 Task: Plan a trip to Paterna, Spain from 1st December, 2023 to 9th December, 2023 for 6 adults.3 bedrooms having 3 beds and 3 bathrooms. Property type can be house. Booking option can be shelf check-in. Look for 3 properties as per requirement.
Action: Mouse moved to (548, 127)
Screenshot: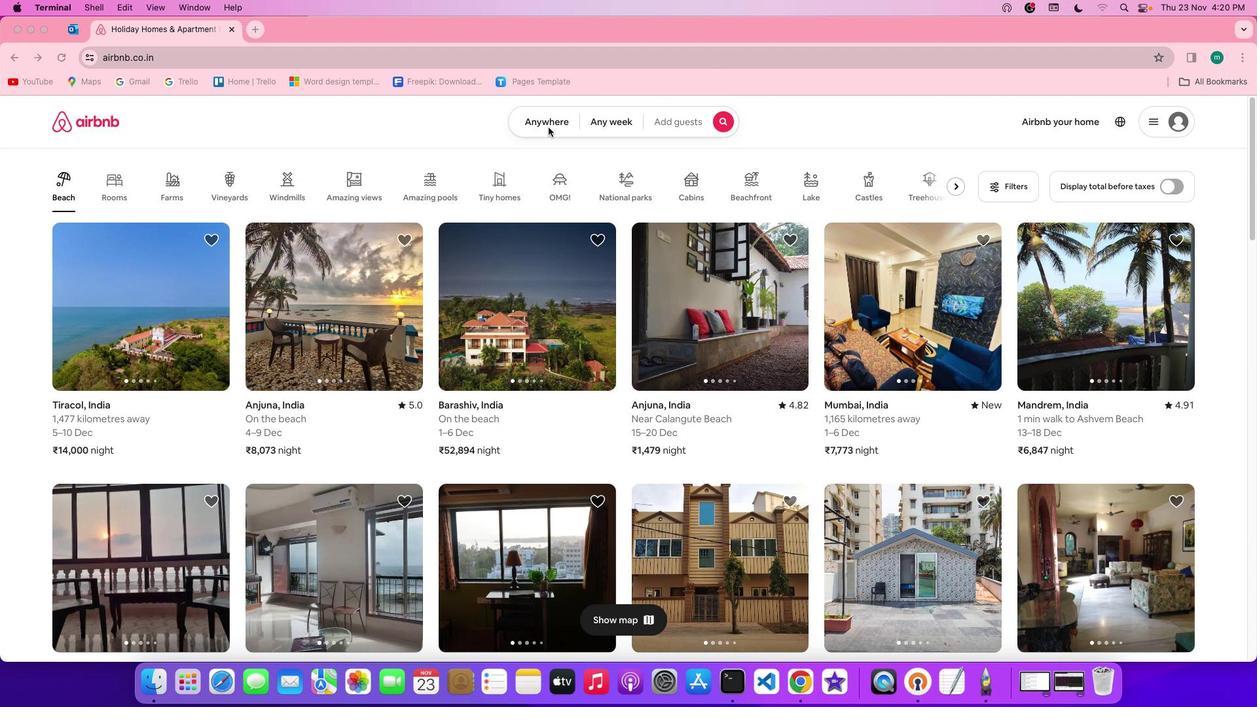 
Action: Mouse pressed left at (548, 127)
Screenshot: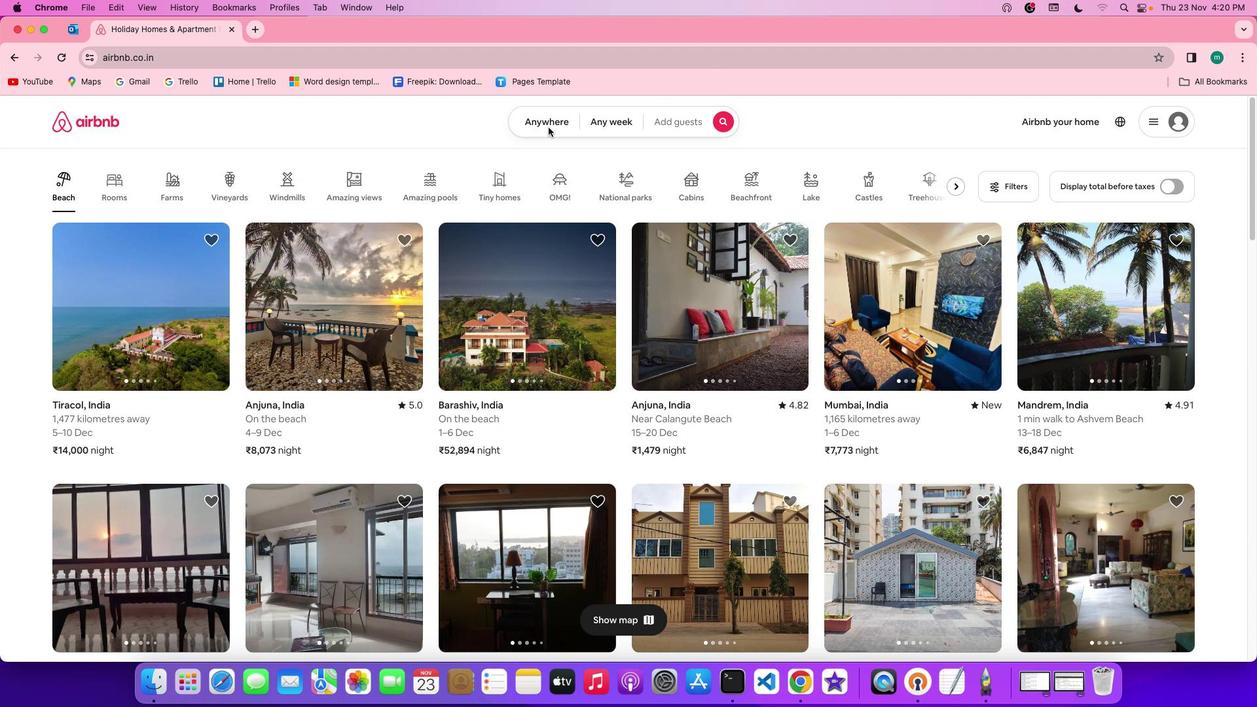 
Action: Mouse moved to (548, 125)
Screenshot: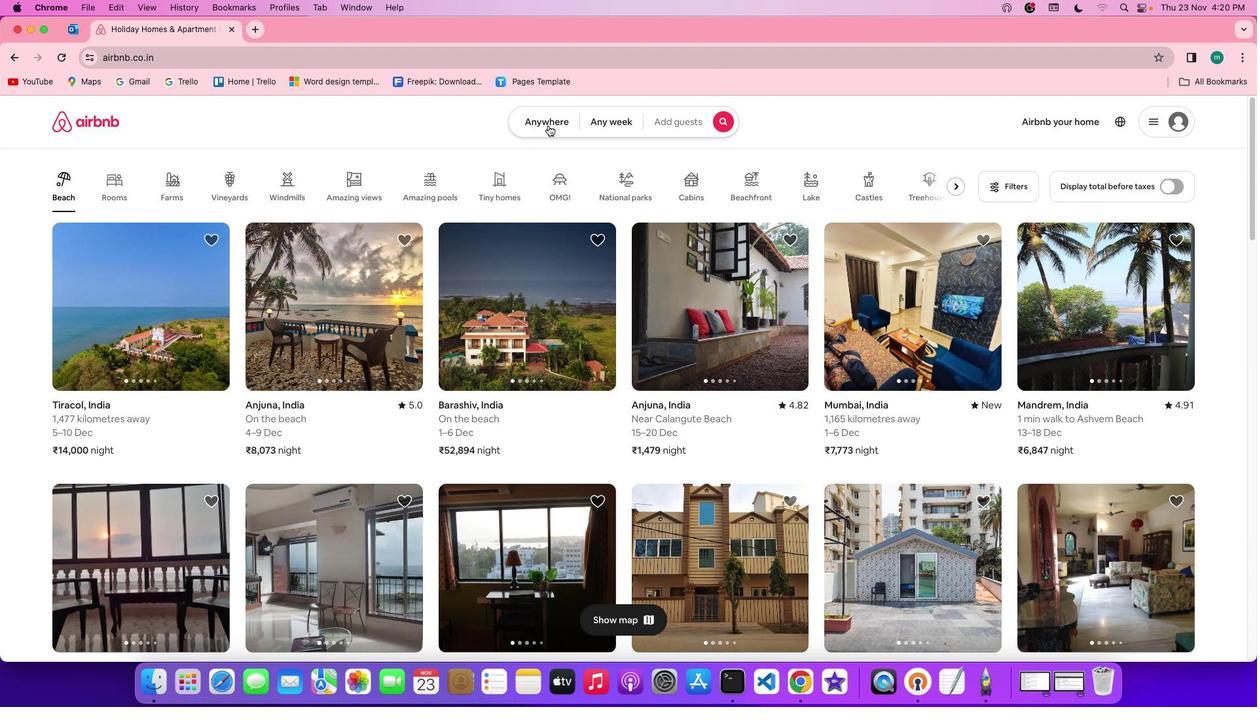 
Action: Mouse pressed left at (548, 125)
Screenshot: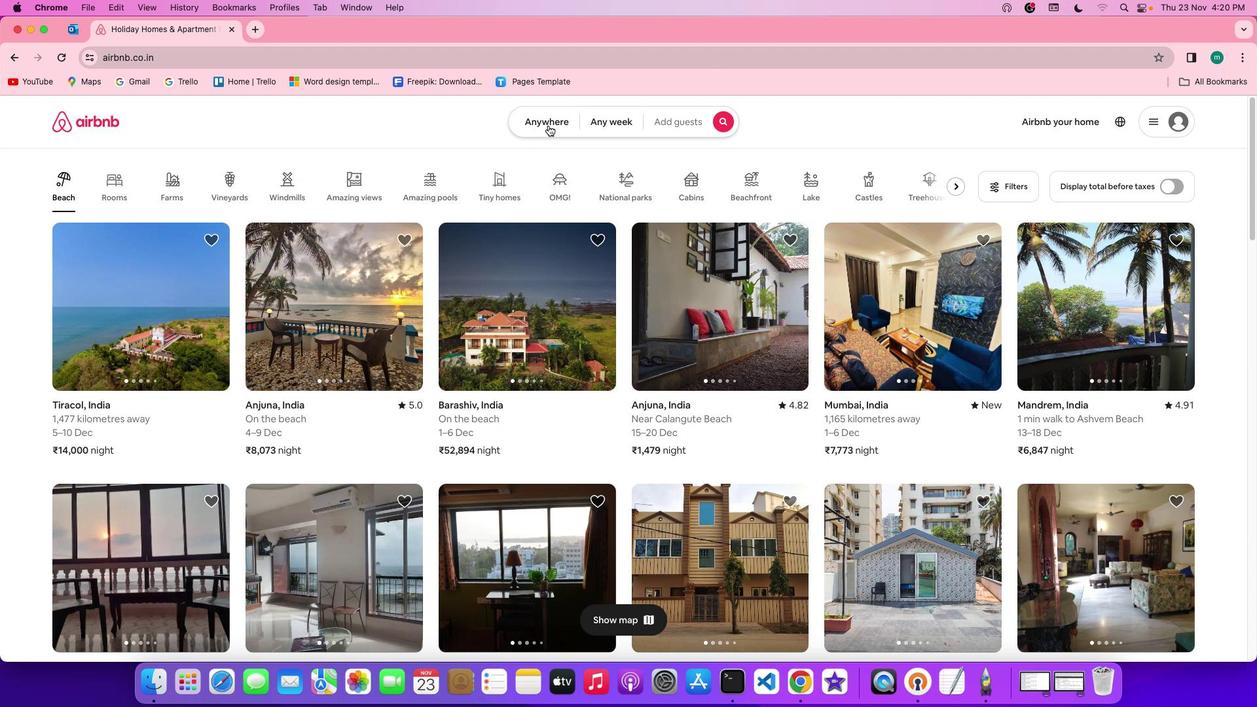
Action: Mouse moved to (438, 172)
Screenshot: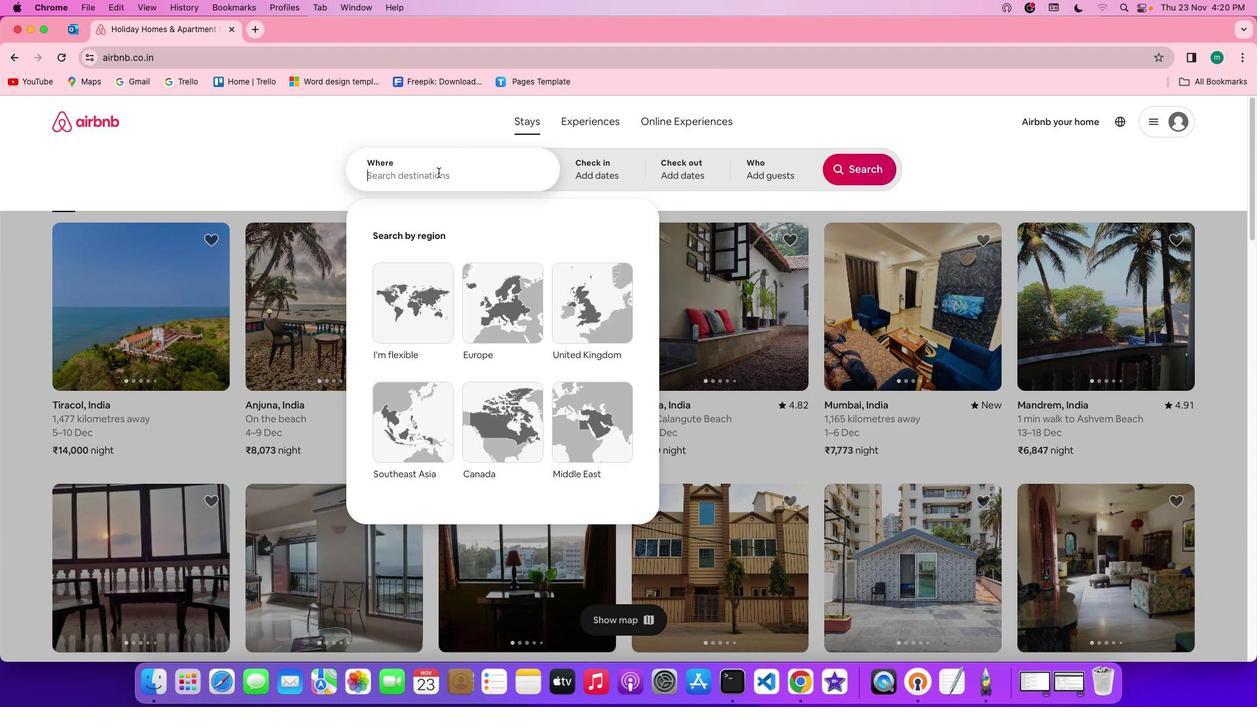 
Action: Mouse pressed left at (438, 172)
Screenshot: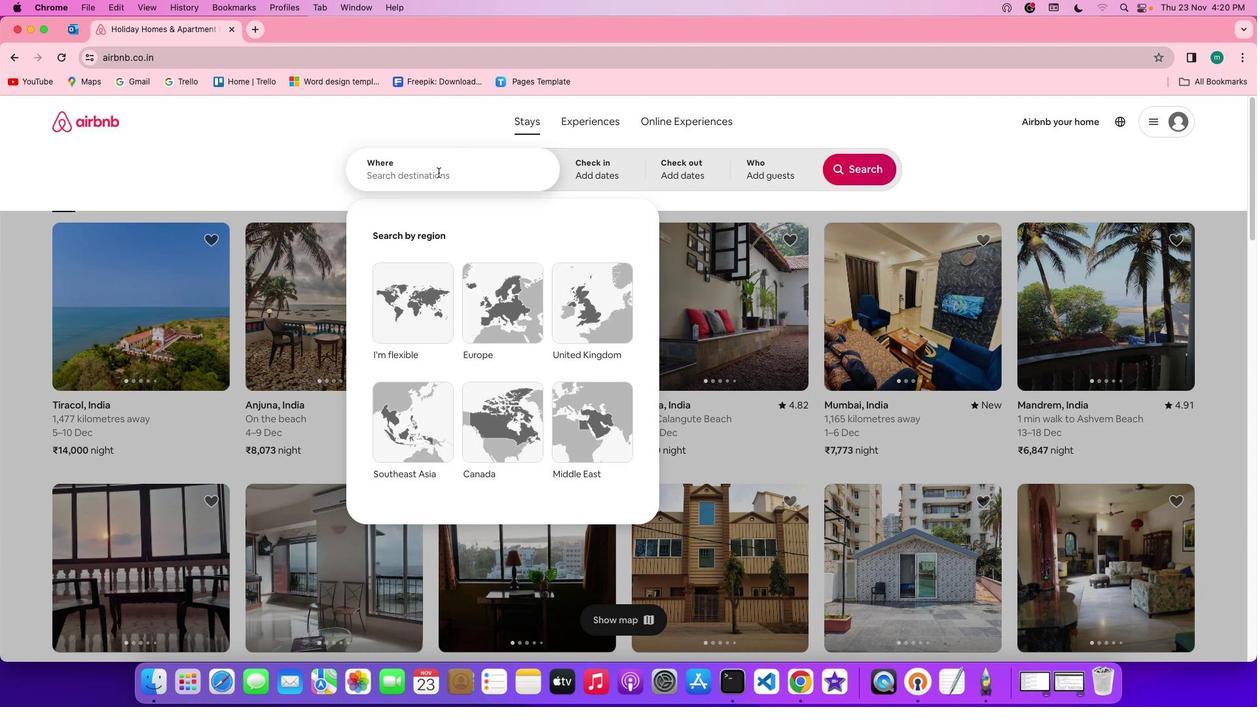 
Action: Key pressed Key.shift'P''a''t''e''r''n''a'','Key.spaceKey.shift's''p''a''i''n'
Screenshot: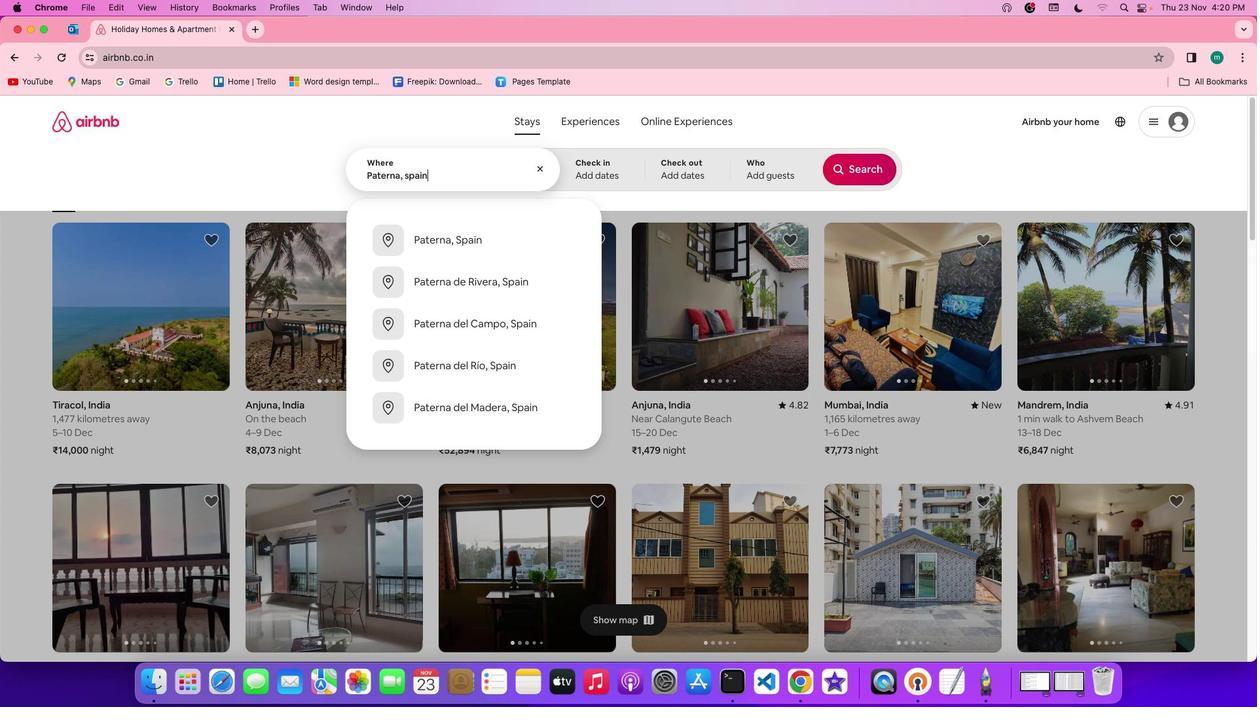 
Action: Mouse moved to (575, 170)
Screenshot: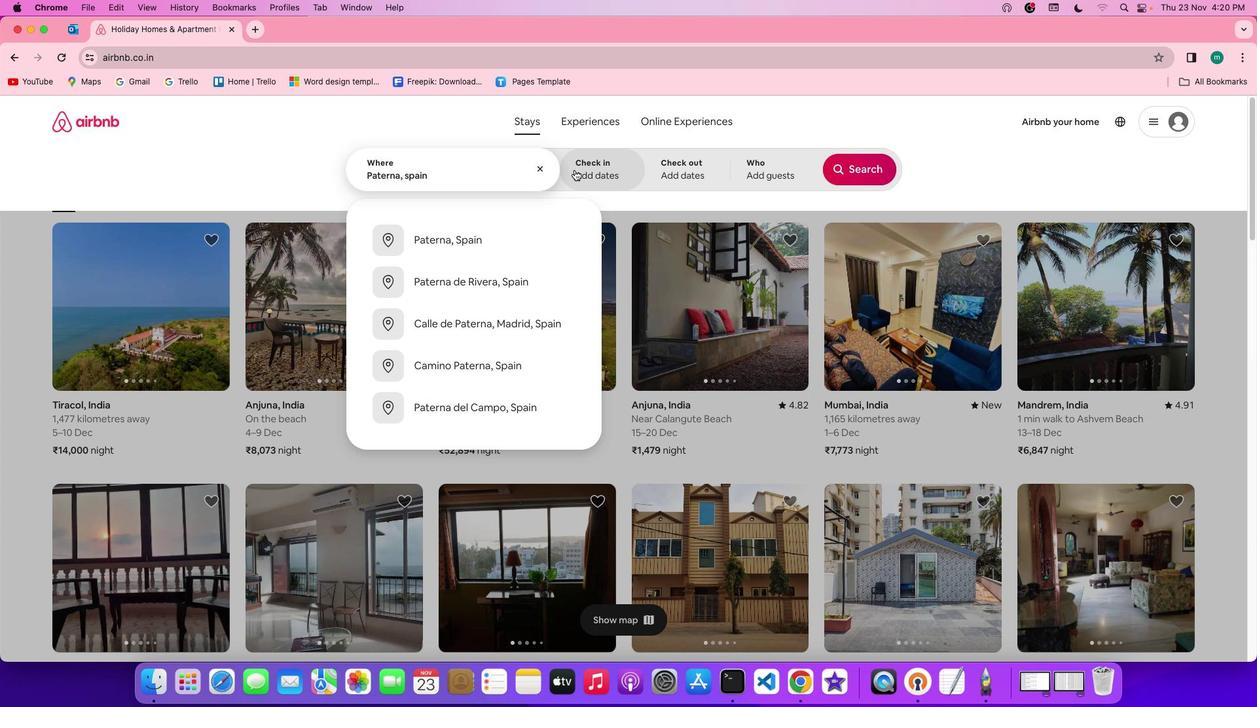 
Action: Mouse pressed left at (575, 170)
Screenshot: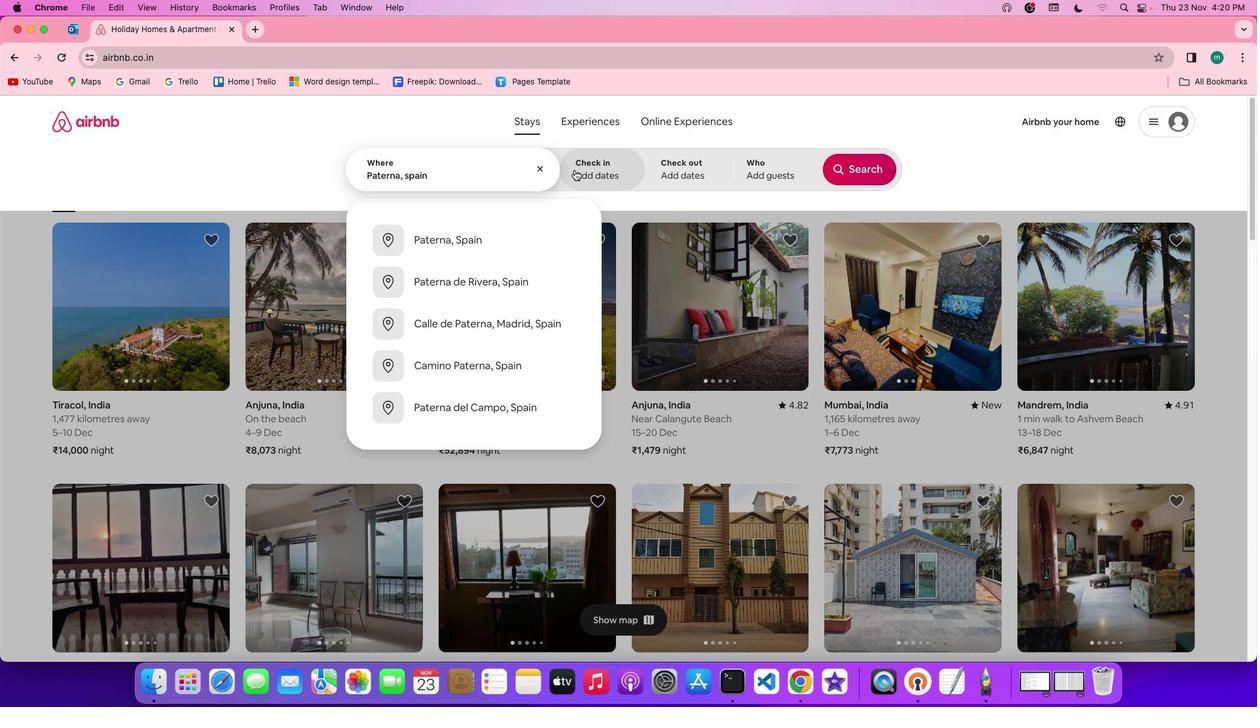
Action: Mouse moved to (808, 330)
Screenshot: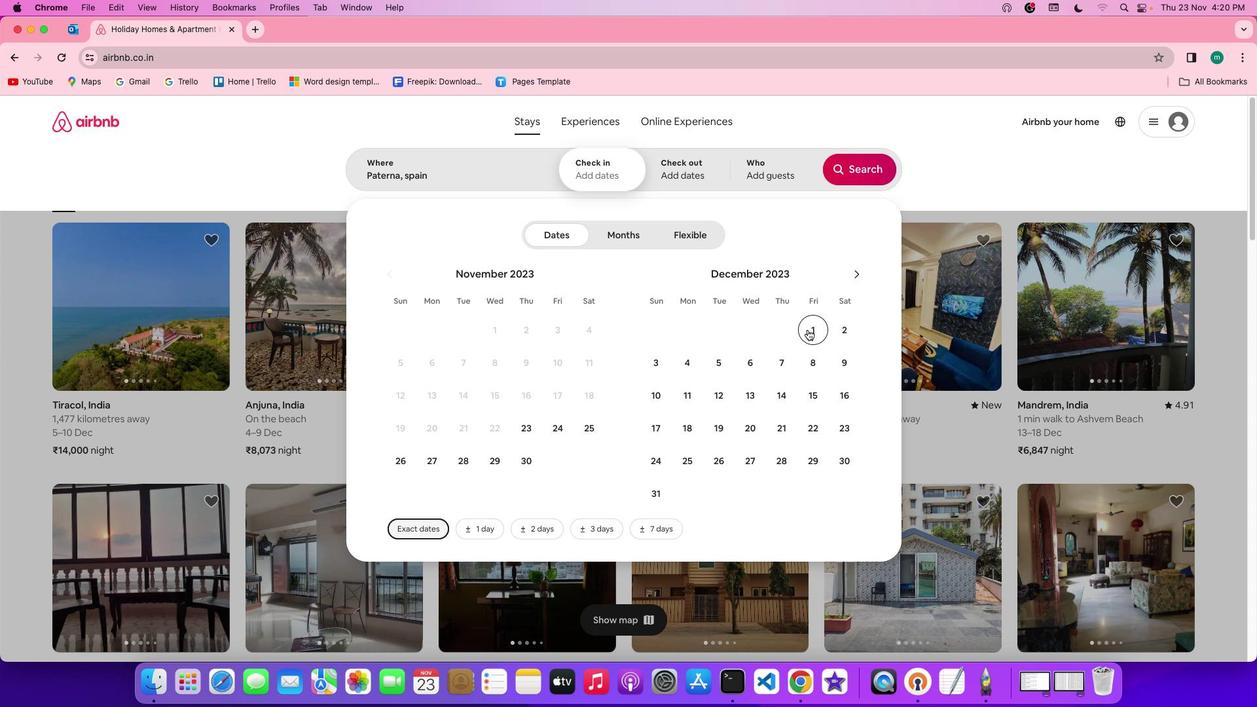 
Action: Mouse pressed left at (808, 330)
Screenshot: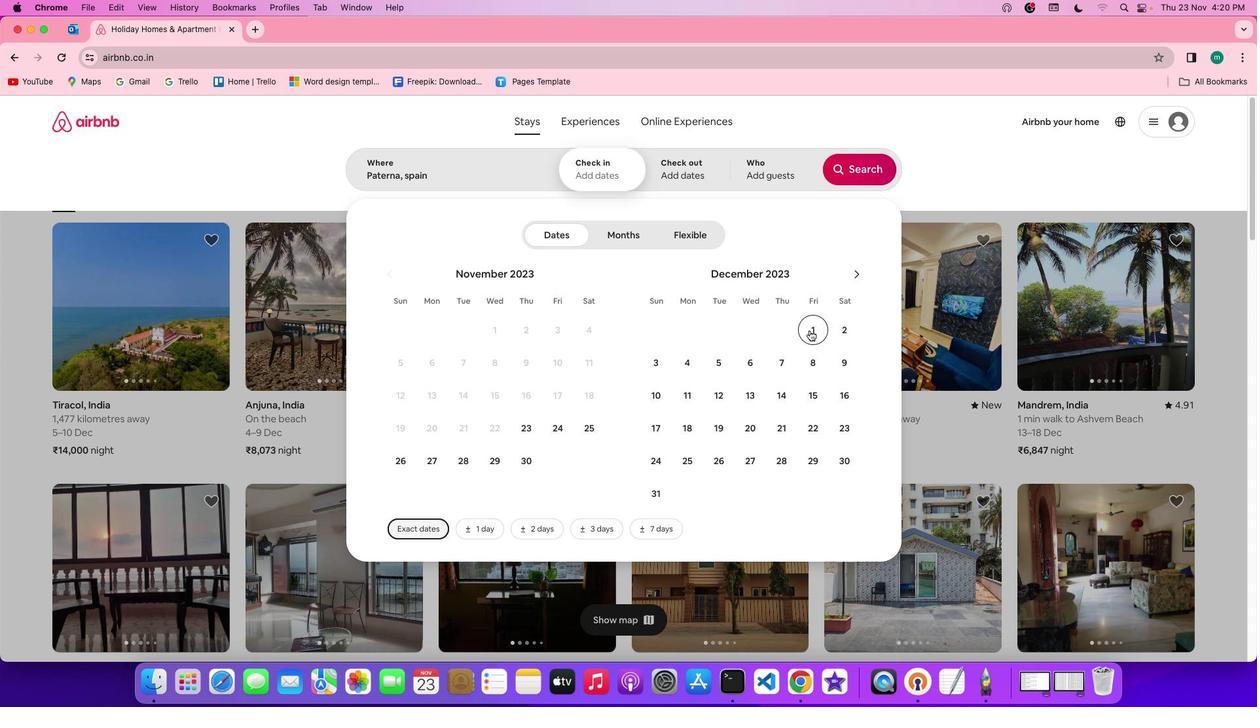 
Action: Mouse moved to (836, 365)
Screenshot: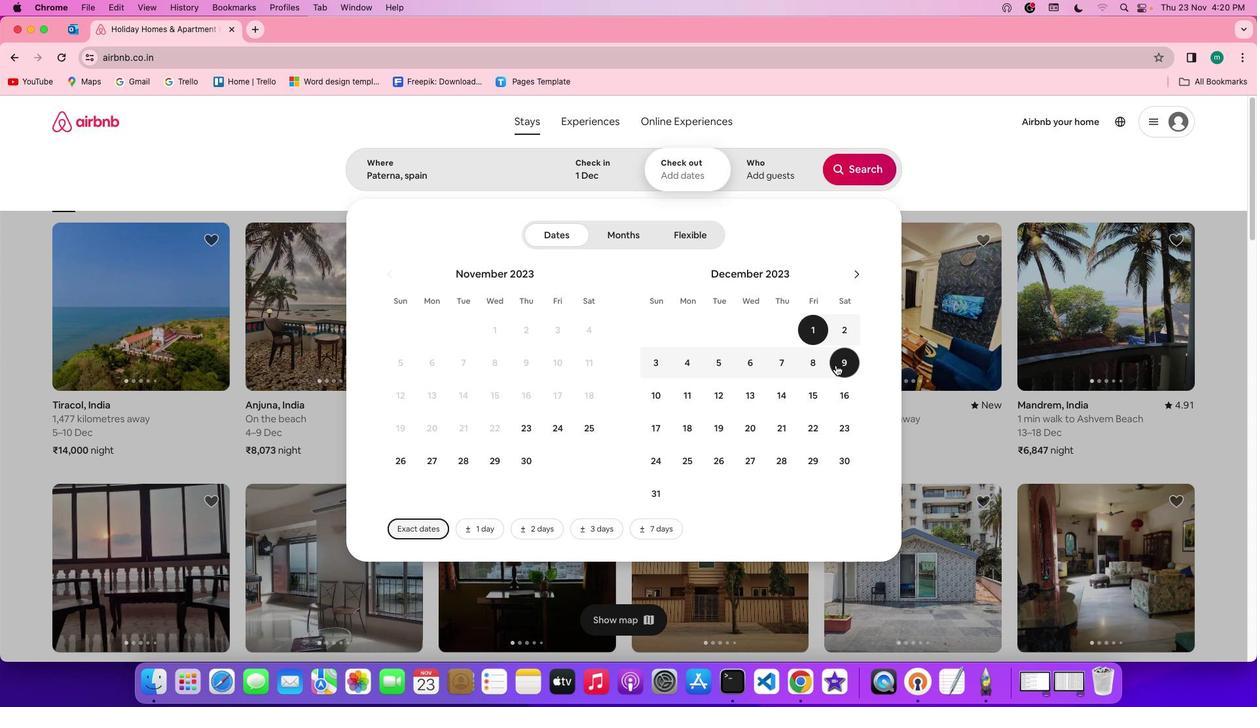 
Action: Mouse pressed left at (836, 365)
Screenshot: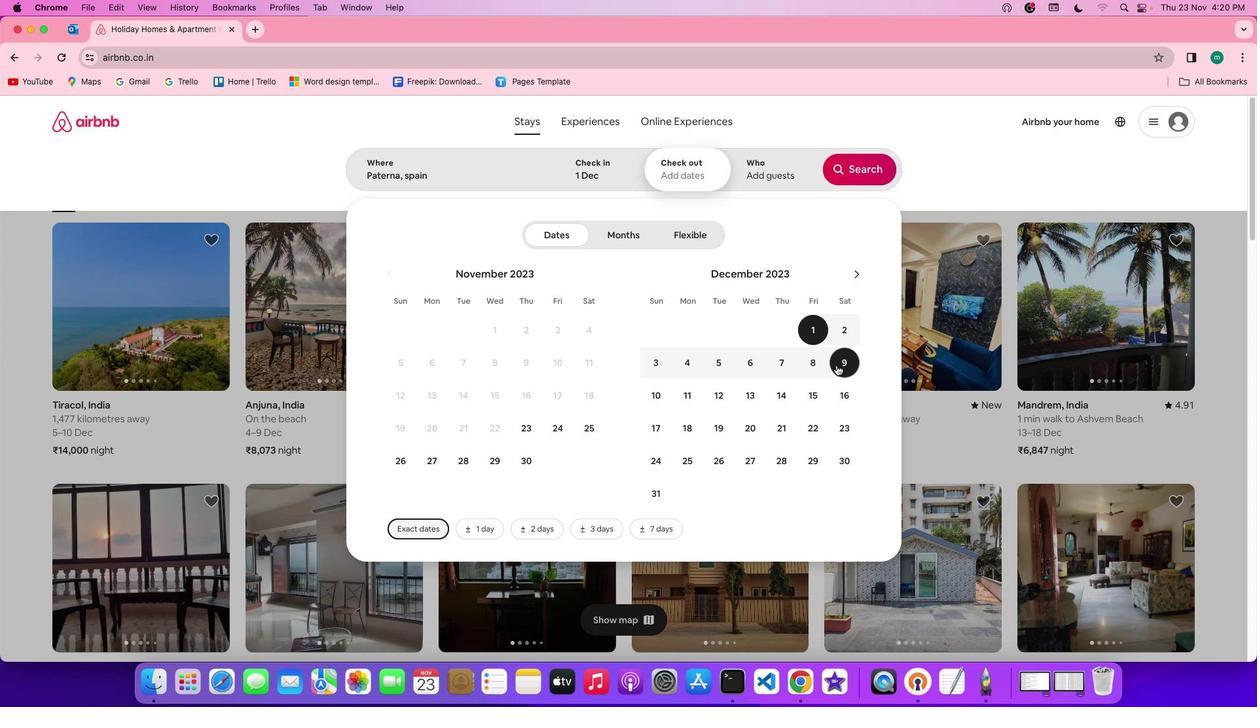 
Action: Mouse moved to (782, 182)
Screenshot: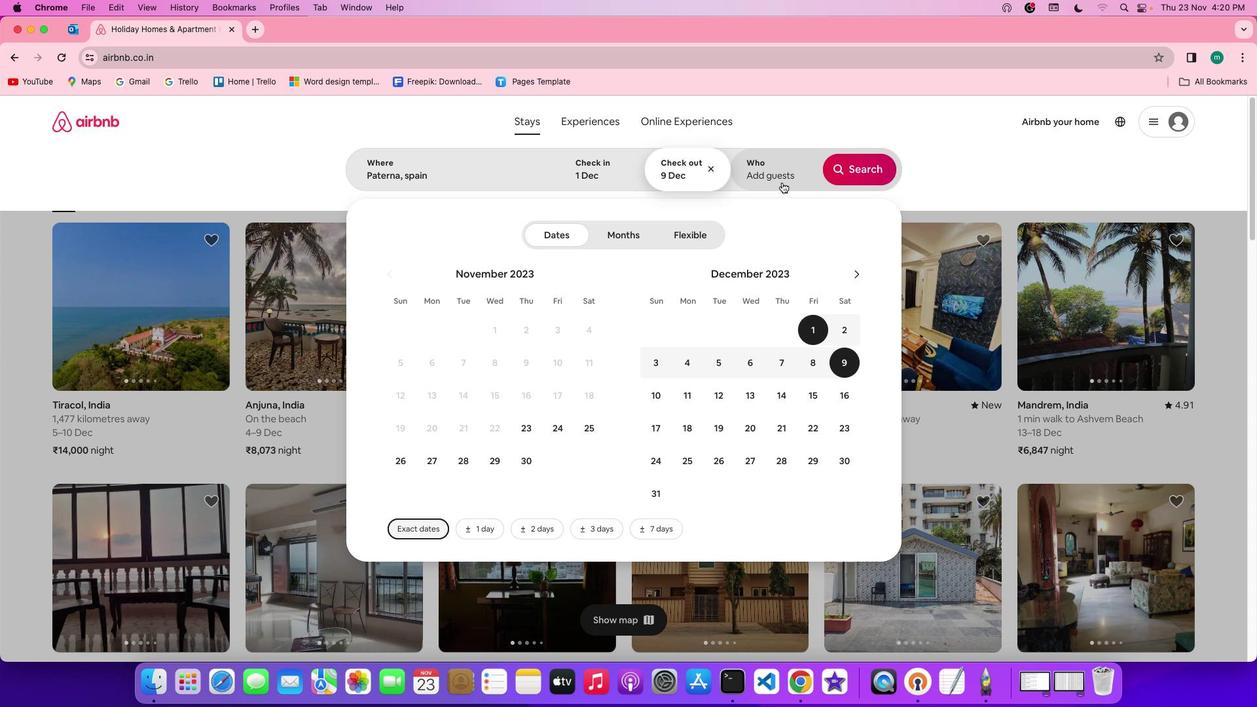 
Action: Mouse pressed left at (782, 182)
Screenshot: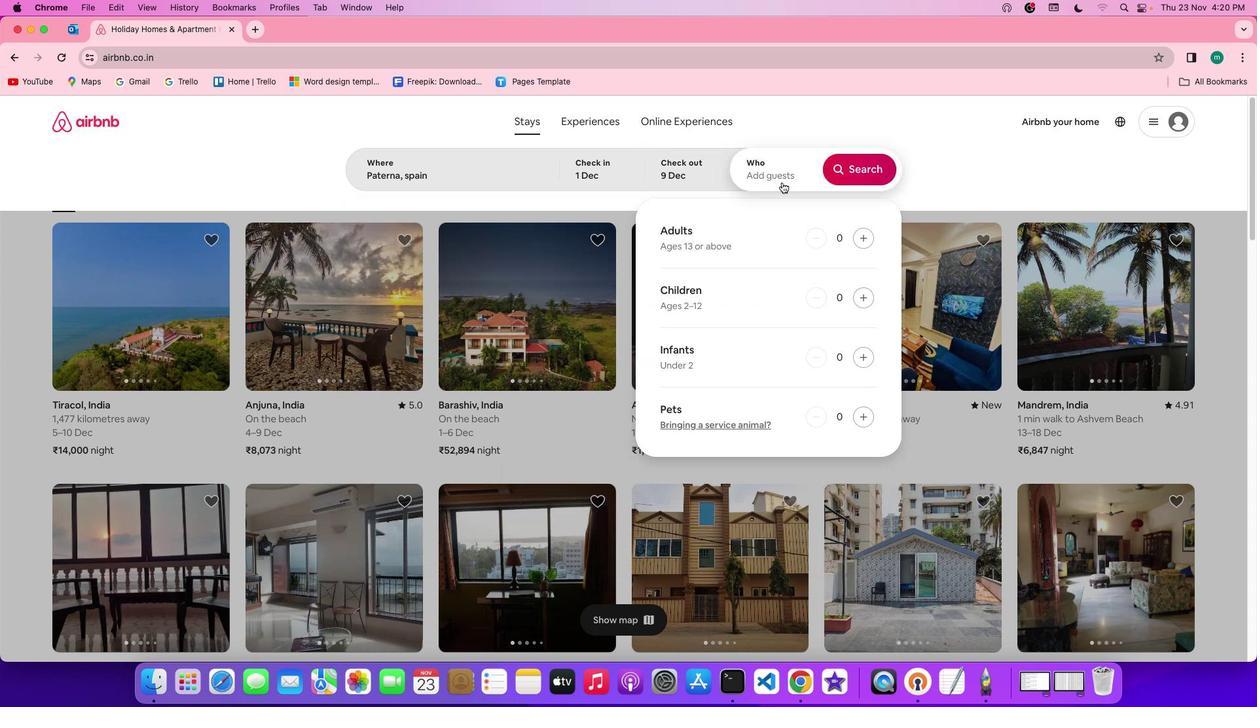 
Action: Mouse moved to (863, 232)
Screenshot: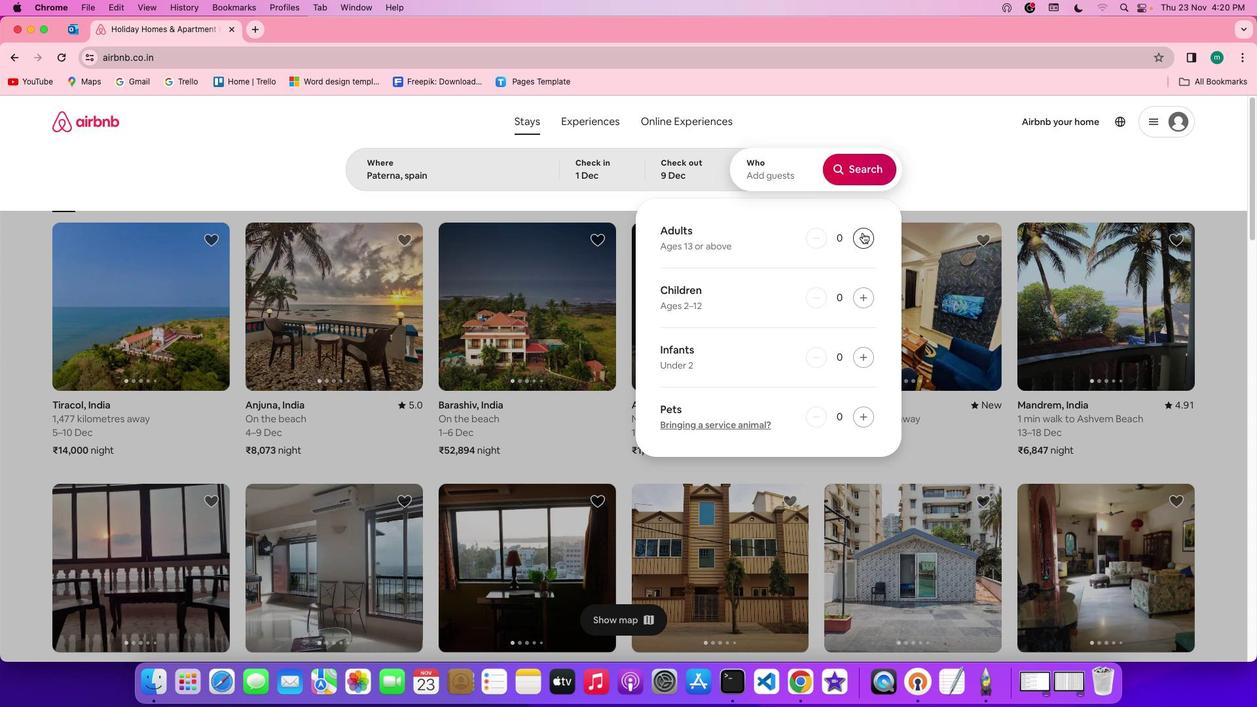 
Action: Mouse pressed left at (863, 232)
Screenshot: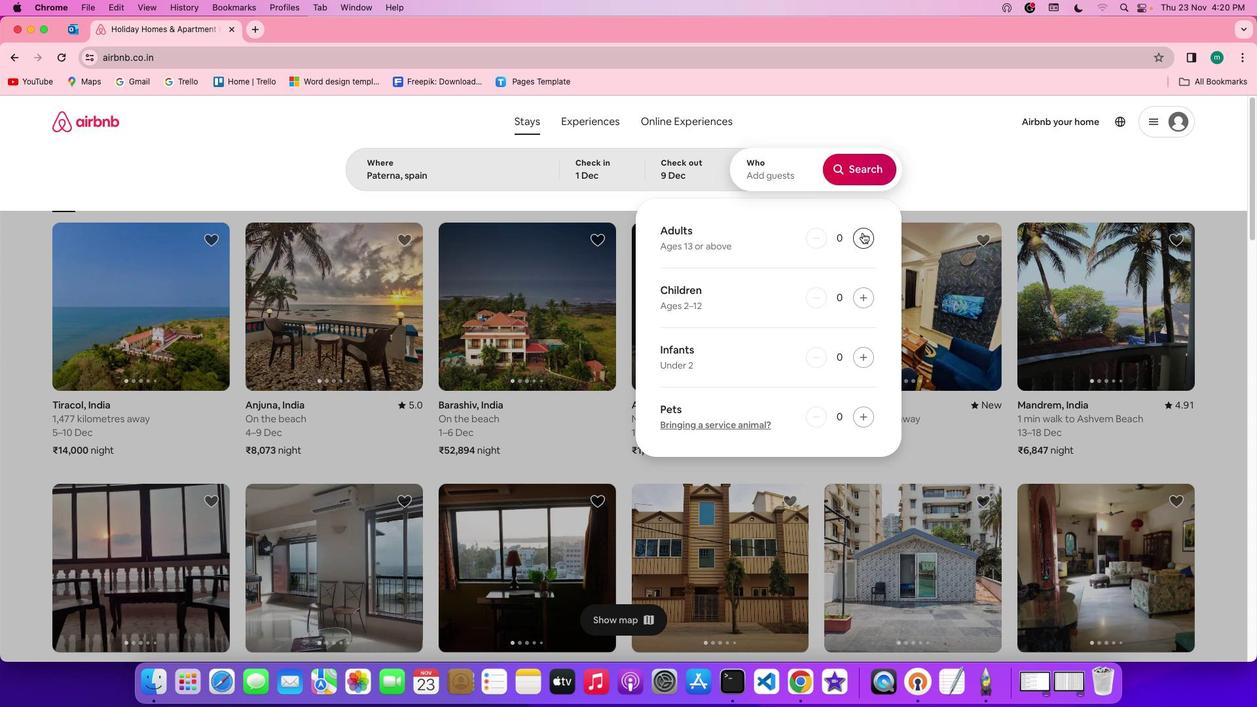 
Action: Mouse pressed left at (863, 232)
Screenshot: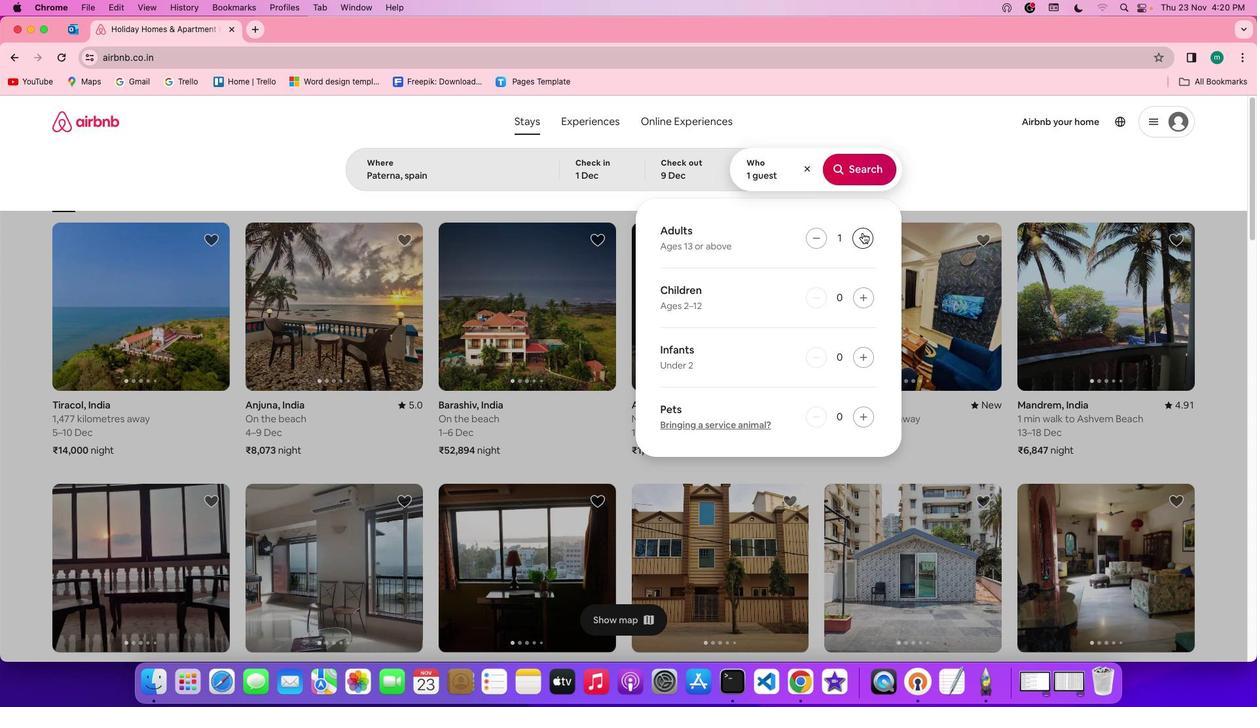 
Action: Mouse pressed left at (863, 232)
Screenshot: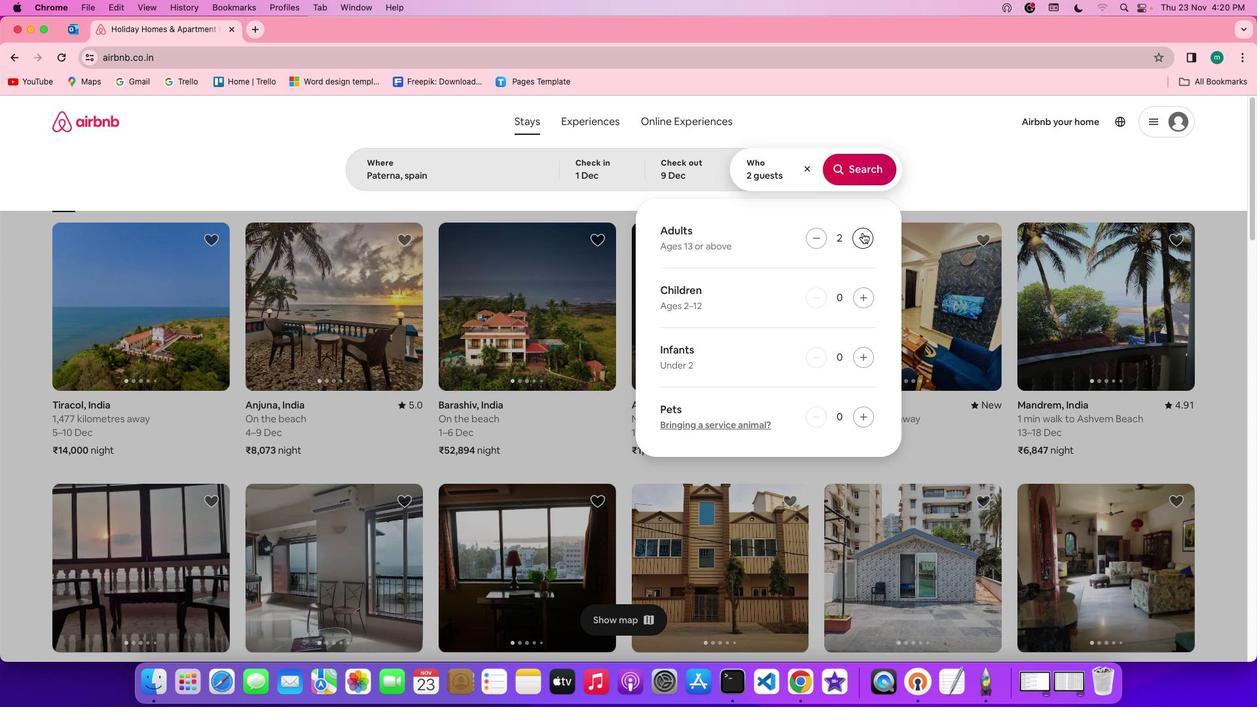 
Action: Mouse pressed left at (863, 232)
Screenshot: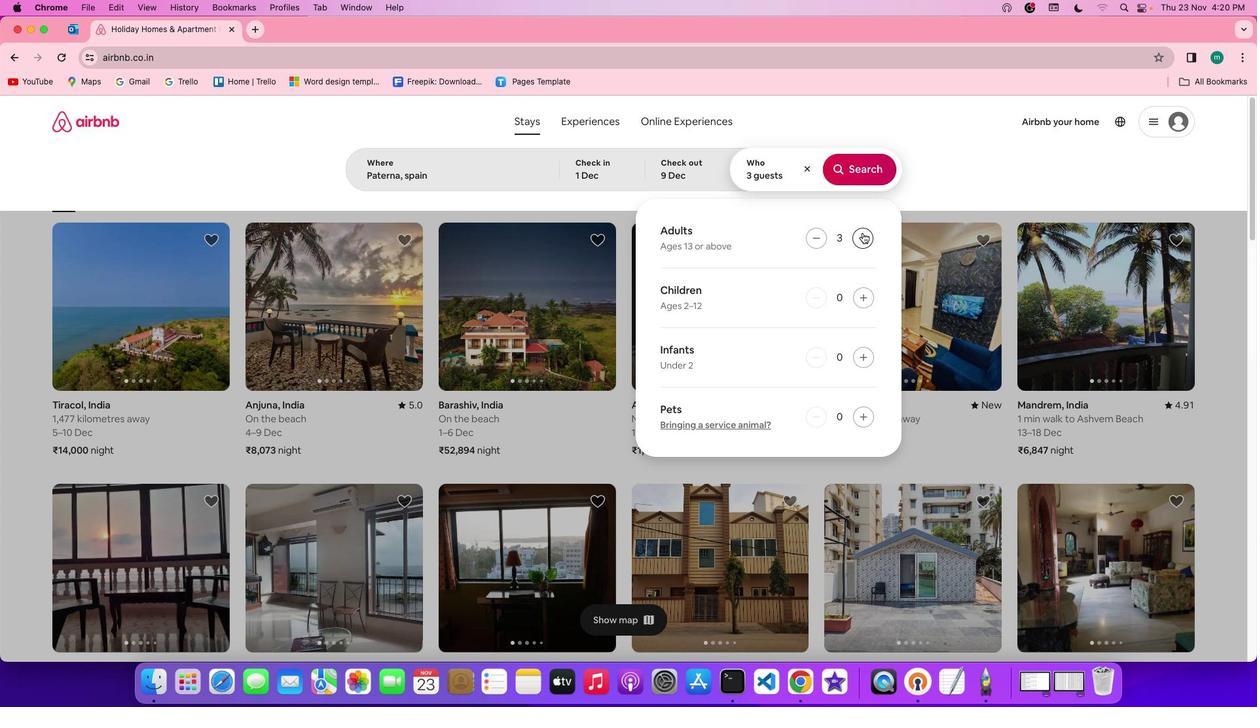
Action: Mouse pressed left at (863, 232)
Screenshot: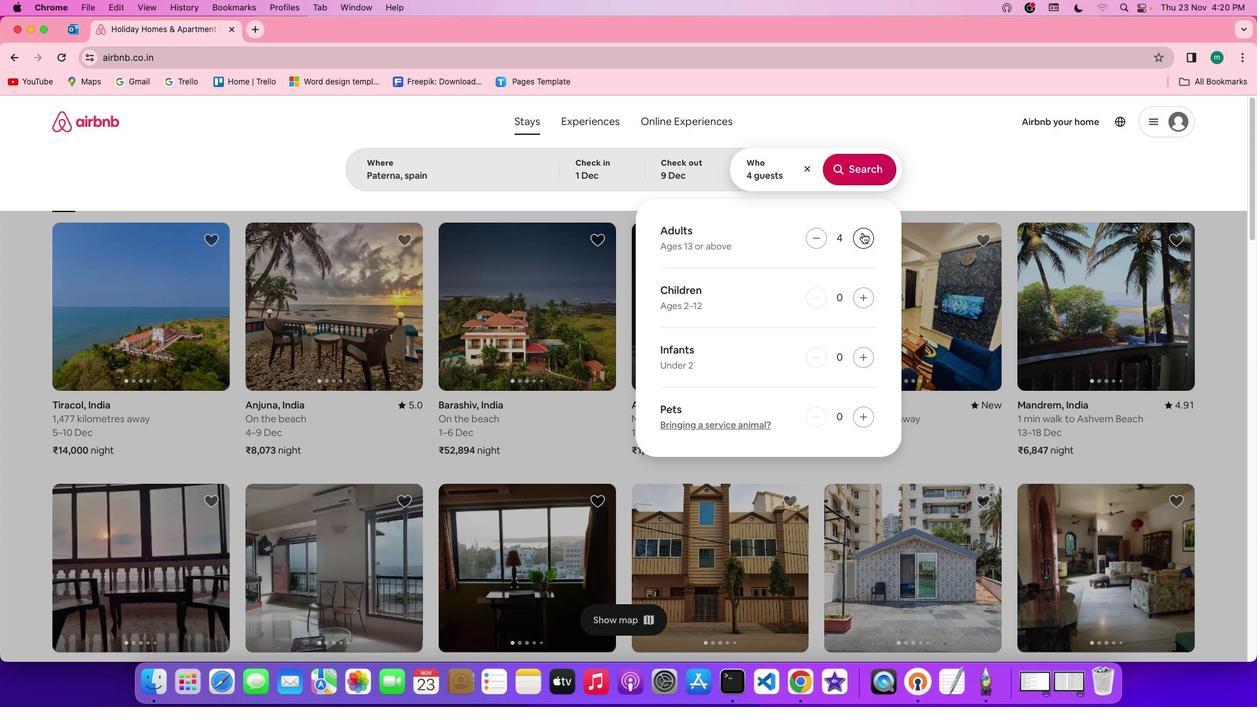 
Action: Mouse pressed left at (863, 232)
Screenshot: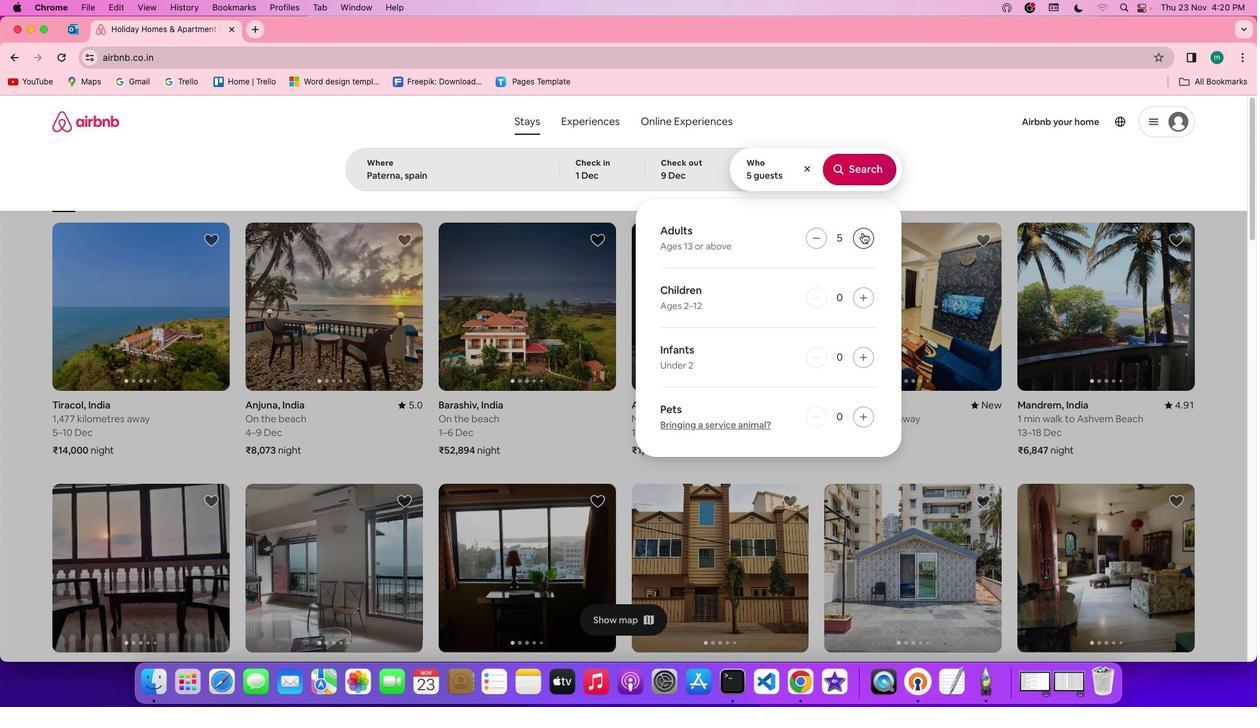 
Action: Mouse moved to (858, 176)
Screenshot: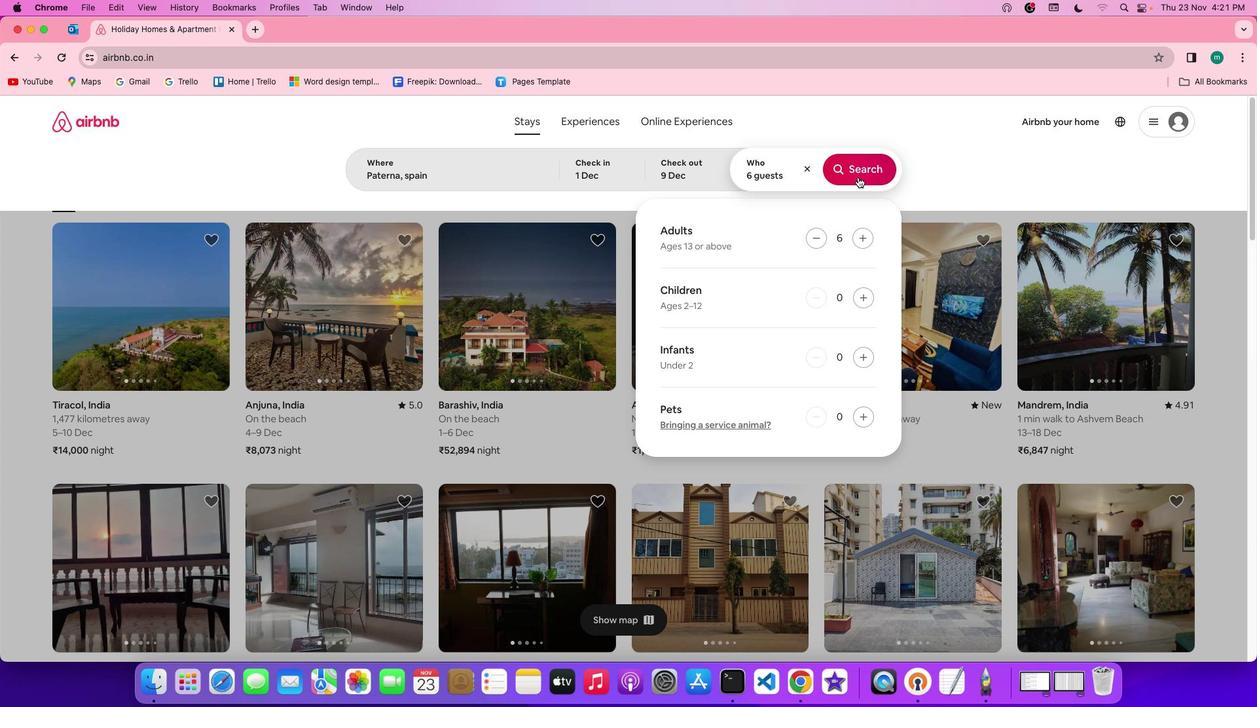 
Action: Mouse pressed left at (858, 176)
Screenshot: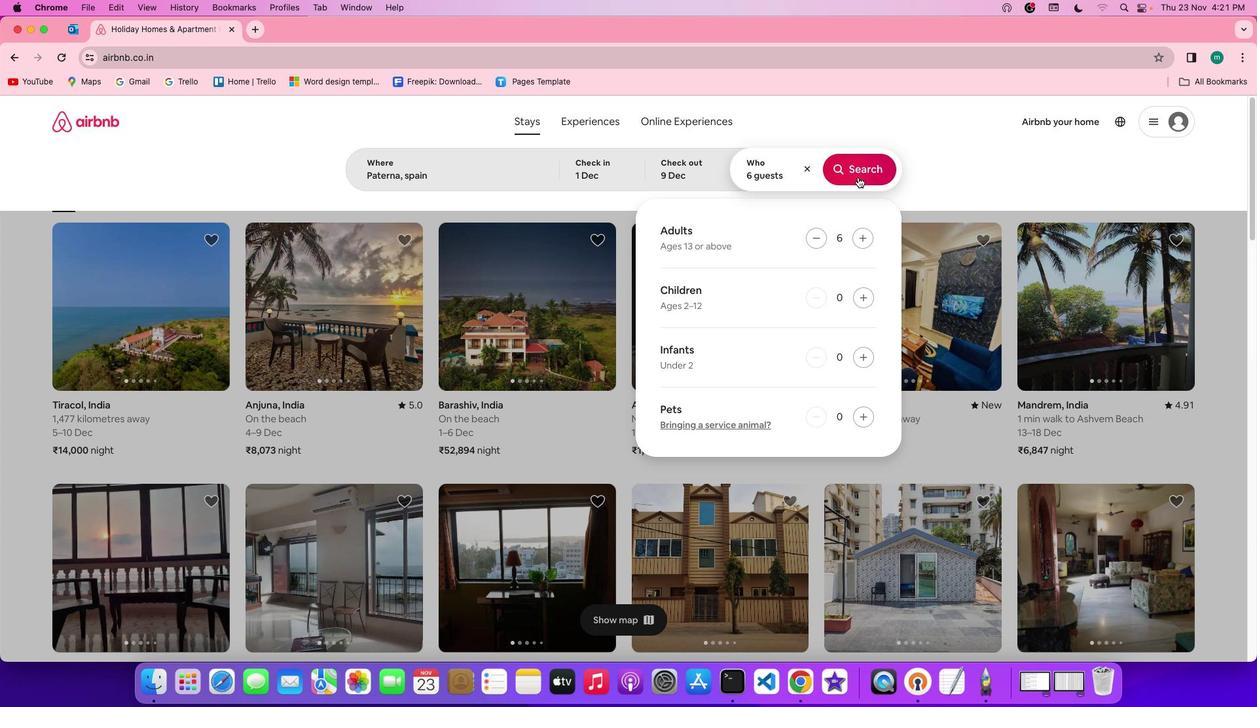 
Action: Mouse moved to (1040, 168)
Screenshot: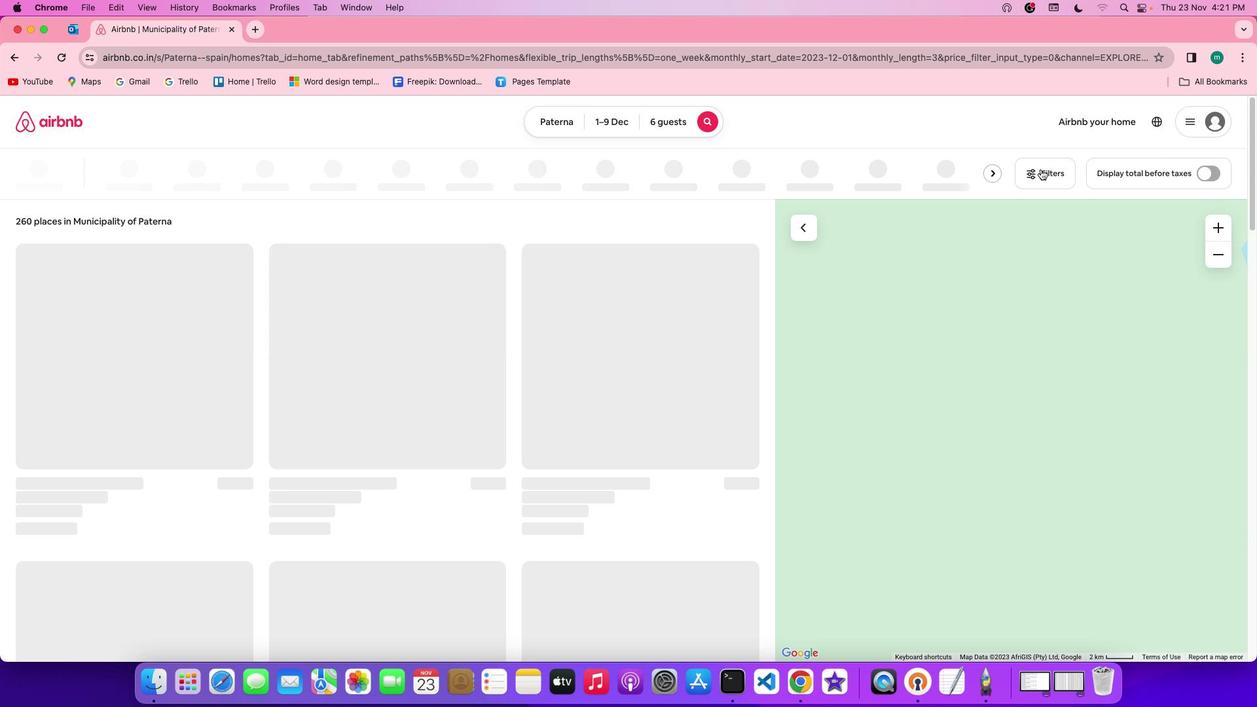 
Action: Mouse pressed left at (1040, 168)
Screenshot: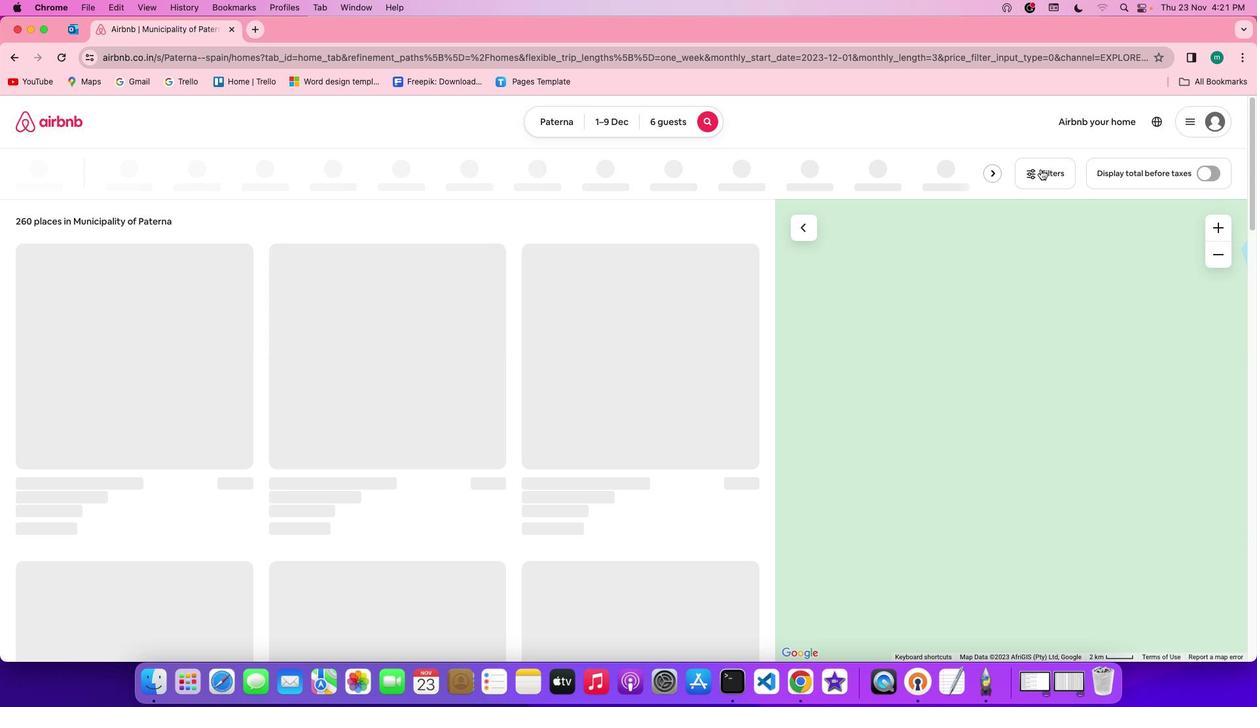 
Action: Mouse moved to (741, 379)
Screenshot: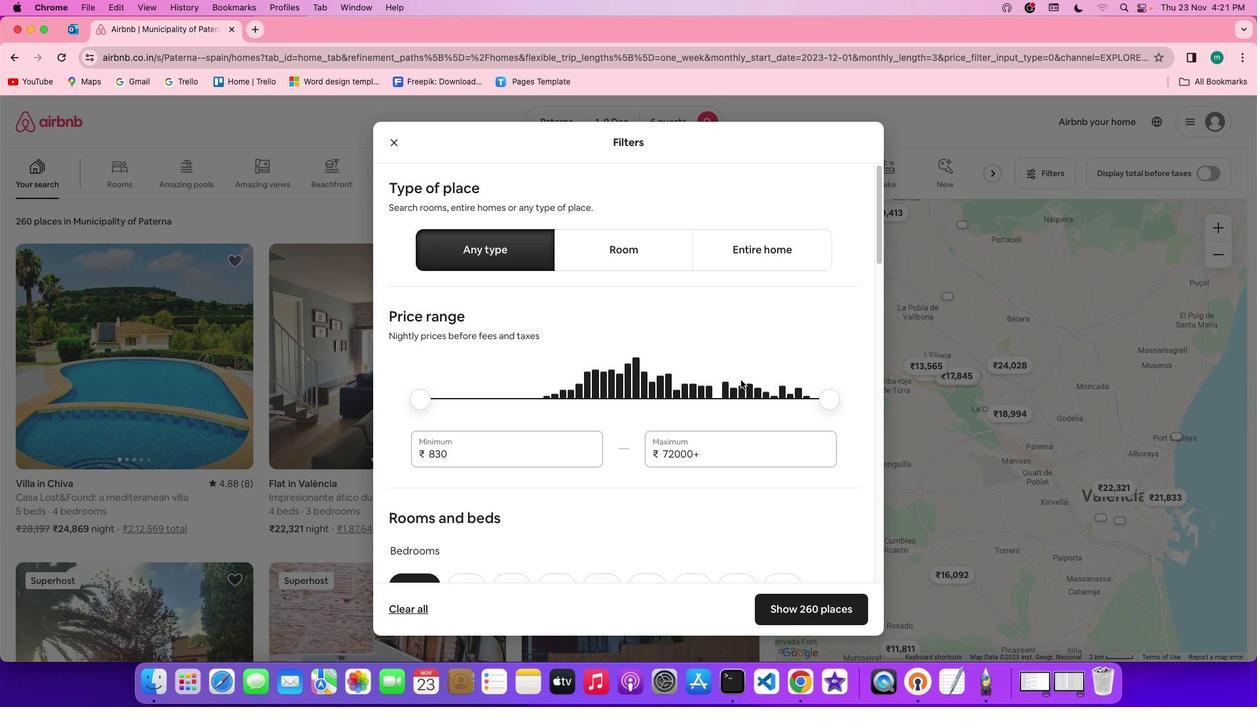 
Action: Mouse scrolled (741, 379) with delta (0, 0)
Screenshot: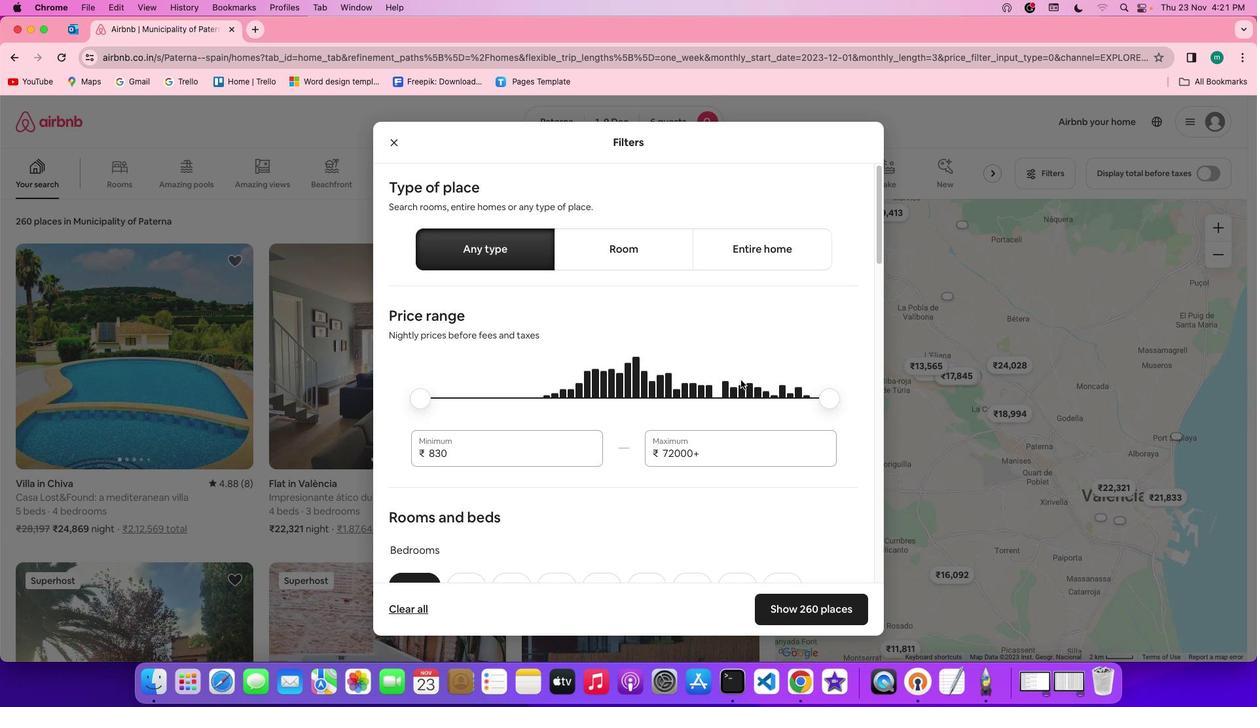 
Action: Mouse scrolled (741, 379) with delta (0, 0)
Screenshot: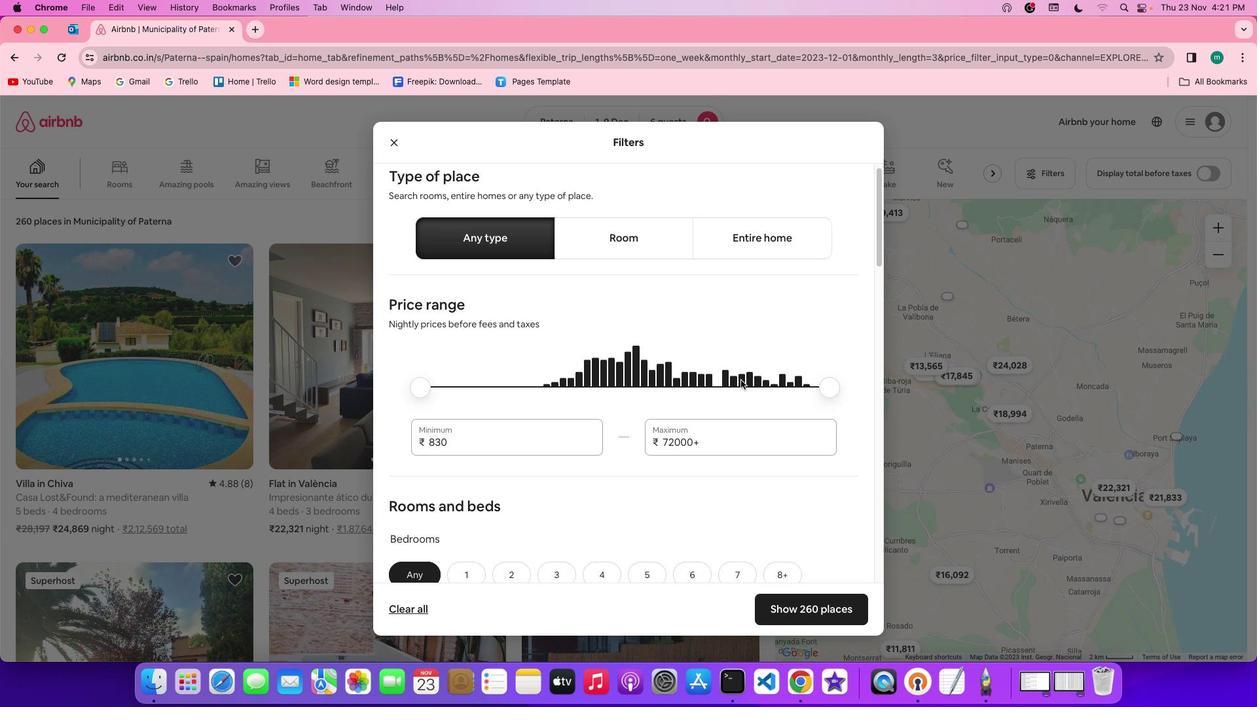 
Action: Mouse scrolled (741, 379) with delta (0, -1)
Screenshot: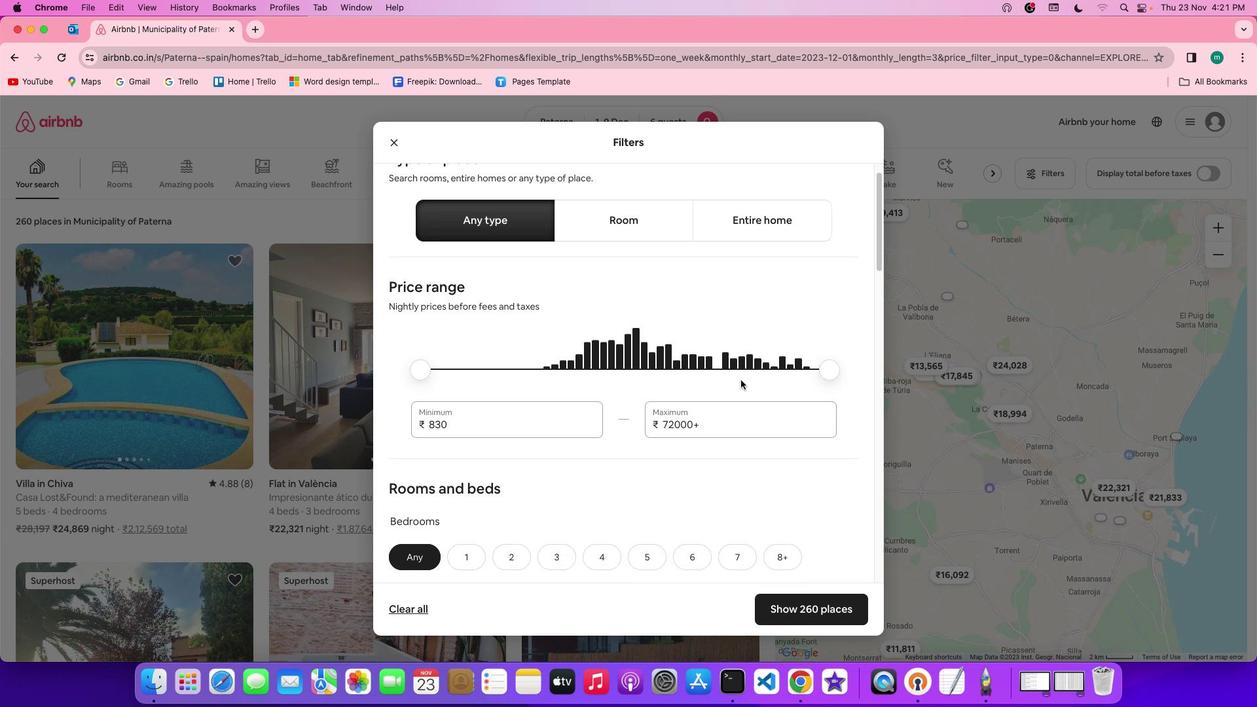 
Action: Mouse scrolled (741, 379) with delta (0, -1)
Screenshot: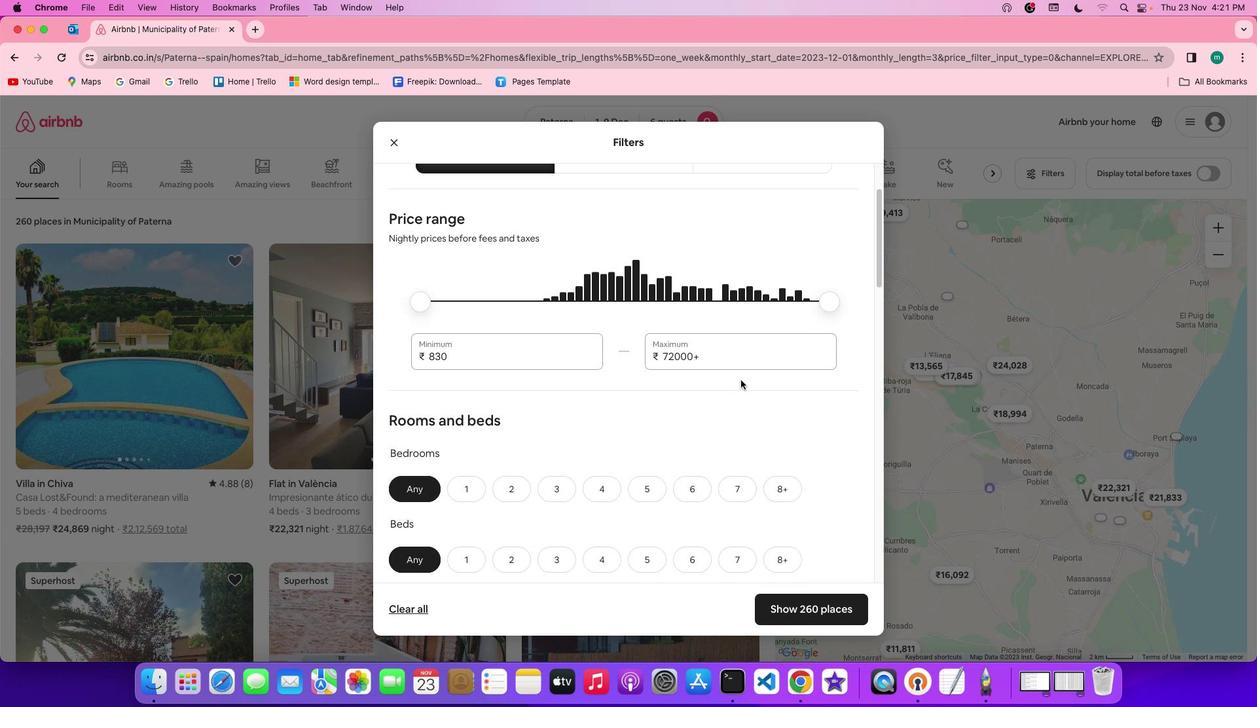 
Action: Mouse scrolled (741, 379) with delta (0, -1)
Screenshot: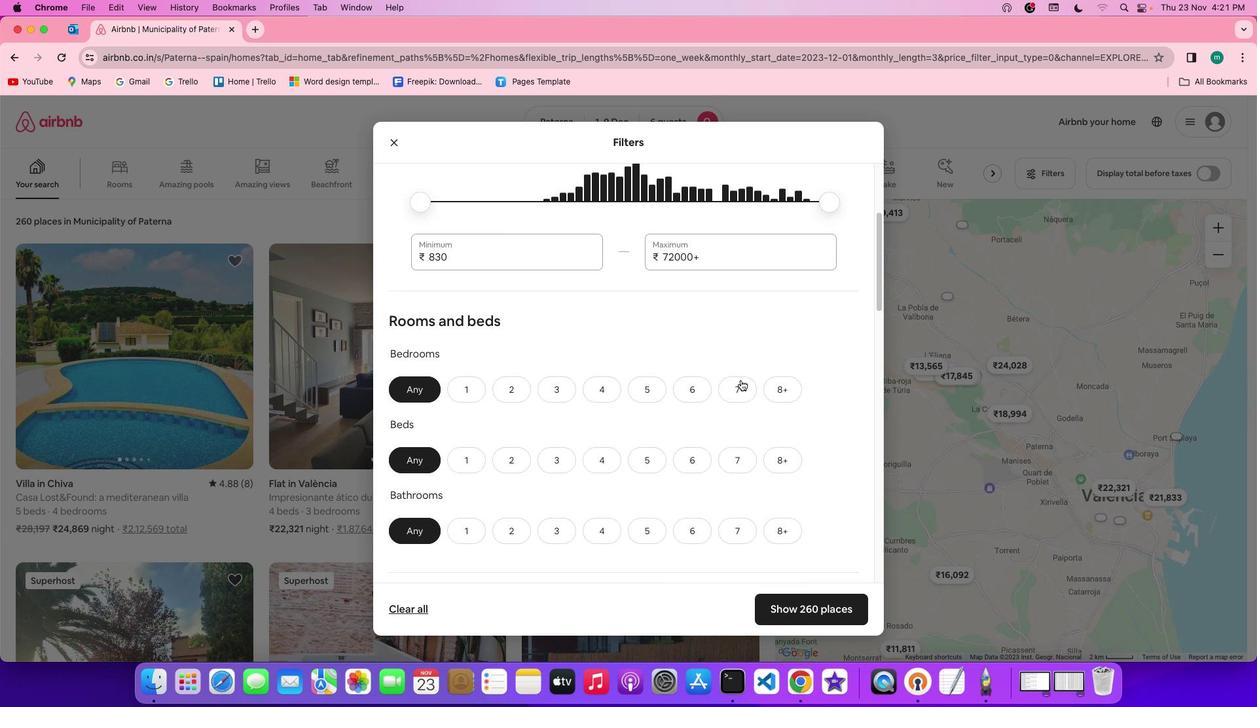 
Action: Mouse scrolled (741, 379) with delta (0, 0)
Screenshot: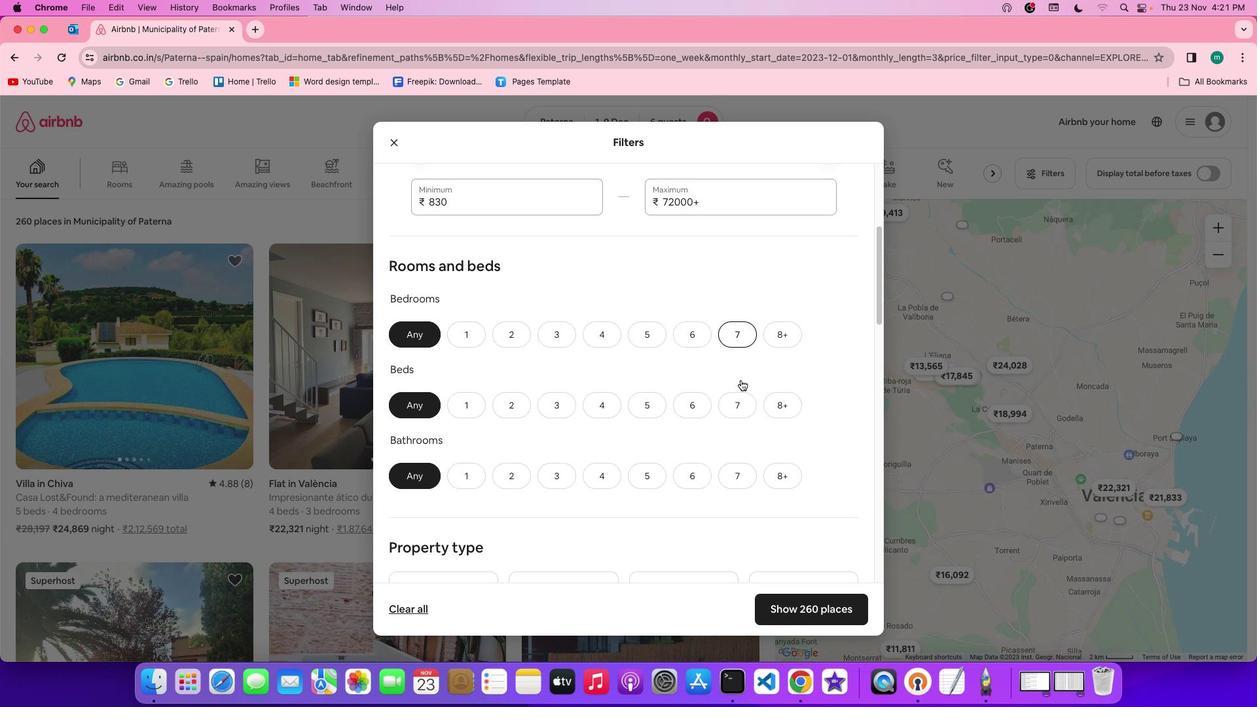 
Action: Mouse scrolled (741, 379) with delta (0, 0)
Screenshot: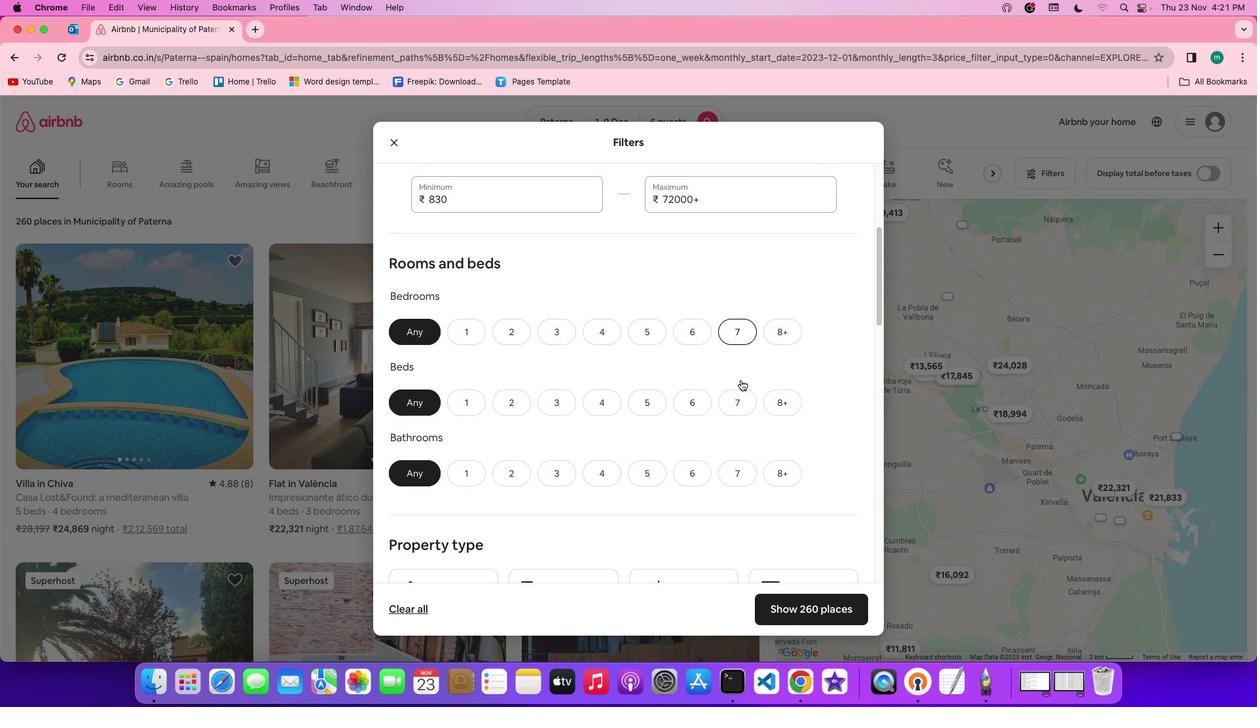
Action: Mouse scrolled (741, 379) with delta (0, 0)
Screenshot: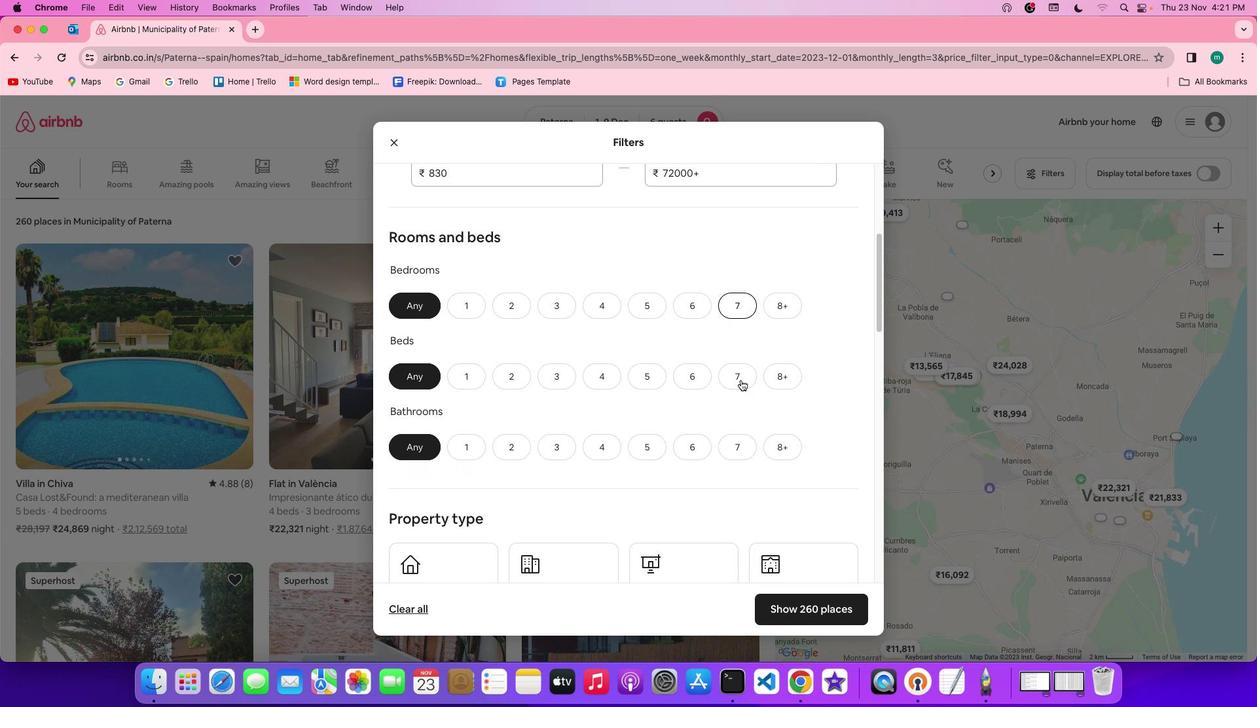 
Action: Mouse scrolled (741, 379) with delta (0, 0)
Screenshot: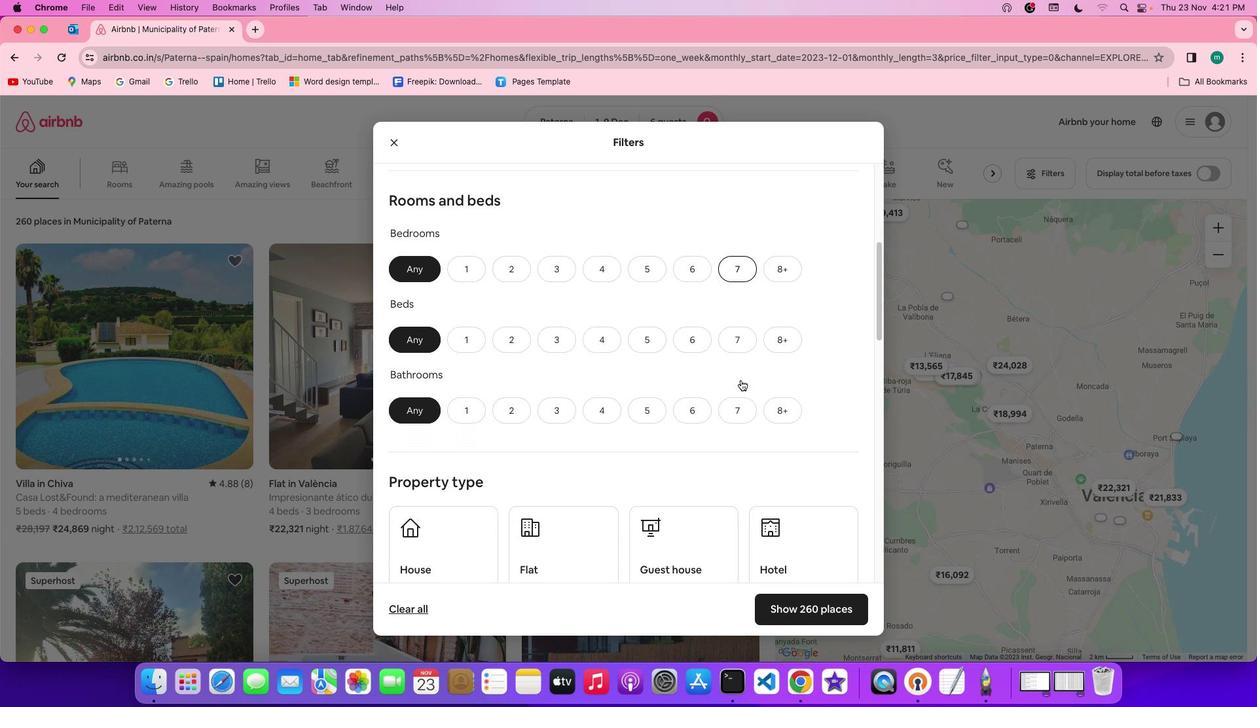 
Action: Mouse scrolled (741, 379) with delta (0, 0)
Screenshot: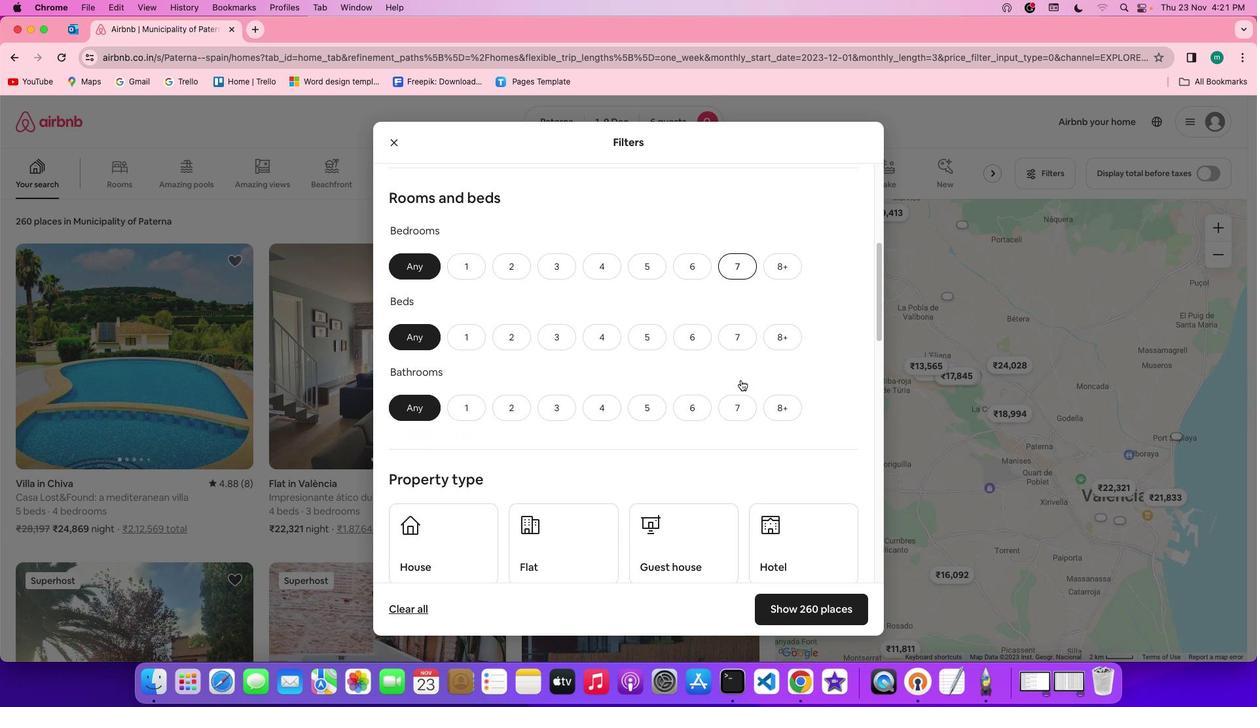 
Action: Mouse scrolled (741, 379) with delta (0, 0)
Screenshot: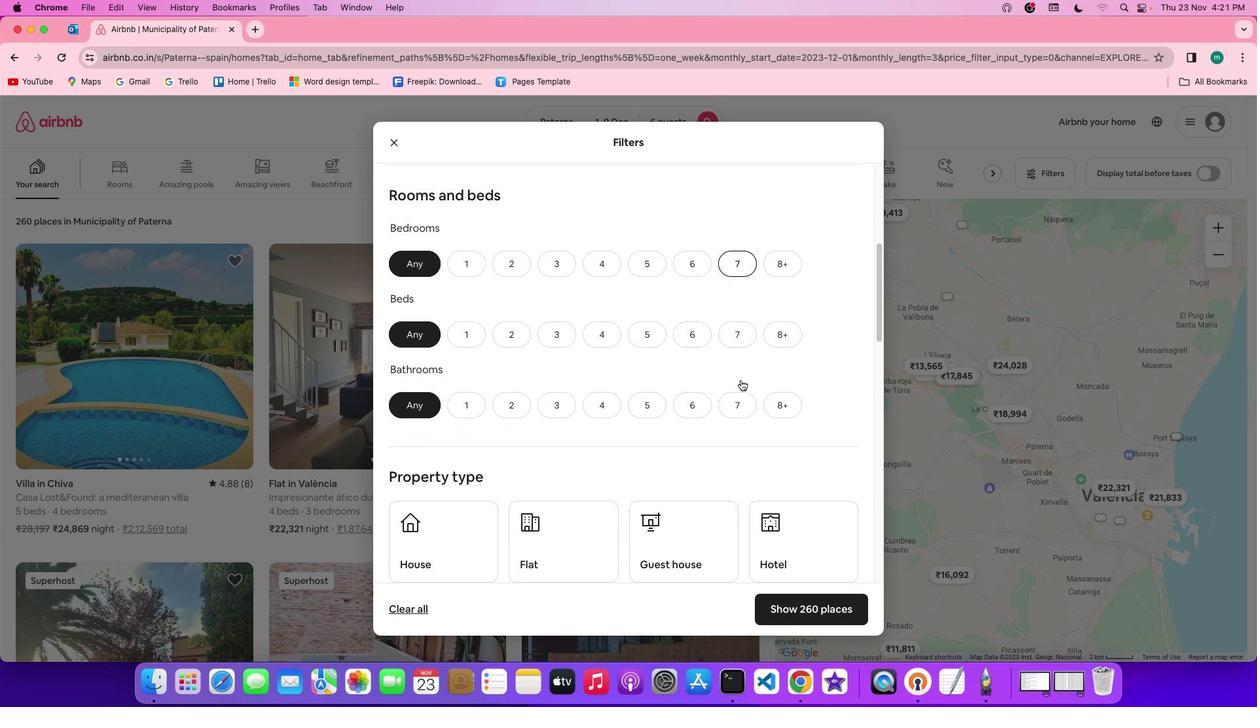 
Action: Mouse scrolled (741, 379) with delta (0, 0)
Screenshot: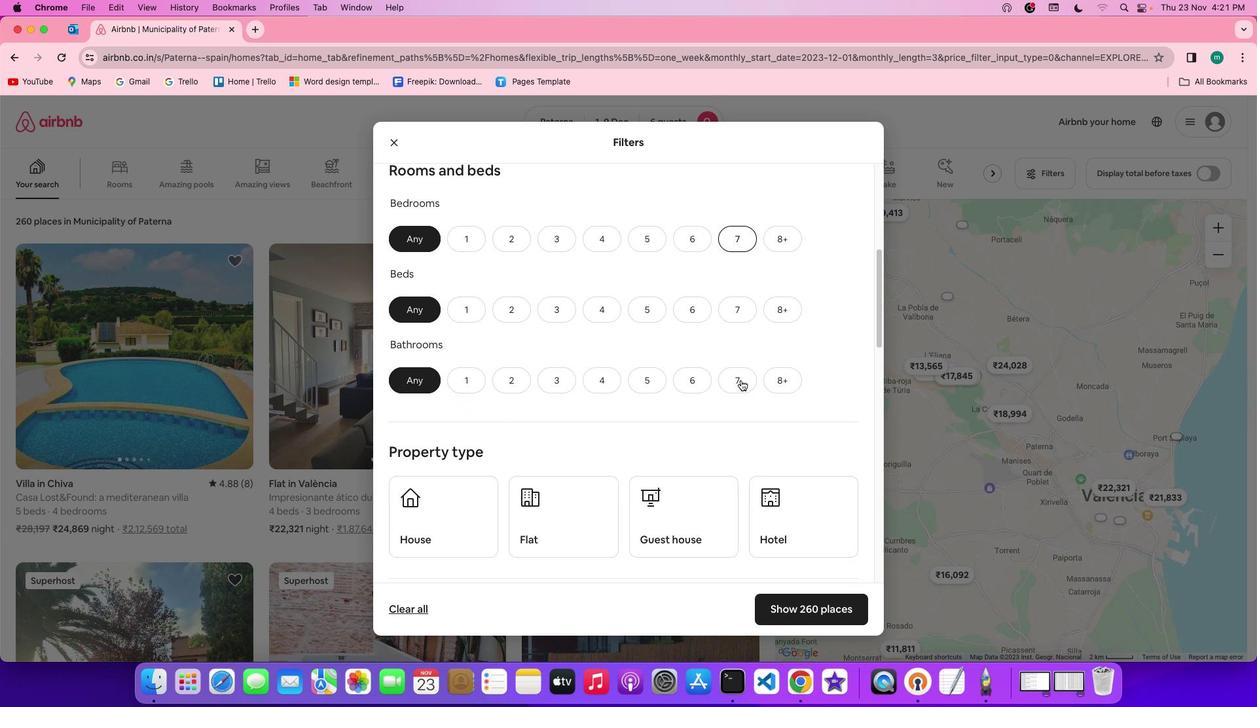 
Action: Mouse moved to (549, 205)
Screenshot: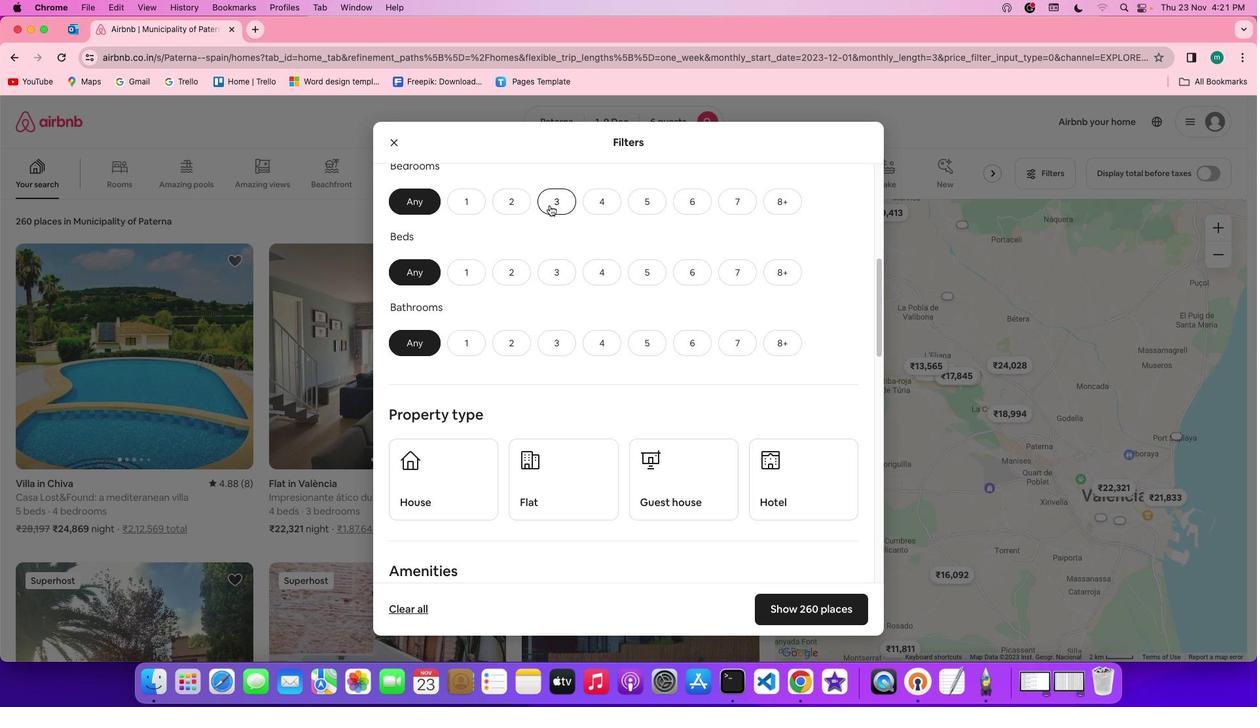 
Action: Mouse pressed left at (549, 205)
Screenshot: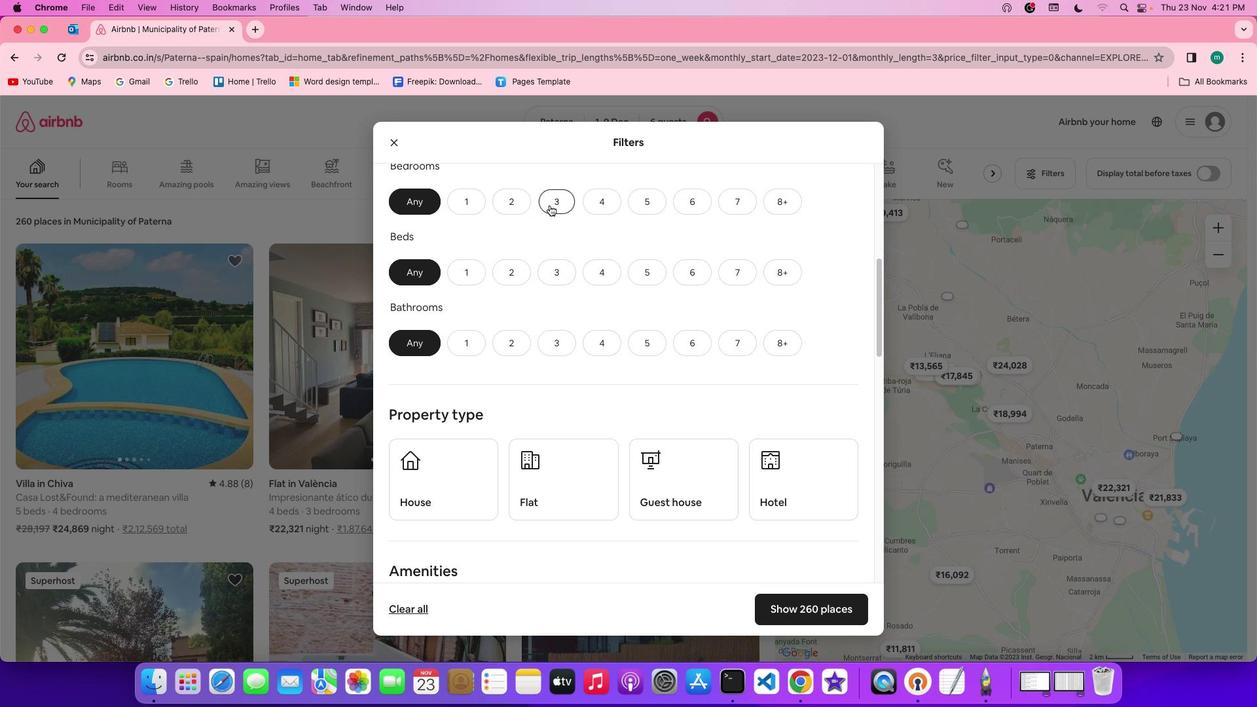 
Action: Mouse moved to (554, 275)
Screenshot: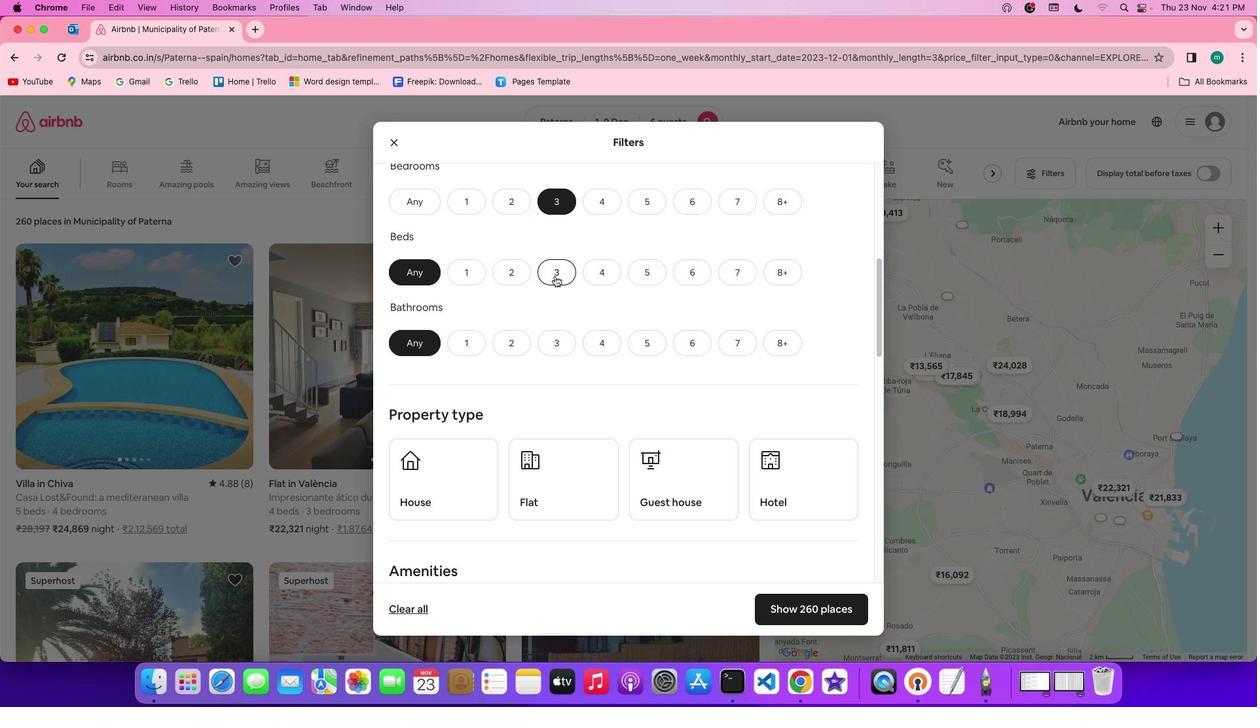 
Action: Mouse pressed left at (554, 275)
Screenshot: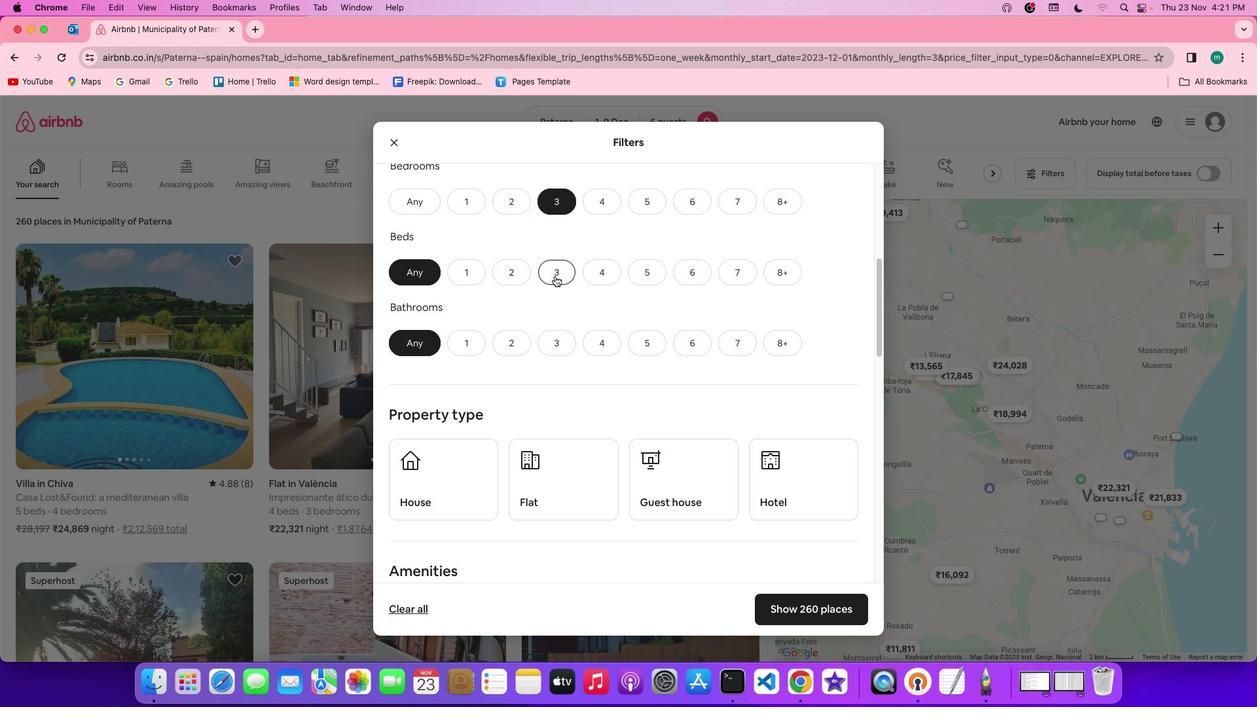 
Action: Mouse moved to (552, 337)
Screenshot: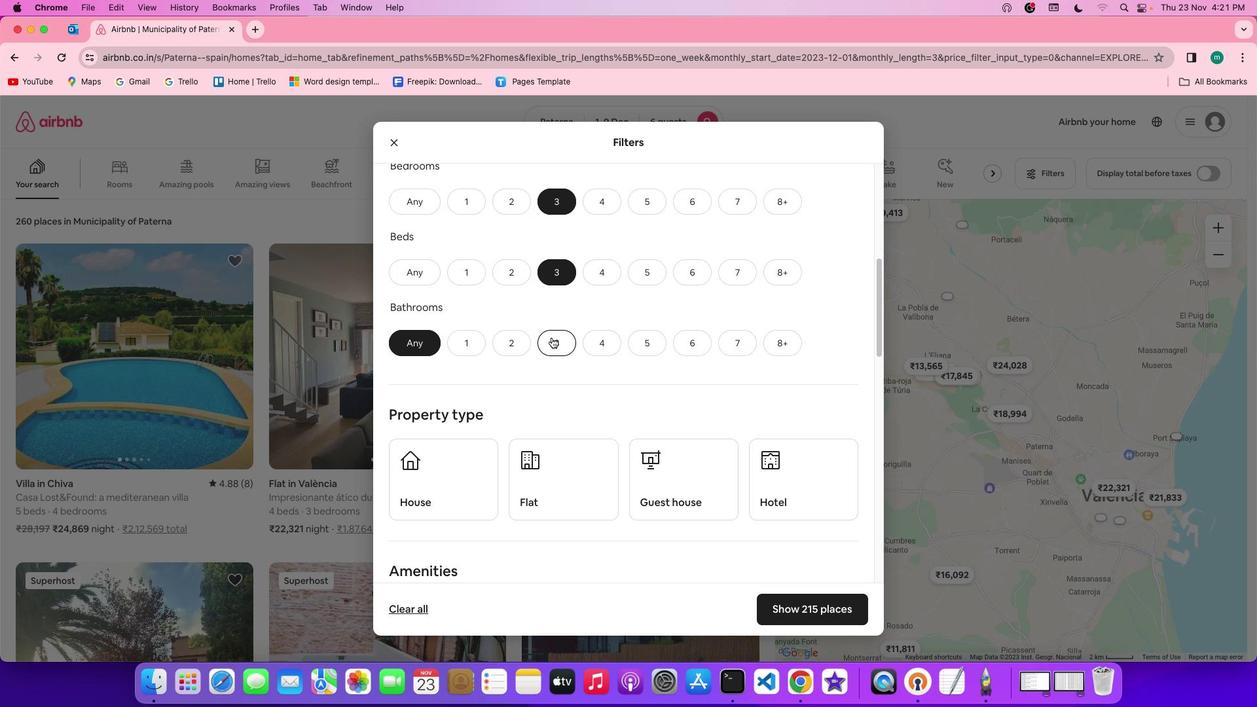 
Action: Mouse pressed left at (552, 337)
Screenshot: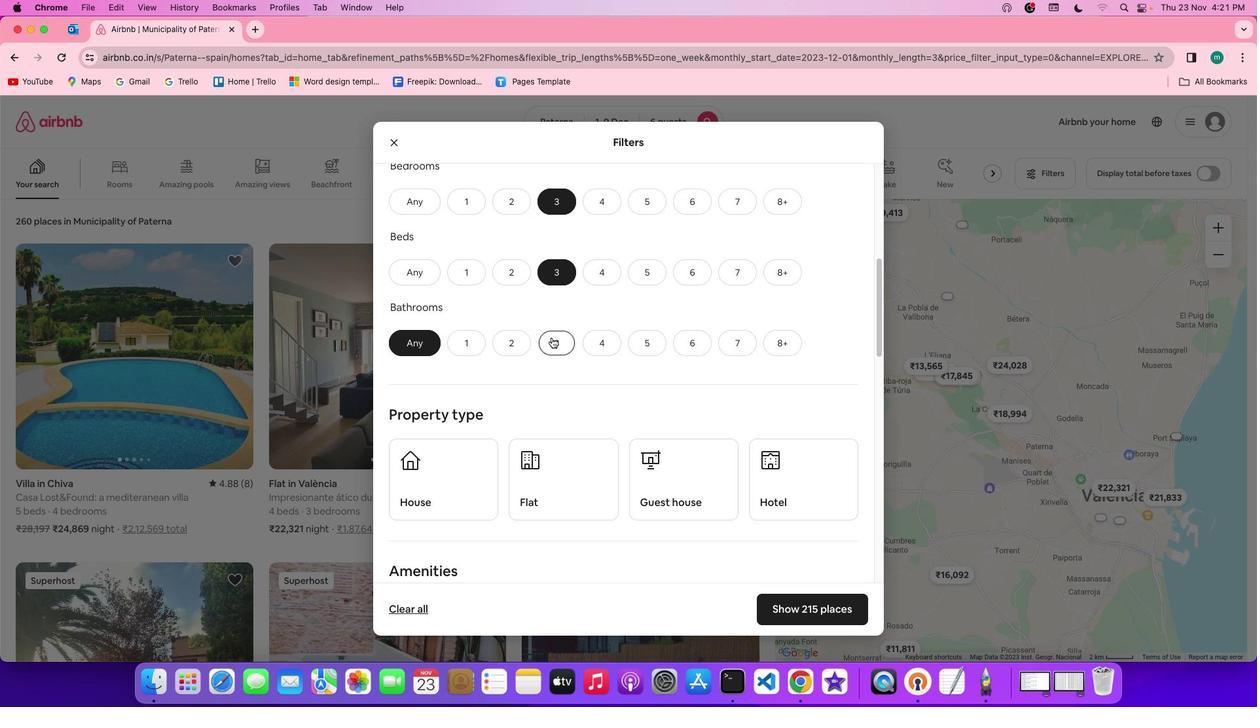 
Action: Mouse moved to (673, 346)
Screenshot: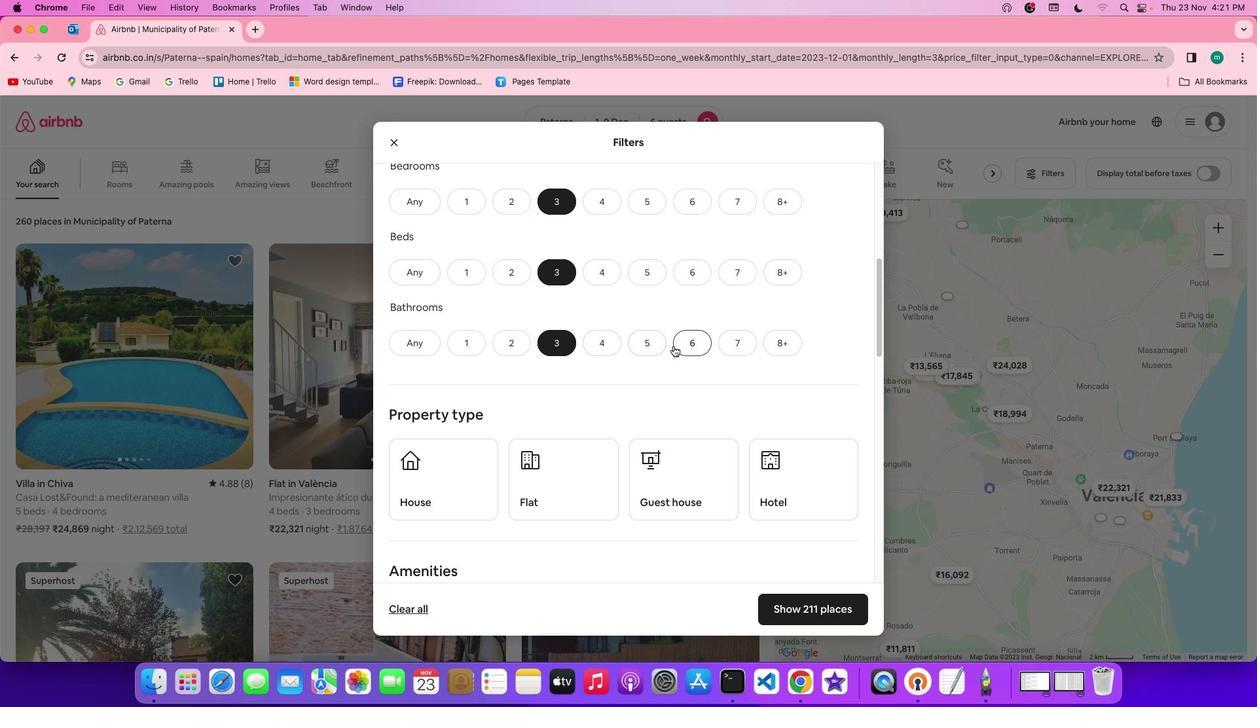 
Action: Mouse scrolled (673, 346) with delta (0, 0)
Screenshot: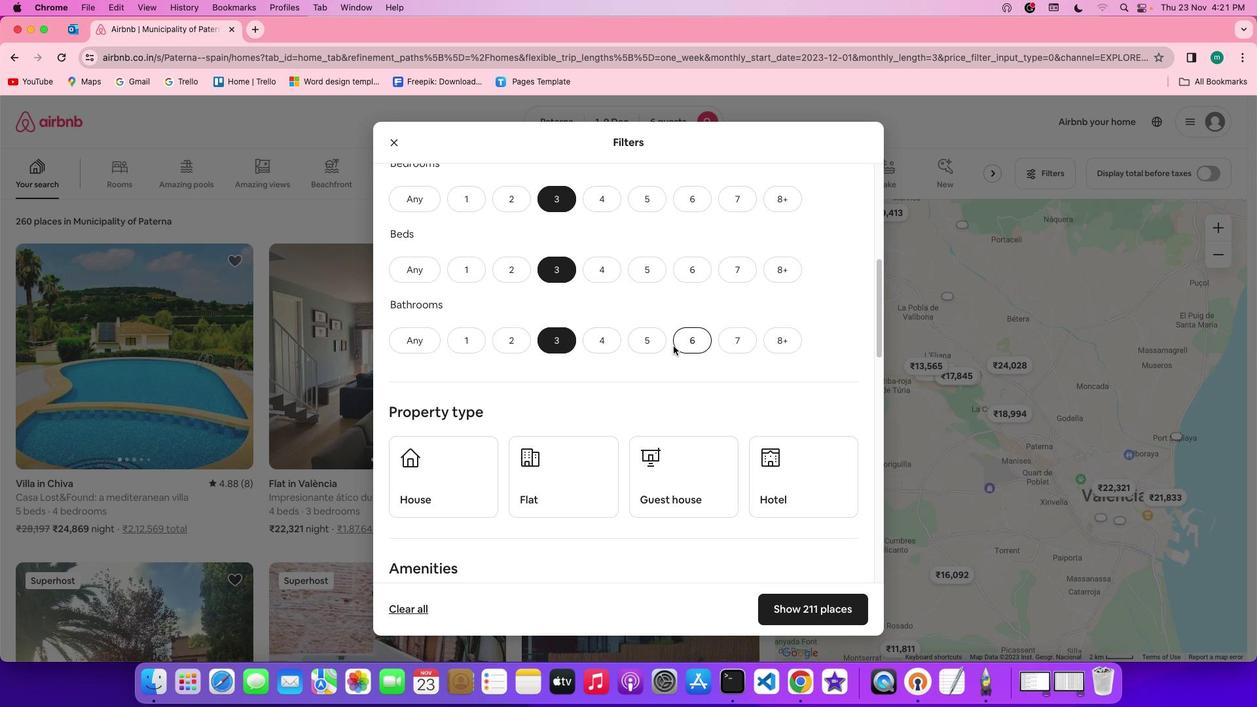 
Action: Mouse scrolled (673, 346) with delta (0, 0)
Screenshot: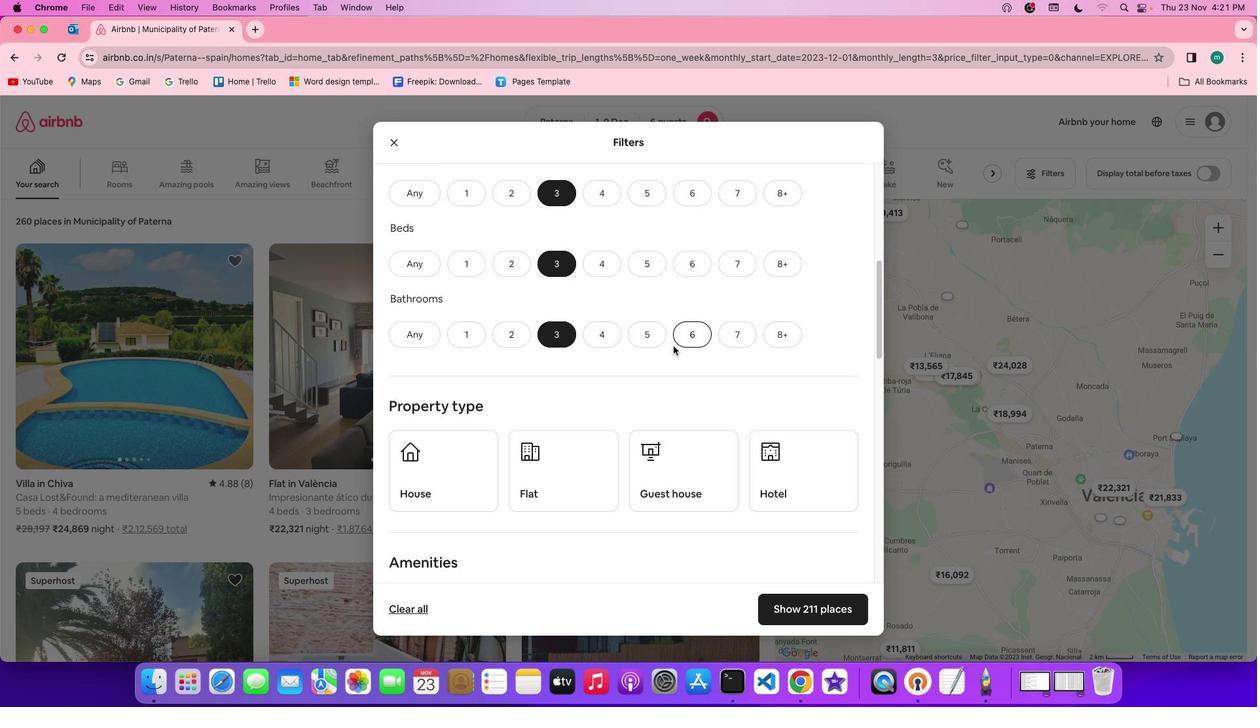 
Action: Mouse scrolled (673, 346) with delta (0, -1)
Screenshot: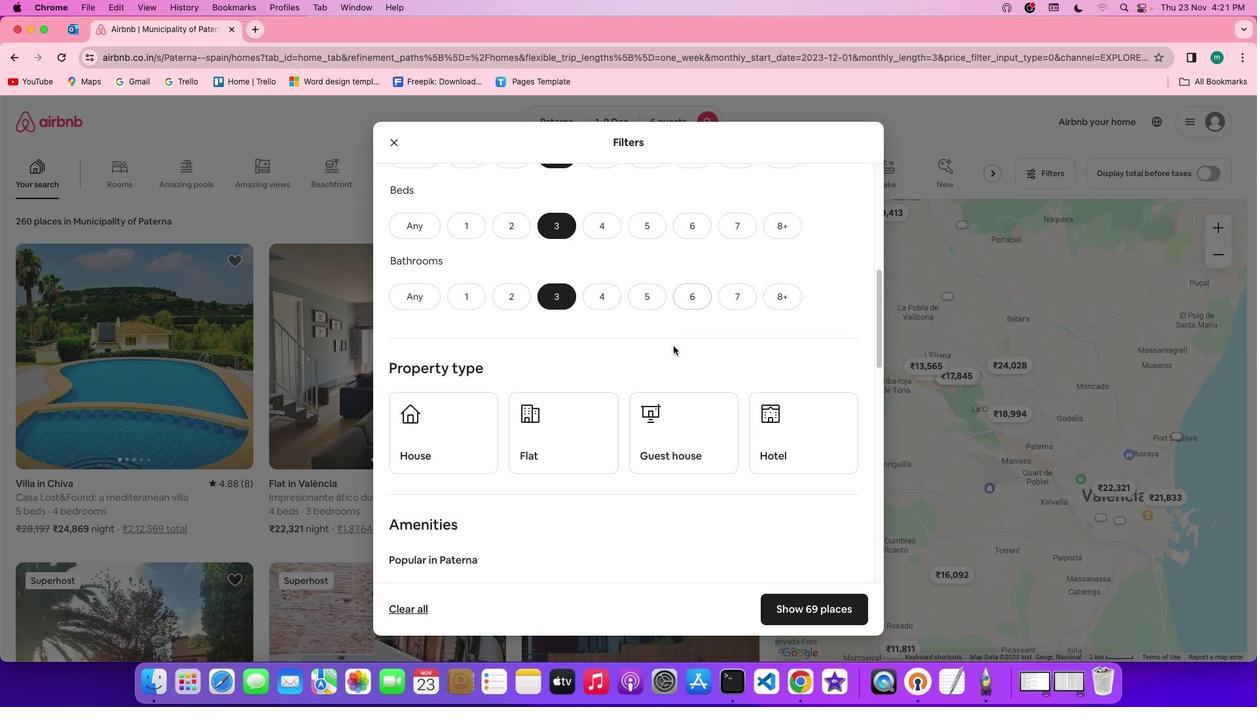 
Action: Mouse scrolled (673, 346) with delta (0, -1)
Screenshot: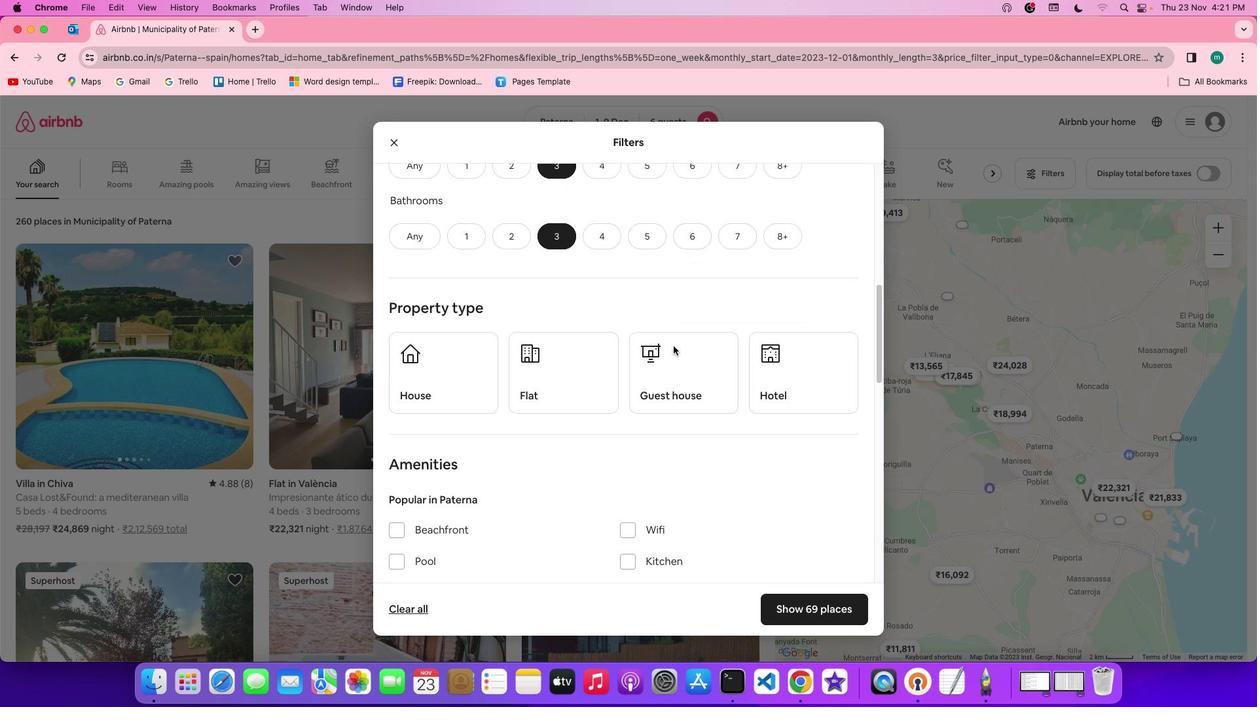 
Action: Mouse scrolled (673, 346) with delta (0, 0)
Screenshot: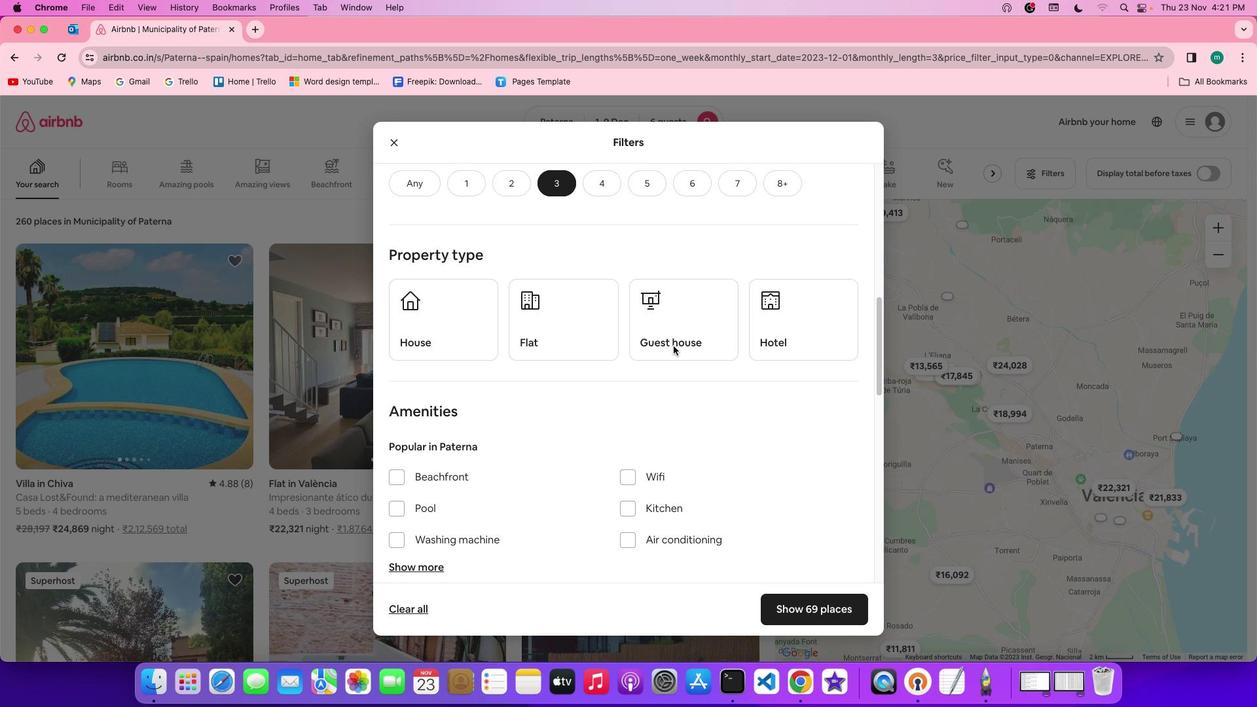 
Action: Mouse scrolled (673, 346) with delta (0, 0)
Screenshot: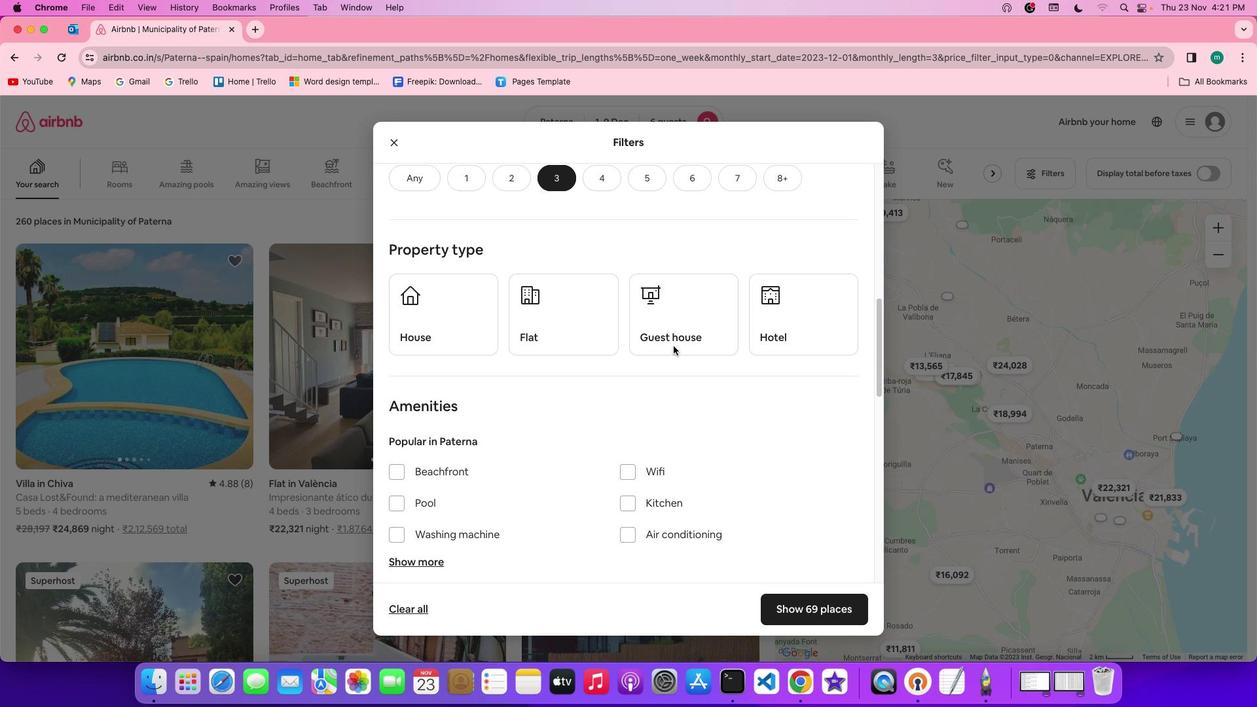 
Action: Mouse scrolled (673, 346) with delta (0, 0)
Screenshot: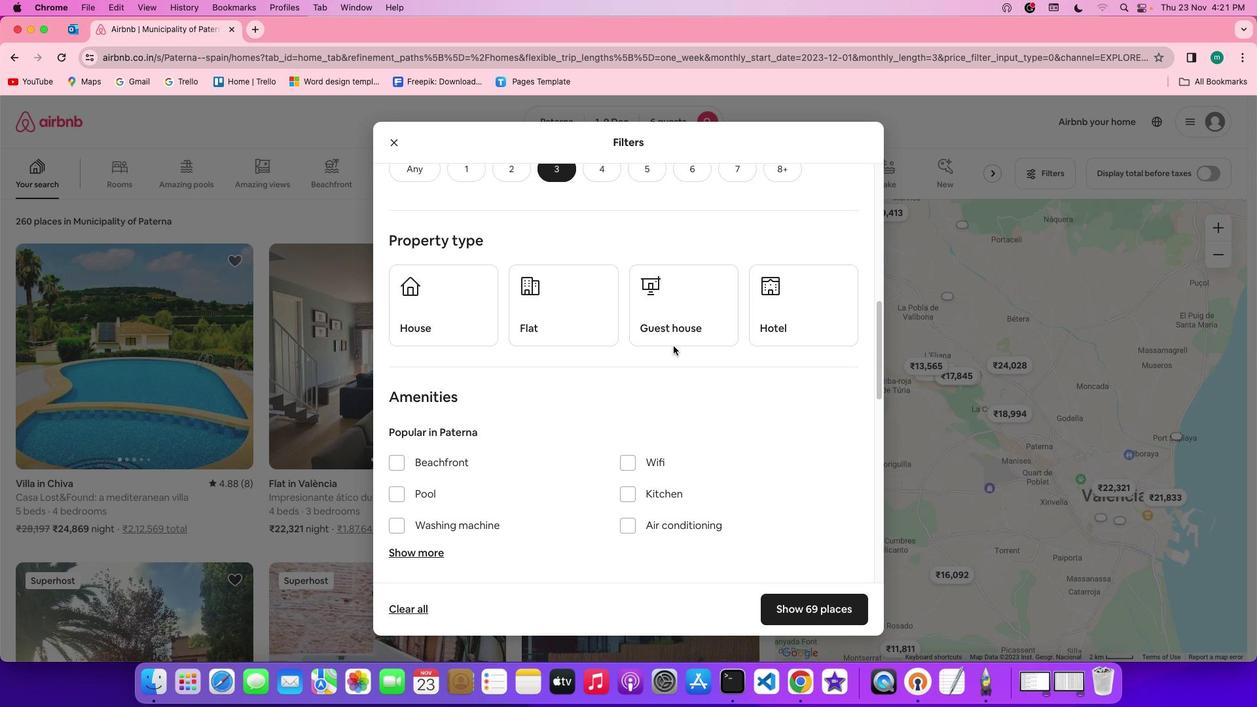 
Action: Mouse moved to (427, 257)
Screenshot: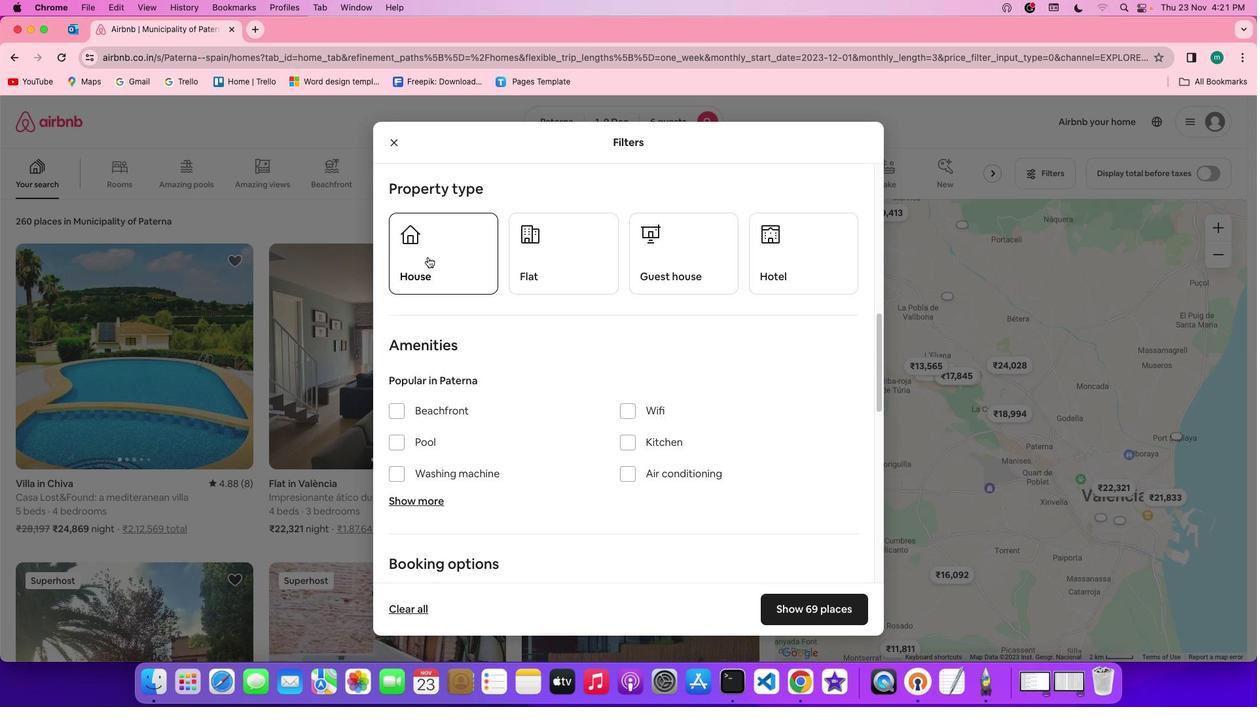 
Action: Mouse pressed left at (427, 257)
Screenshot: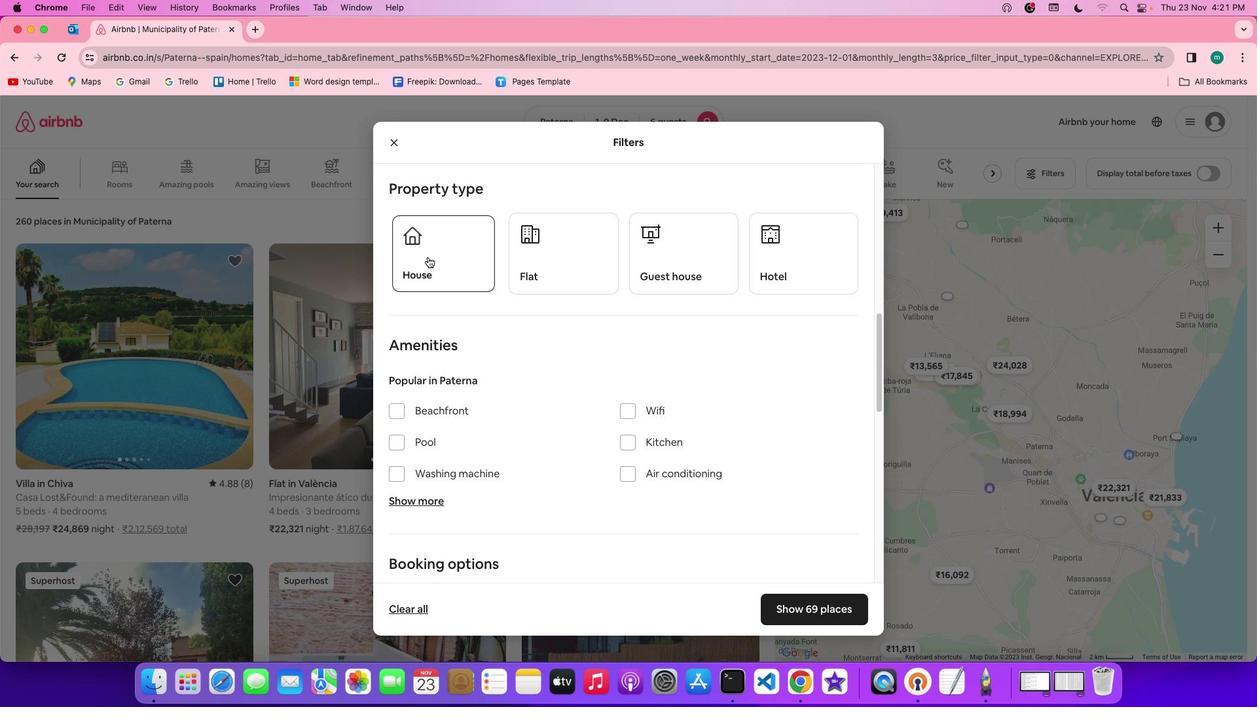 
Action: Mouse moved to (629, 351)
Screenshot: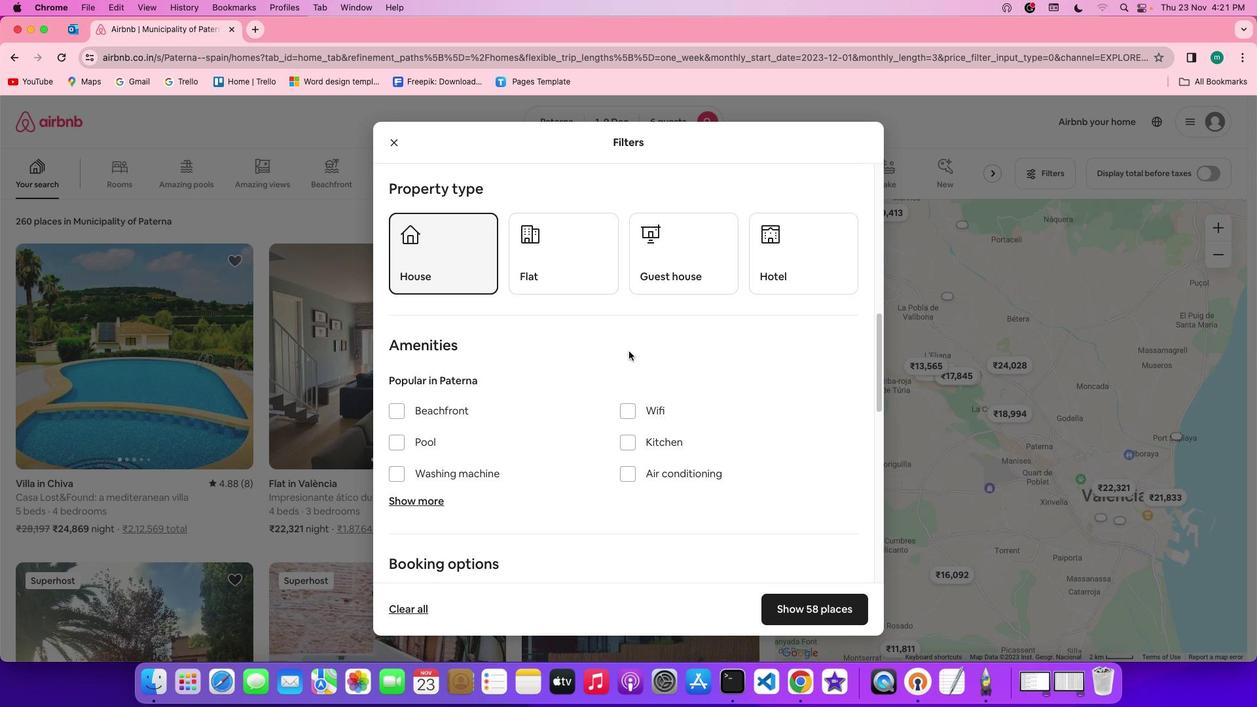
Action: Mouse scrolled (629, 351) with delta (0, 0)
Screenshot: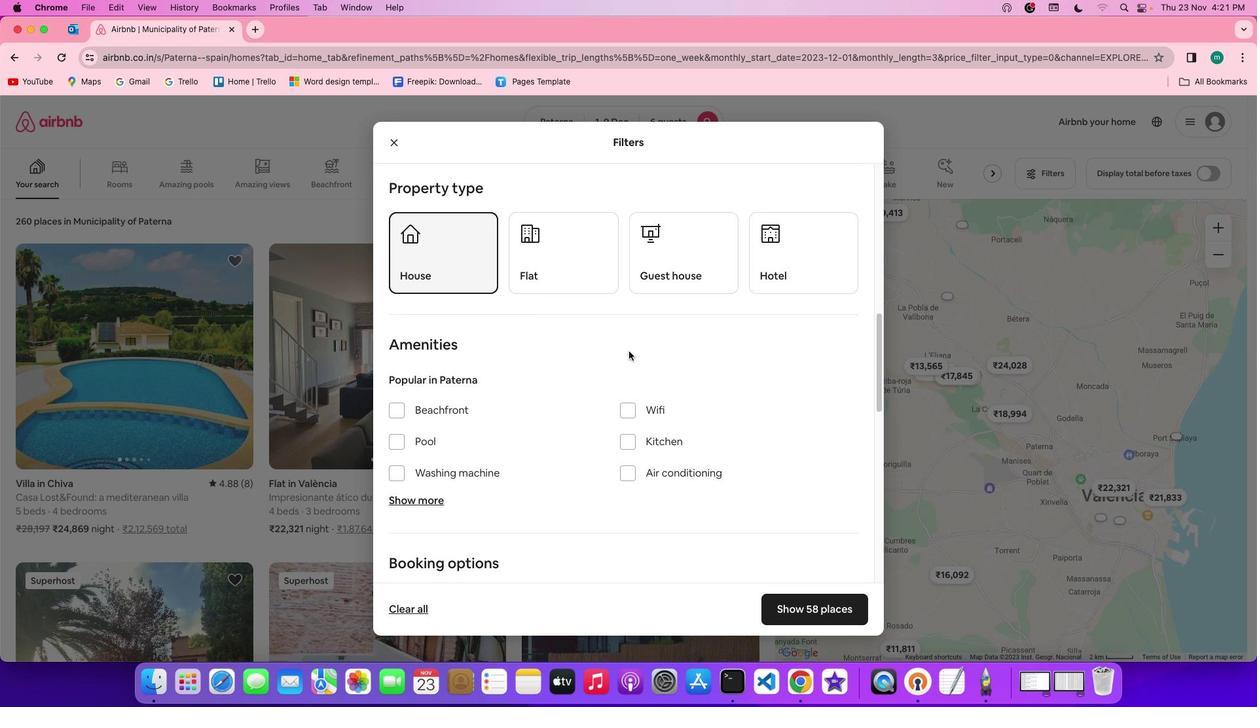 
Action: Mouse scrolled (629, 351) with delta (0, 0)
Screenshot: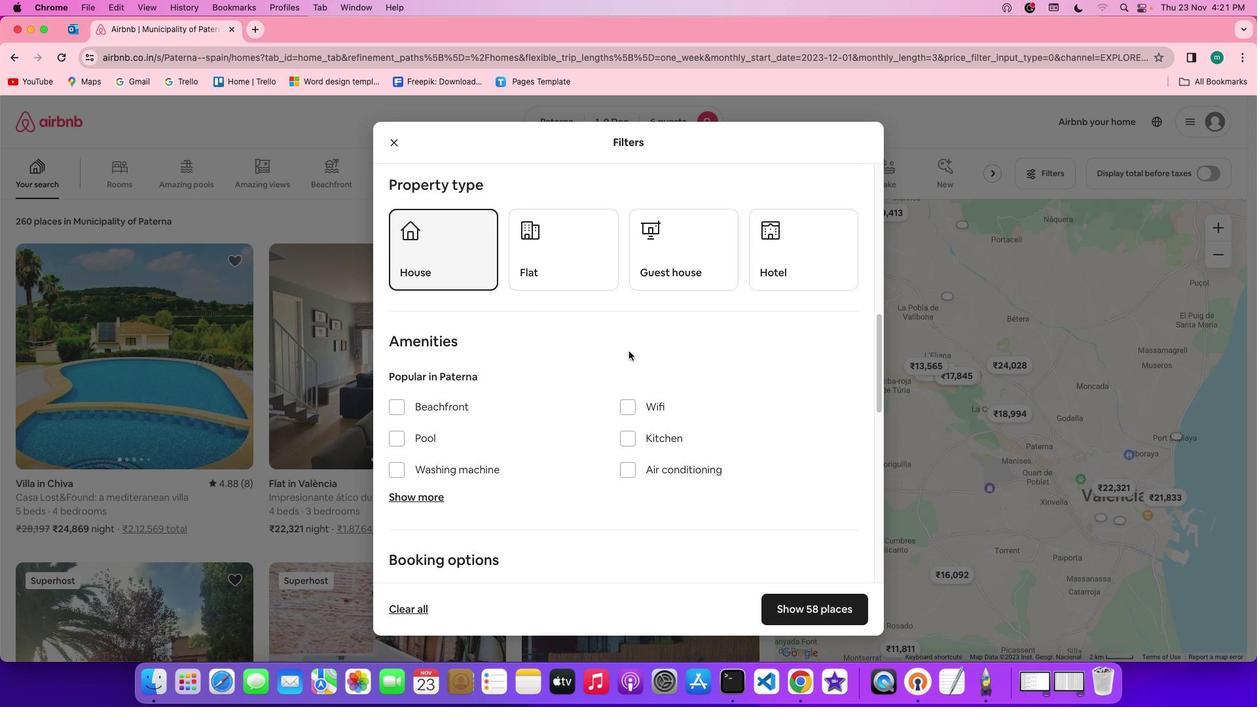 
Action: Mouse scrolled (629, 351) with delta (0, 0)
Screenshot: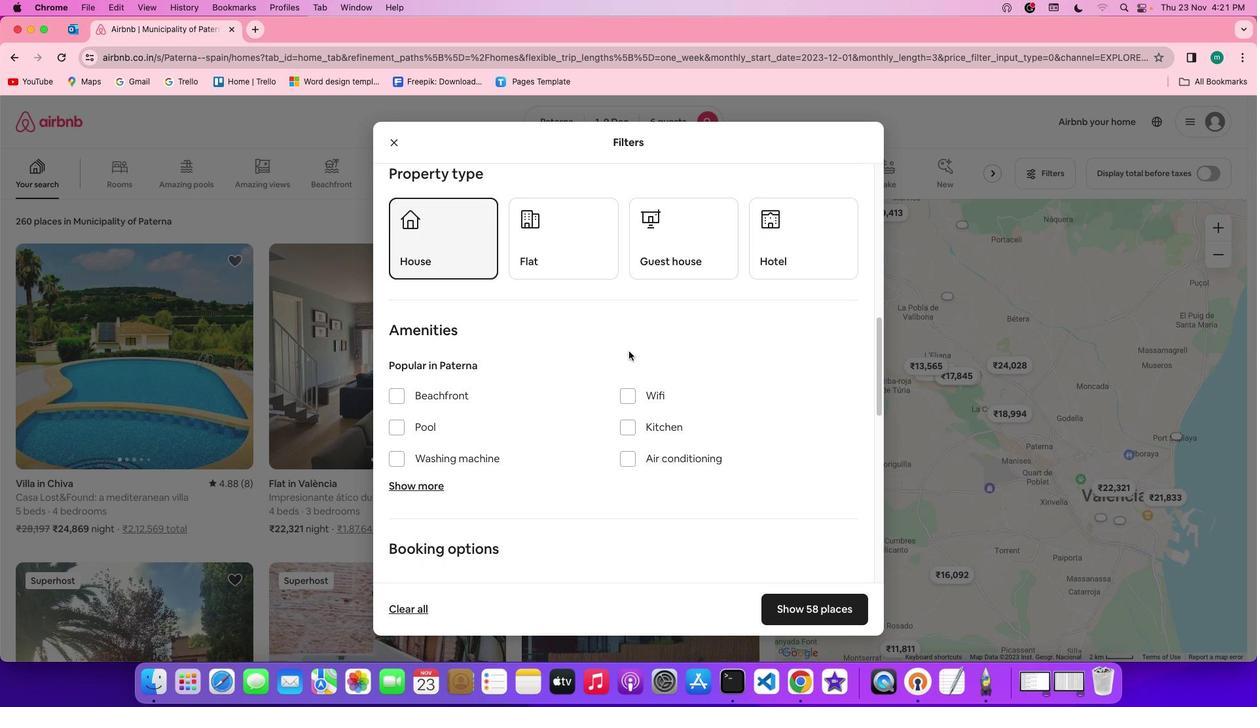 
Action: Mouse scrolled (629, 351) with delta (0, 0)
Screenshot: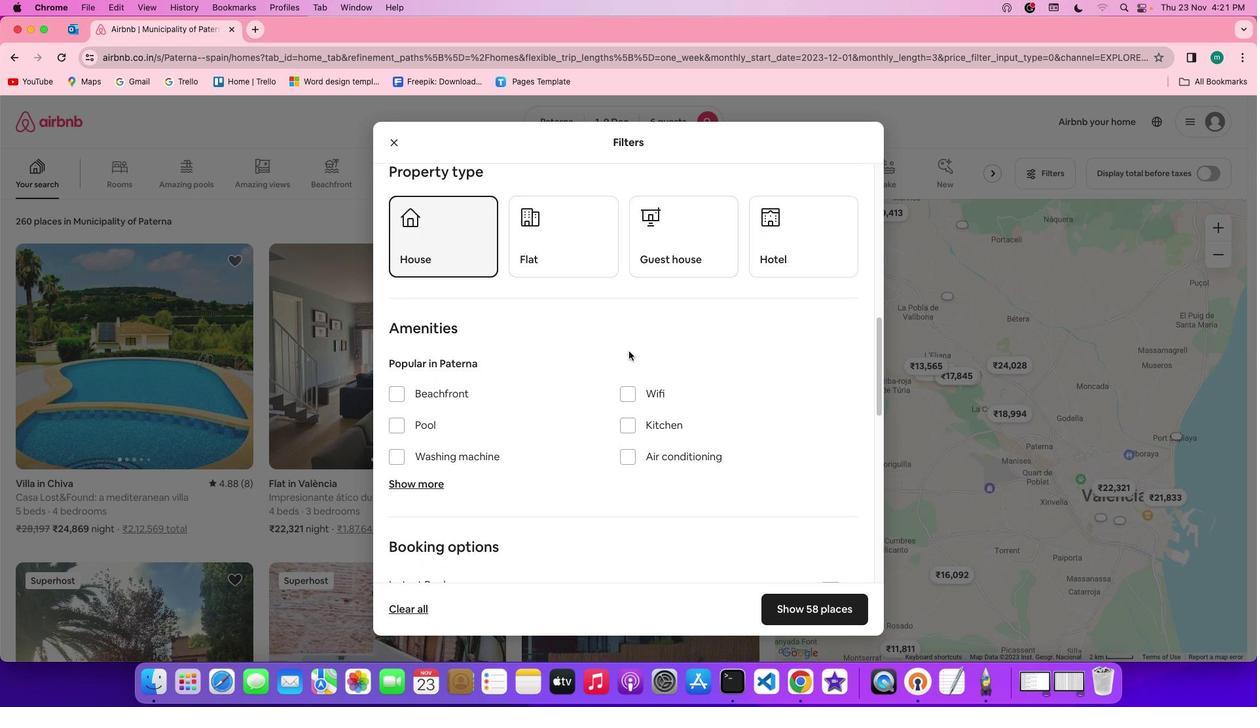 
Action: Mouse scrolled (629, 351) with delta (0, 0)
Screenshot: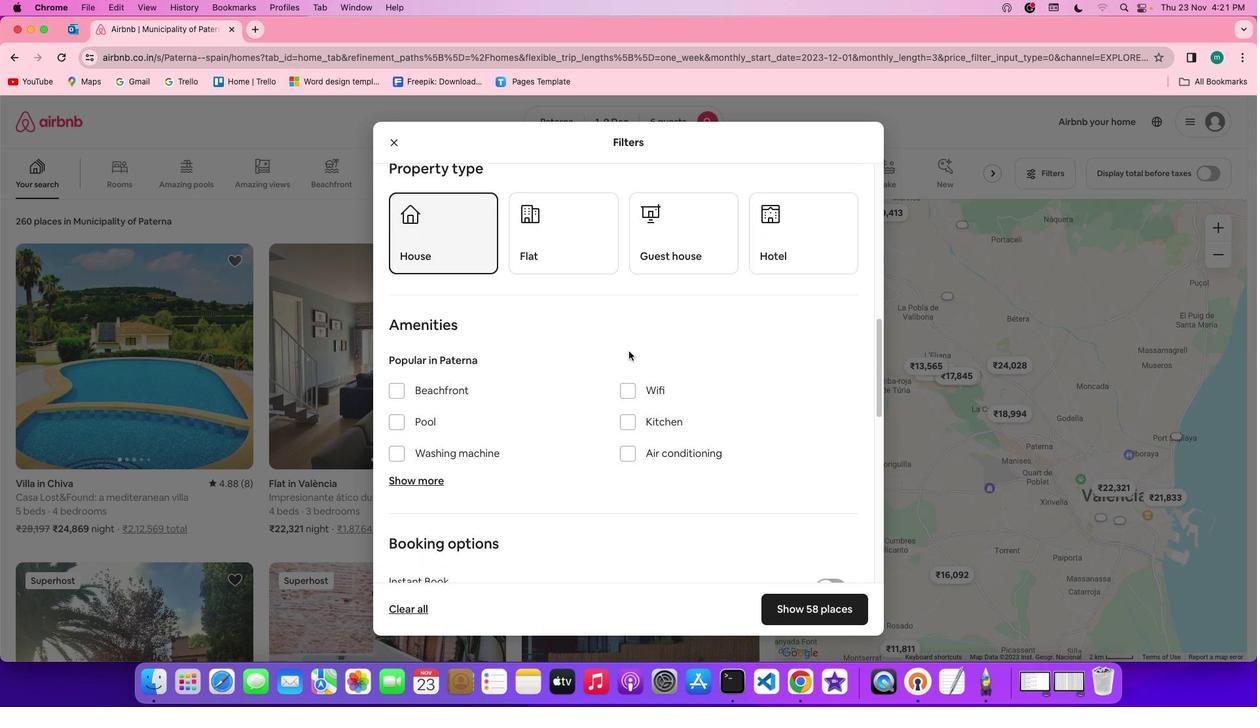 
Action: Mouse scrolled (629, 351) with delta (0, 0)
Screenshot: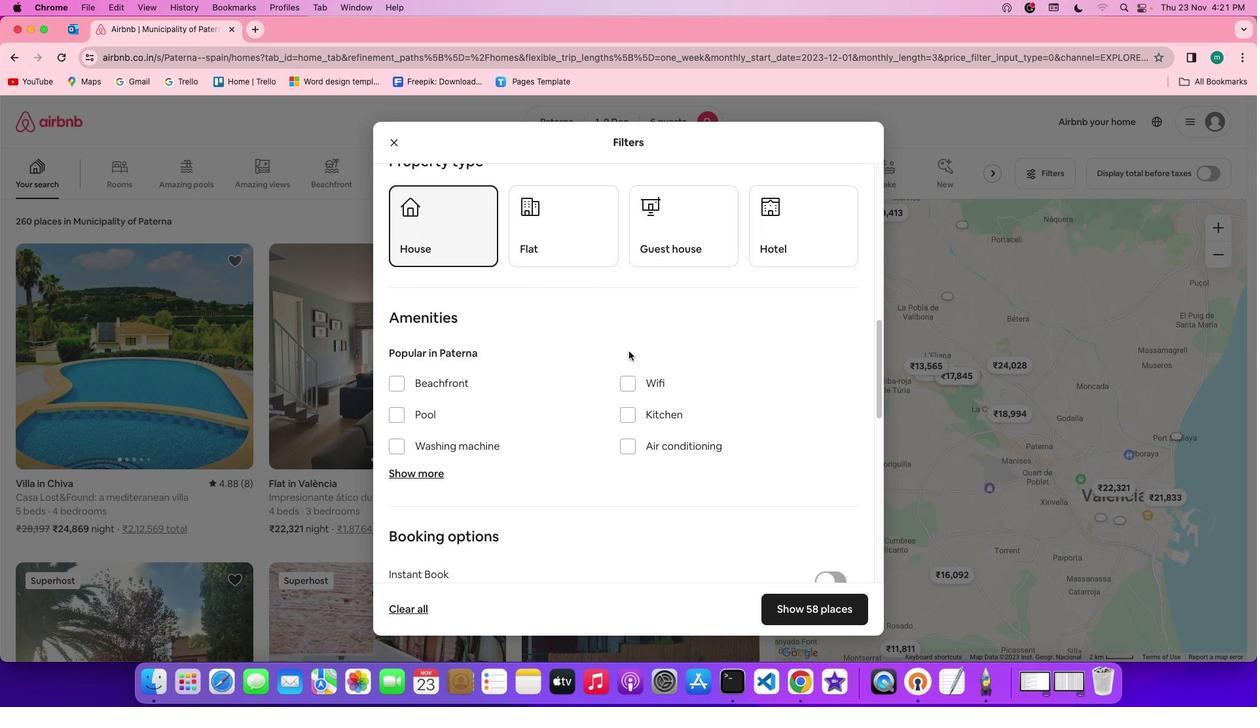 
Action: Mouse scrolled (629, 351) with delta (0, 0)
Screenshot: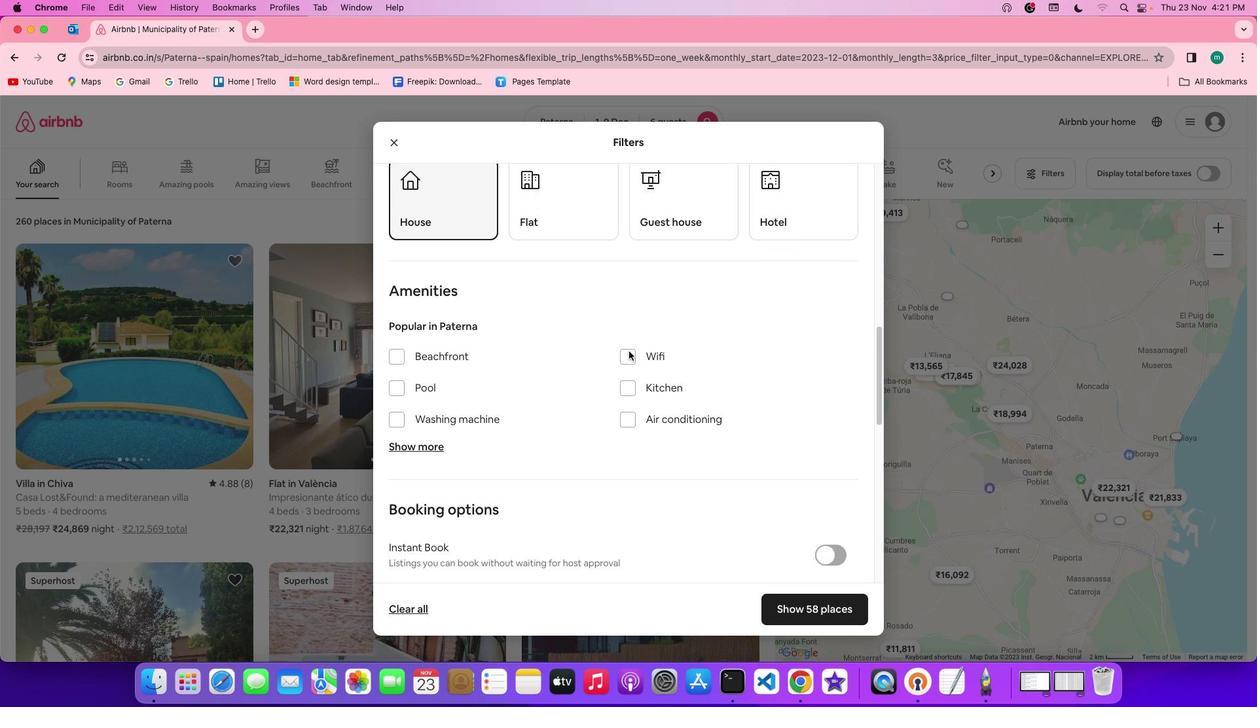 
Action: Mouse scrolled (629, 351) with delta (0, 0)
Screenshot: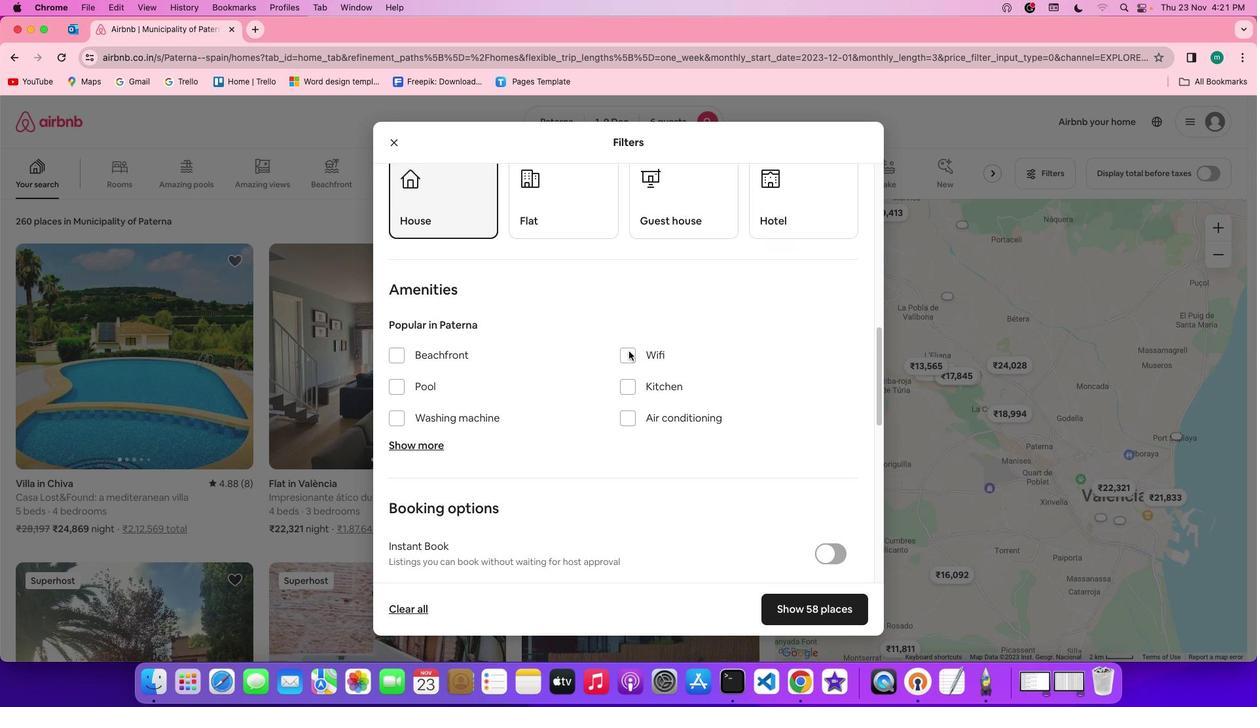 
Action: Mouse scrolled (629, 351) with delta (0, 0)
Screenshot: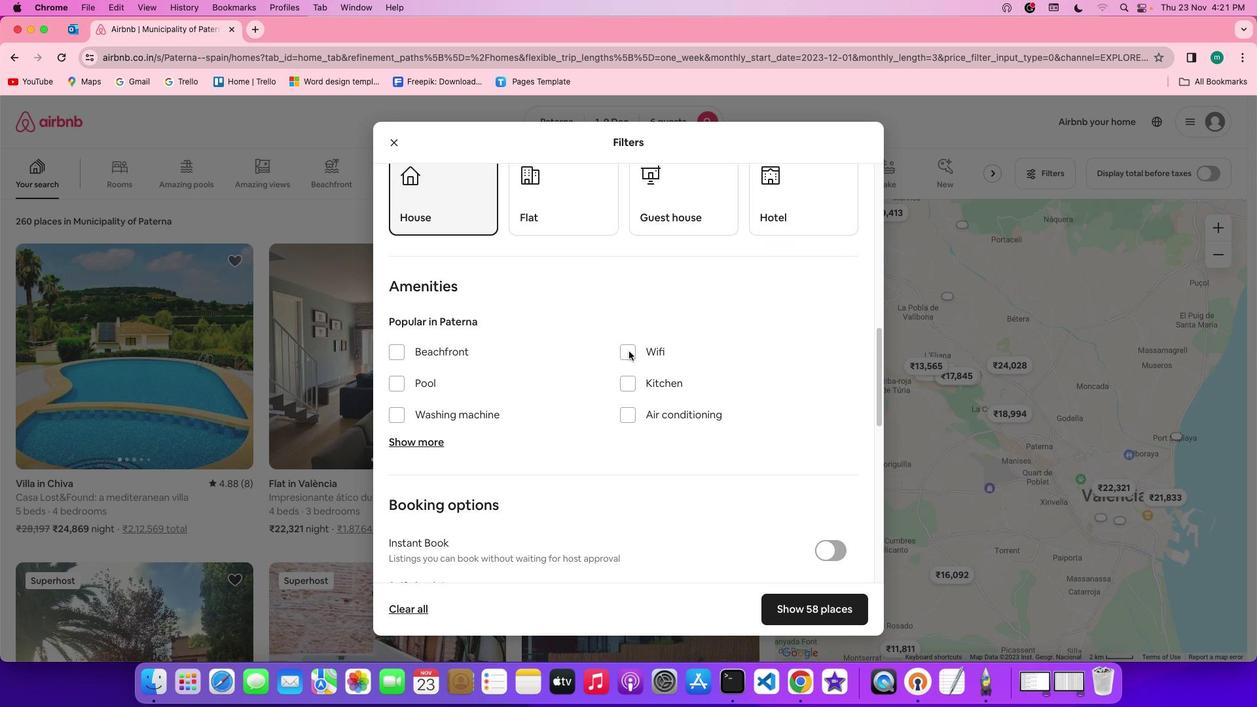 
Action: Mouse scrolled (629, 351) with delta (0, 0)
Screenshot: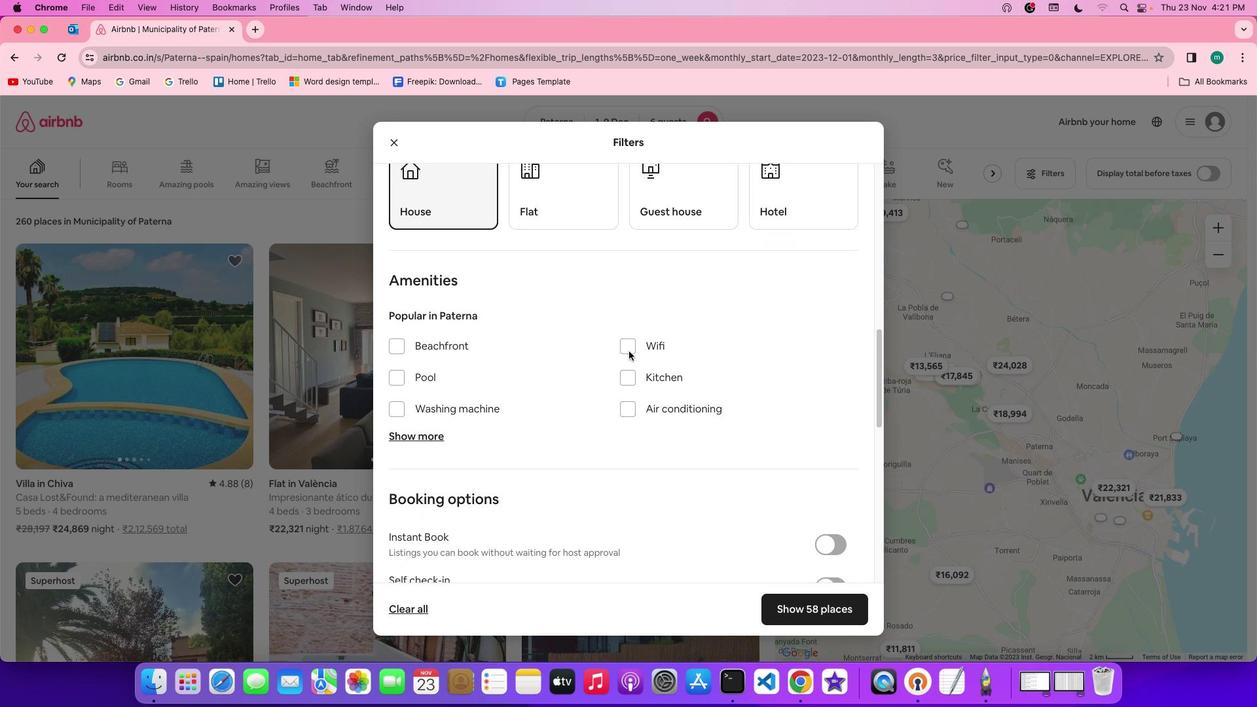 
Action: Mouse scrolled (629, 351) with delta (0, 0)
Screenshot: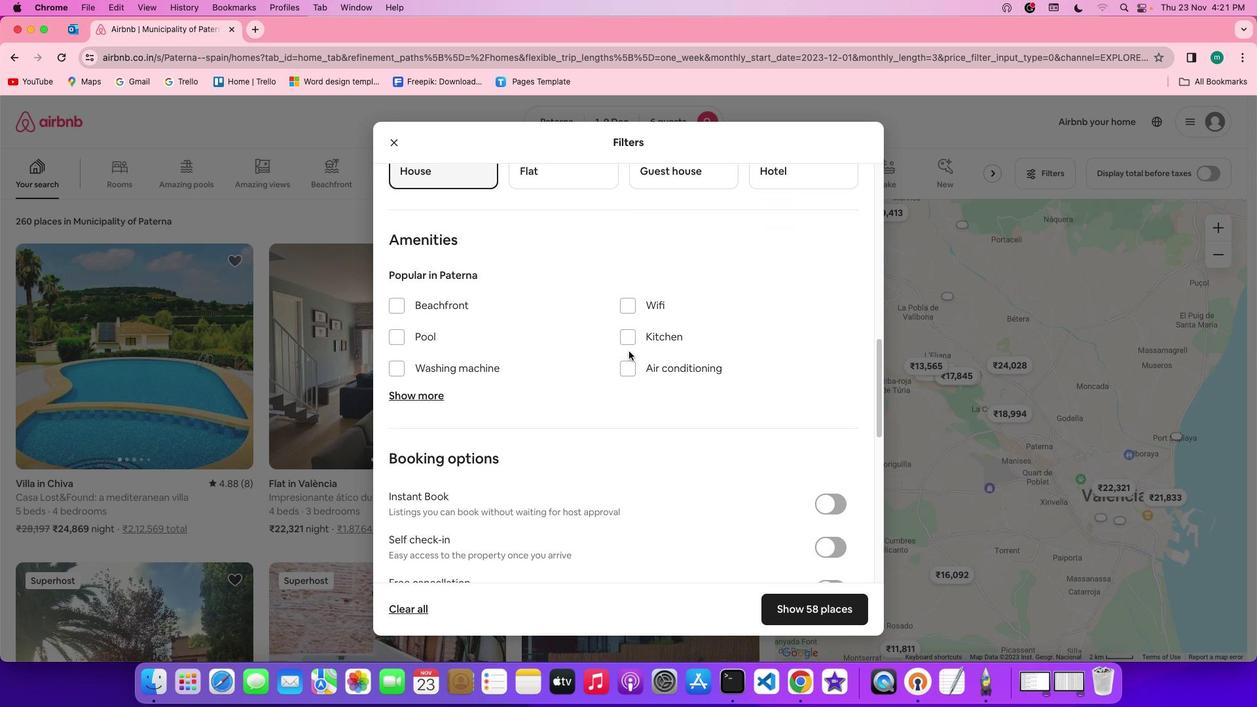 
Action: Mouse scrolled (629, 351) with delta (0, 0)
Screenshot: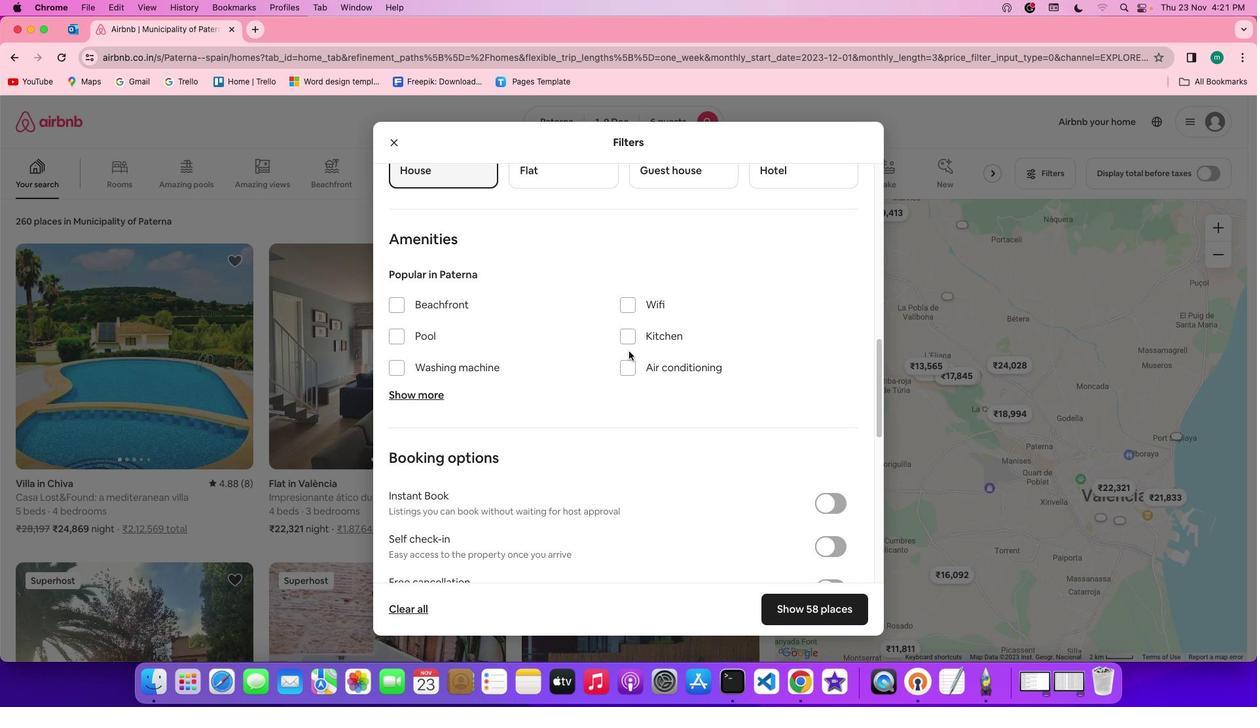 
Action: Mouse scrolled (629, 351) with delta (0, 0)
Screenshot: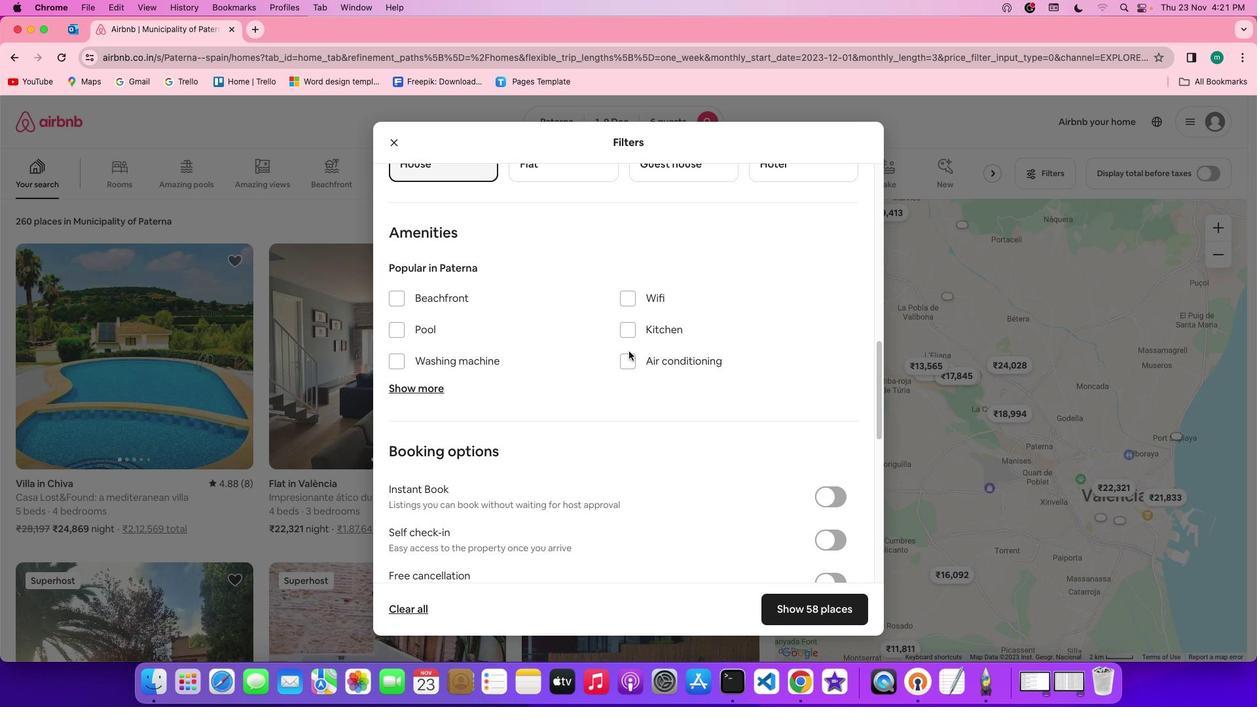 
Action: Mouse scrolled (629, 351) with delta (0, 0)
Screenshot: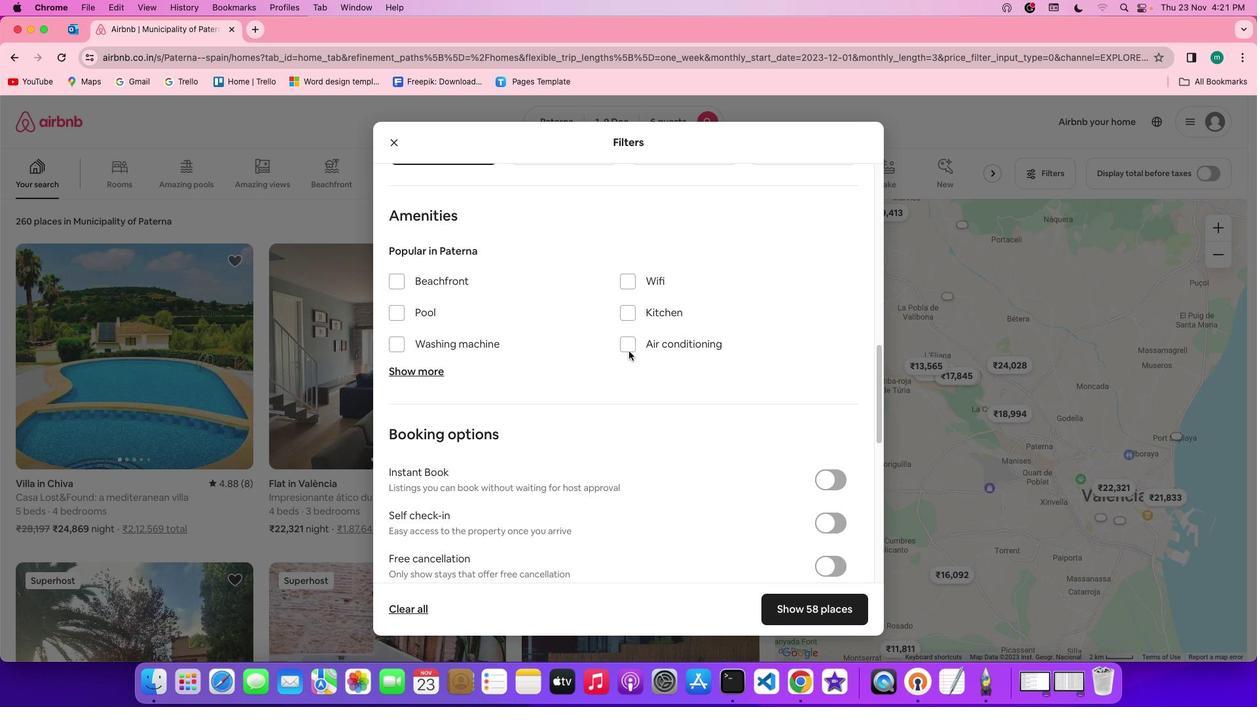 
Action: Mouse scrolled (629, 351) with delta (0, 0)
Screenshot: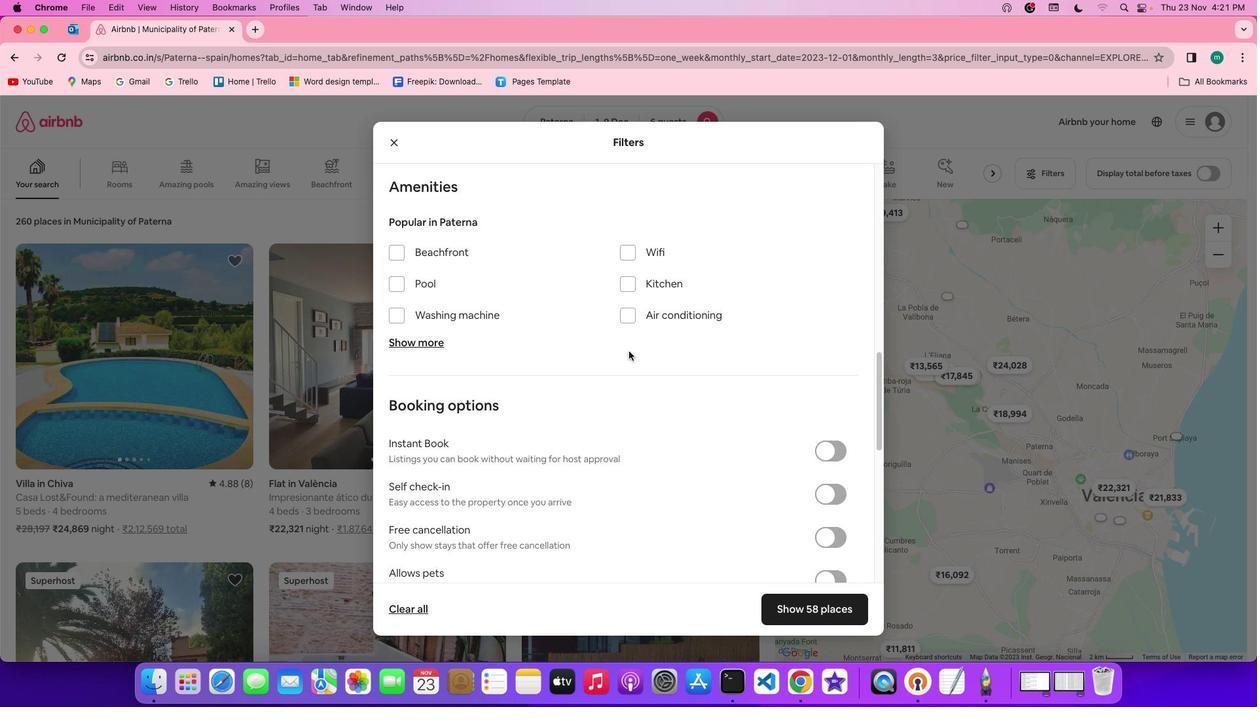
Action: Mouse scrolled (629, 351) with delta (0, 0)
Screenshot: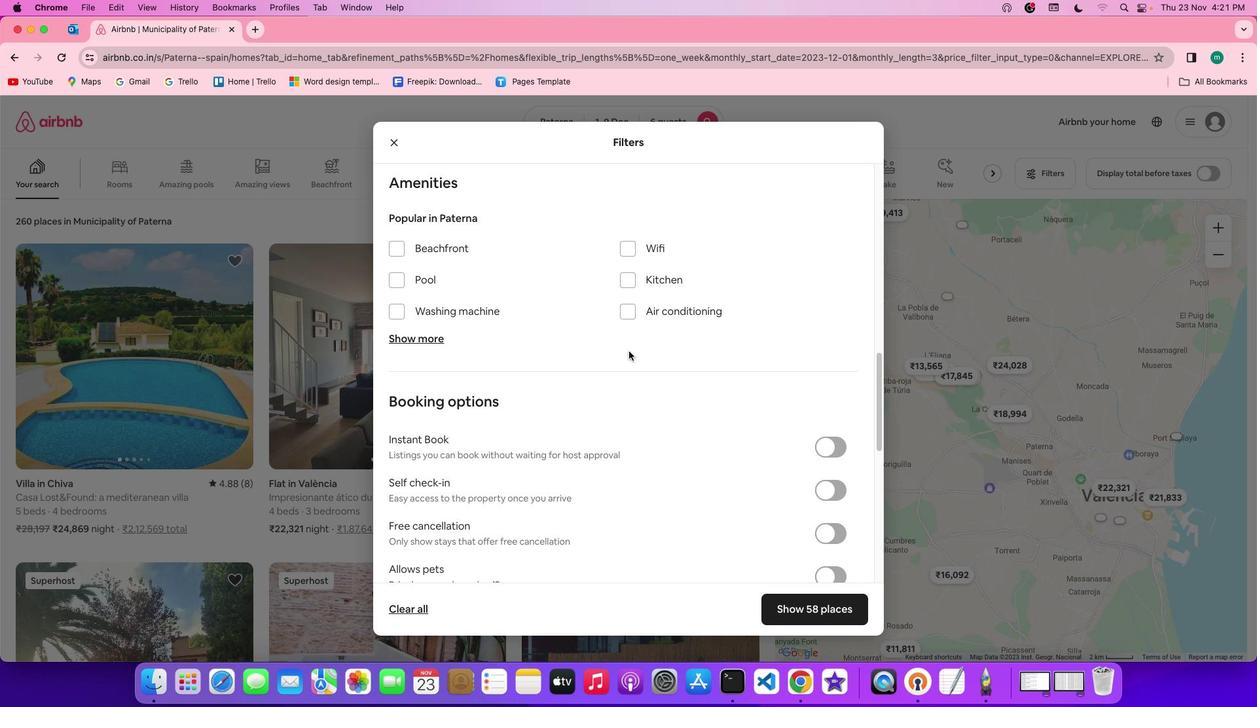 
Action: Mouse scrolled (629, 351) with delta (0, 0)
Screenshot: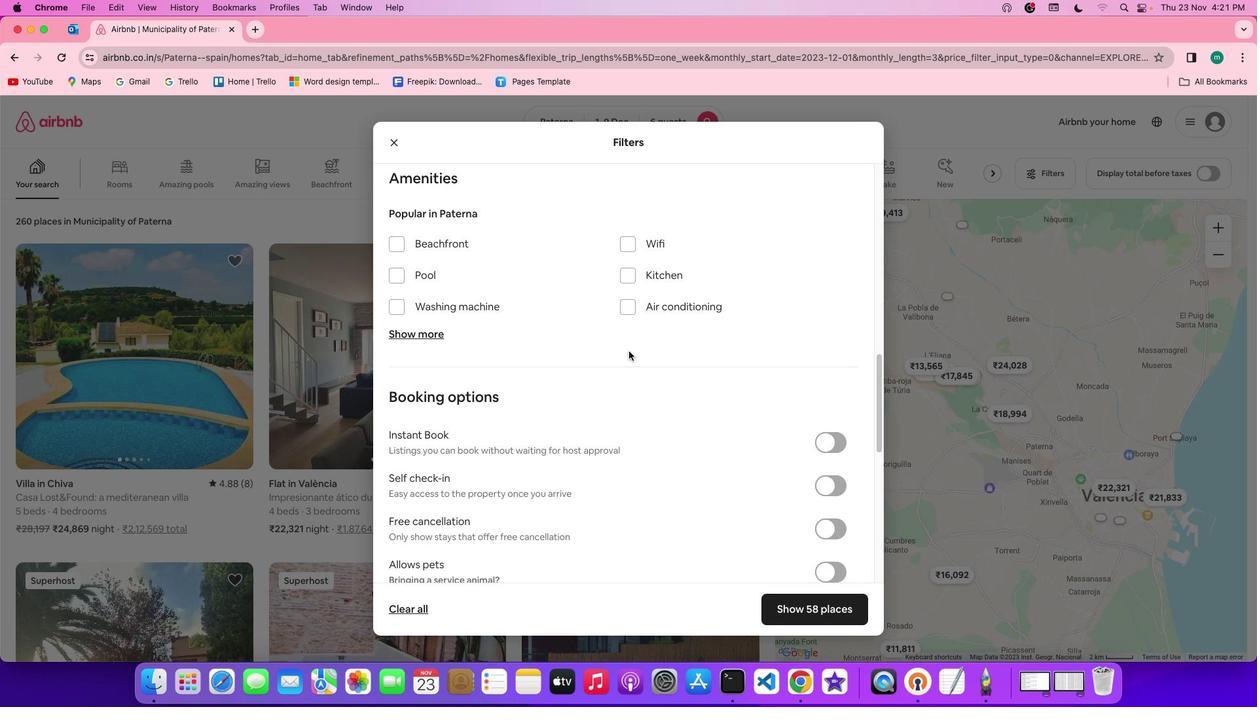 
Action: Mouse scrolled (629, 351) with delta (0, 0)
Screenshot: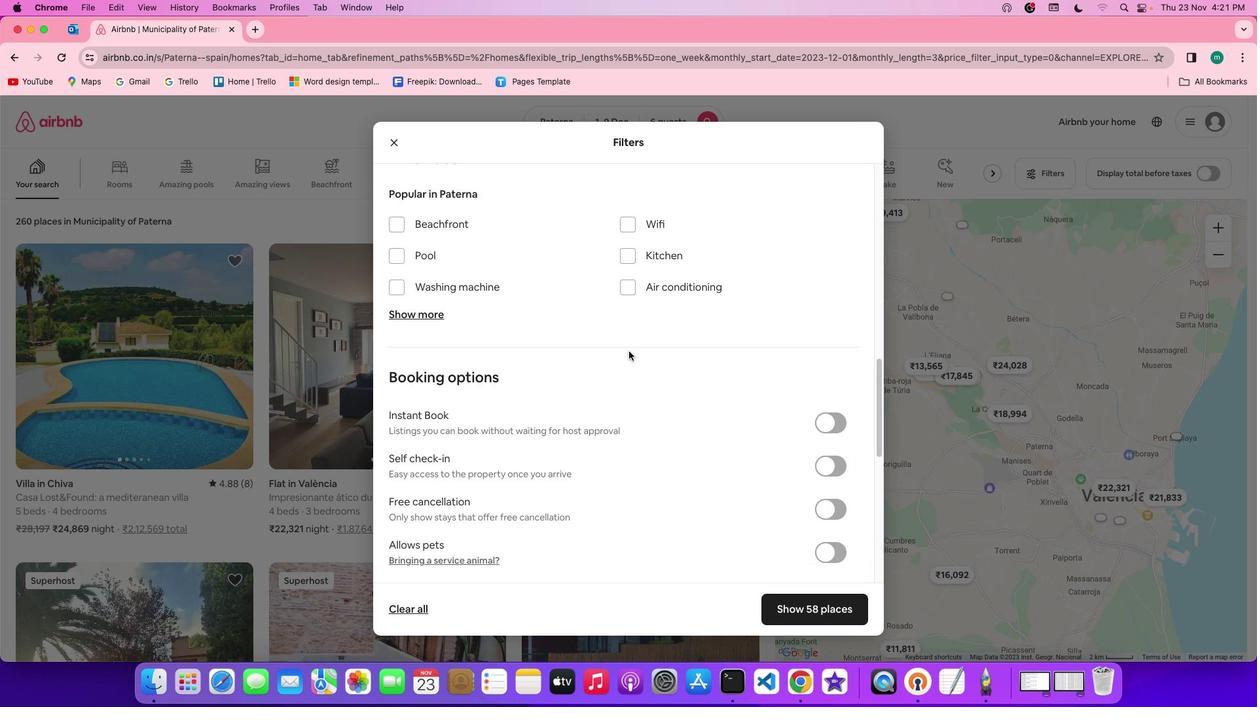 
Action: Mouse moved to (661, 371)
Screenshot: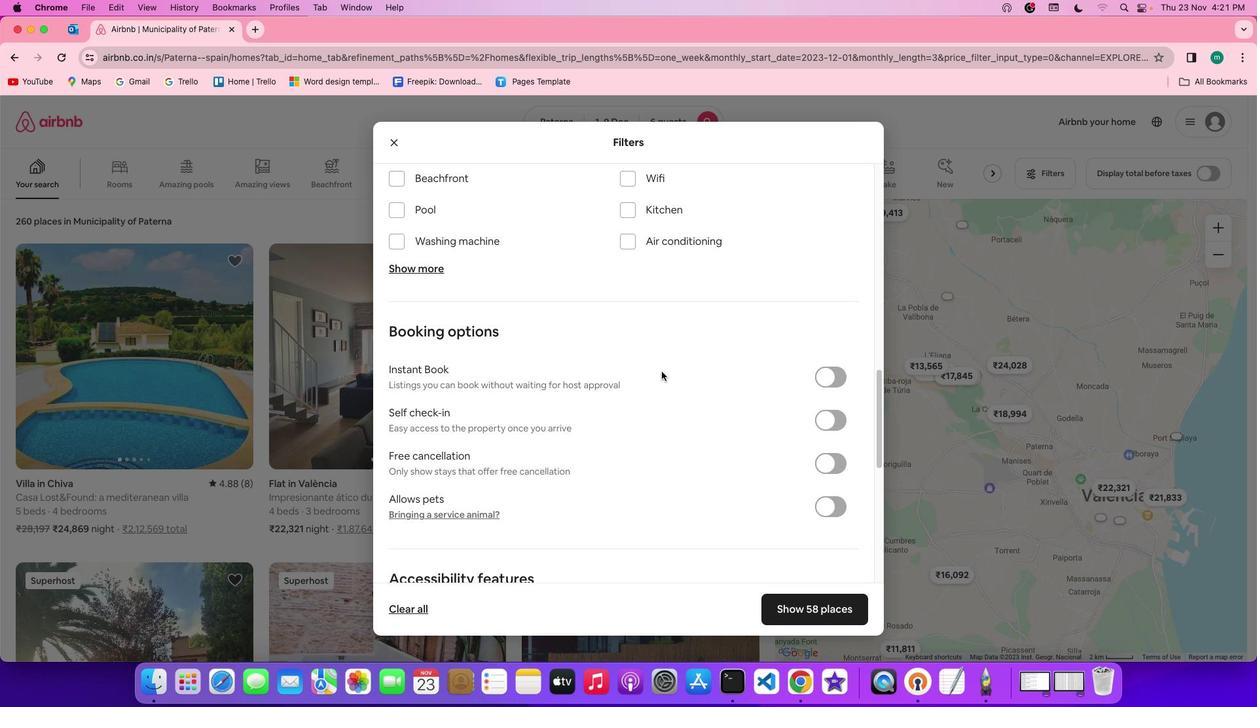
Action: Mouse scrolled (661, 371) with delta (0, 0)
Screenshot: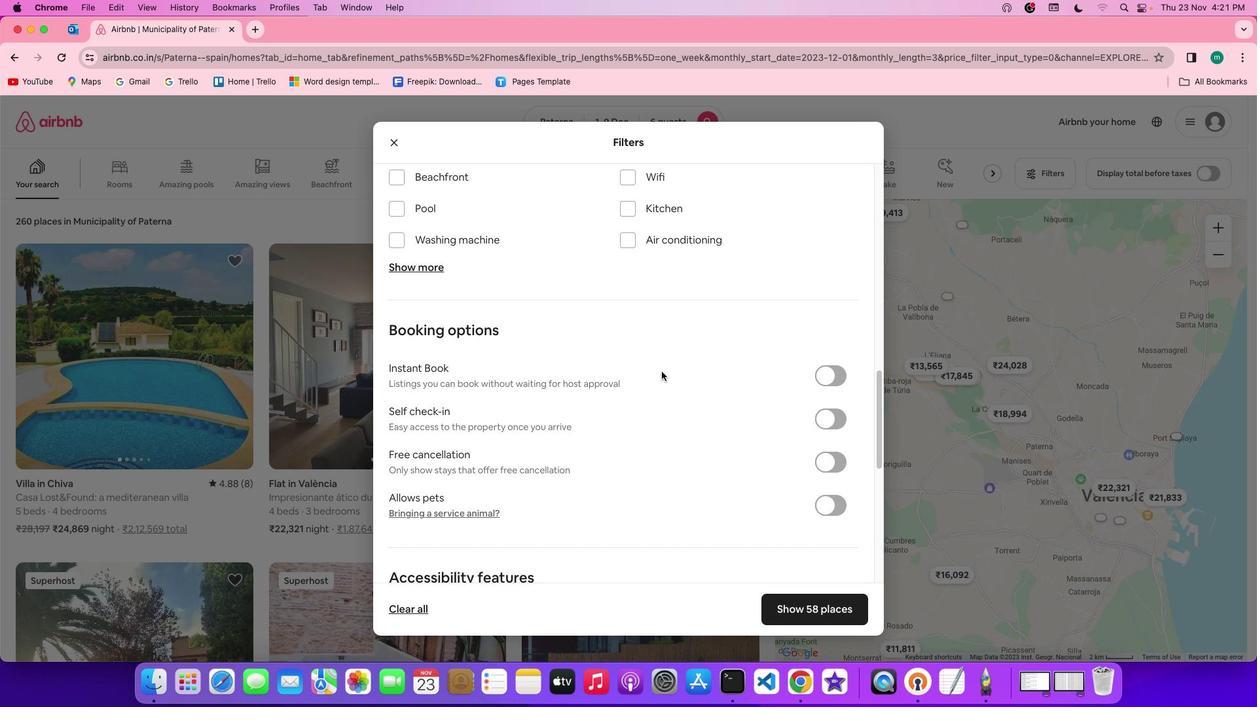 
Action: Mouse scrolled (661, 371) with delta (0, 0)
Screenshot: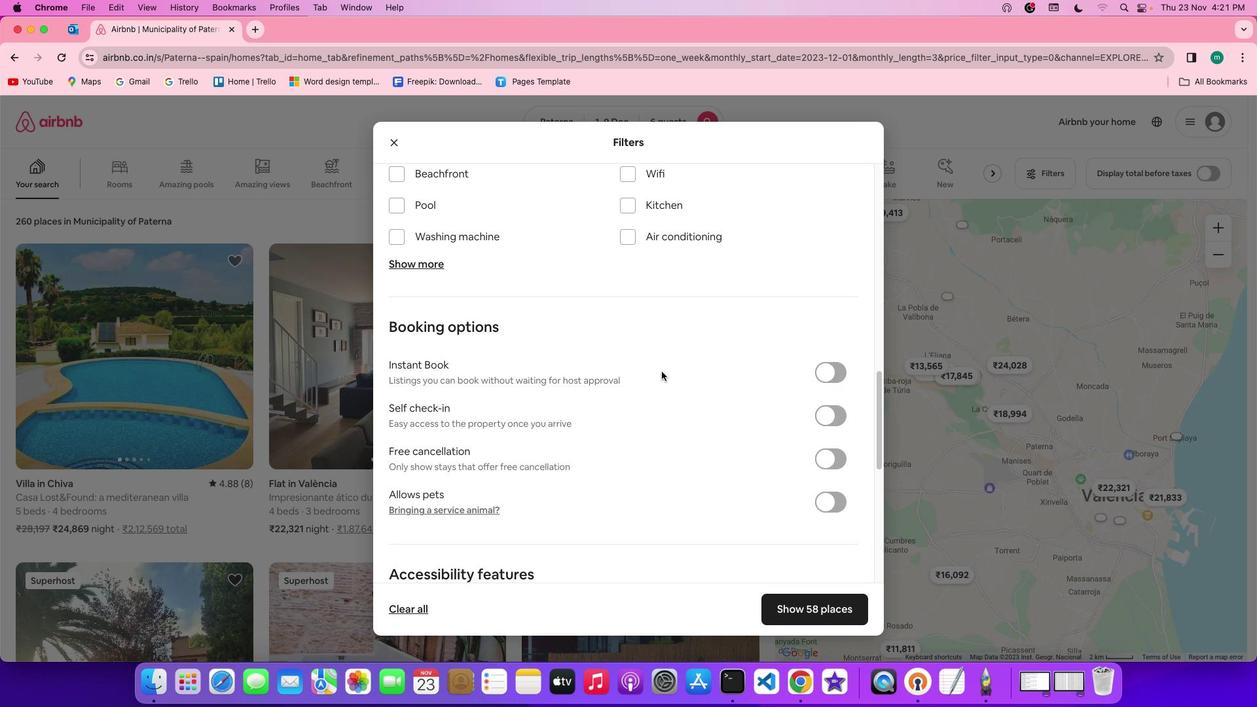 
Action: Mouse scrolled (661, 371) with delta (0, 0)
Screenshot: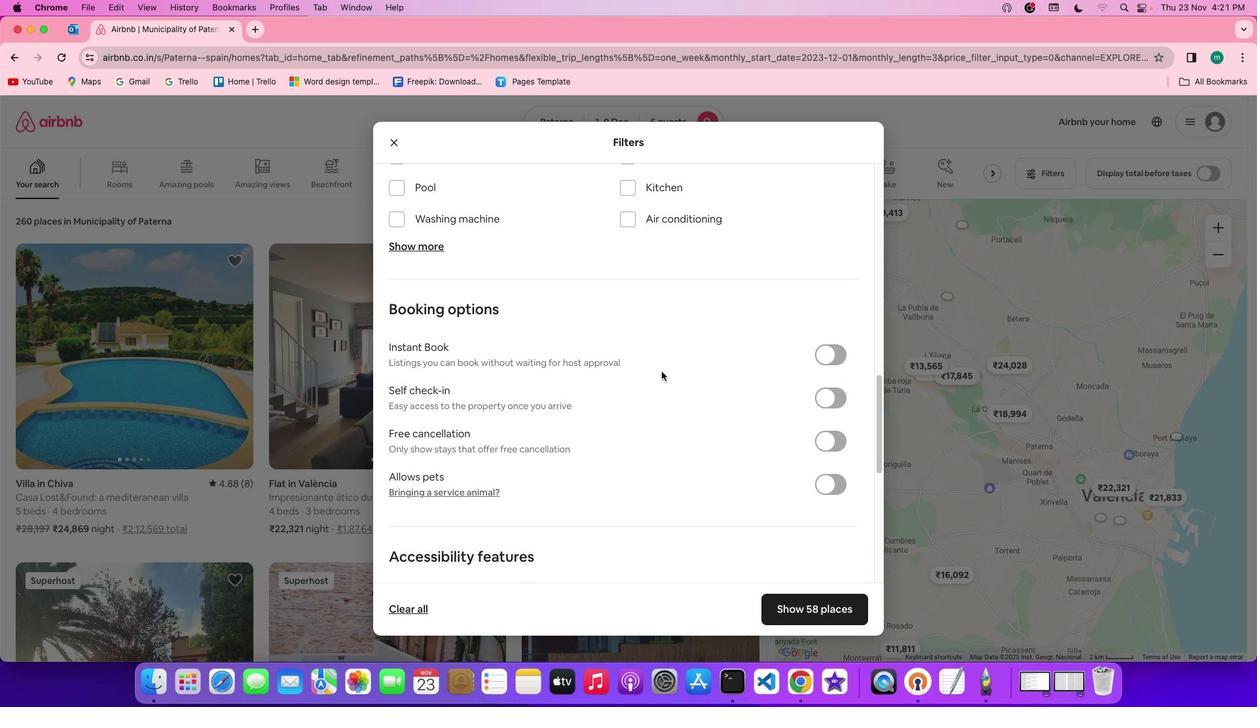 
Action: Mouse scrolled (661, 371) with delta (0, 0)
Screenshot: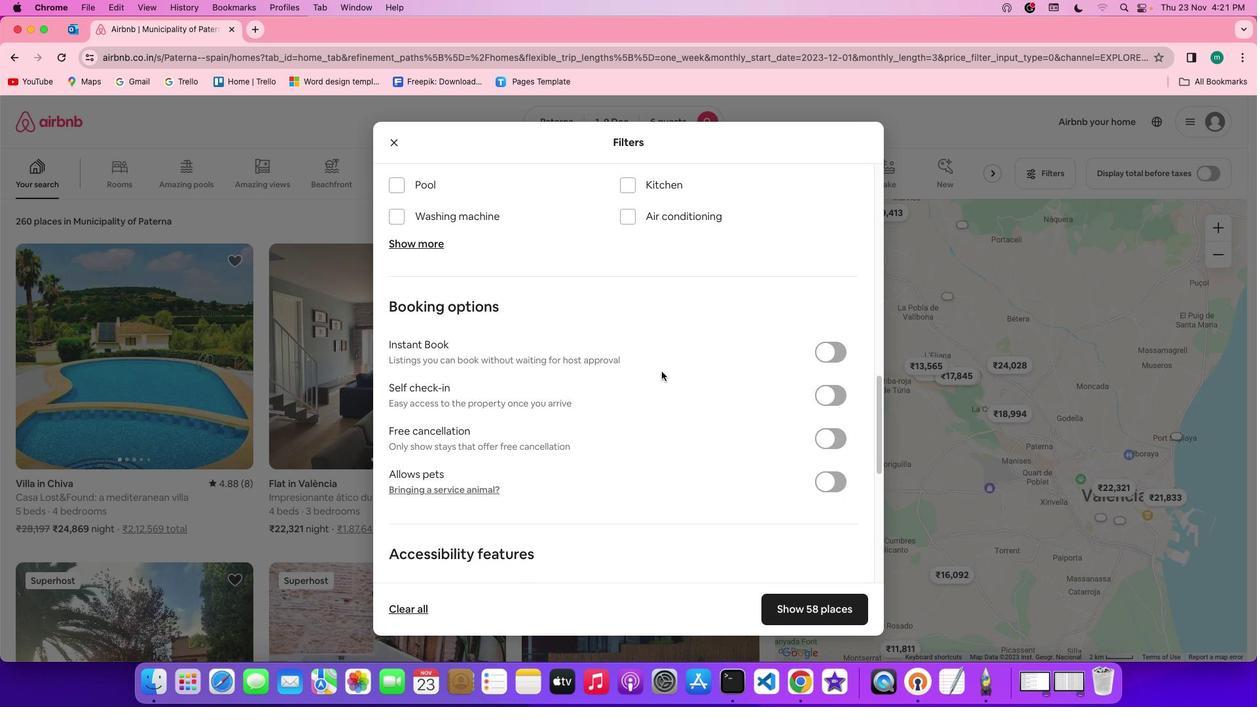 
Action: Mouse moved to (841, 396)
Screenshot: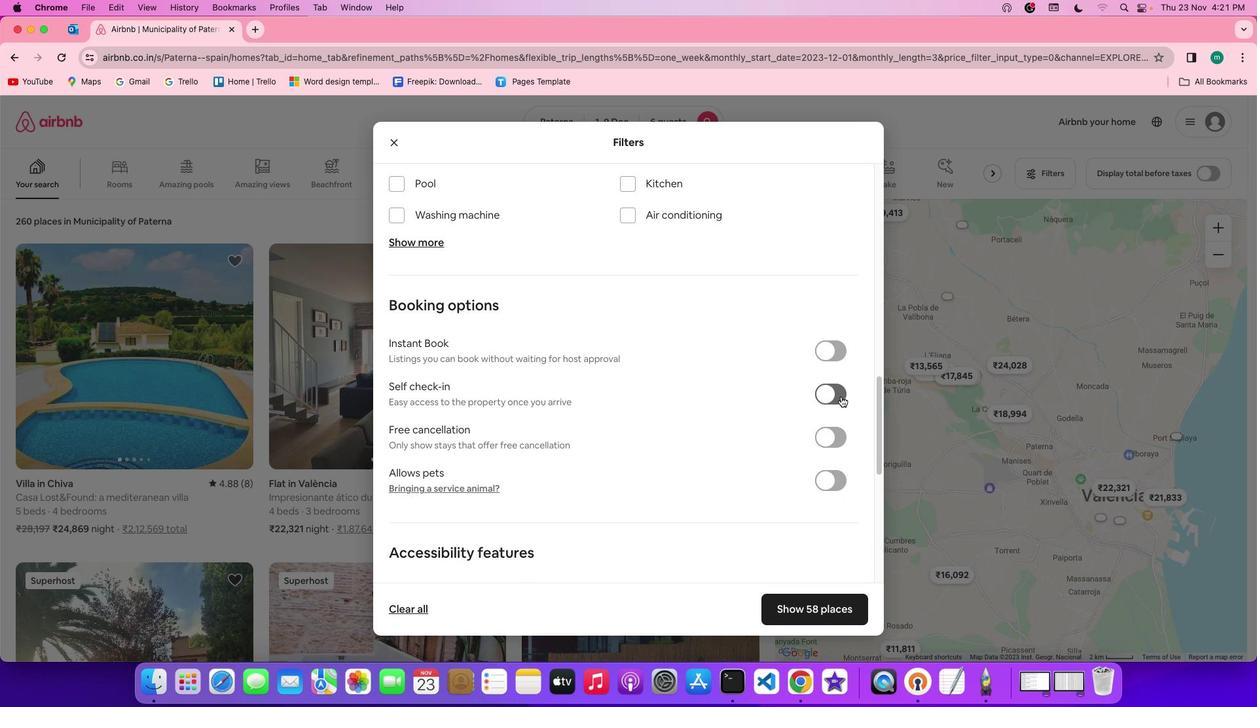 
Action: Mouse pressed left at (841, 396)
Screenshot: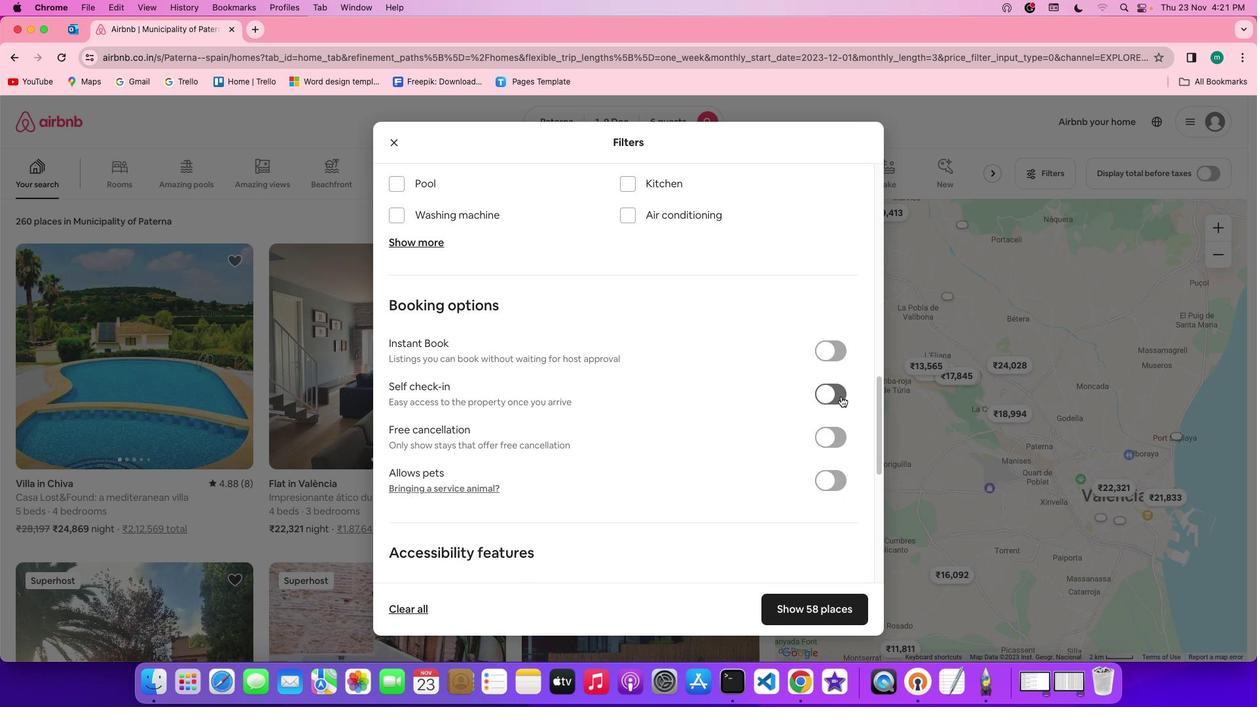 
Action: Mouse moved to (768, 431)
Screenshot: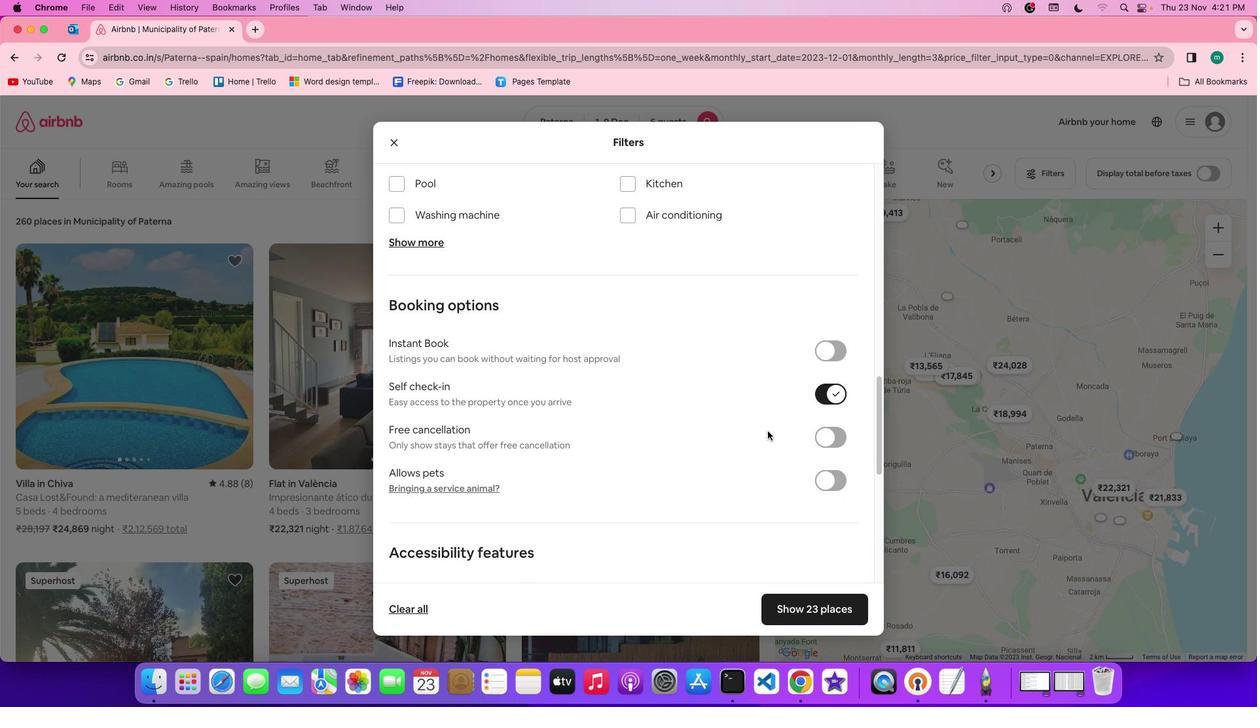 
Action: Mouse scrolled (768, 431) with delta (0, 0)
Screenshot: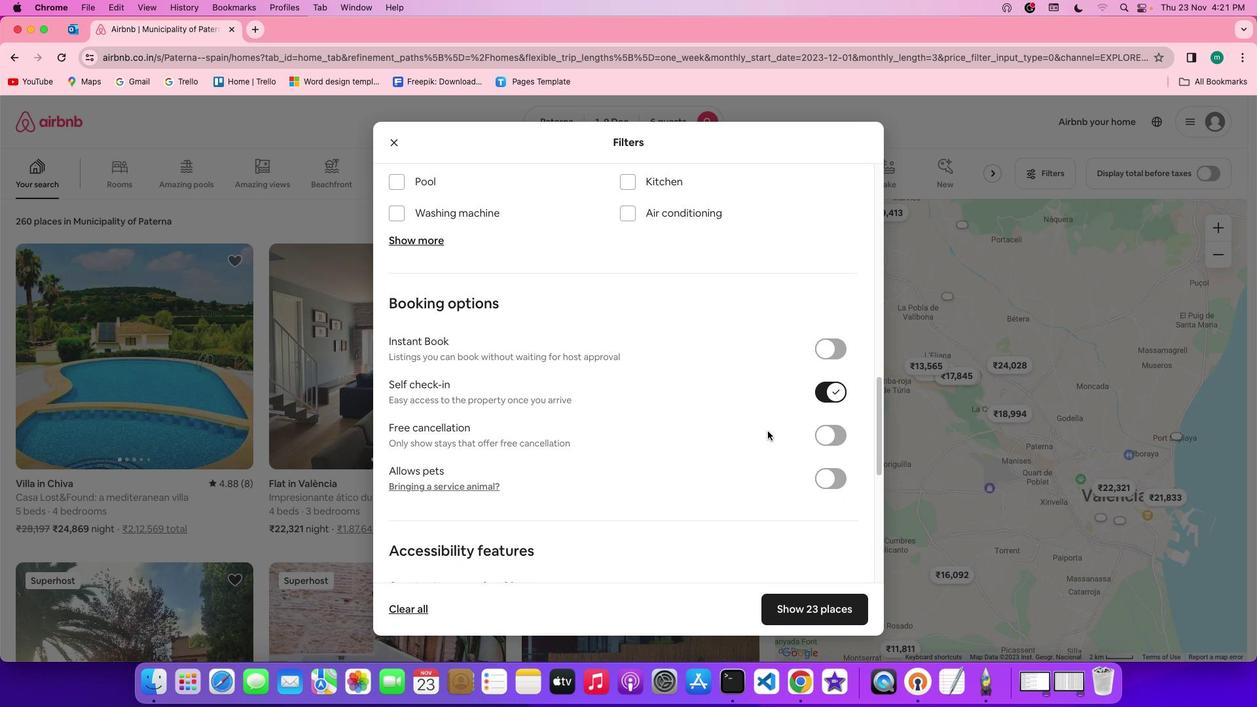 
Action: Mouse scrolled (768, 431) with delta (0, 0)
Screenshot: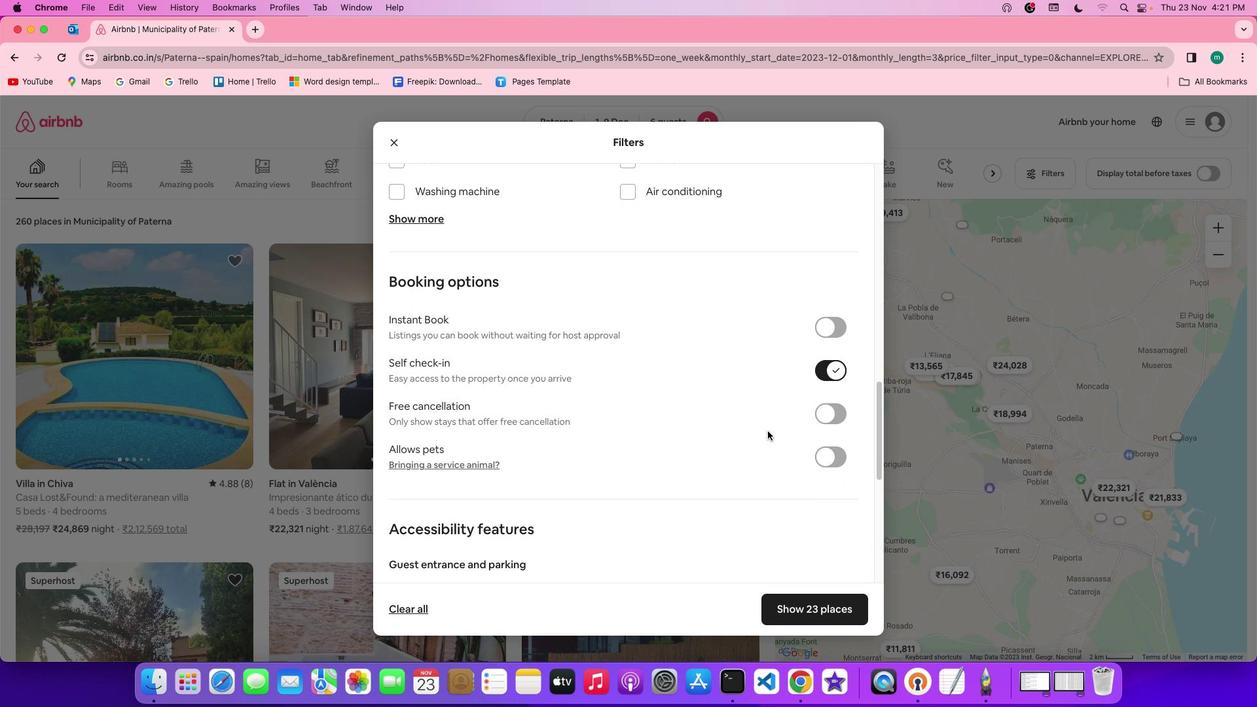 
Action: Mouse scrolled (768, 431) with delta (0, -1)
Screenshot: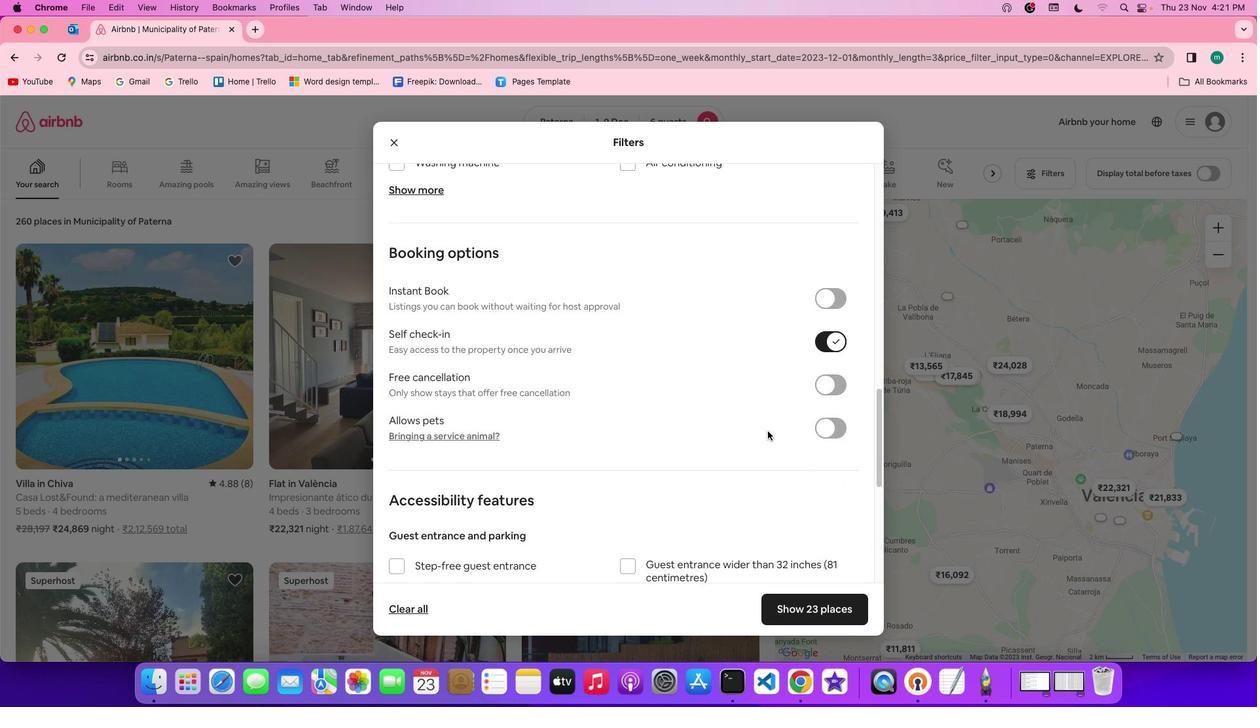 
Action: Mouse scrolled (768, 431) with delta (0, -1)
Screenshot: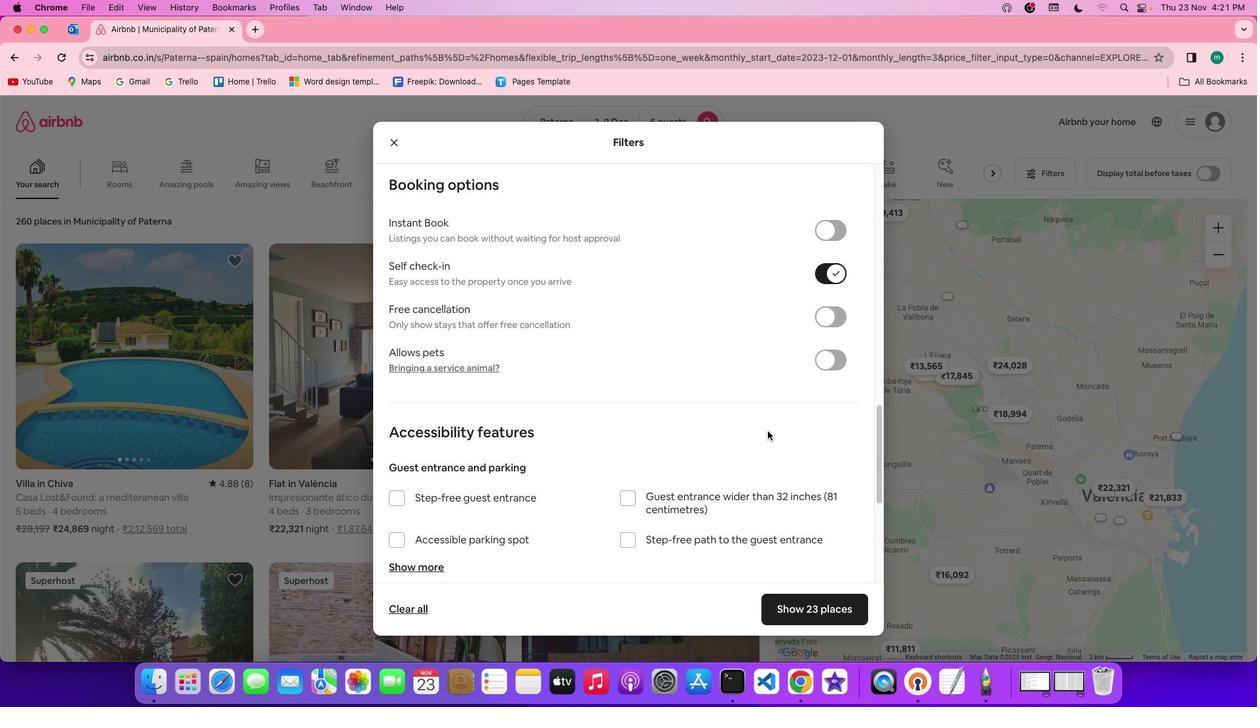 
Action: Mouse scrolled (768, 431) with delta (0, 0)
Screenshot: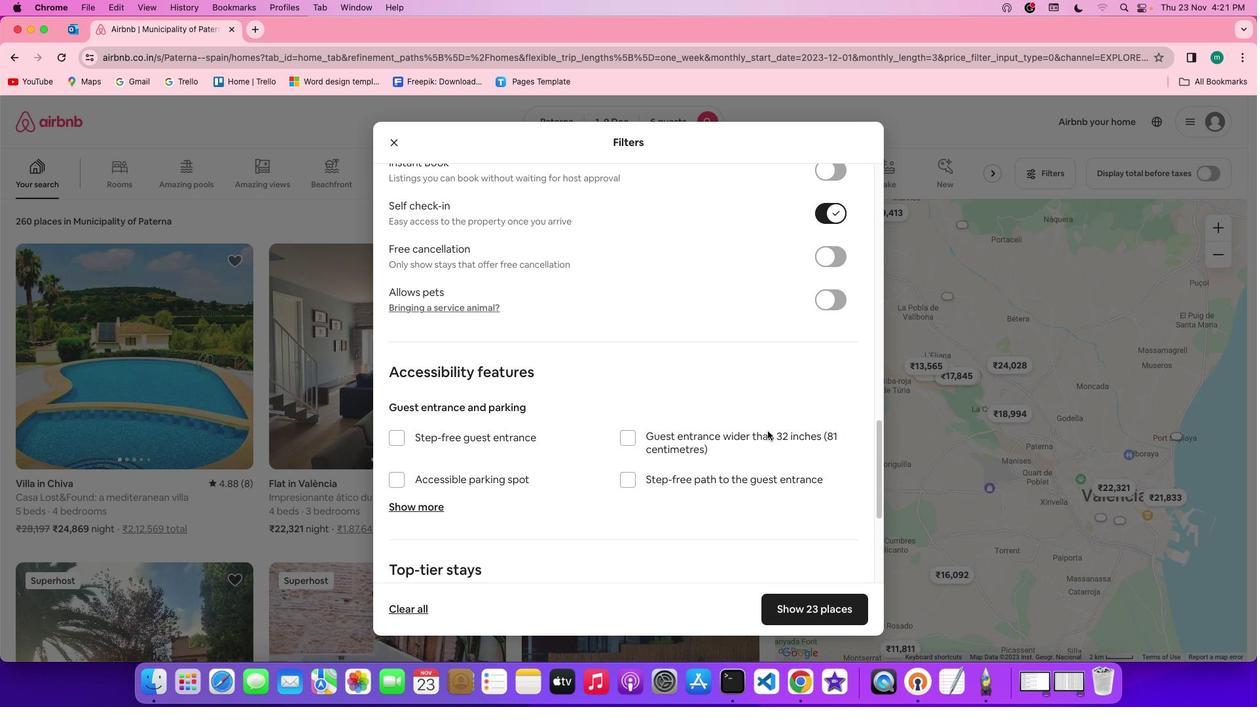 
Action: Mouse scrolled (768, 431) with delta (0, 0)
Screenshot: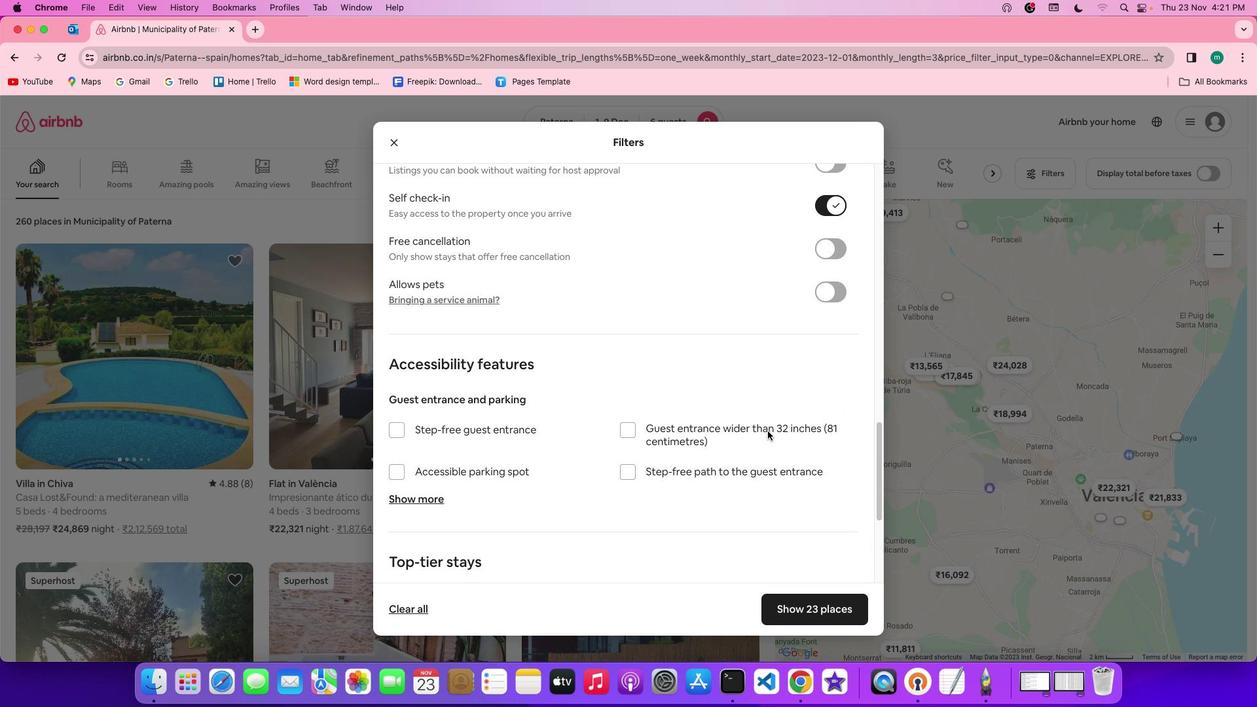 
Action: Mouse scrolled (768, 431) with delta (0, -1)
Screenshot: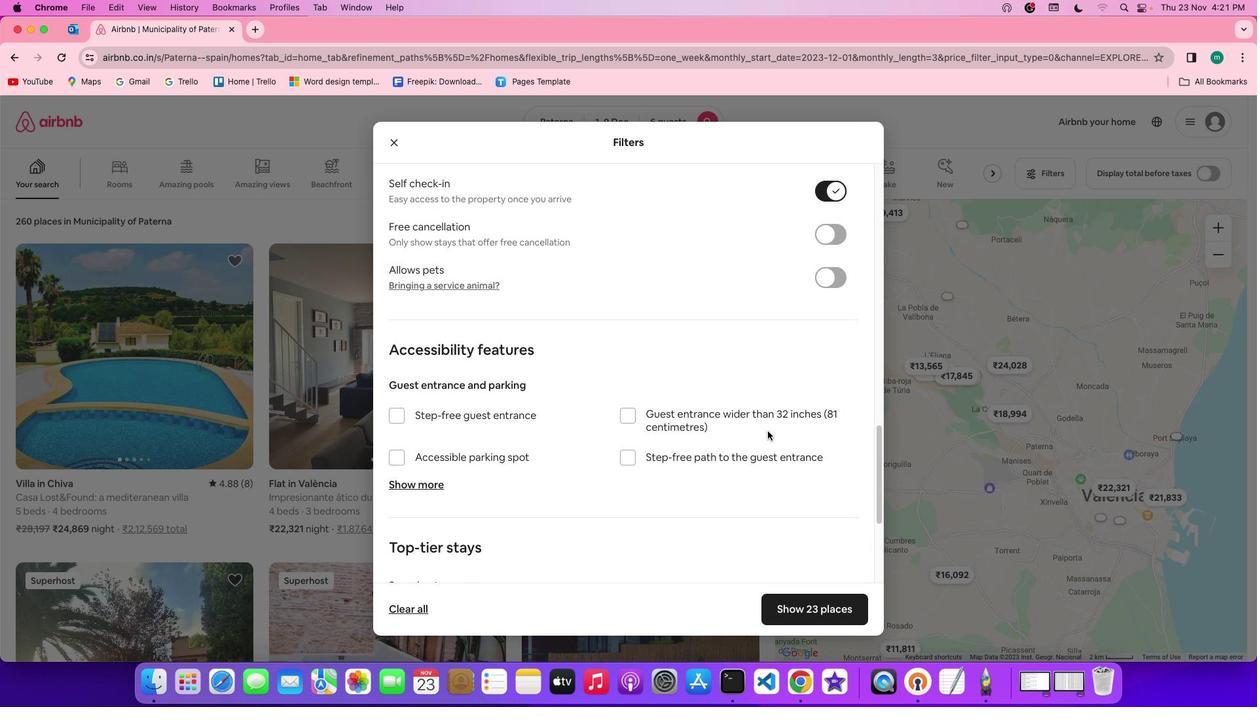 
Action: Mouse scrolled (768, 431) with delta (0, -1)
Screenshot: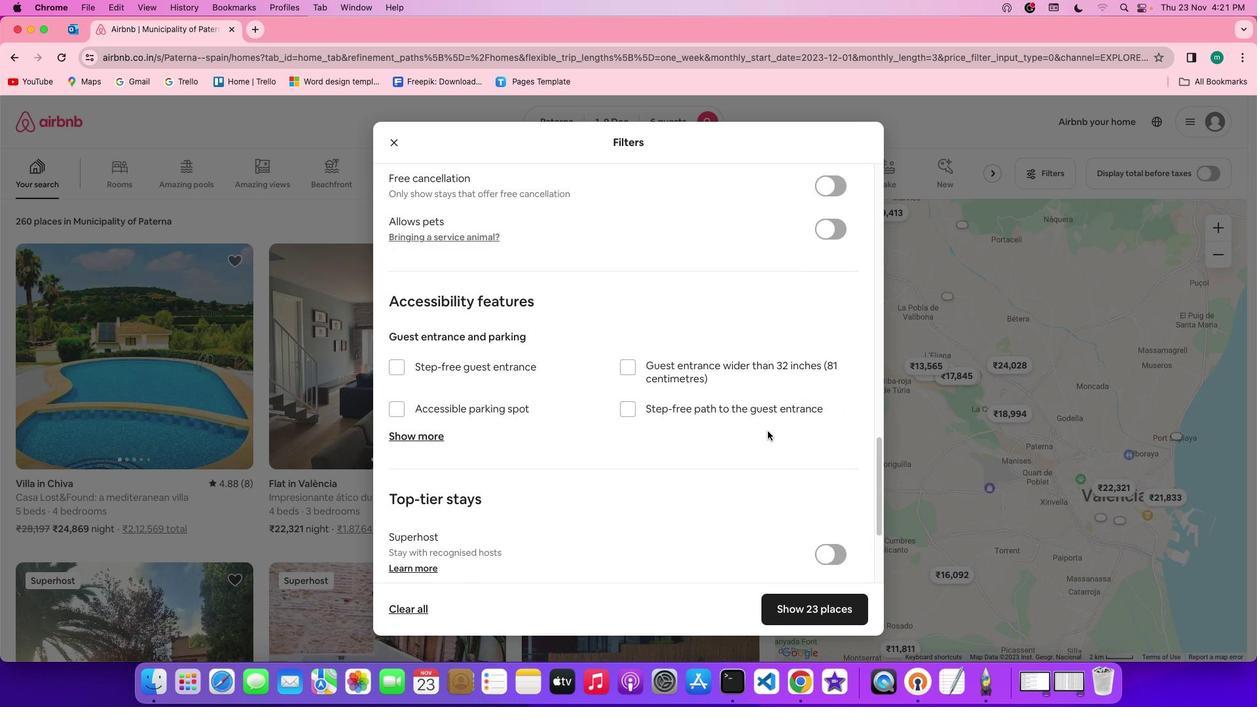
Action: Mouse scrolled (768, 431) with delta (0, 0)
Screenshot: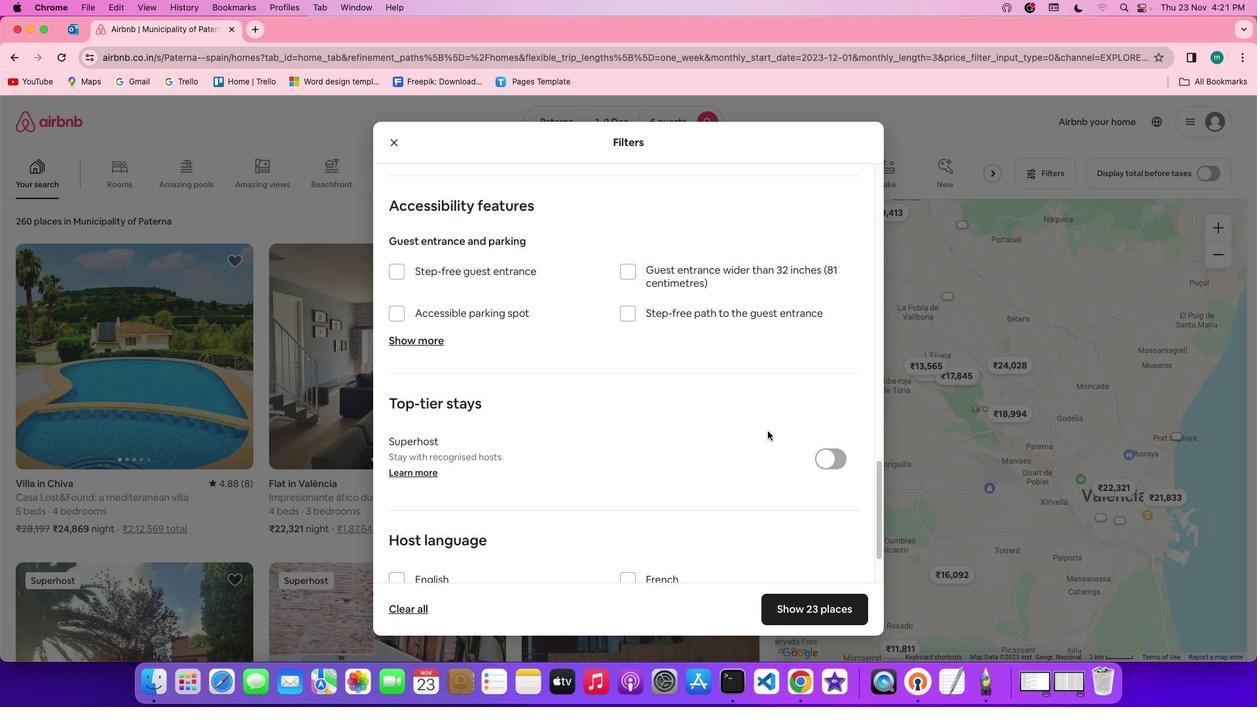 
Action: Mouse scrolled (768, 431) with delta (0, 0)
Screenshot: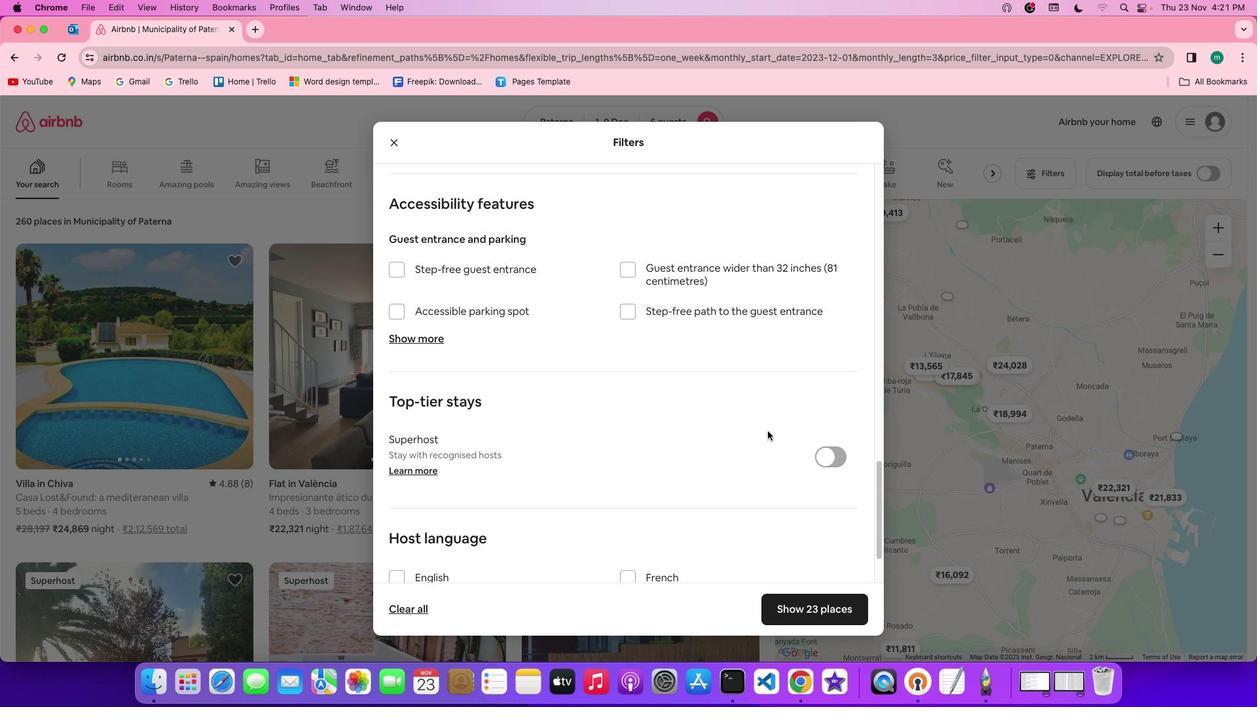 
Action: Mouse scrolled (768, 431) with delta (0, 0)
Screenshot: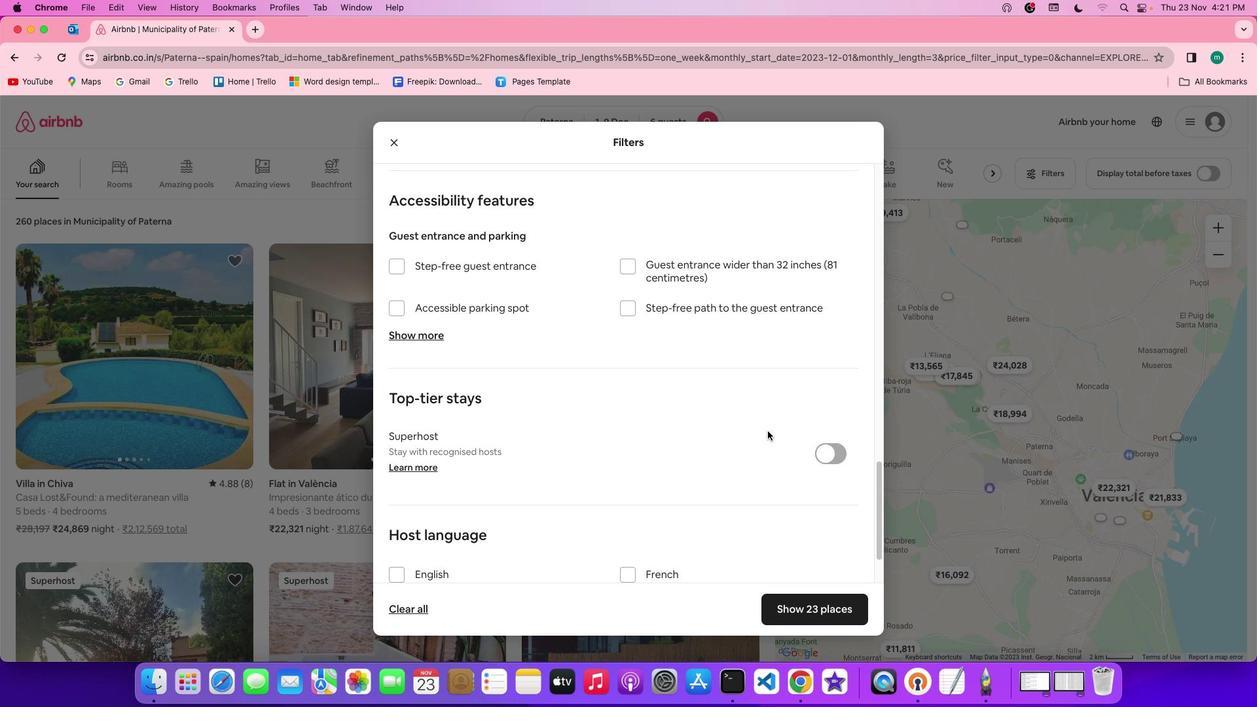 
Action: Mouse scrolled (768, 431) with delta (0, 0)
Screenshot: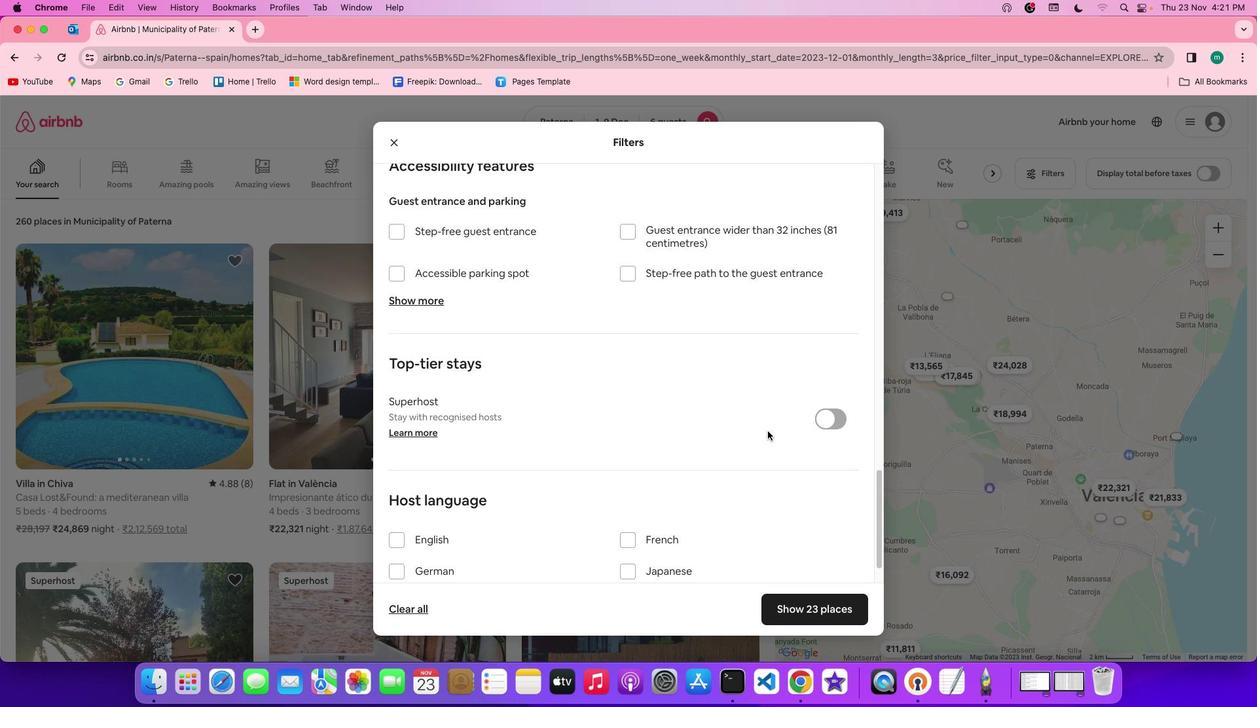 
Action: Mouse scrolled (768, 431) with delta (0, 0)
Screenshot: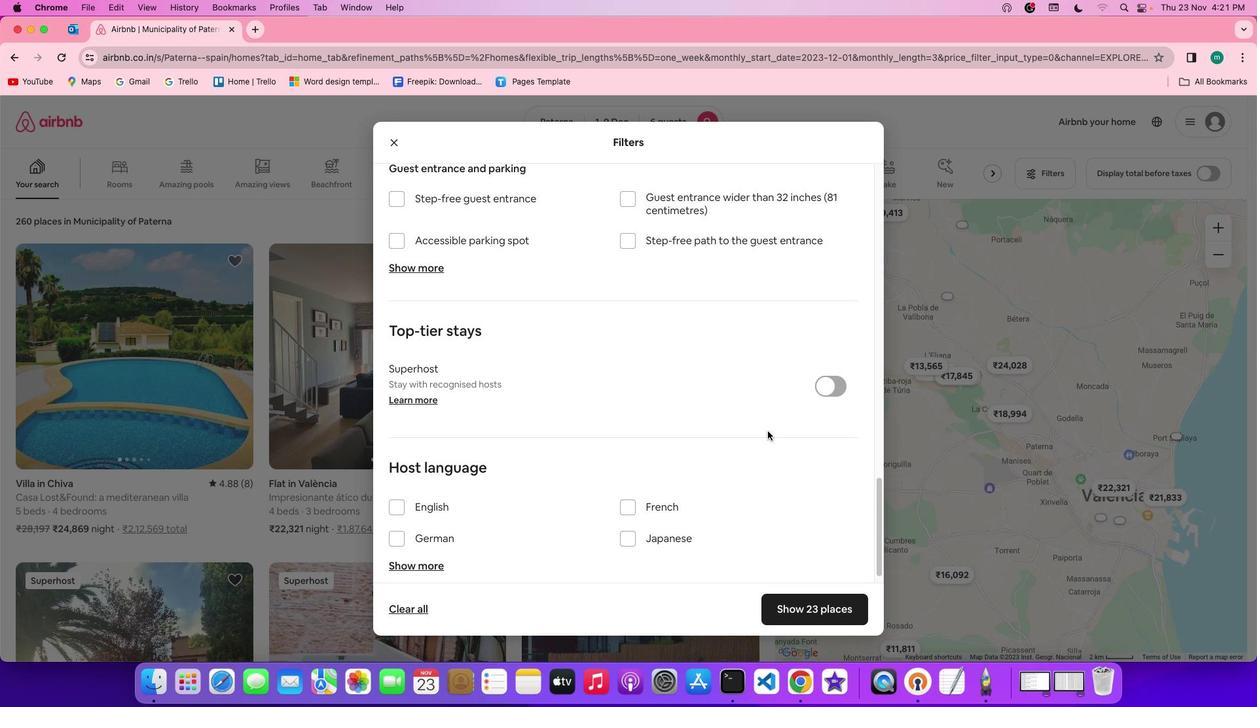 
Action: Mouse scrolled (768, 431) with delta (0, 0)
Screenshot: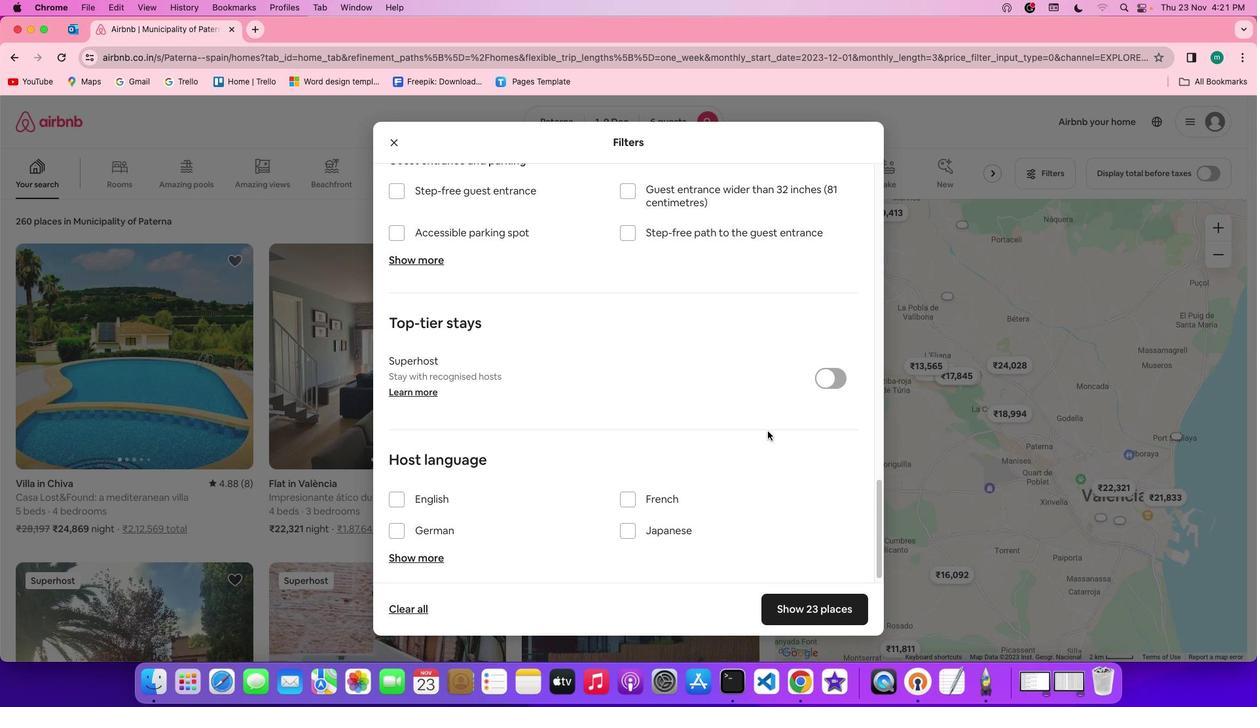 
Action: Mouse scrolled (768, 431) with delta (0, 0)
Screenshot: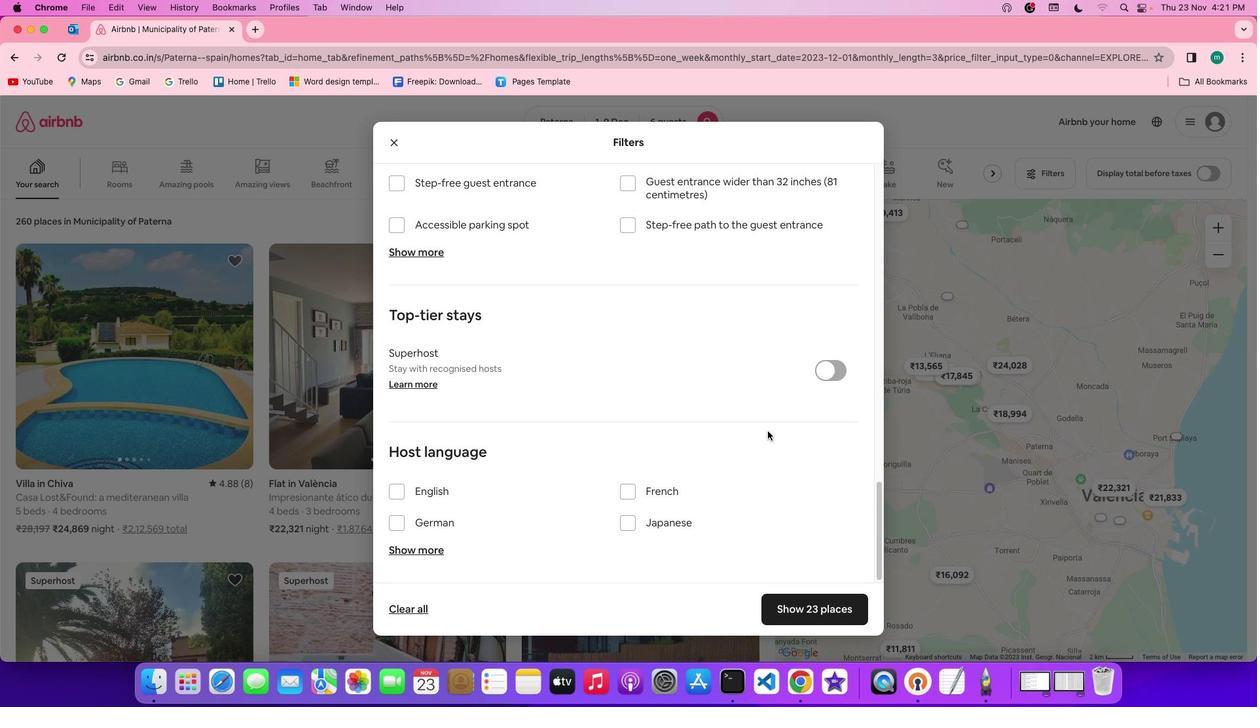 
Action: Mouse scrolled (768, 431) with delta (0, 0)
Screenshot: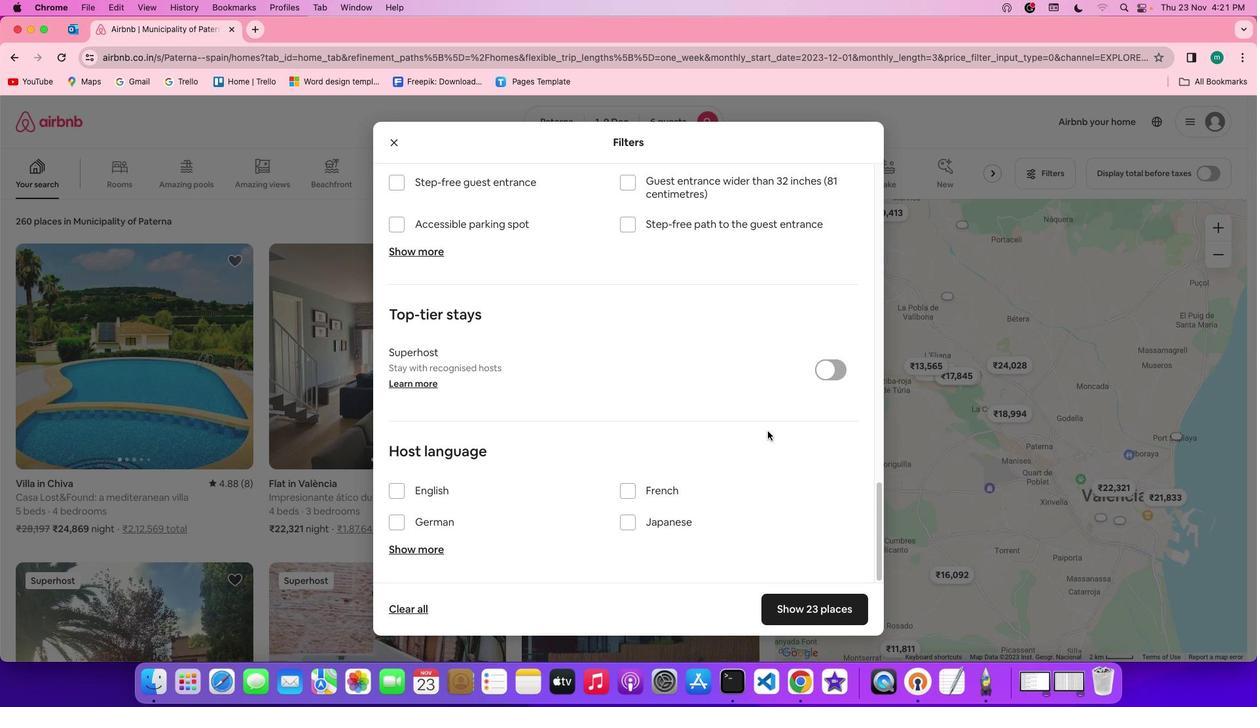 
Action: Mouse scrolled (768, 431) with delta (0, 0)
Screenshot: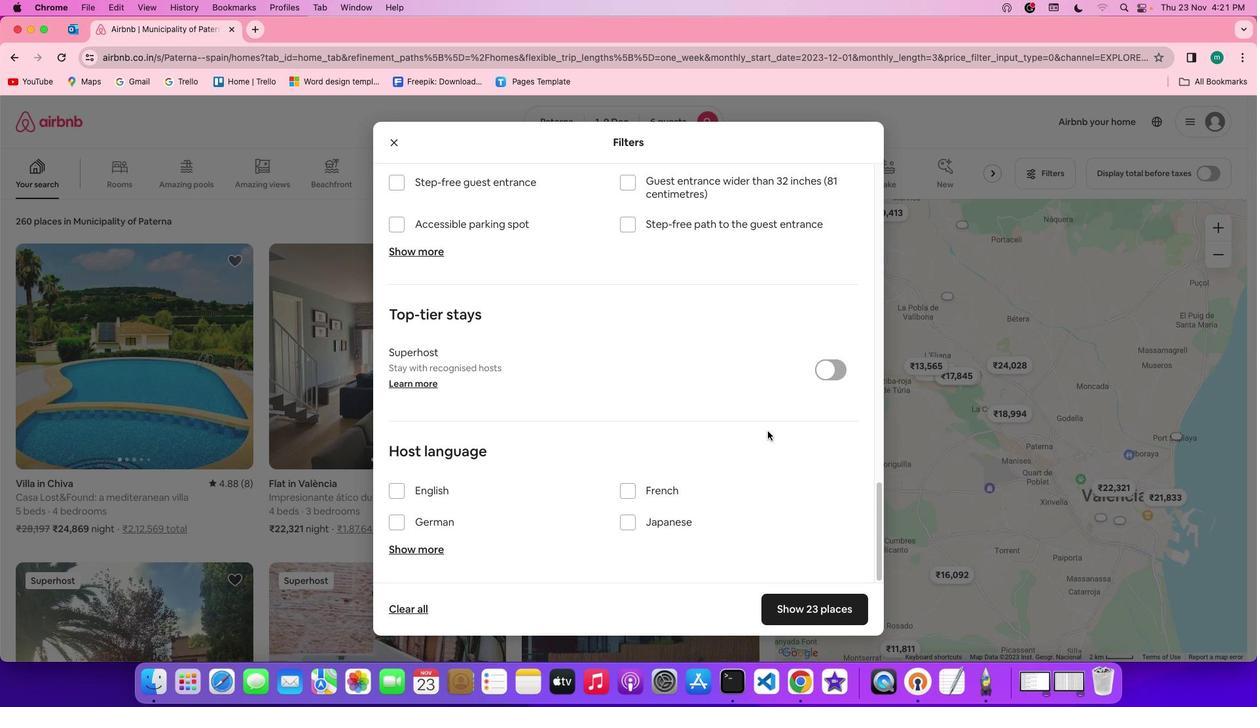
Action: Mouse scrolled (768, 431) with delta (0, 0)
Screenshot: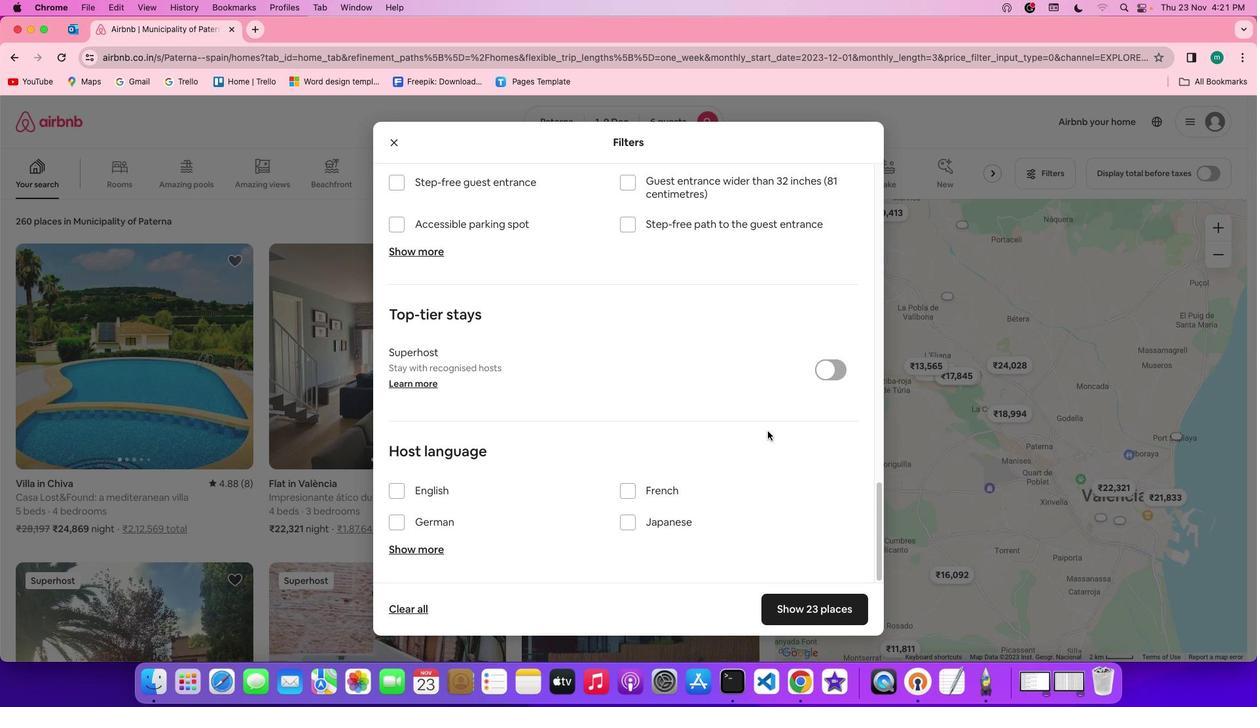 
Action: Mouse scrolled (768, 431) with delta (0, 0)
Screenshot: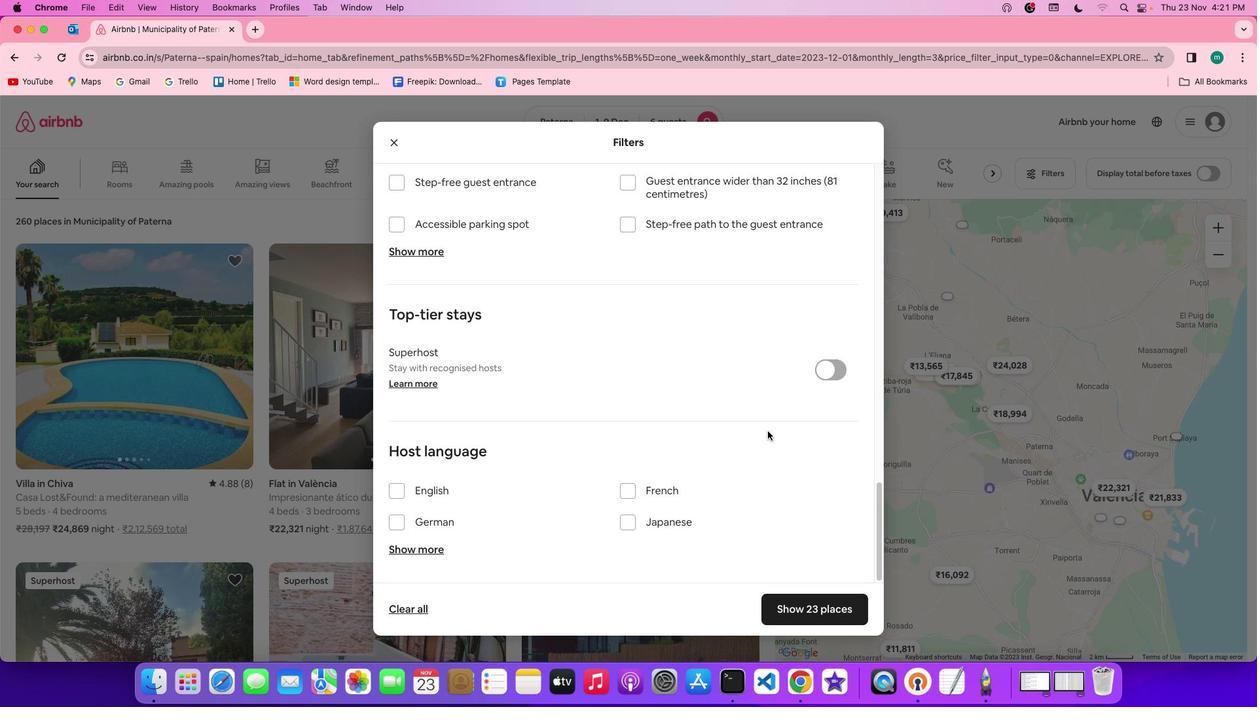 
Action: Mouse scrolled (768, 431) with delta (0, 0)
Screenshot: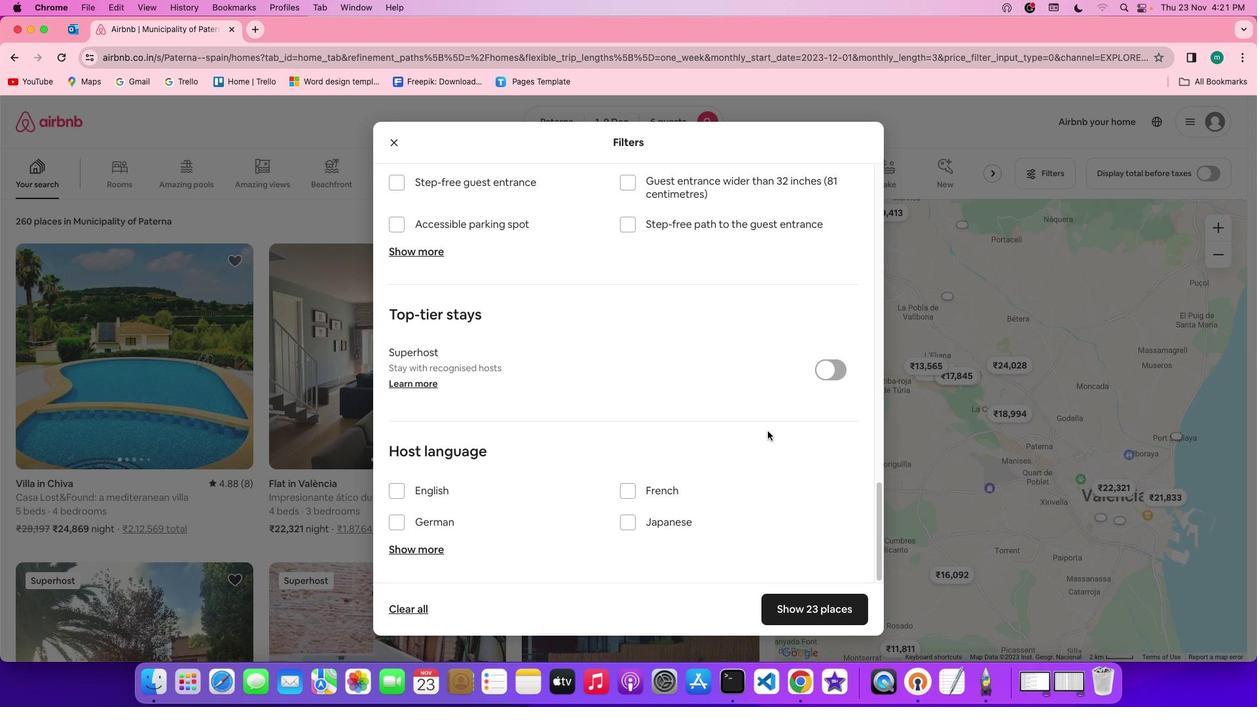 
Action: Mouse scrolled (768, 431) with delta (0, 0)
Screenshot: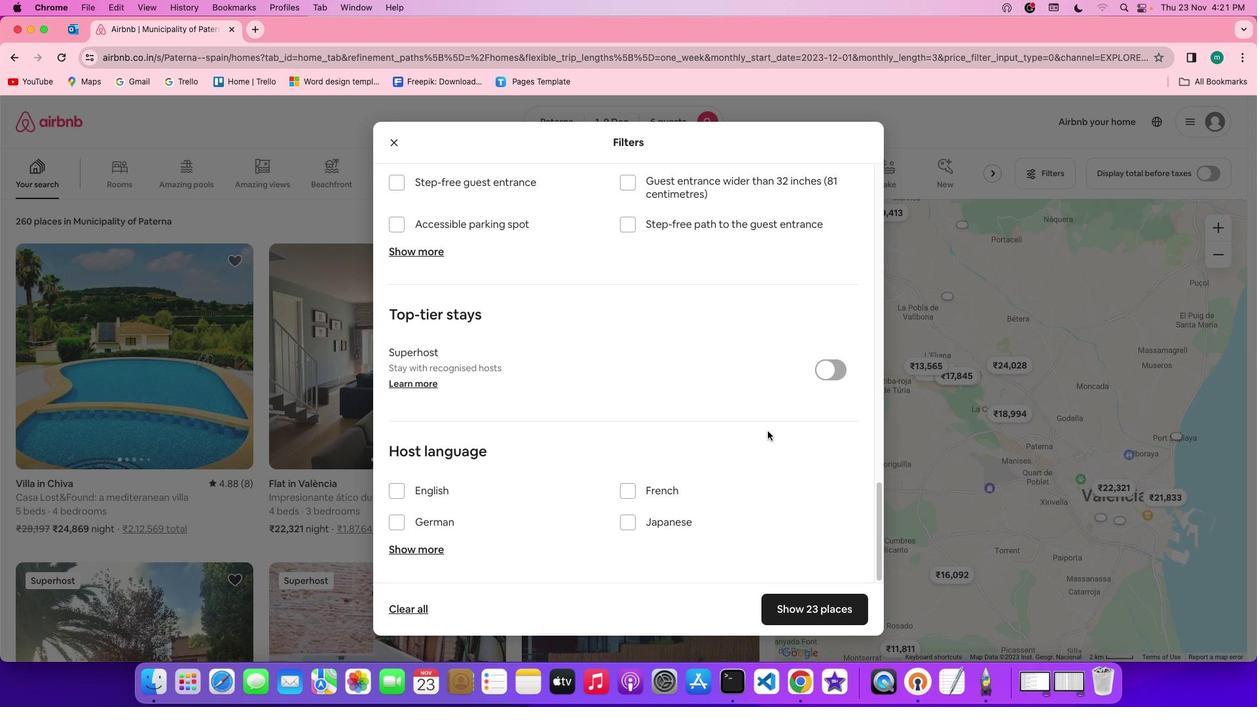 
Action: Mouse scrolled (768, 431) with delta (0, -1)
Screenshot: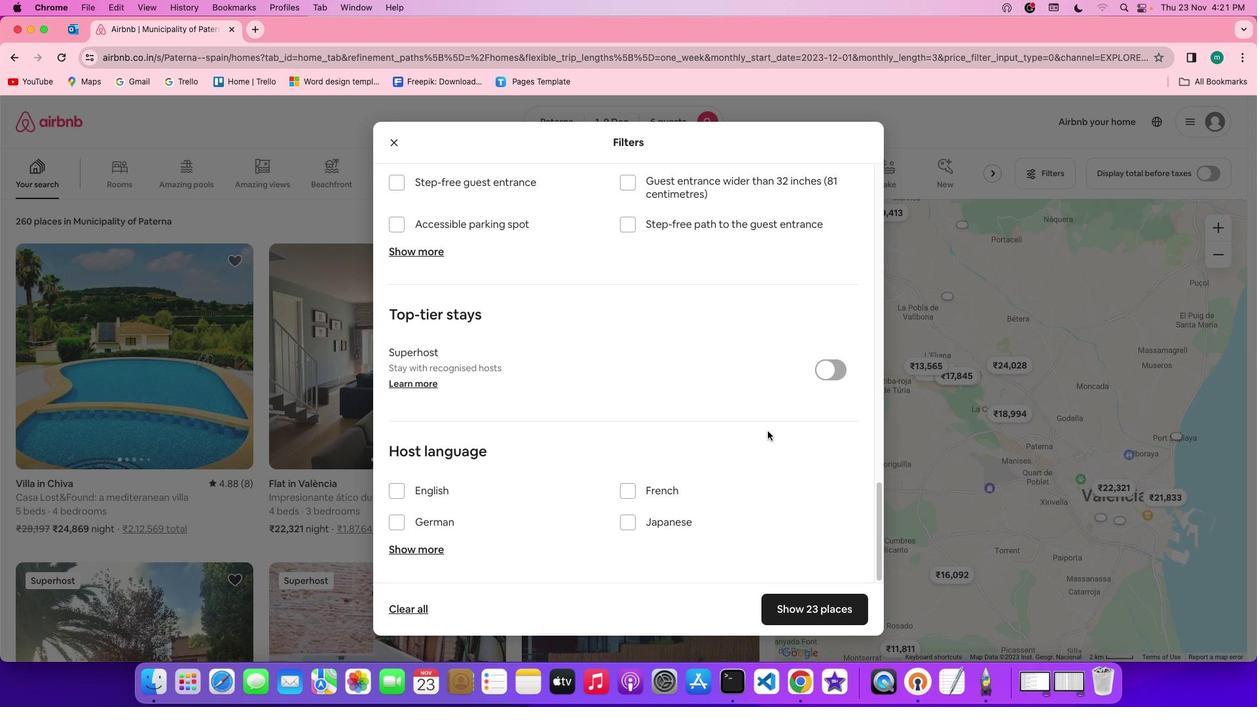 
Action: Mouse scrolled (768, 431) with delta (0, -3)
Screenshot: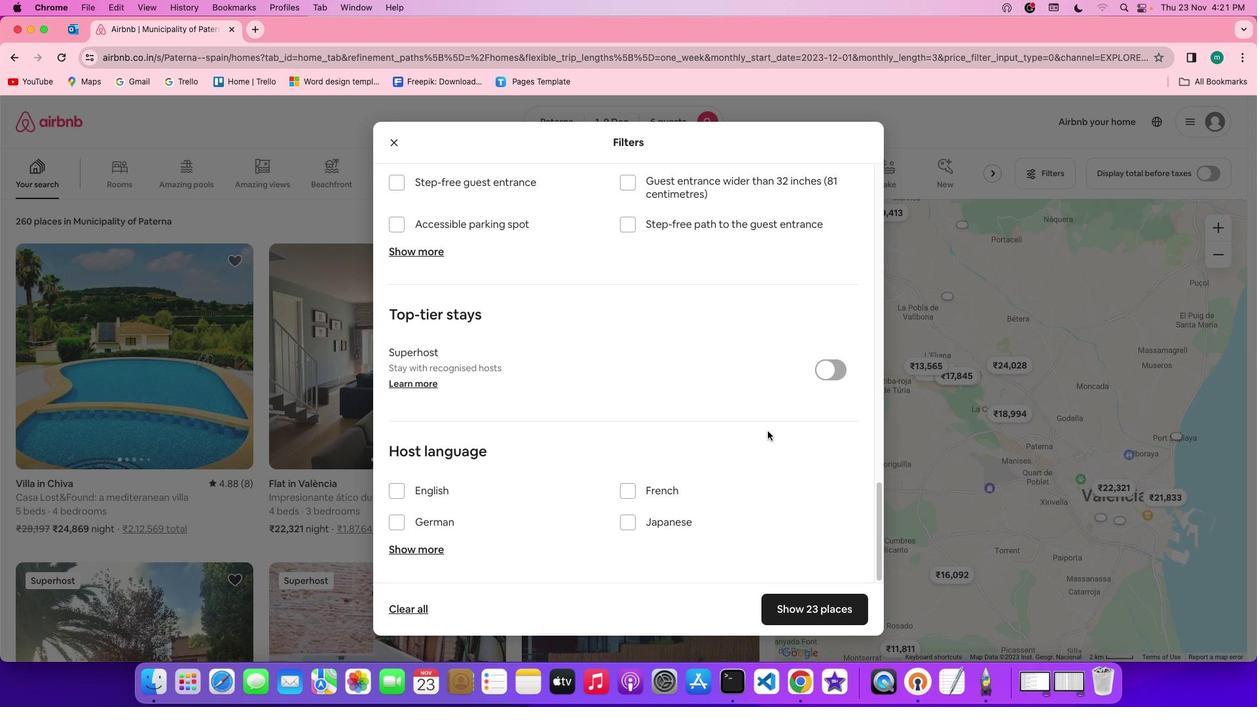 
Action: Mouse scrolled (768, 431) with delta (0, -3)
Screenshot: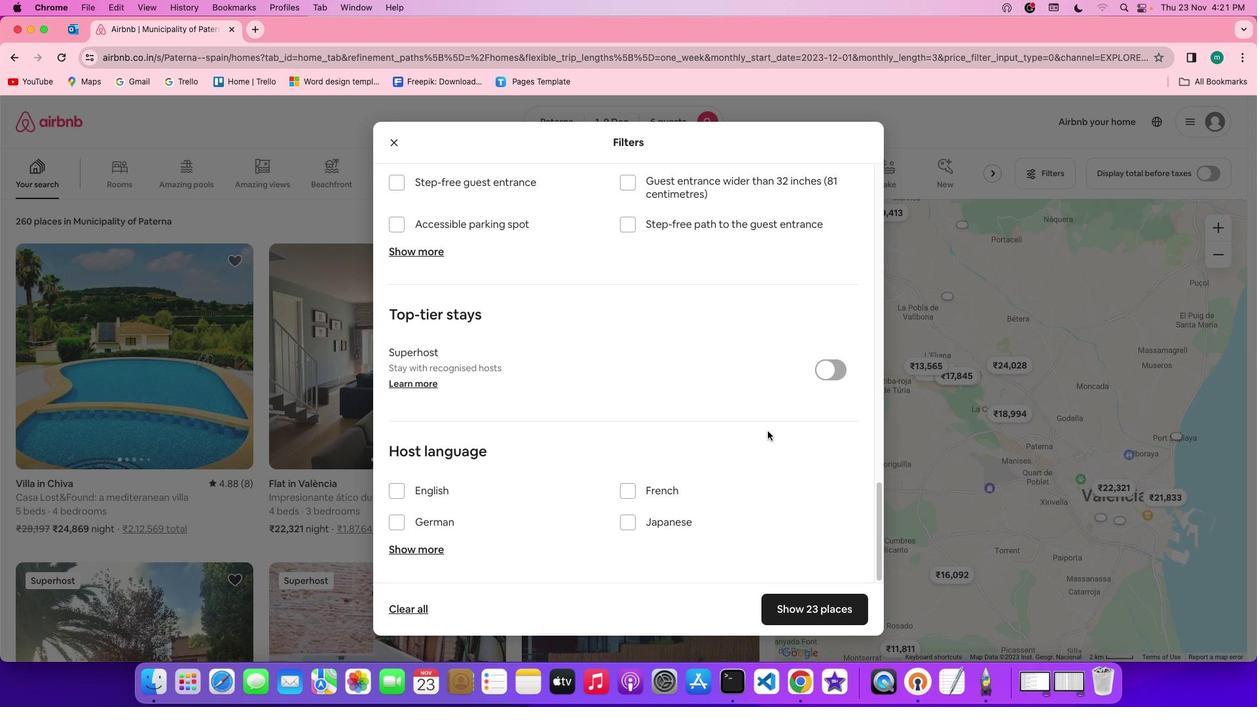 
Action: Mouse scrolled (768, 431) with delta (0, -3)
Screenshot: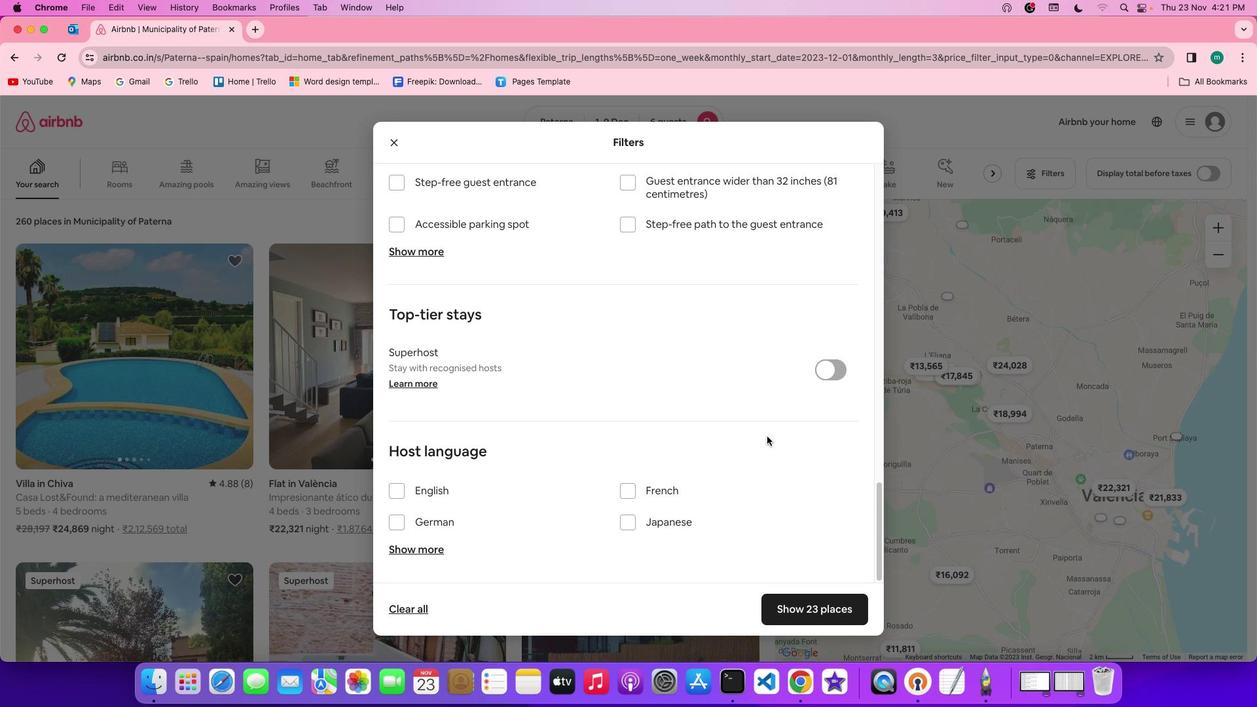 
Action: Mouse moved to (793, 615)
Screenshot: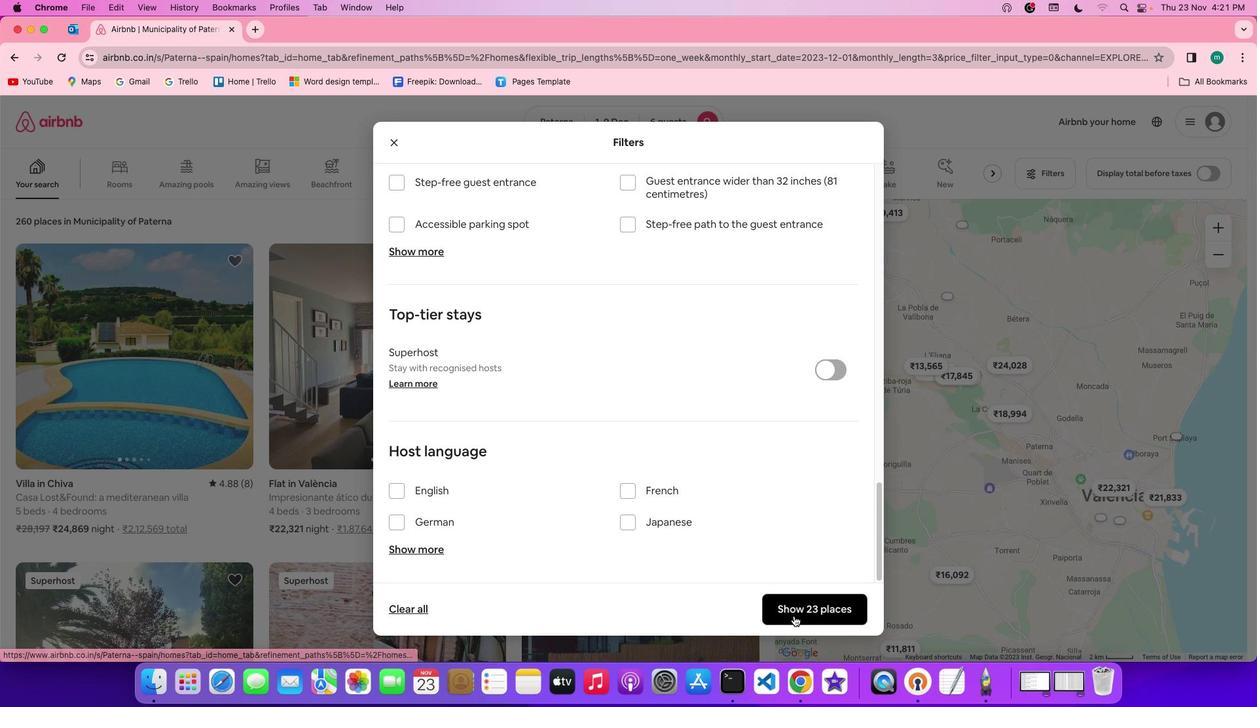 
Action: Mouse pressed left at (793, 615)
Screenshot: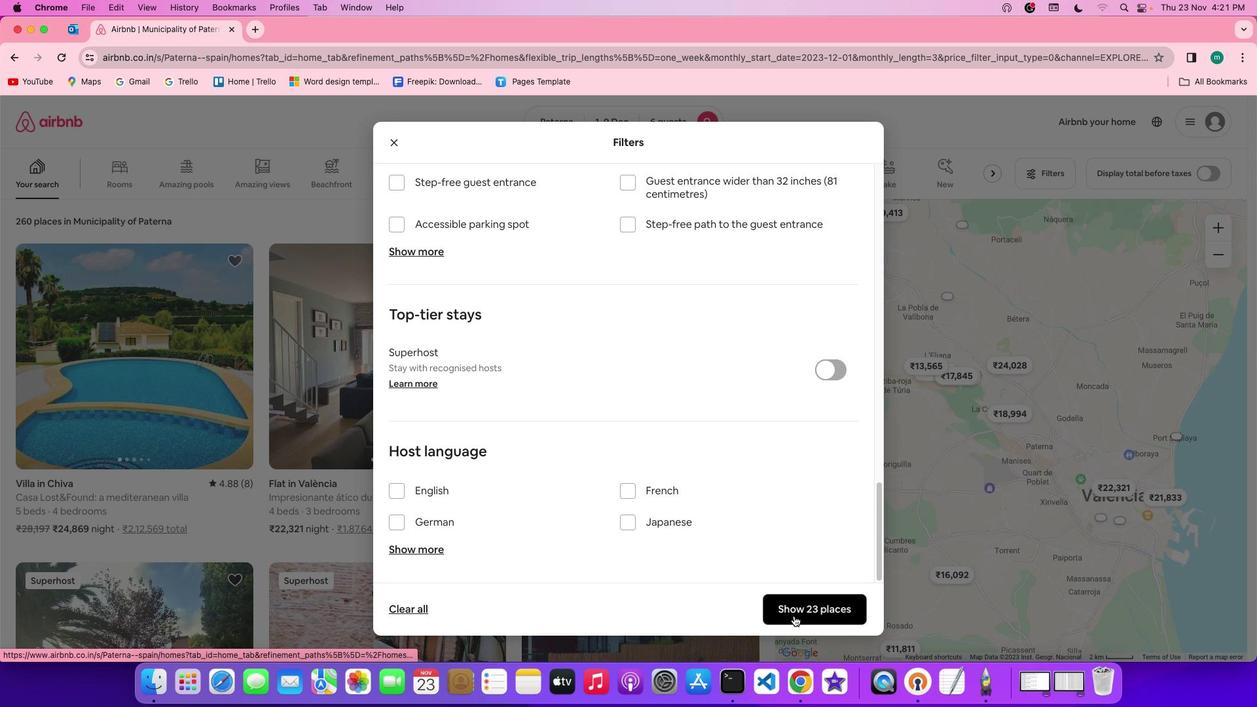 
Action: Mouse moved to (628, 449)
Screenshot: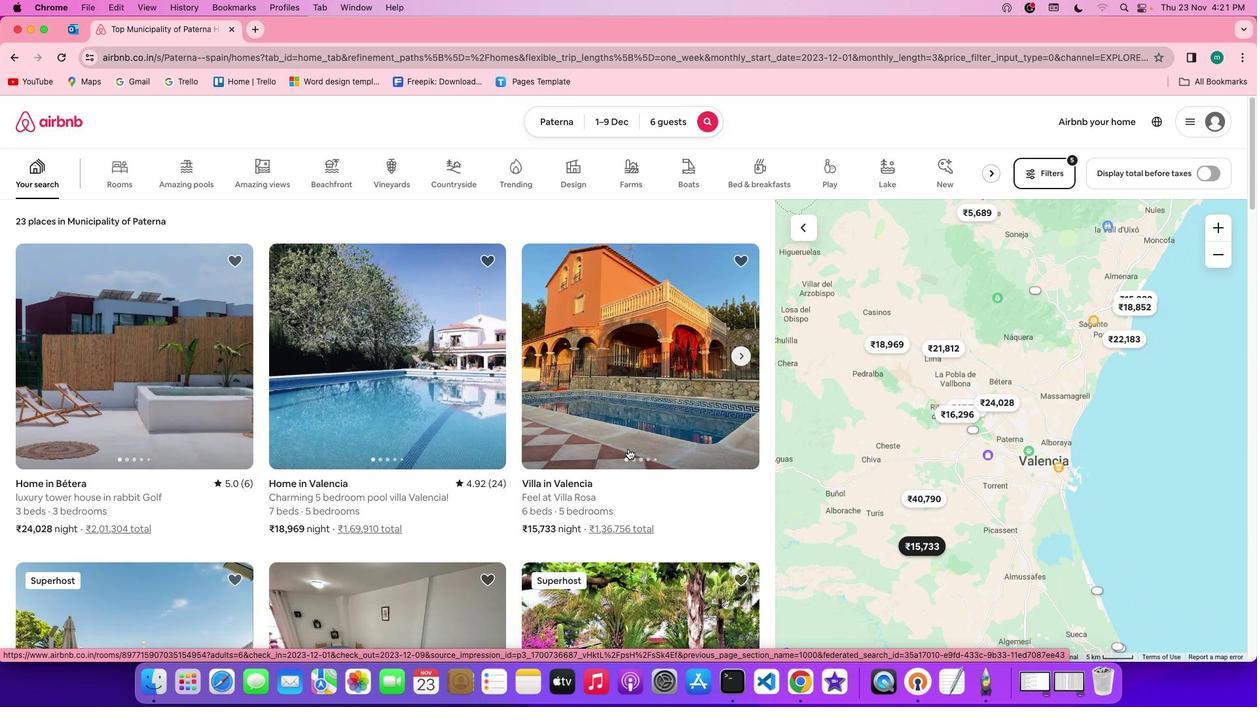 
Action: Mouse scrolled (628, 449) with delta (0, 0)
Screenshot: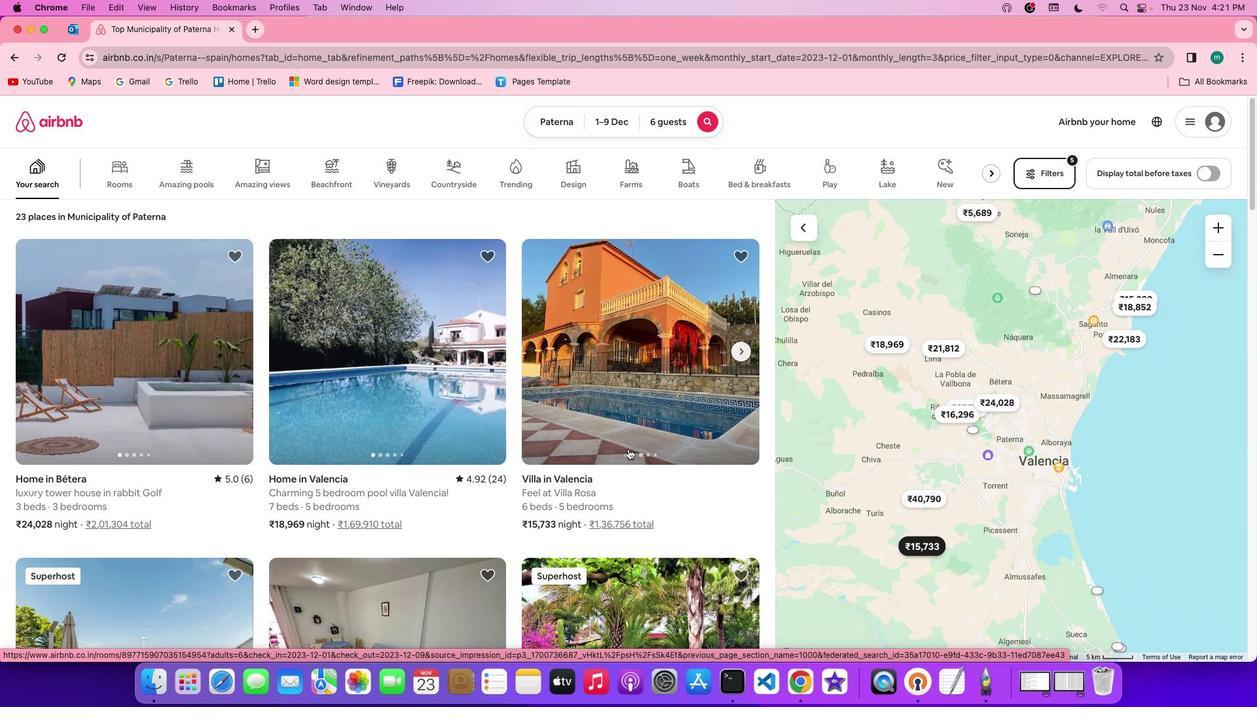 
Action: Mouse scrolled (628, 449) with delta (0, 0)
Screenshot: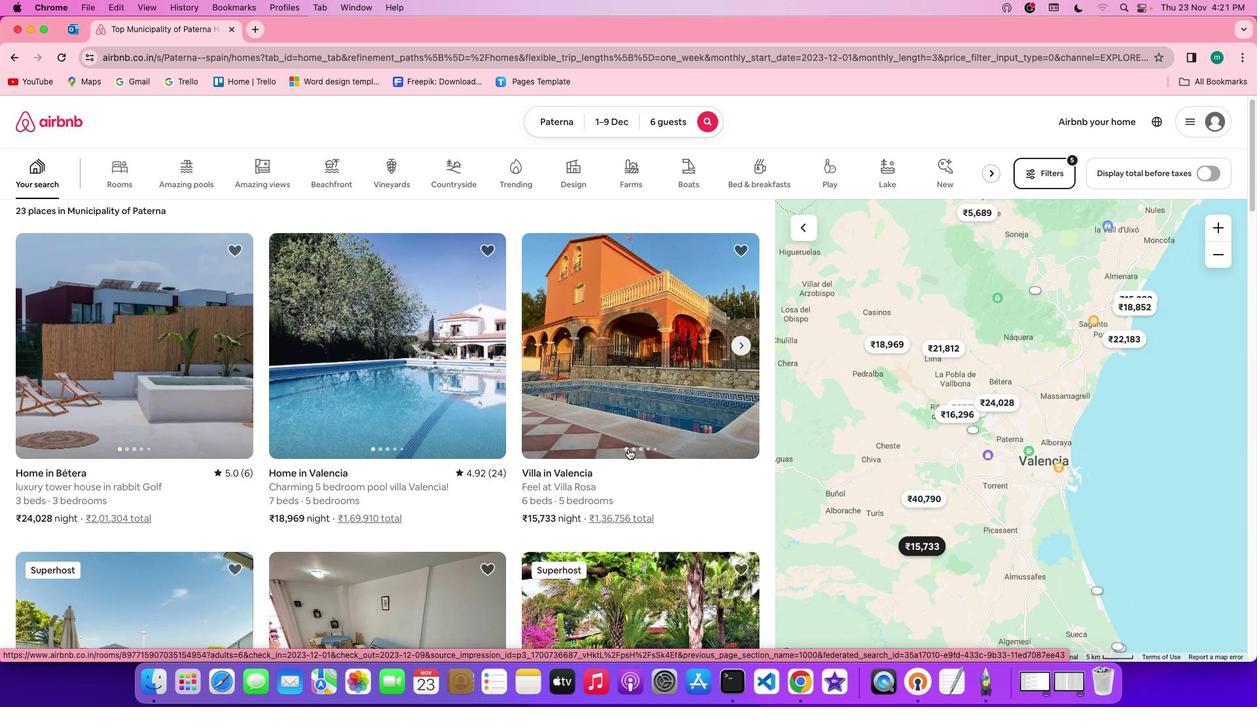 
Action: Mouse scrolled (628, 449) with delta (0, -1)
Screenshot: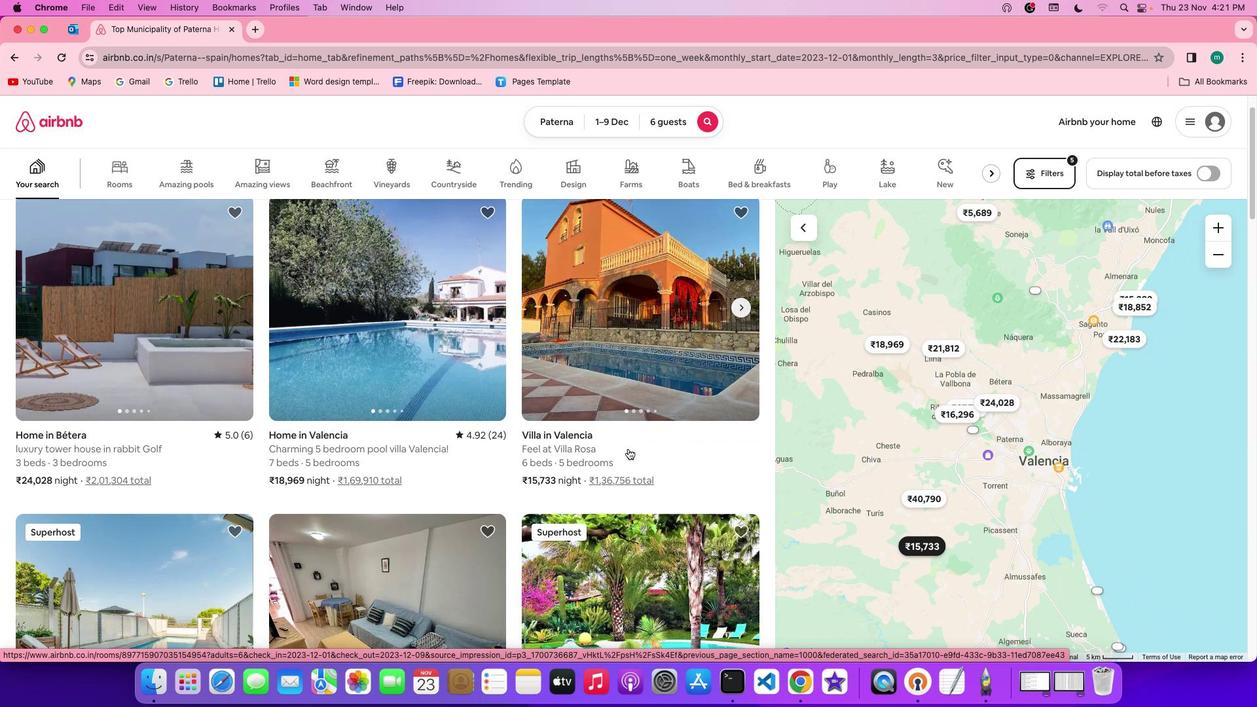 
Action: Mouse scrolled (628, 449) with delta (0, 0)
Screenshot: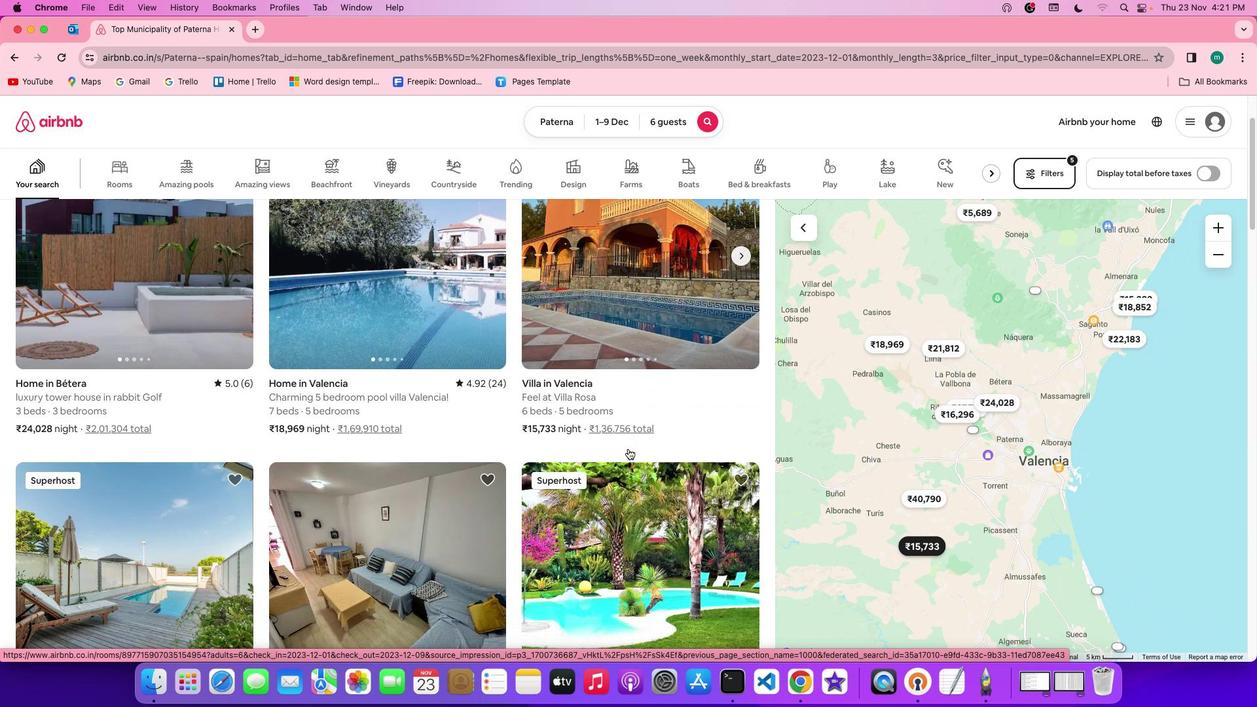 
Action: Mouse scrolled (628, 449) with delta (0, 0)
Screenshot: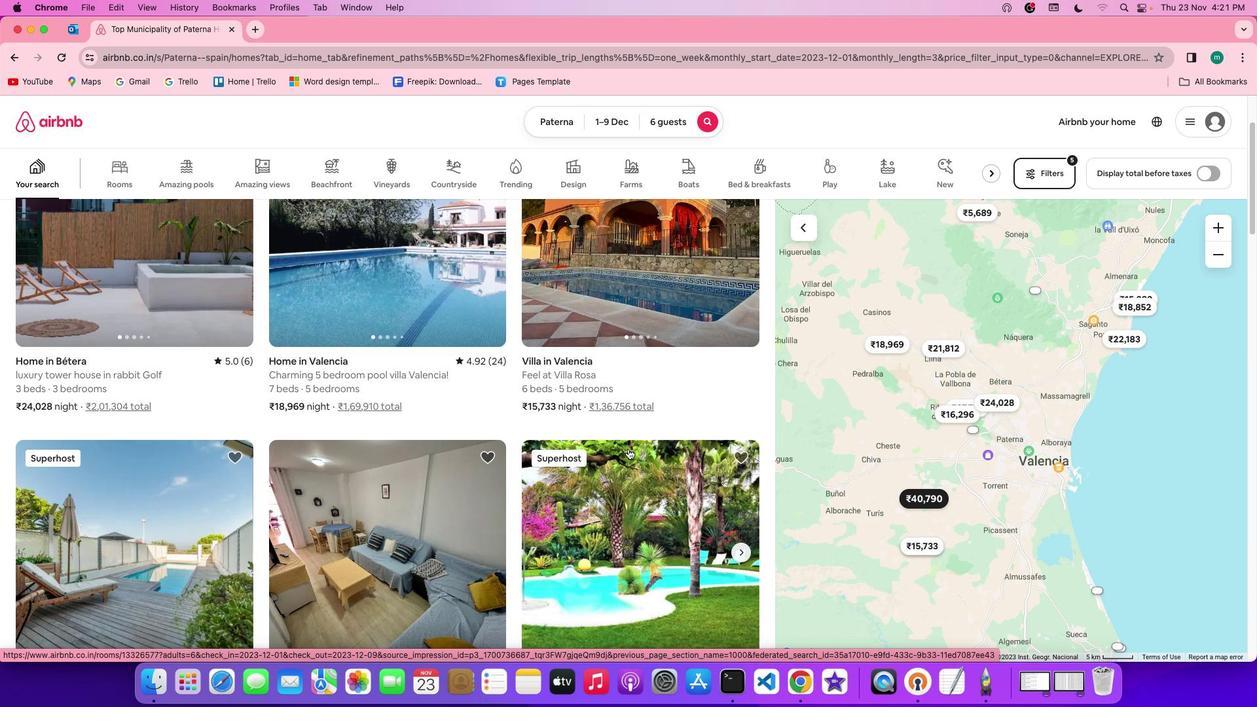 
Action: Mouse scrolled (628, 449) with delta (0, 0)
Screenshot: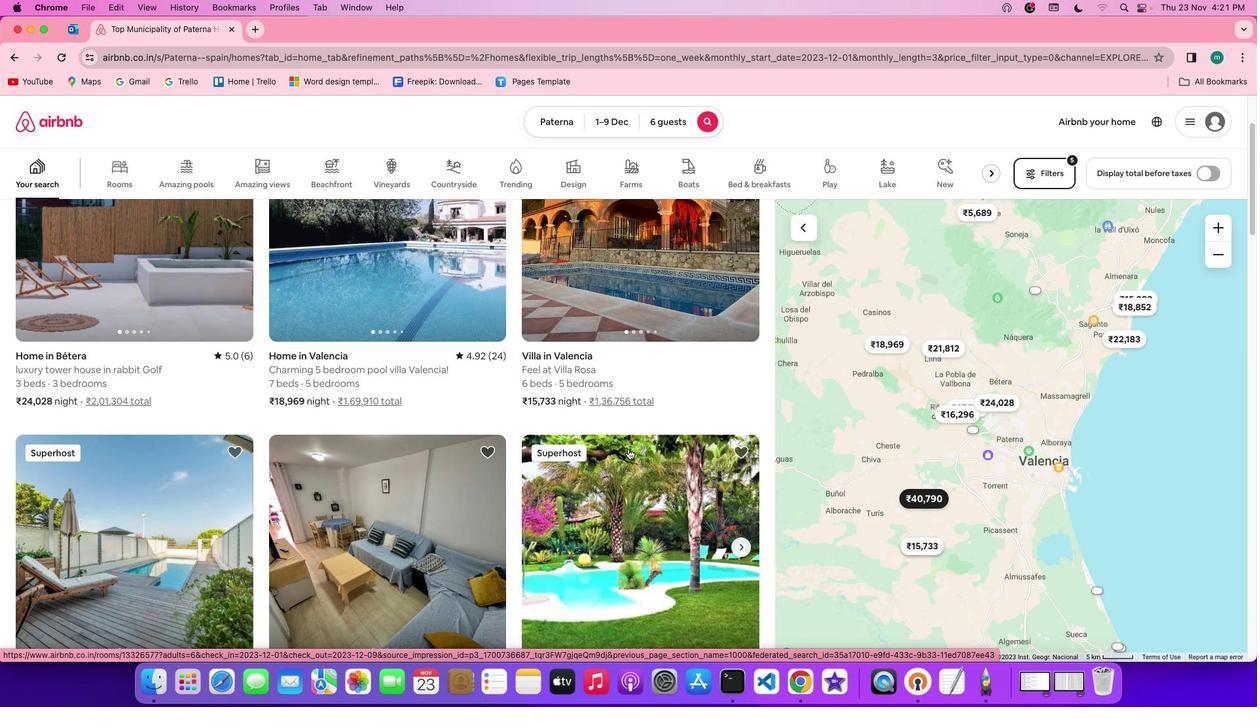 
Action: Mouse scrolled (628, 449) with delta (0, -1)
Screenshot: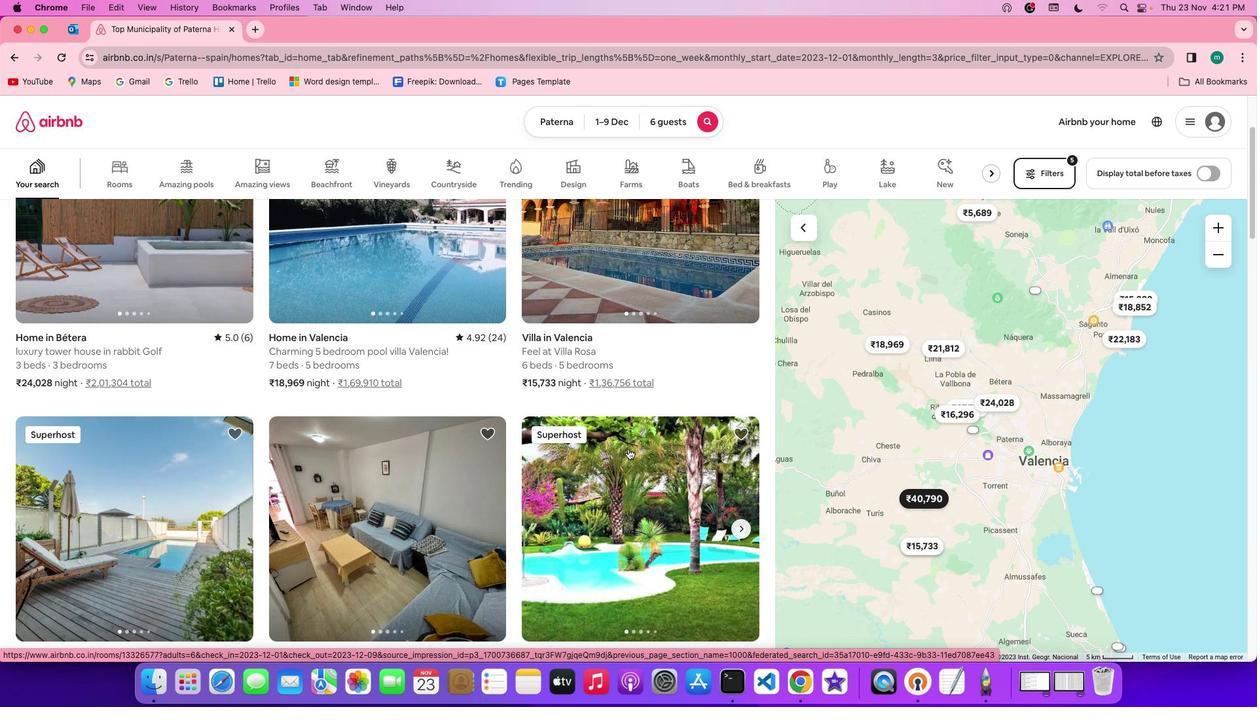 
Action: Mouse scrolled (628, 449) with delta (0, -1)
Screenshot: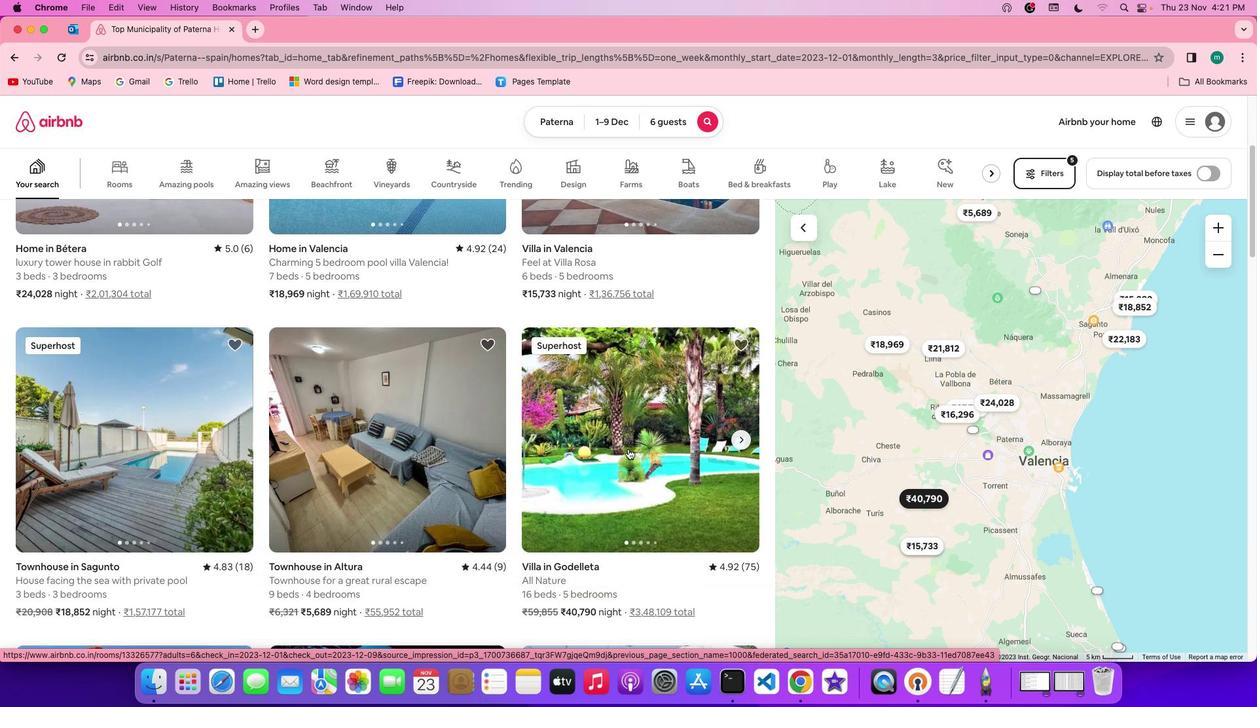 
Action: Mouse scrolled (628, 449) with delta (0, 0)
Screenshot: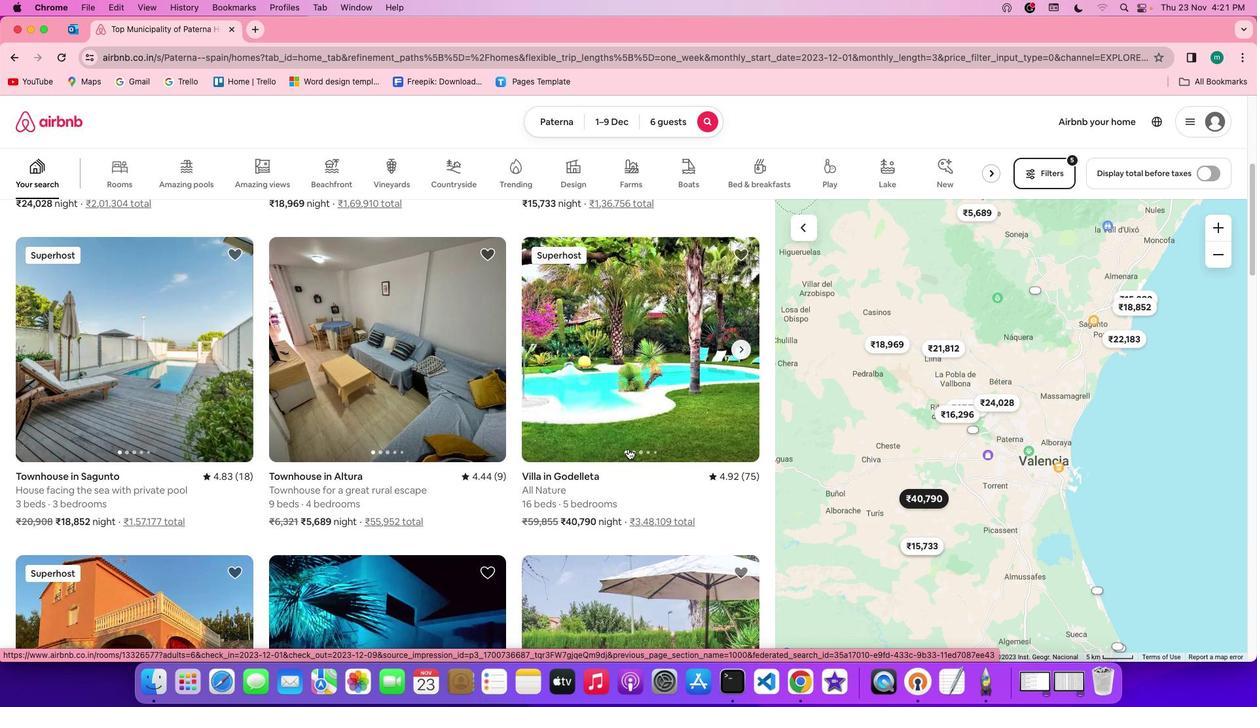
Action: Mouse scrolled (628, 449) with delta (0, 0)
Screenshot: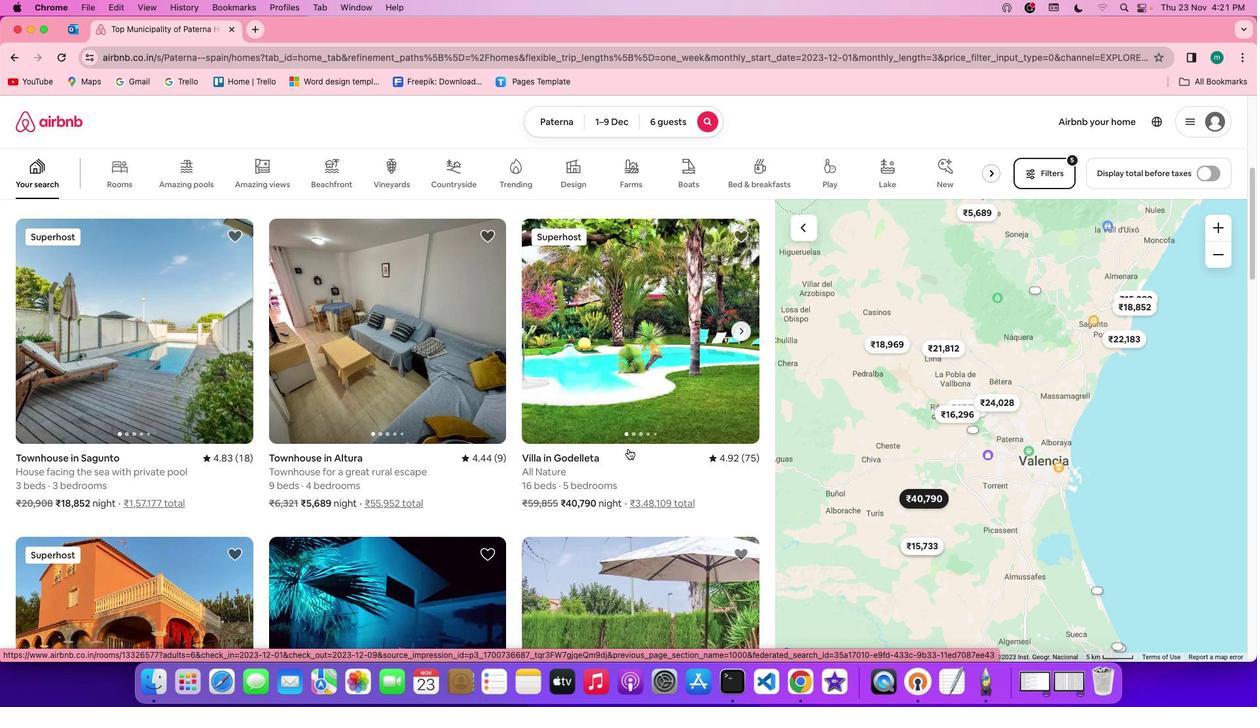 
Action: Mouse scrolled (628, 449) with delta (0, -1)
Screenshot: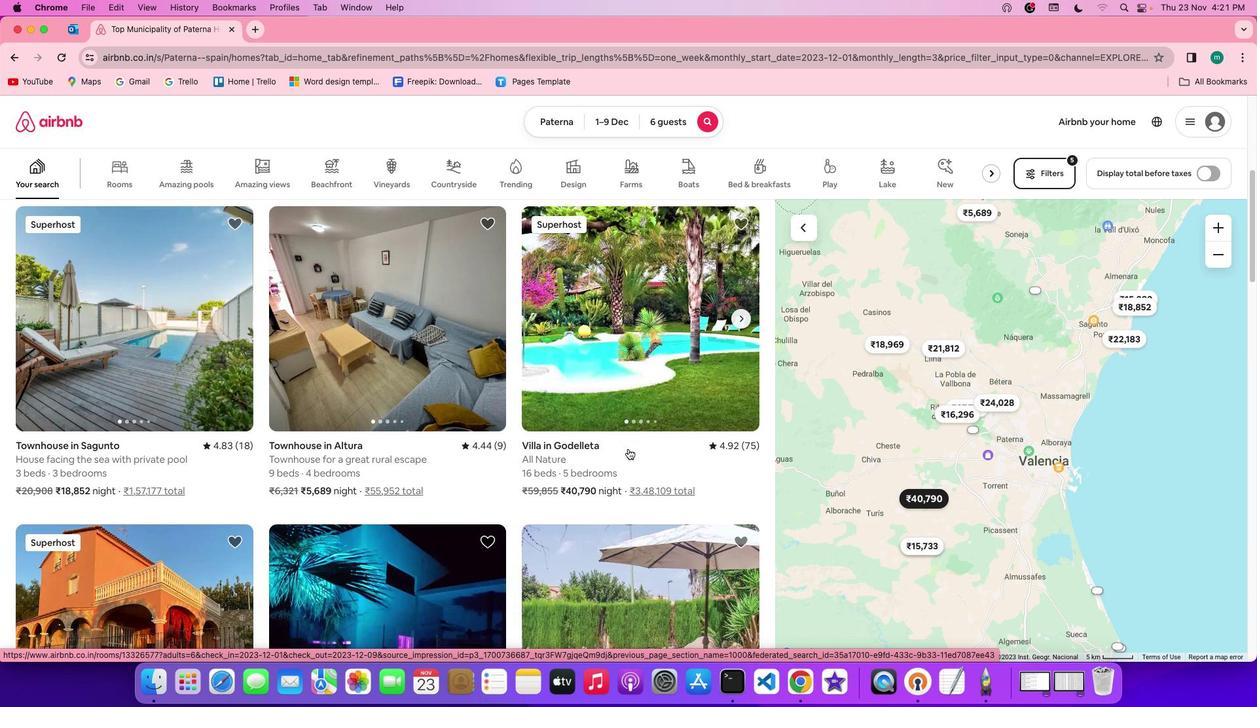 
Action: Mouse scrolled (628, 449) with delta (0, 0)
Screenshot: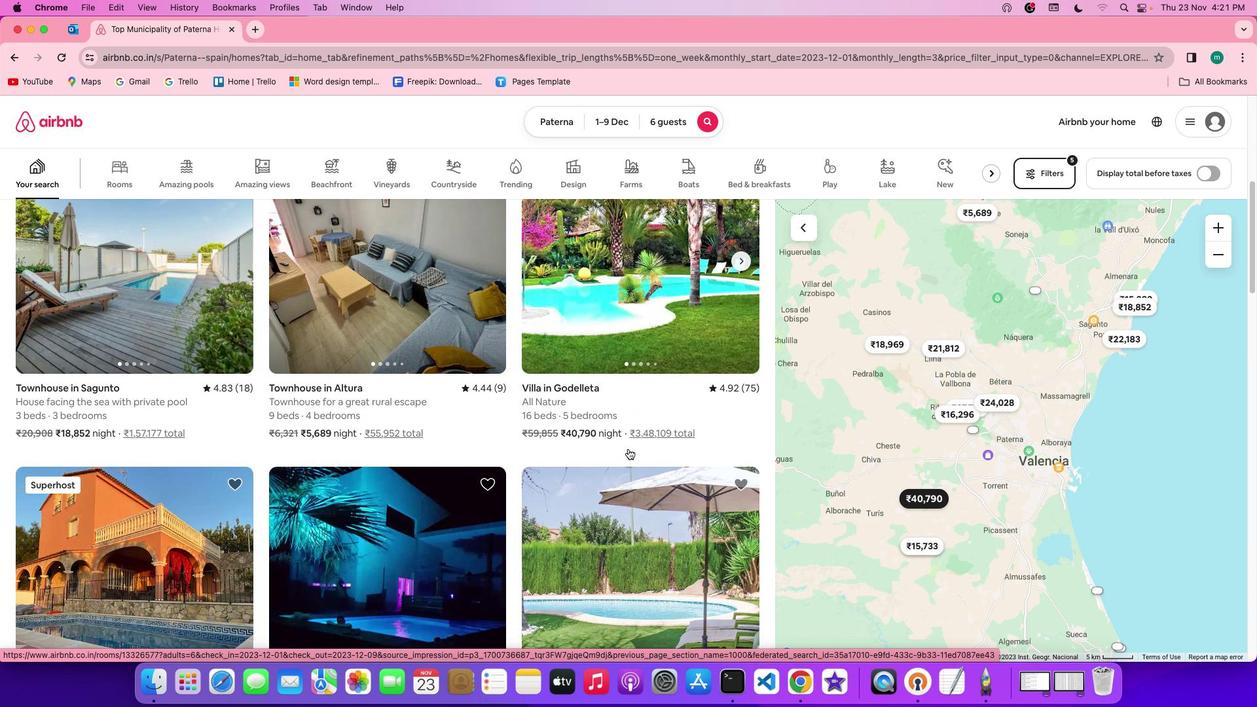 
Action: Mouse scrolled (628, 449) with delta (0, 0)
Screenshot: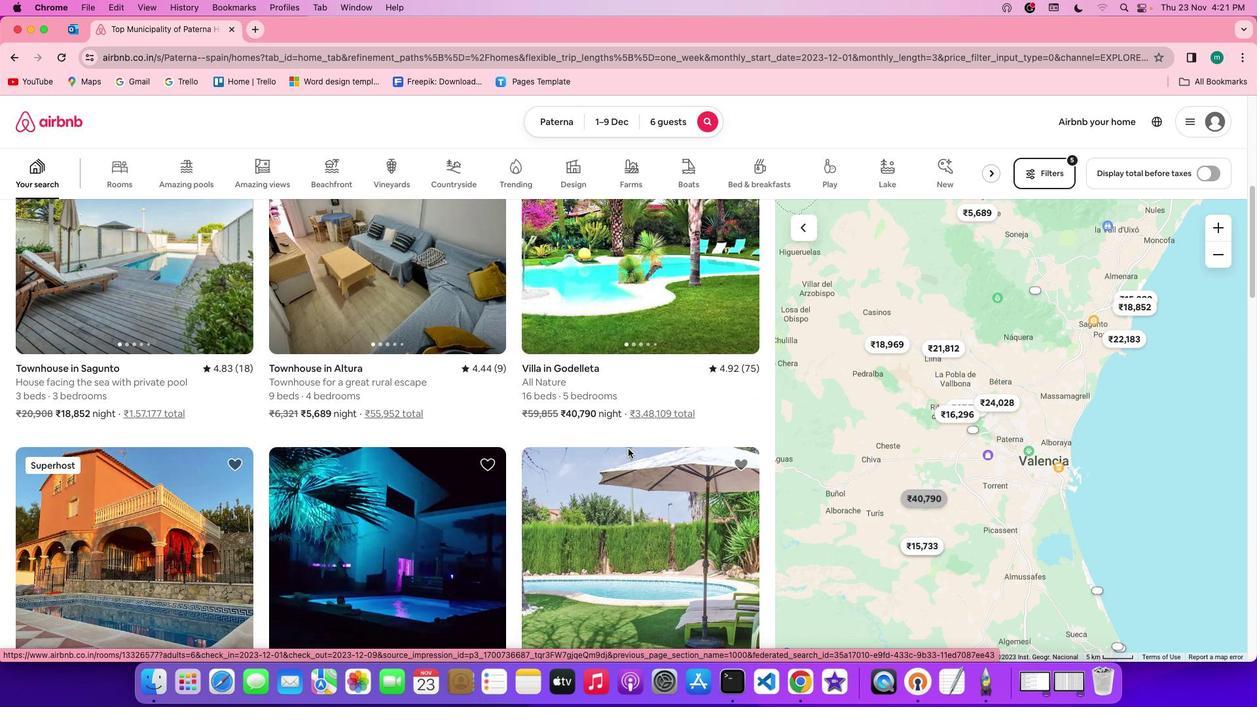 
Action: Mouse scrolled (628, 449) with delta (0, 0)
Screenshot: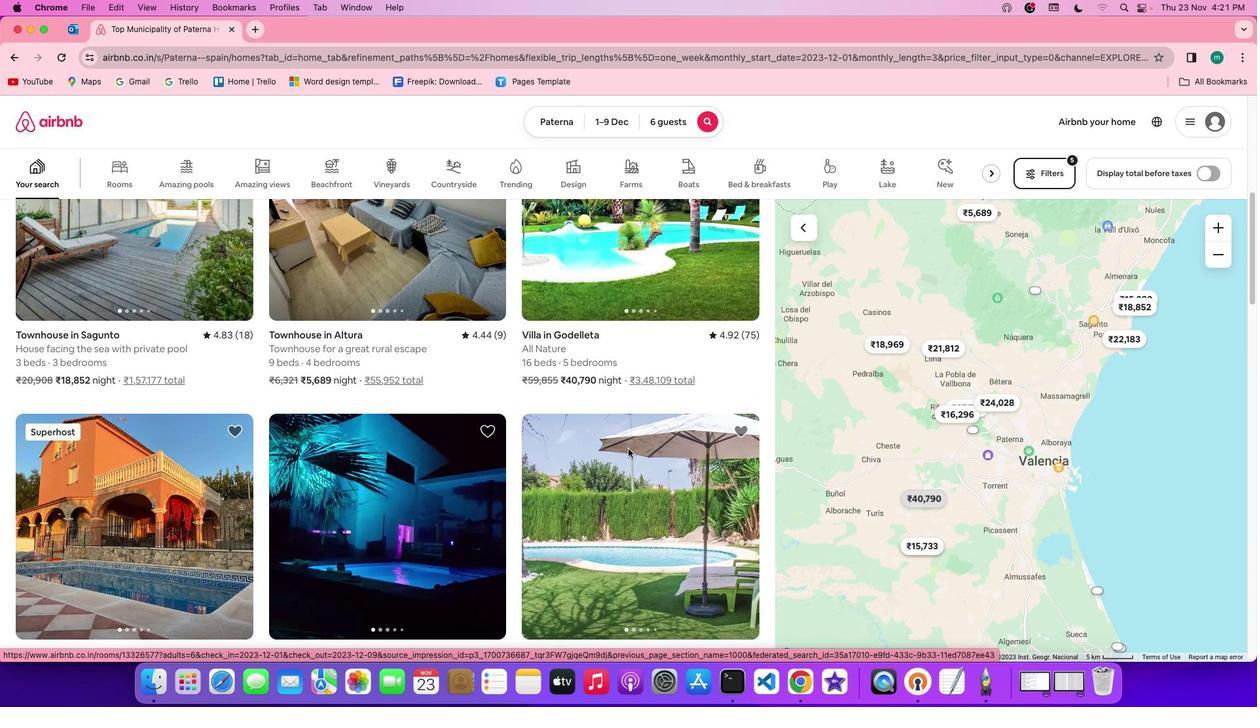 
Action: Mouse scrolled (628, 449) with delta (0, -1)
Screenshot: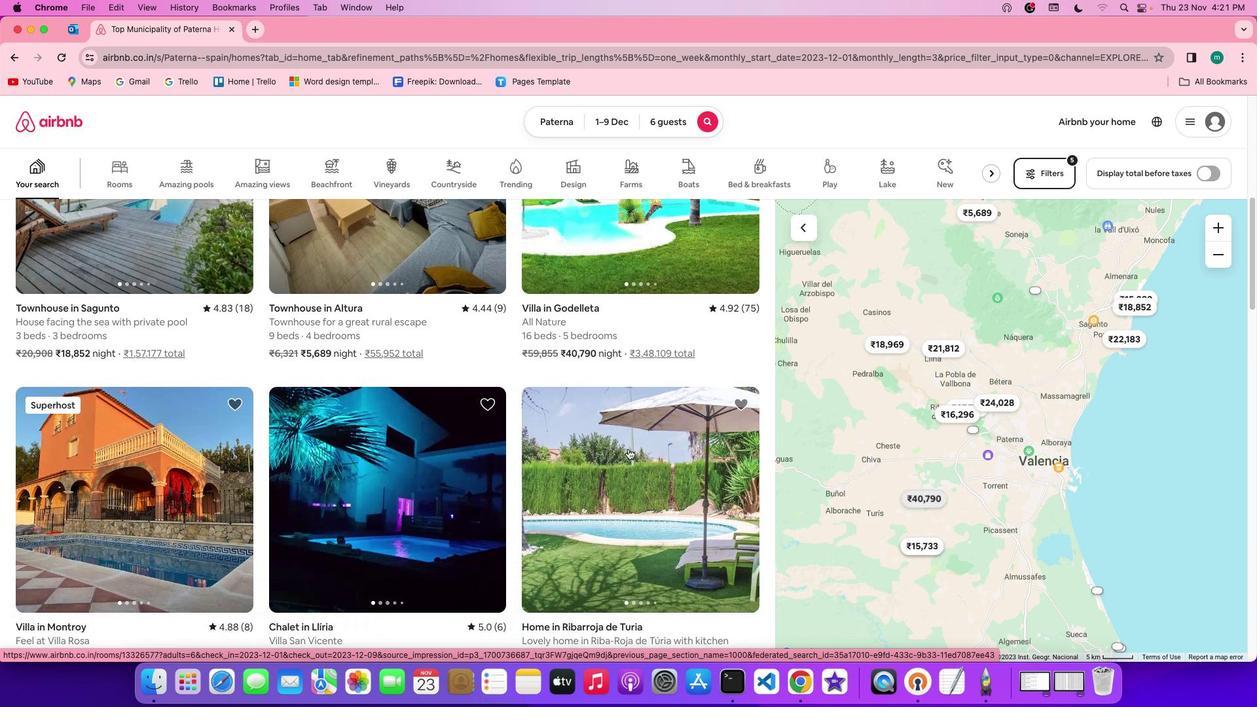 
Action: Mouse scrolled (628, 449) with delta (0, -2)
Screenshot: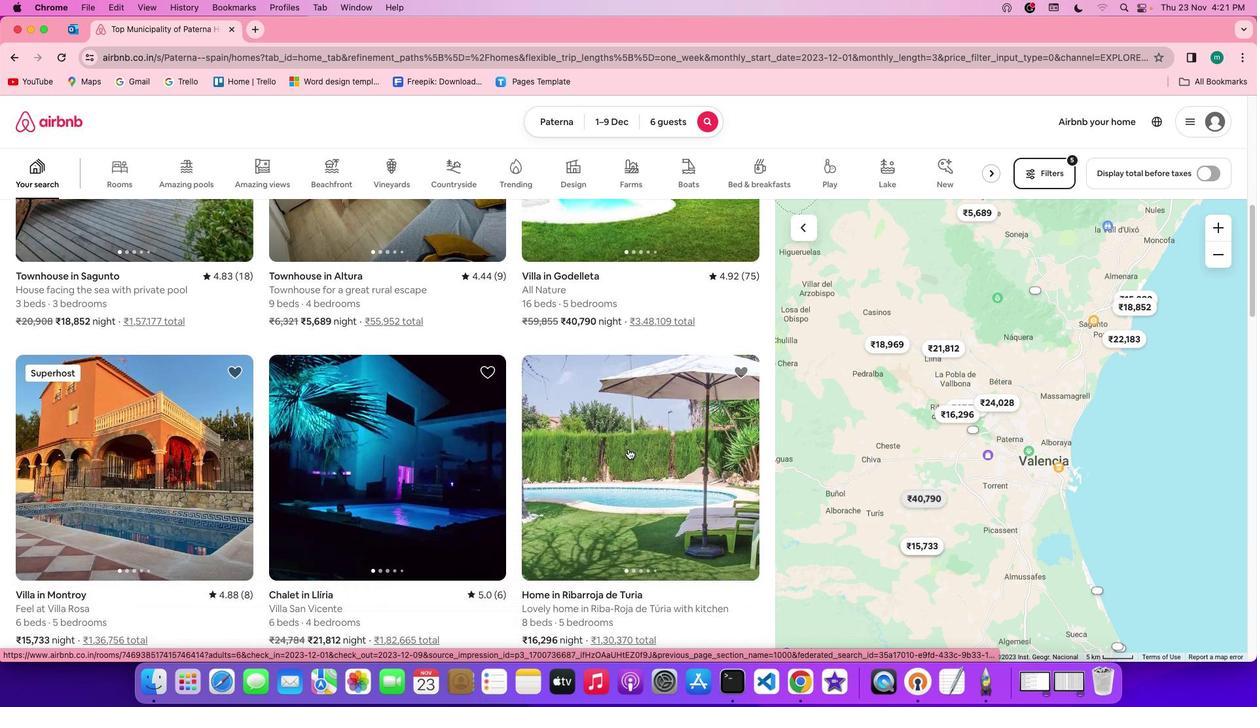 
Action: Mouse moved to (391, 356)
Screenshot: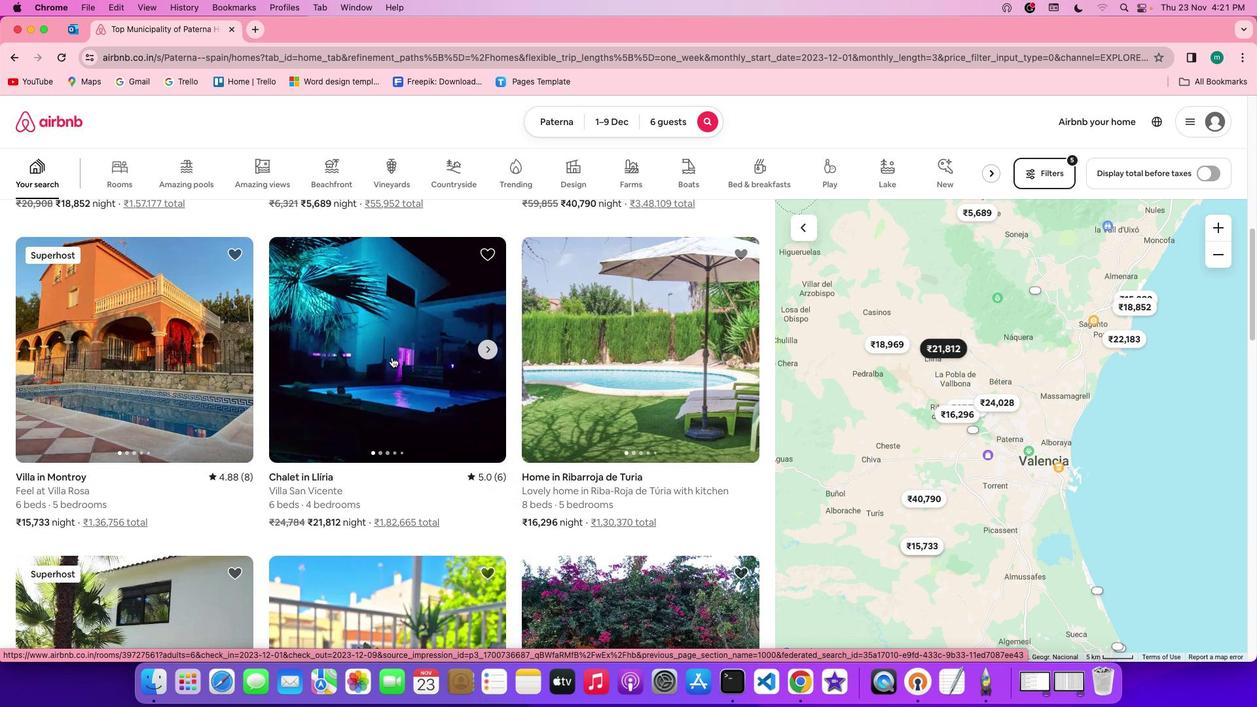 
Action: Mouse pressed left at (391, 356)
Screenshot: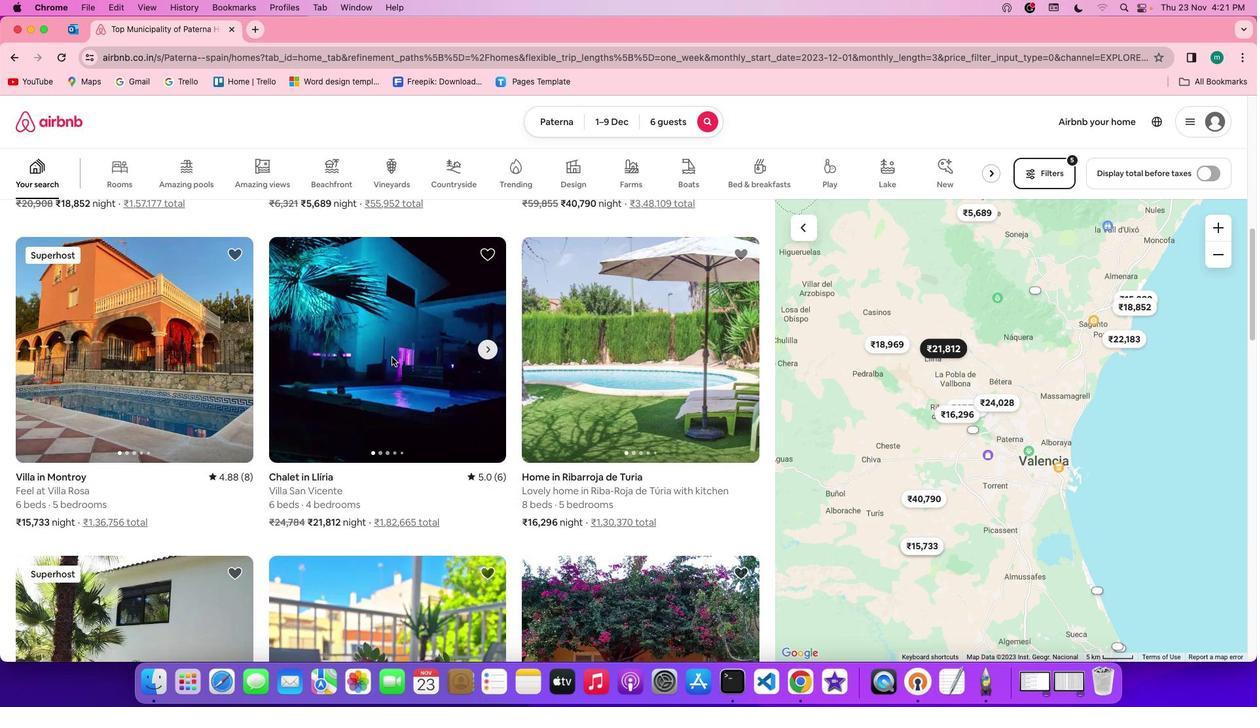 
Action: Mouse moved to (941, 489)
Screenshot: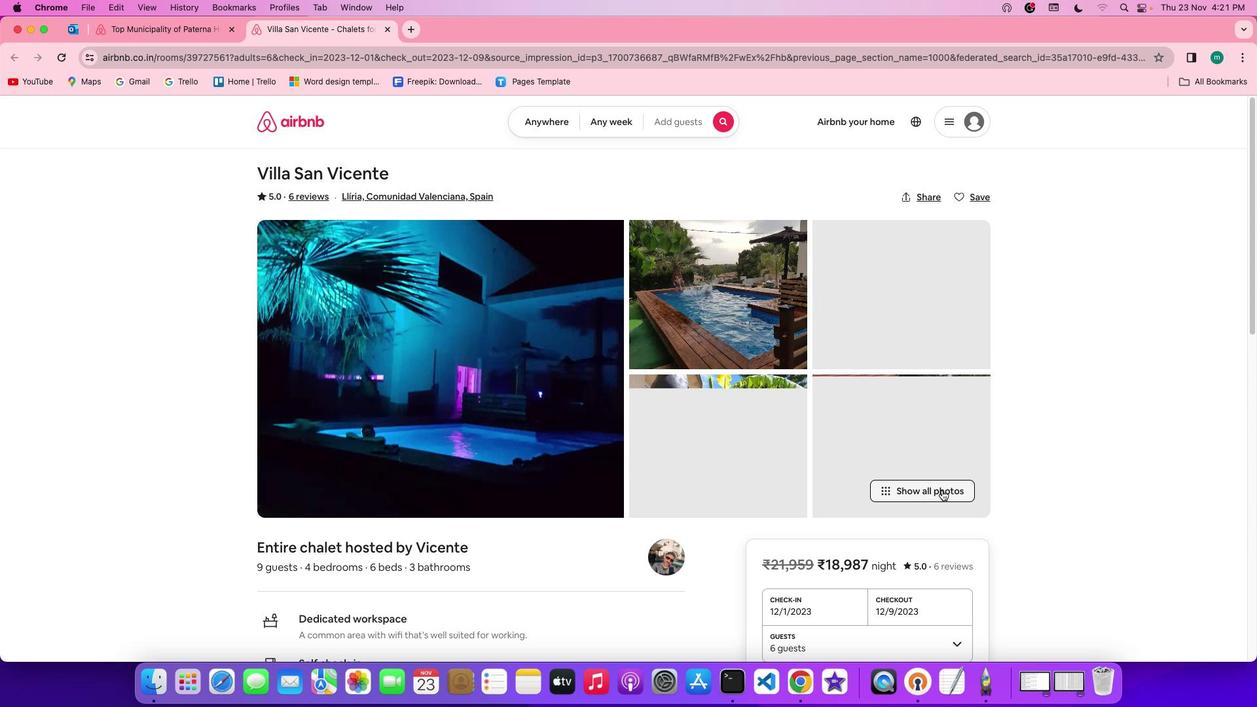 
Action: Mouse pressed left at (941, 489)
Screenshot: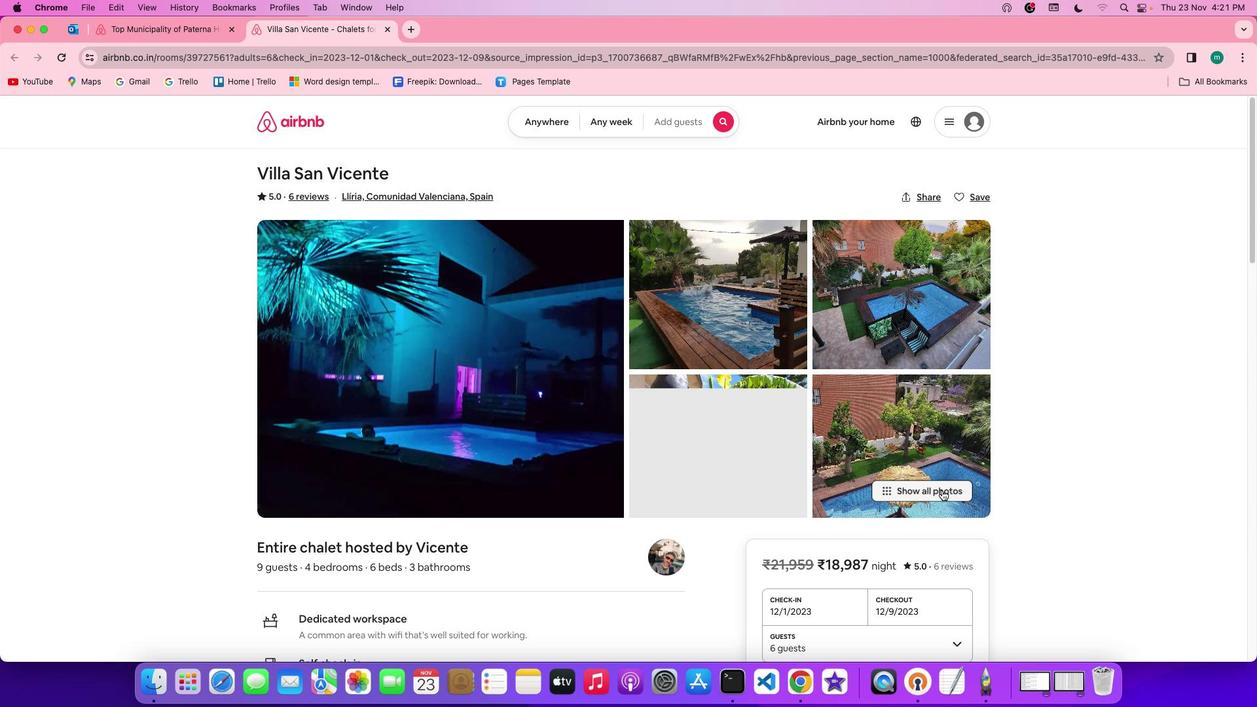 
Action: Mouse moved to (611, 468)
Screenshot: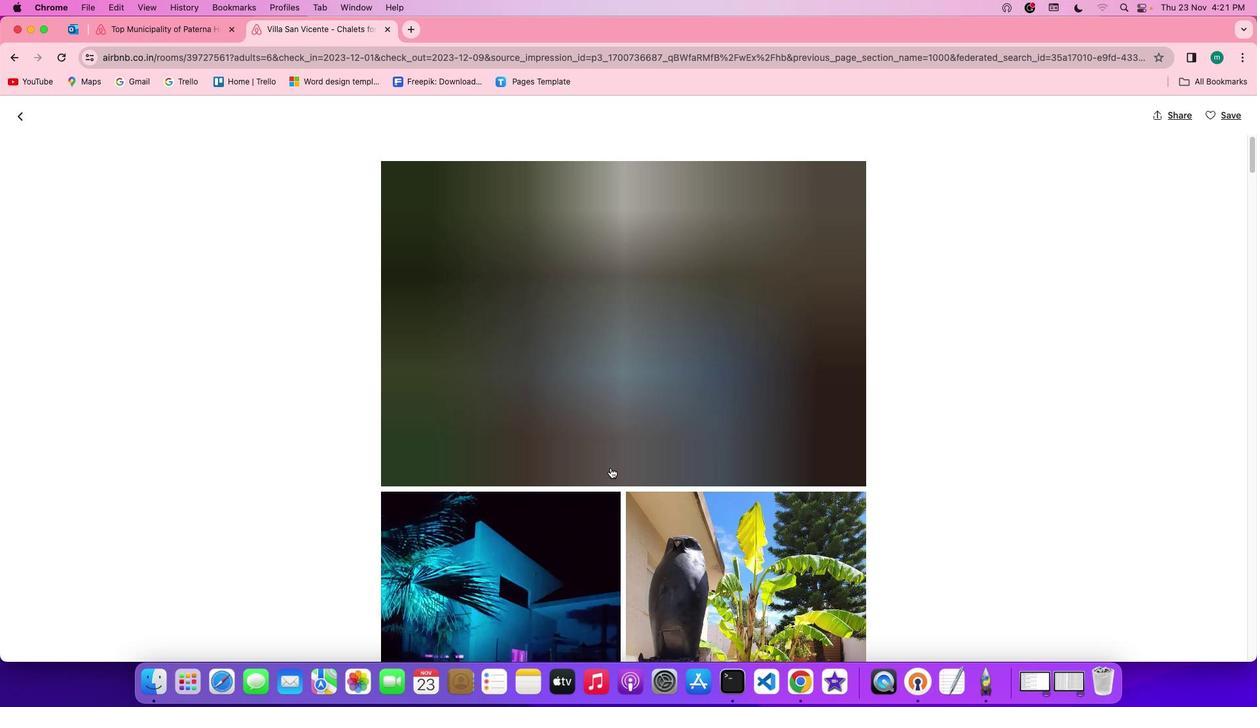 
Action: Mouse scrolled (611, 468) with delta (0, 0)
Screenshot: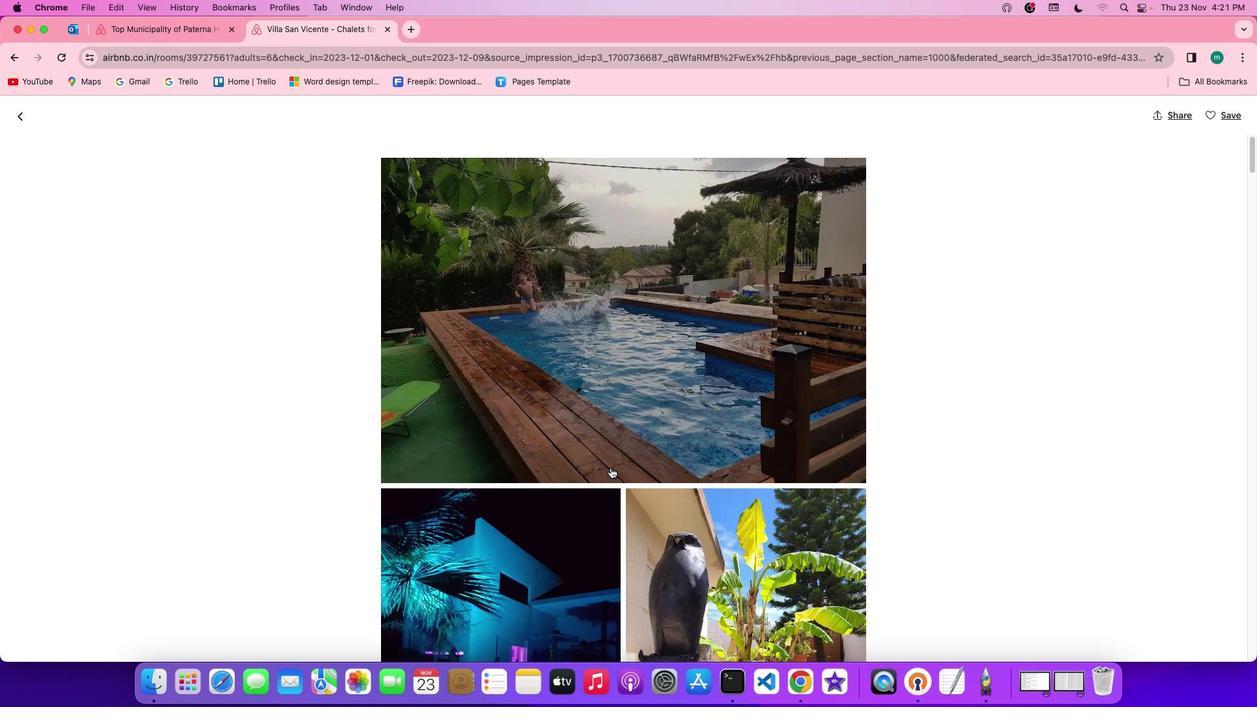 
Action: Mouse scrolled (611, 468) with delta (0, 0)
Screenshot: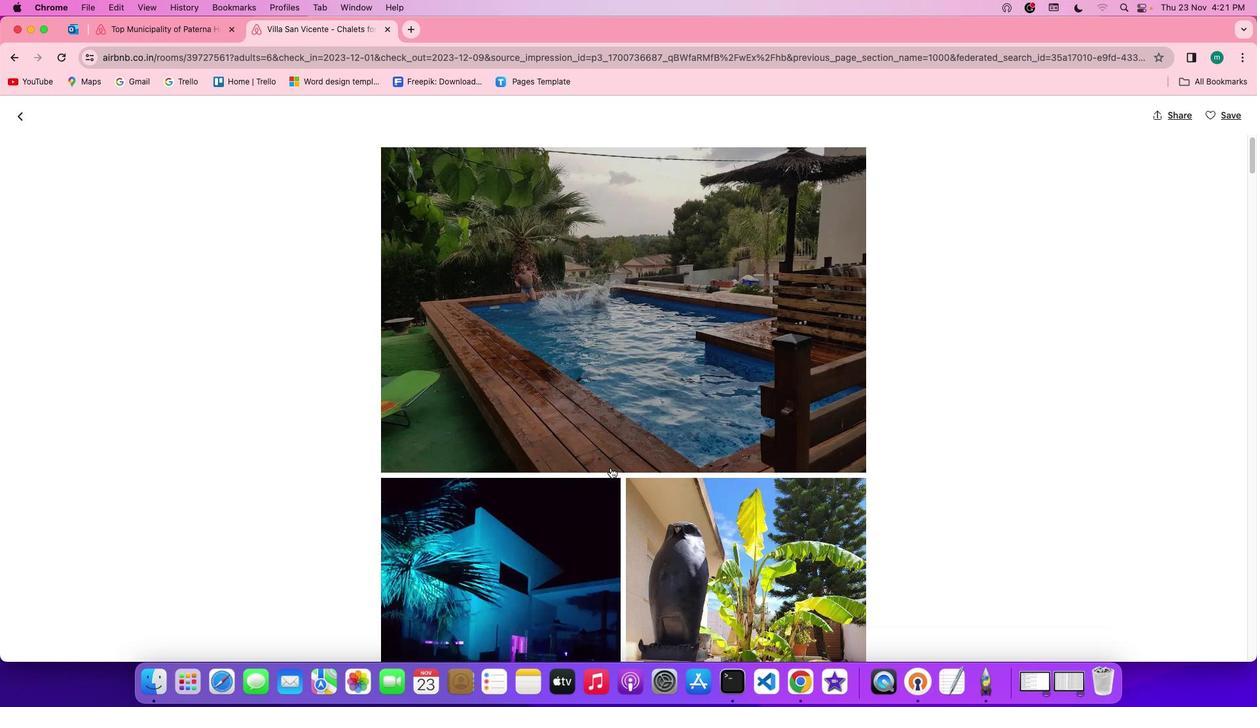 
Action: Mouse scrolled (611, 468) with delta (0, -1)
Screenshot: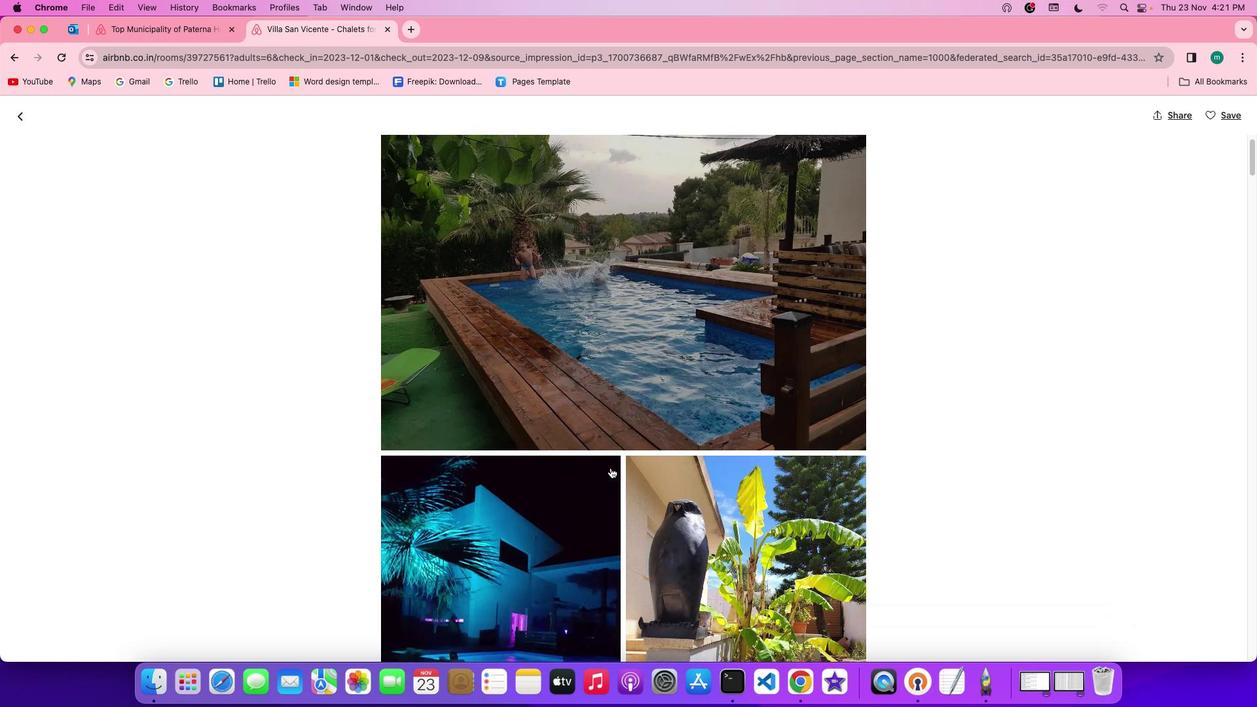 
Action: Mouse scrolled (611, 468) with delta (0, -1)
Screenshot: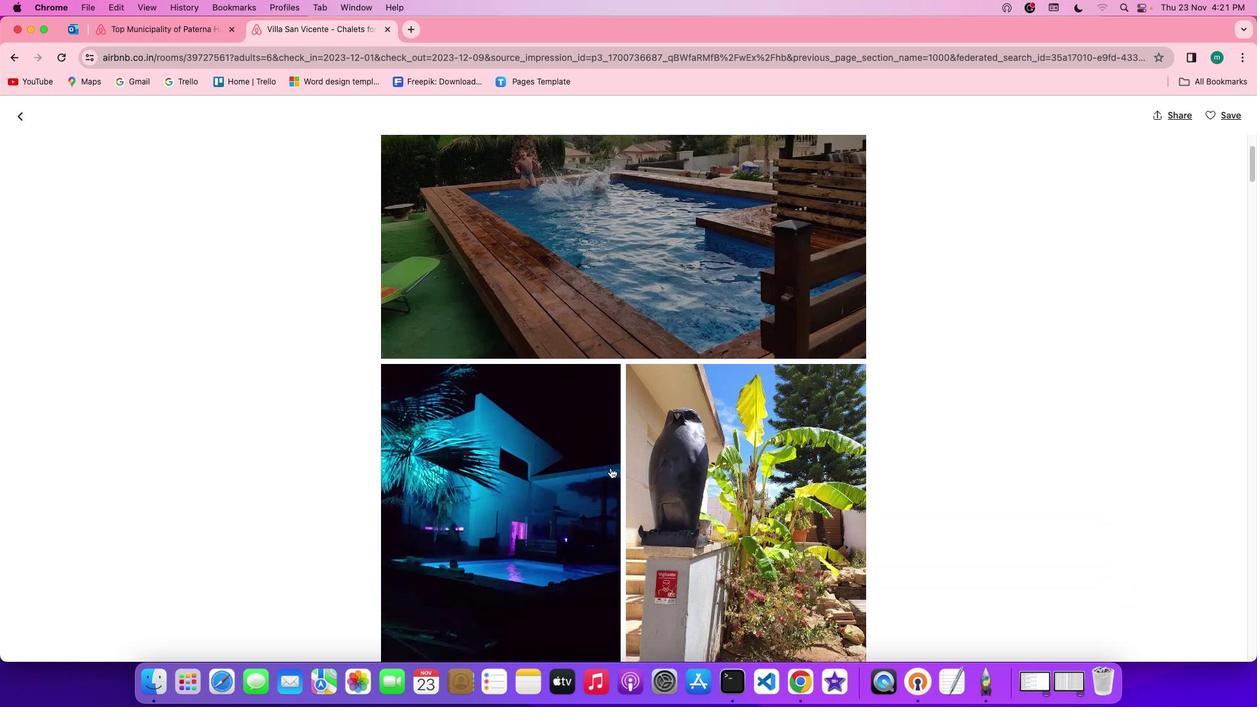 
Action: Mouse scrolled (611, 468) with delta (0, -1)
Screenshot: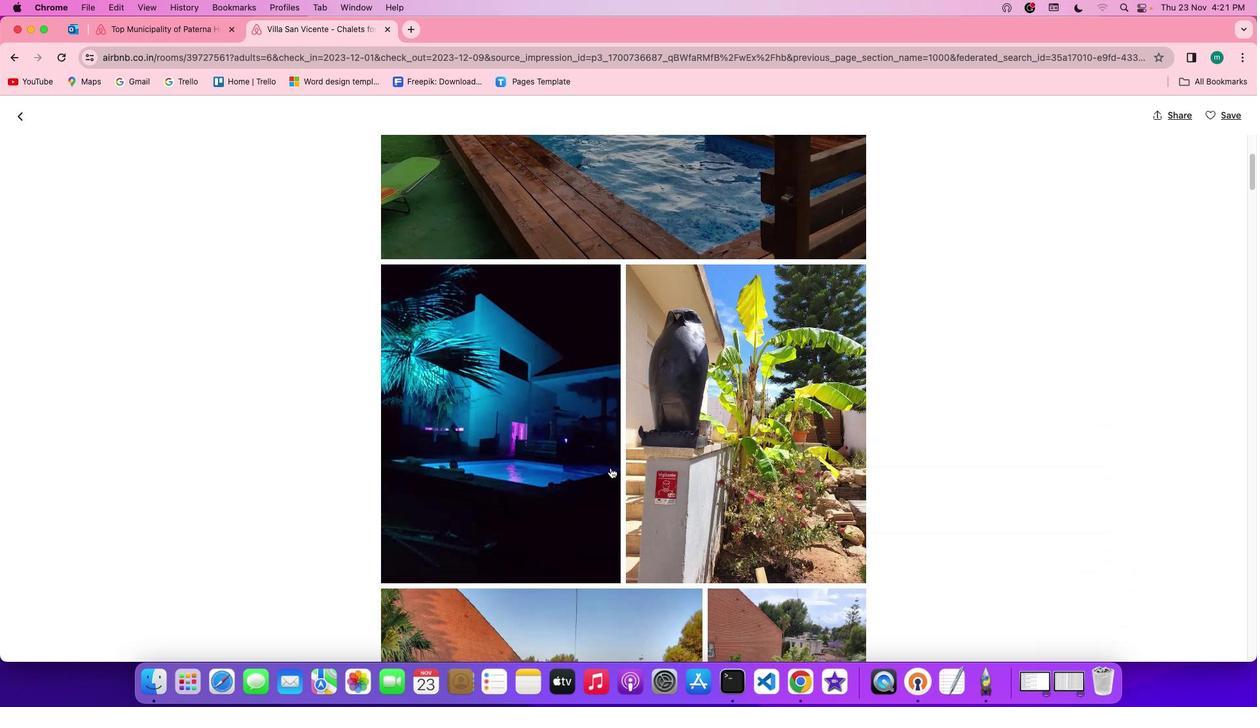 
Action: Mouse scrolled (611, 468) with delta (0, 0)
Screenshot: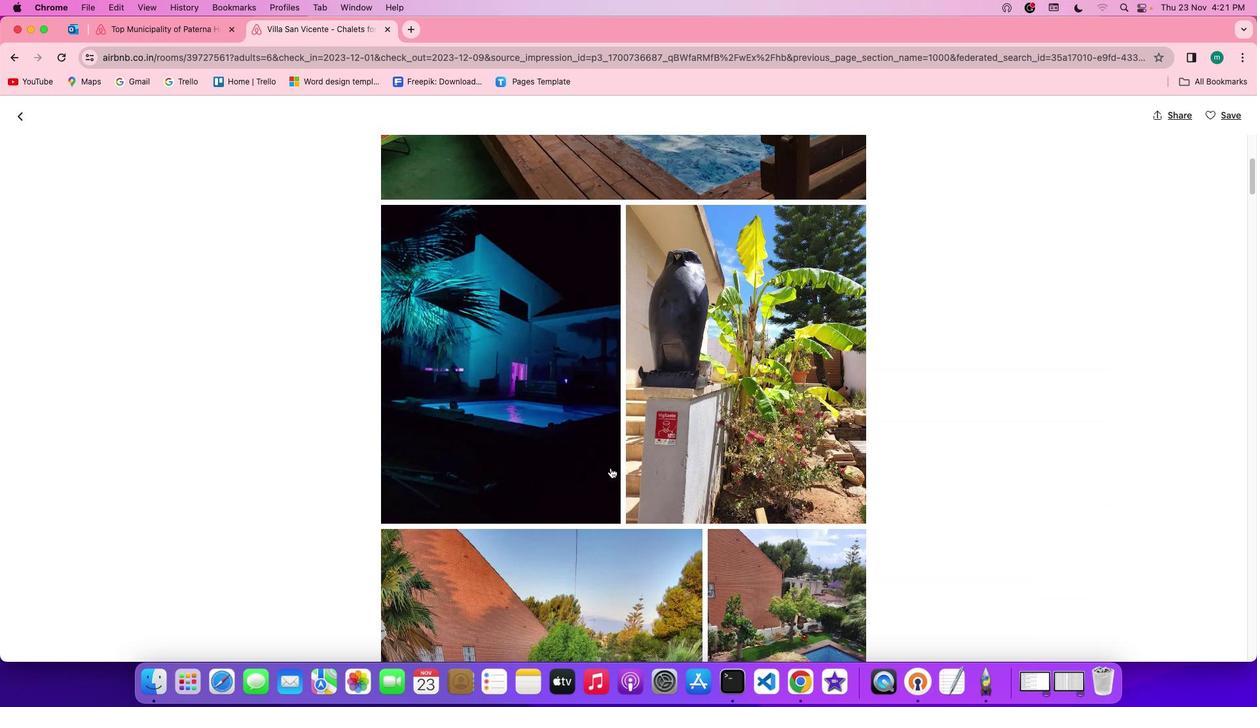 
Action: Mouse scrolled (611, 468) with delta (0, 0)
Screenshot: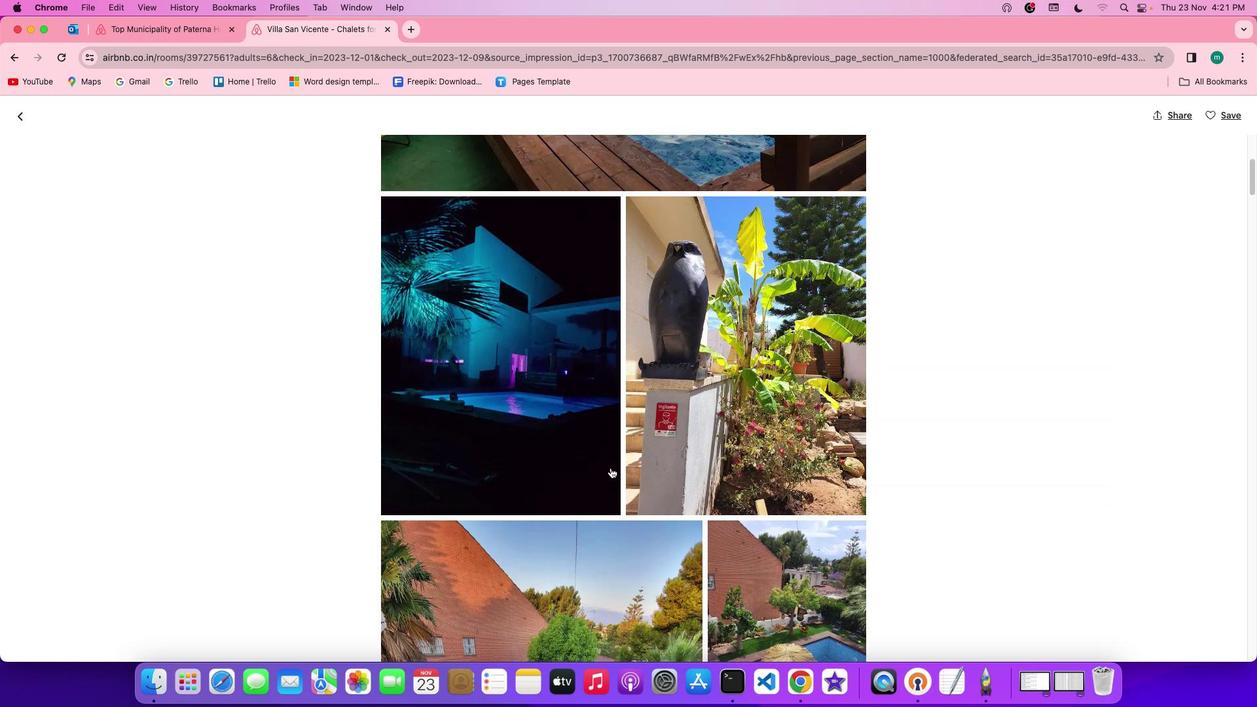 
Action: Mouse scrolled (611, 468) with delta (0, -1)
Screenshot: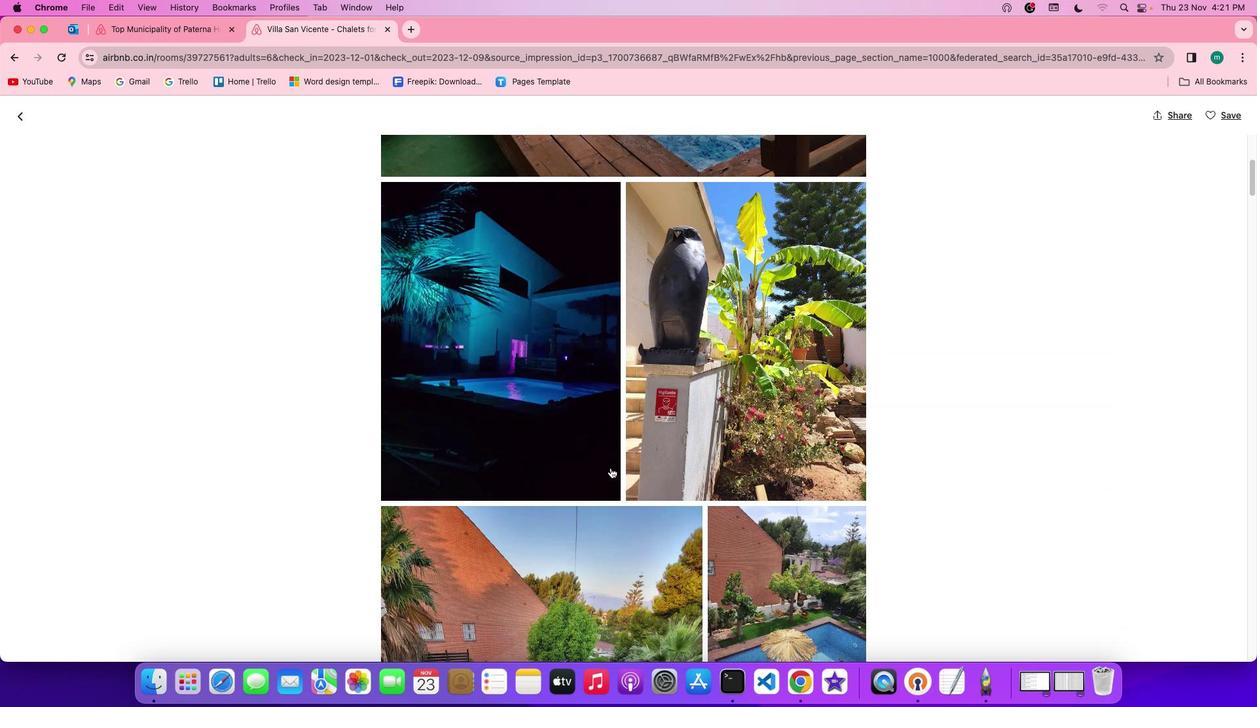 
Action: Mouse scrolled (611, 468) with delta (0, -1)
Screenshot: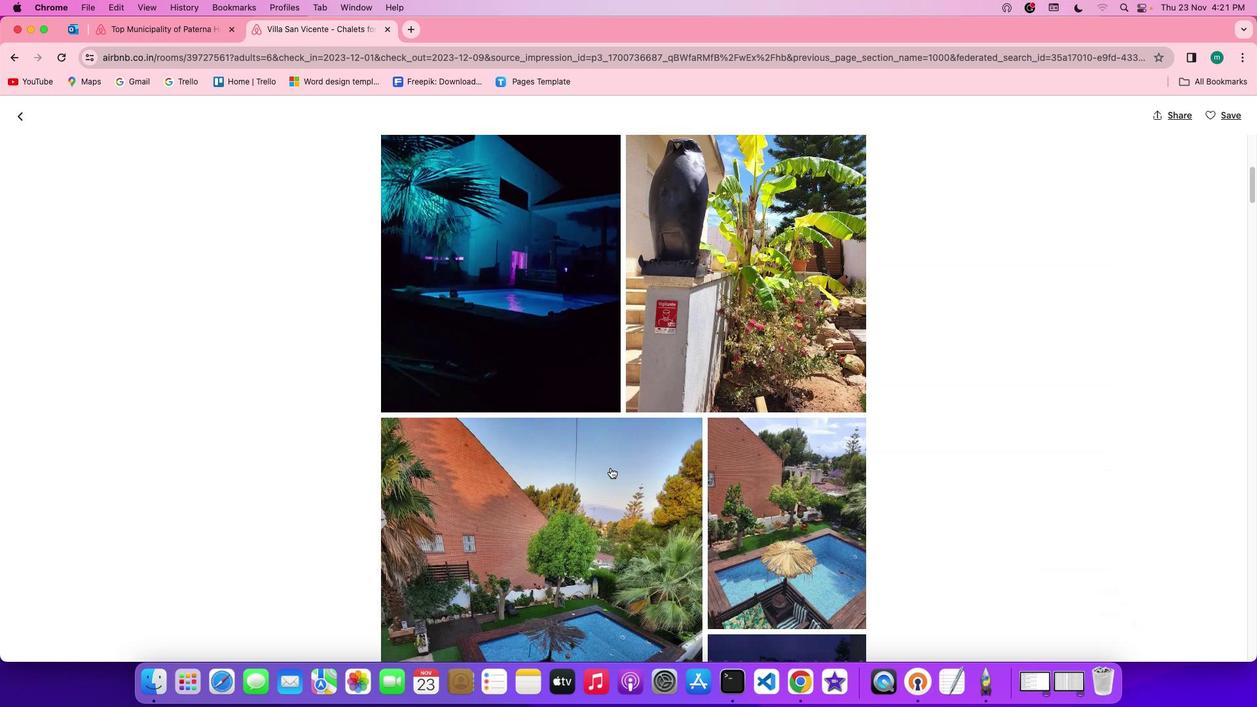 
Action: Mouse scrolled (611, 468) with delta (0, 0)
Screenshot: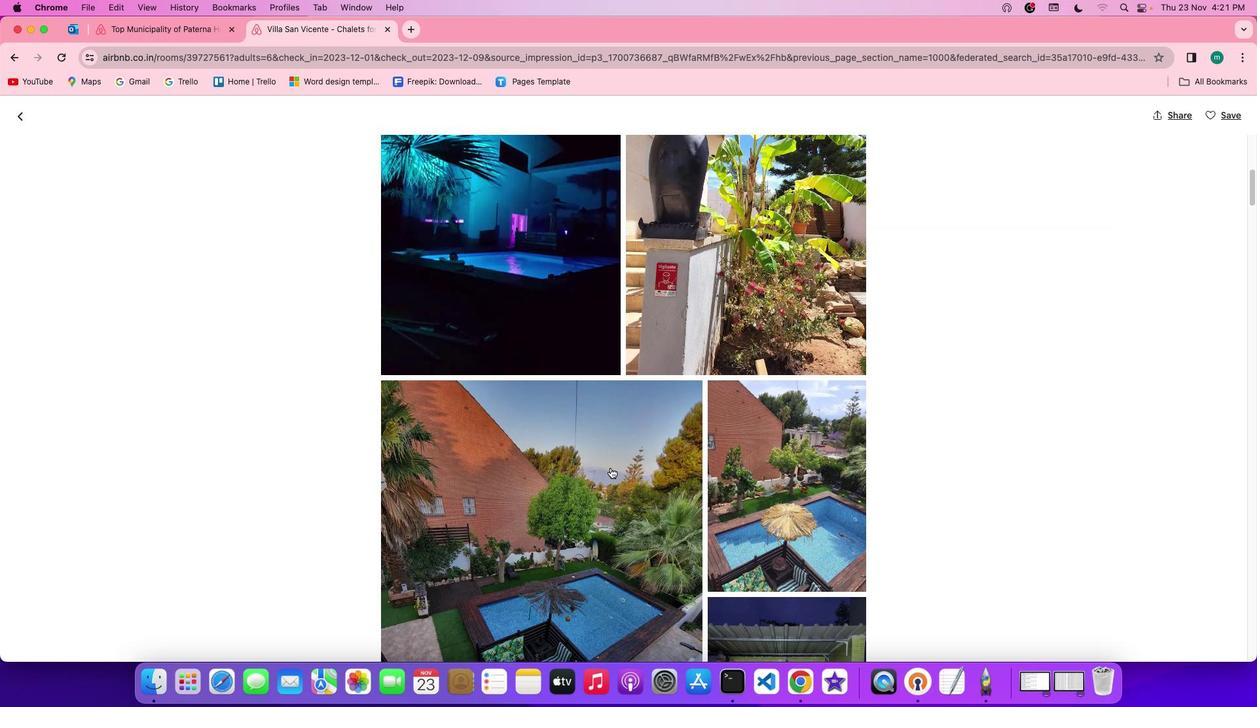 
Action: Mouse scrolled (611, 468) with delta (0, 0)
Screenshot: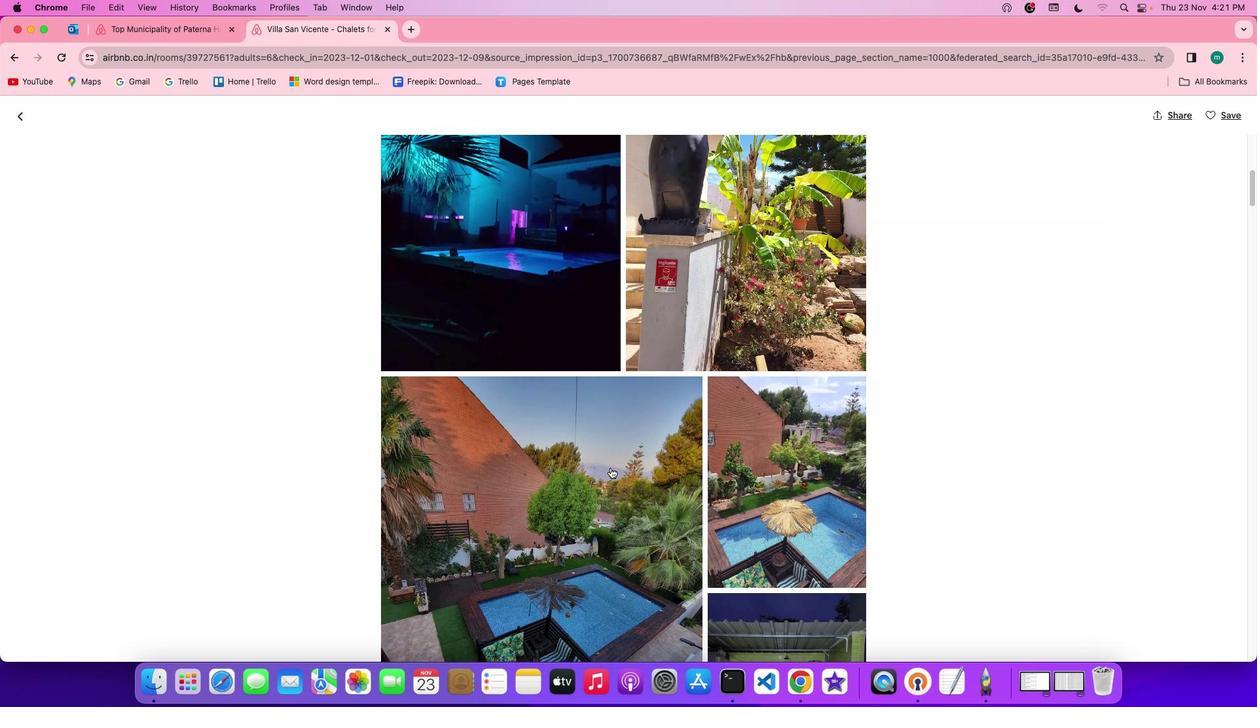 
Action: Mouse scrolled (611, 468) with delta (0, 0)
Screenshot: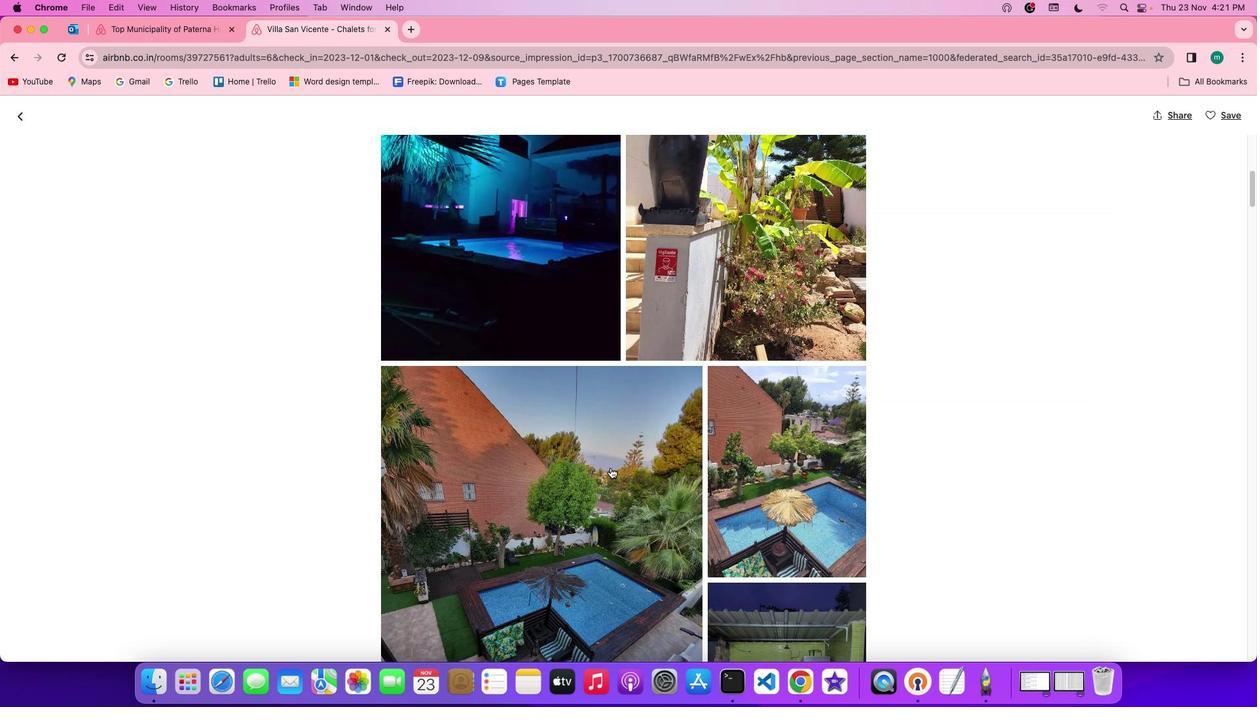 
Action: Mouse scrolled (611, 468) with delta (0, 0)
Screenshot: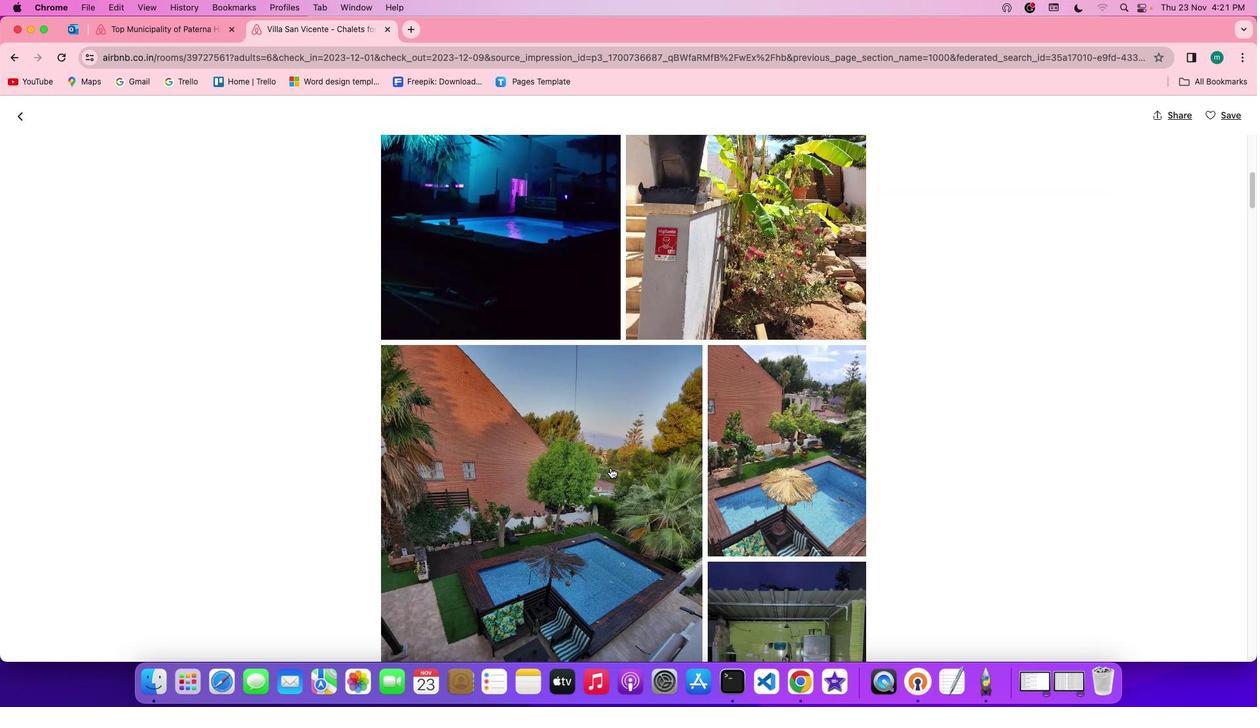 
Action: Mouse scrolled (611, 468) with delta (0, 0)
Screenshot: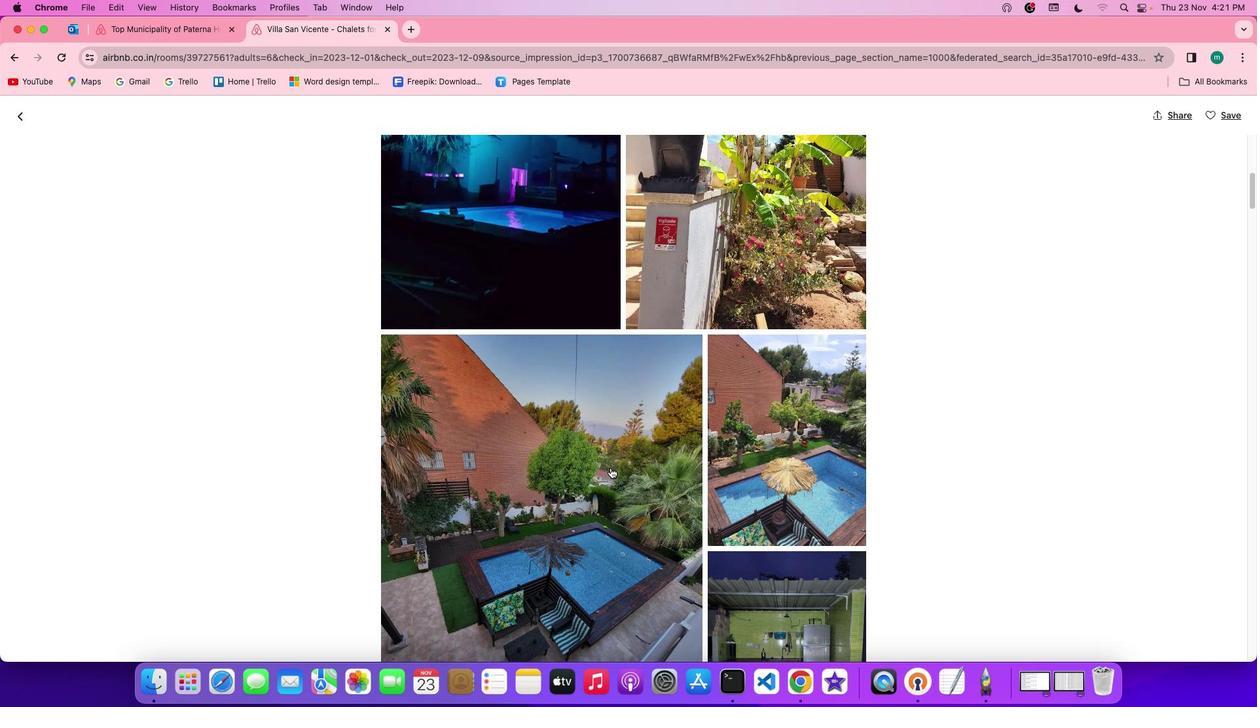 
Action: Mouse scrolled (611, 468) with delta (0, 0)
Screenshot: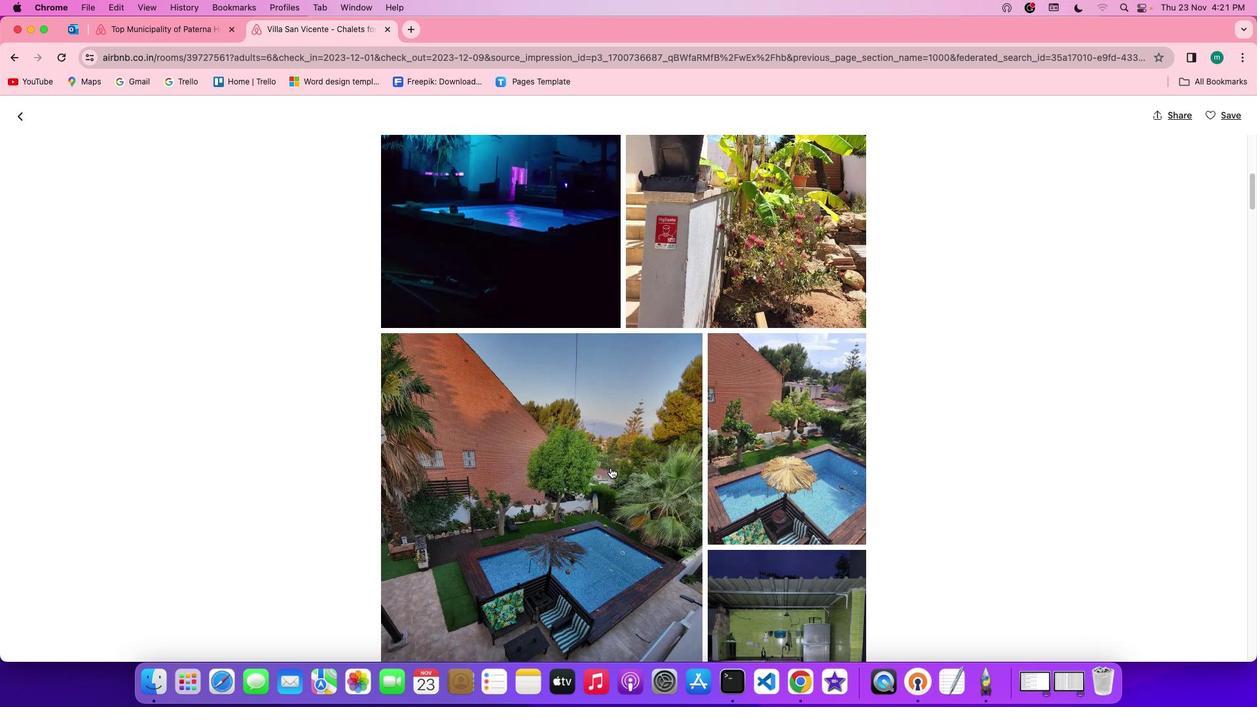 
Action: Mouse scrolled (611, 468) with delta (0, -1)
Screenshot: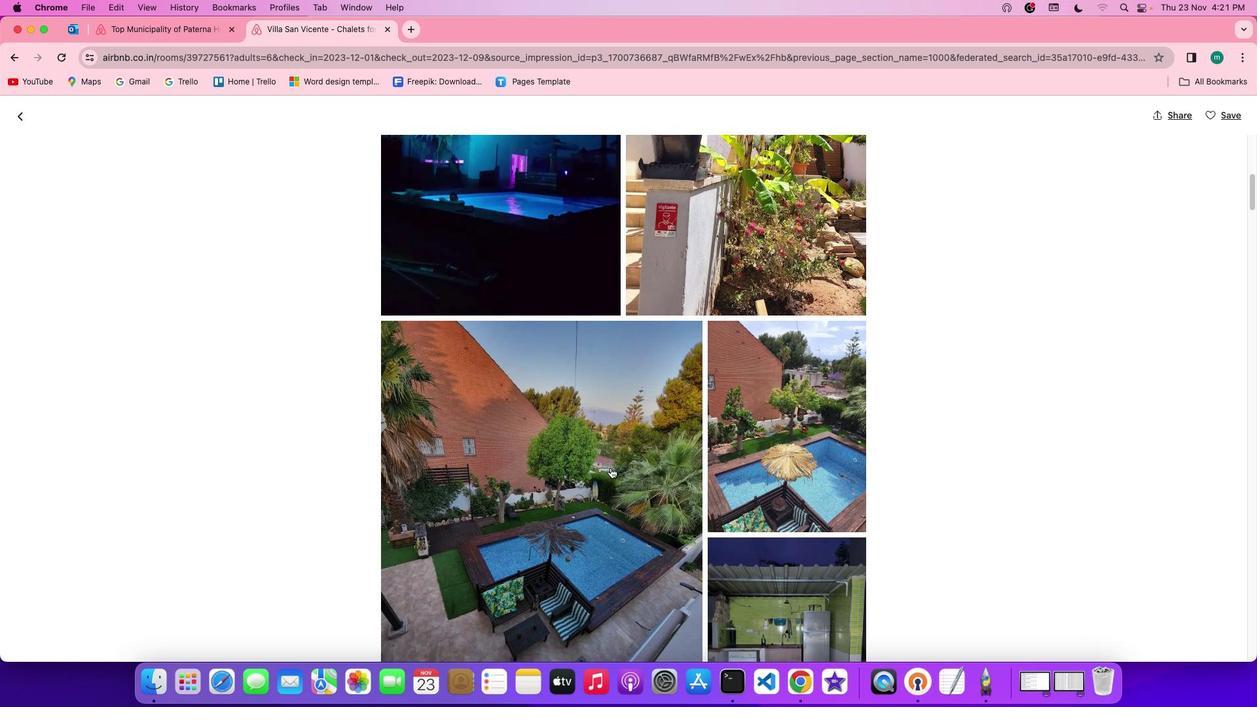 
Action: Mouse scrolled (611, 468) with delta (0, -2)
Screenshot: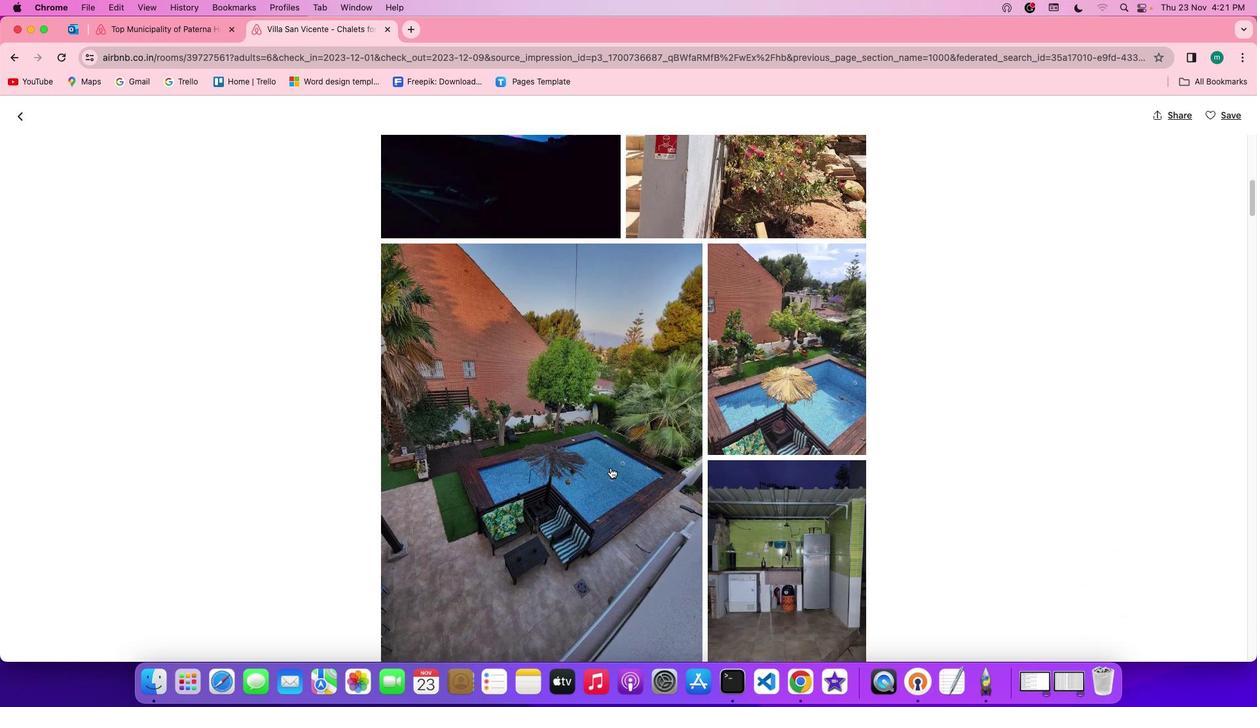 
Action: Mouse scrolled (611, 468) with delta (0, -2)
Screenshot: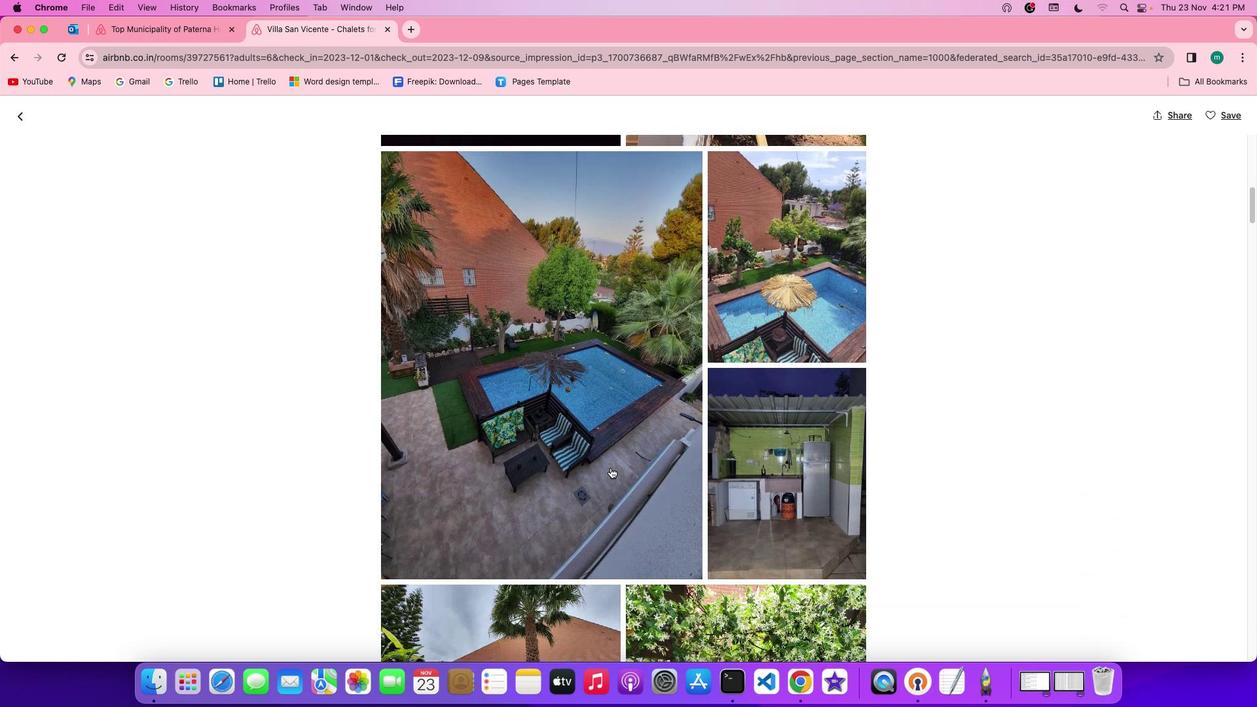 
Action: Mouse scrolled (611, 468) with delta (0, 0)
Screenshot: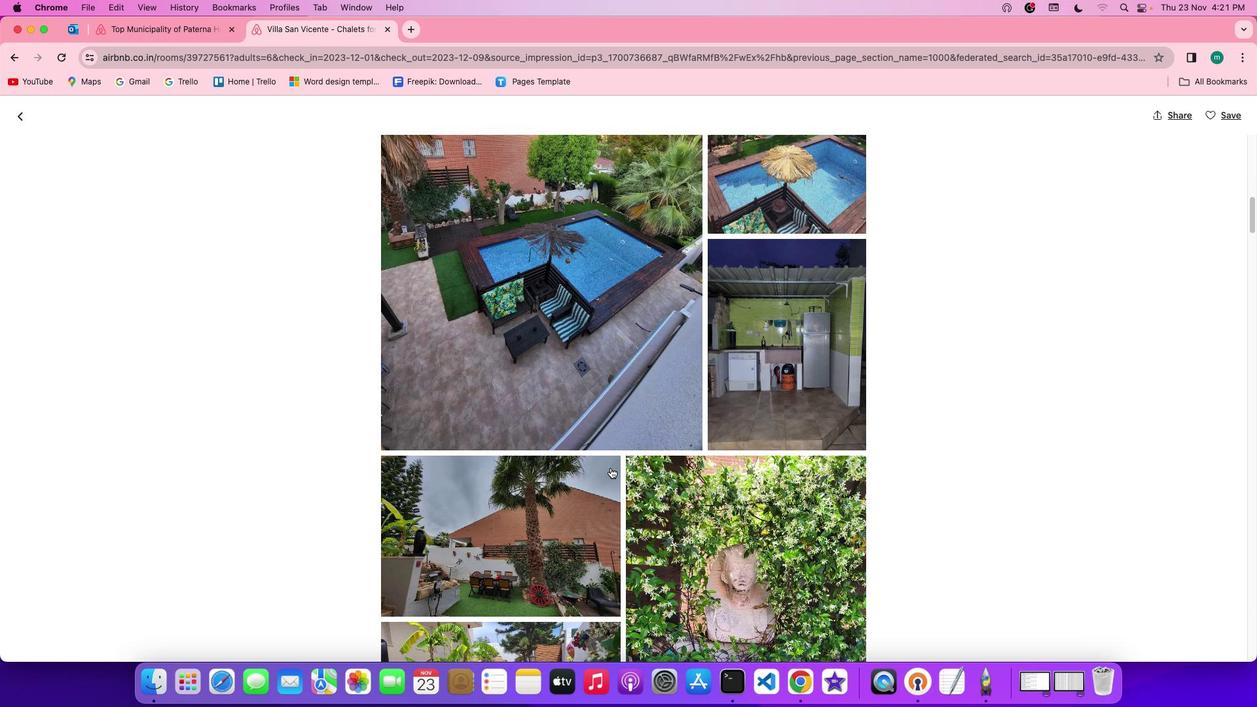 
Action: Mouse scrolled (611, 468) with delta (0, 0)
Screenshot: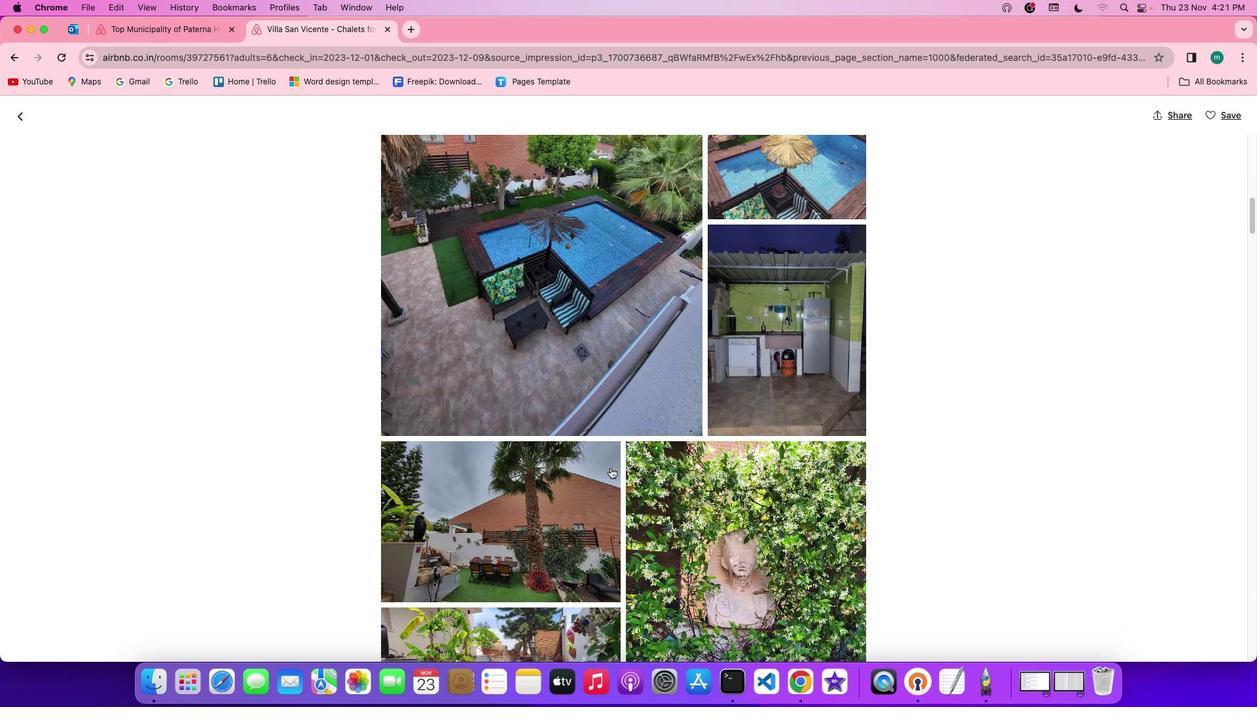 
Action: Mouse scrolled (611, 468) with delta (0, -1)
Screenshot: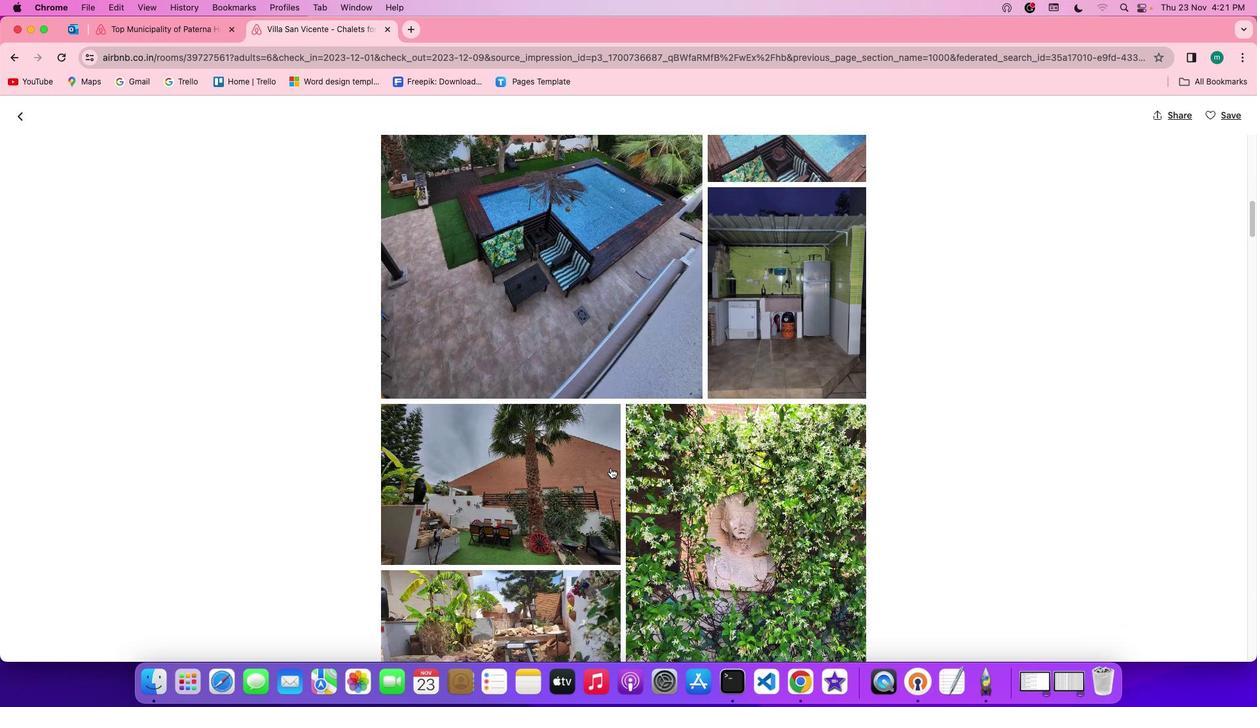 
Action: Mouse scrolled (611, 468) with delta (0, -2)
Screenshot: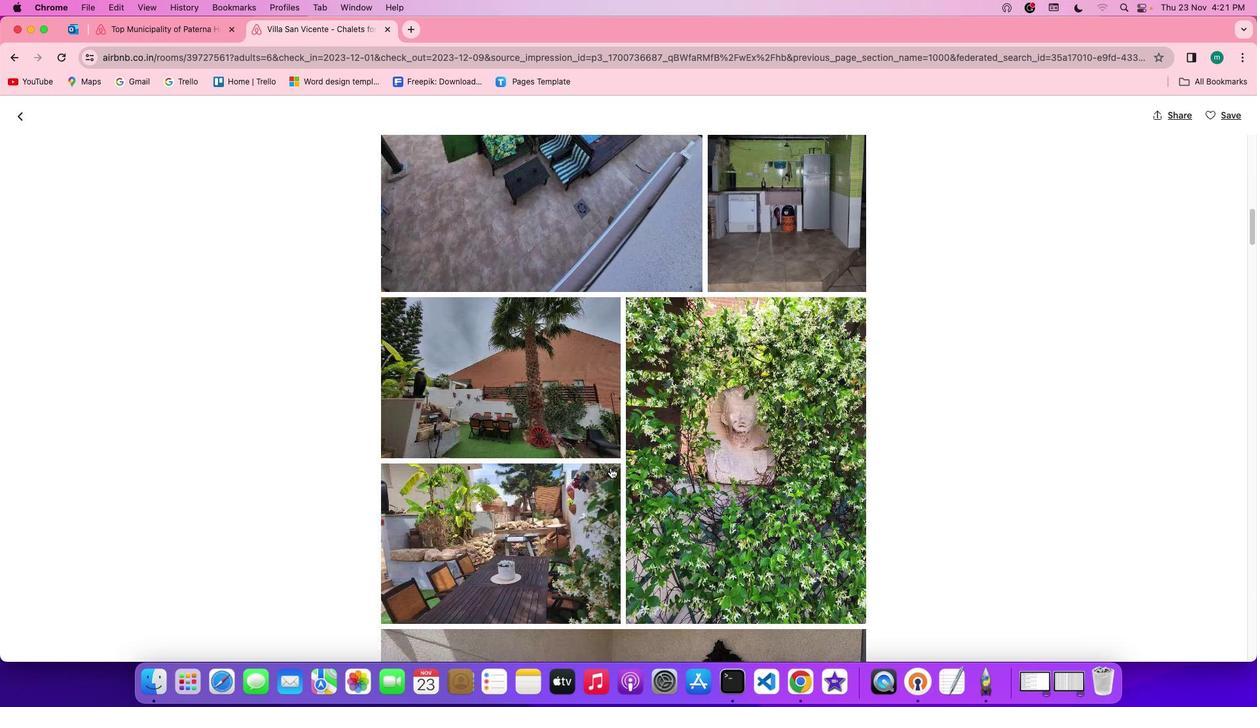 
Action: Mouse scrolled (611, 468) with delta (0, 0)
Screenshot: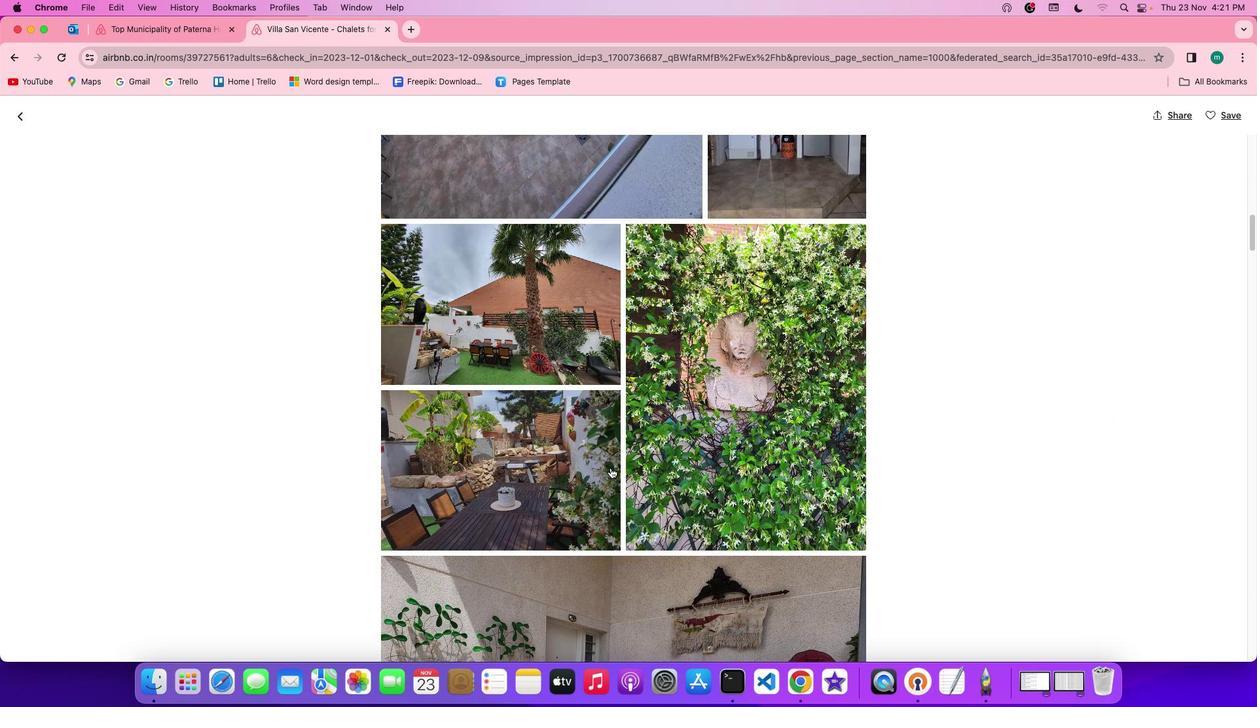 
Action: Mouse scrolled (611, 468) with delta (0, 0)
Screenshot: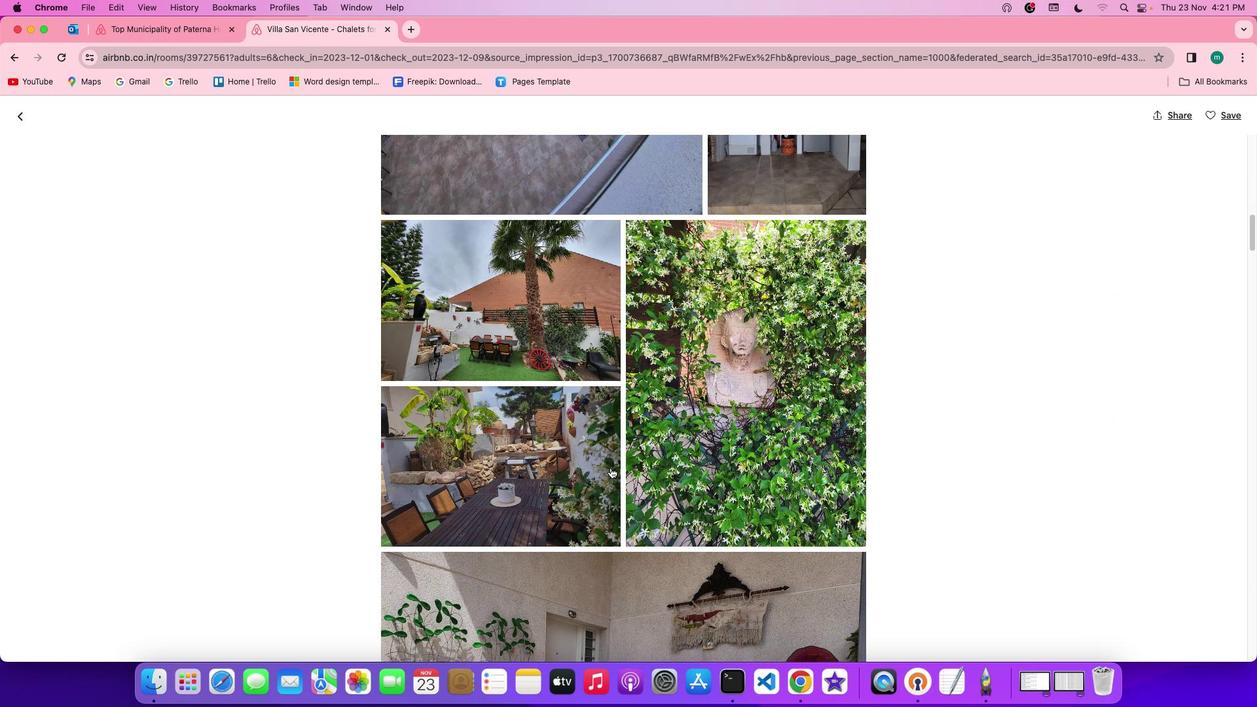 
Action: Mouse scrolled (611, 468) with delta (0, -1)
Screenshot: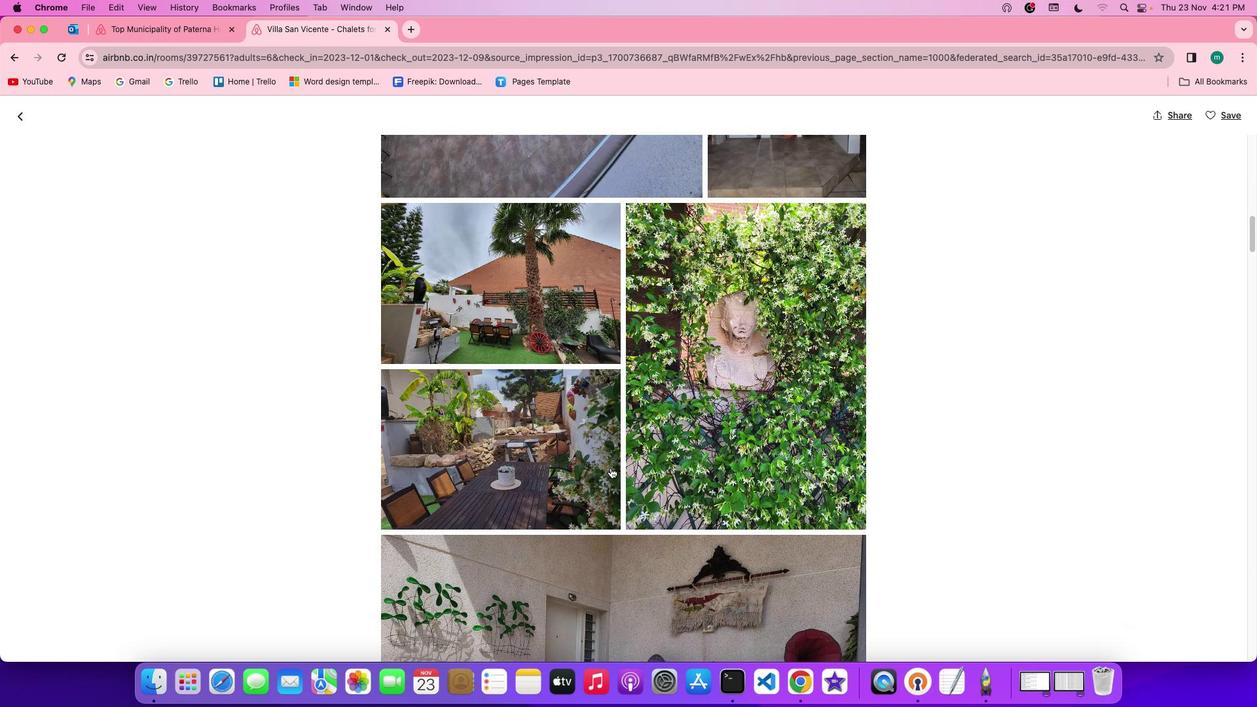 
Action: Mouse scrolled (611, 468) with delta (0, -2)
Screenshot: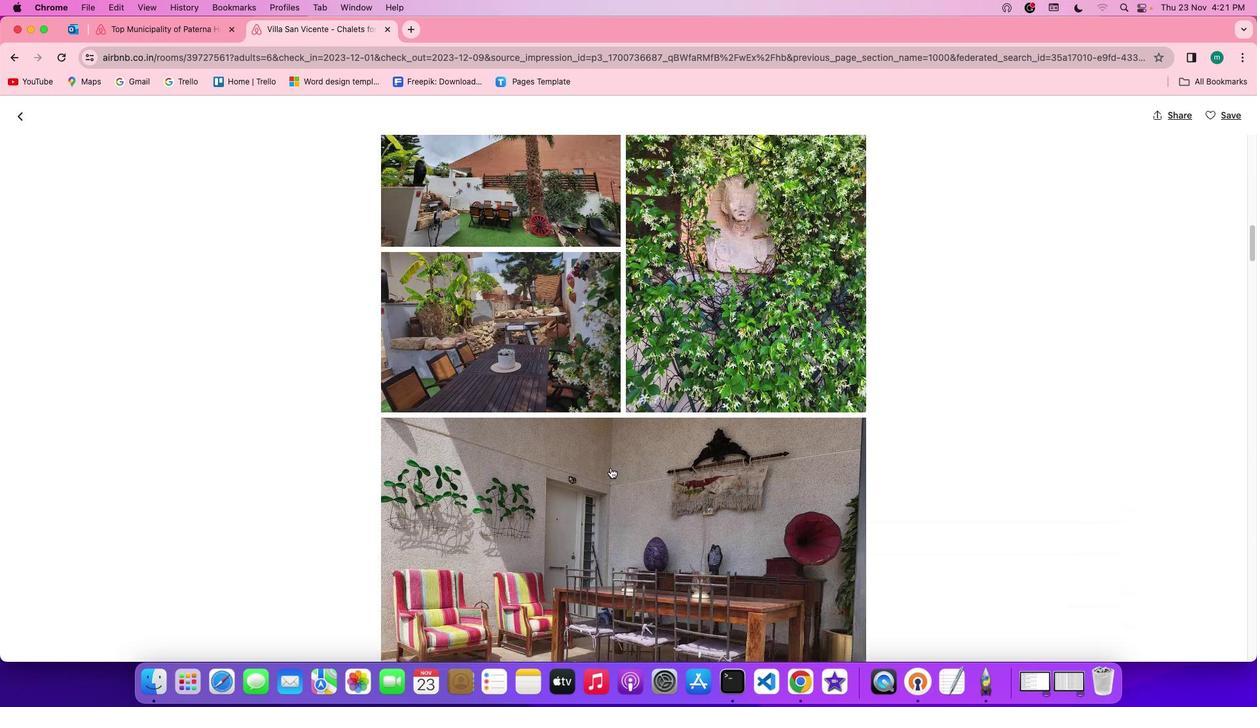 
Action: Mouse scrolled (611, 468) with delta (0, 0)
Screenshot: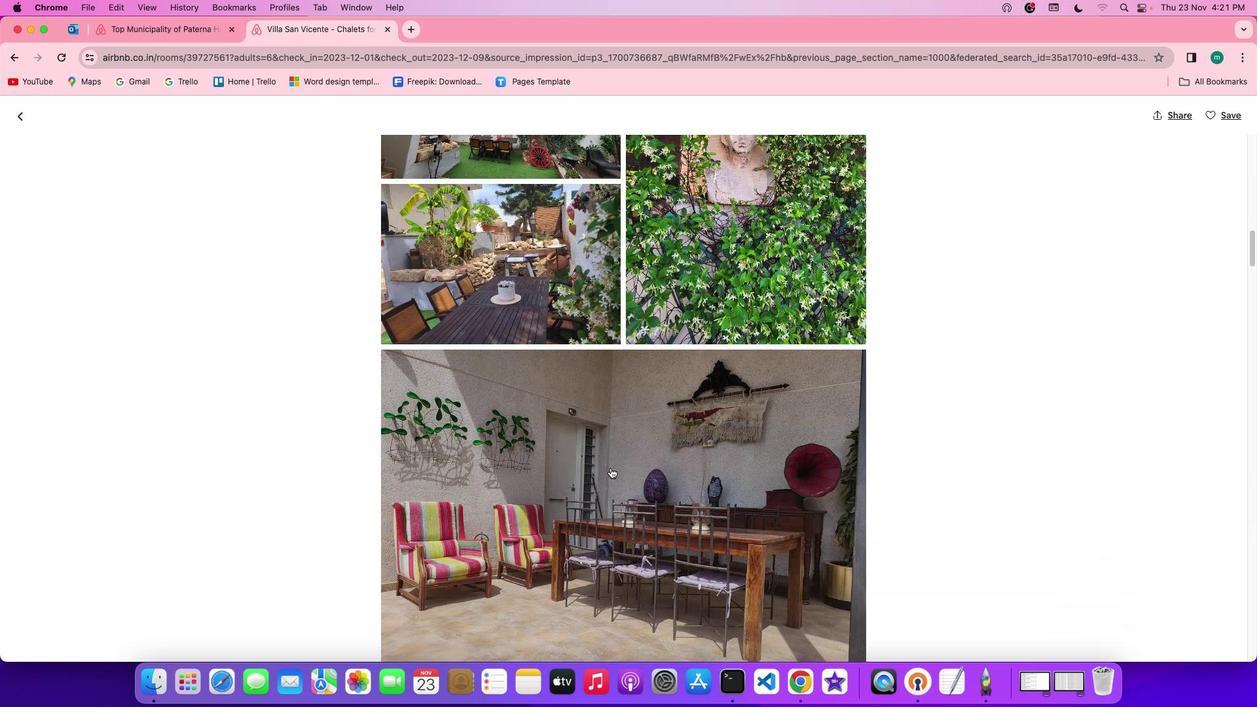 
Action: Mouse scrolled (611, 468) with delta (0, 0)
Screenshot: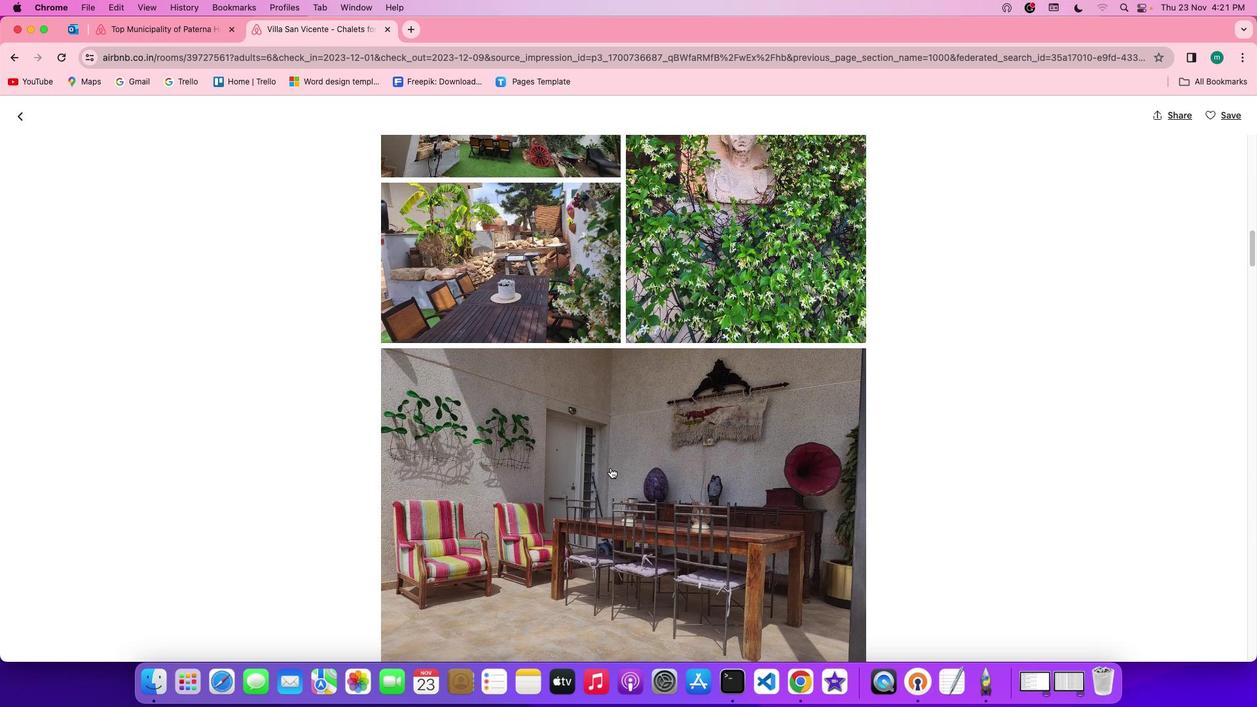 
Action: Mouse scrolled (611, 468) with delta (0, 0)
Screenshot: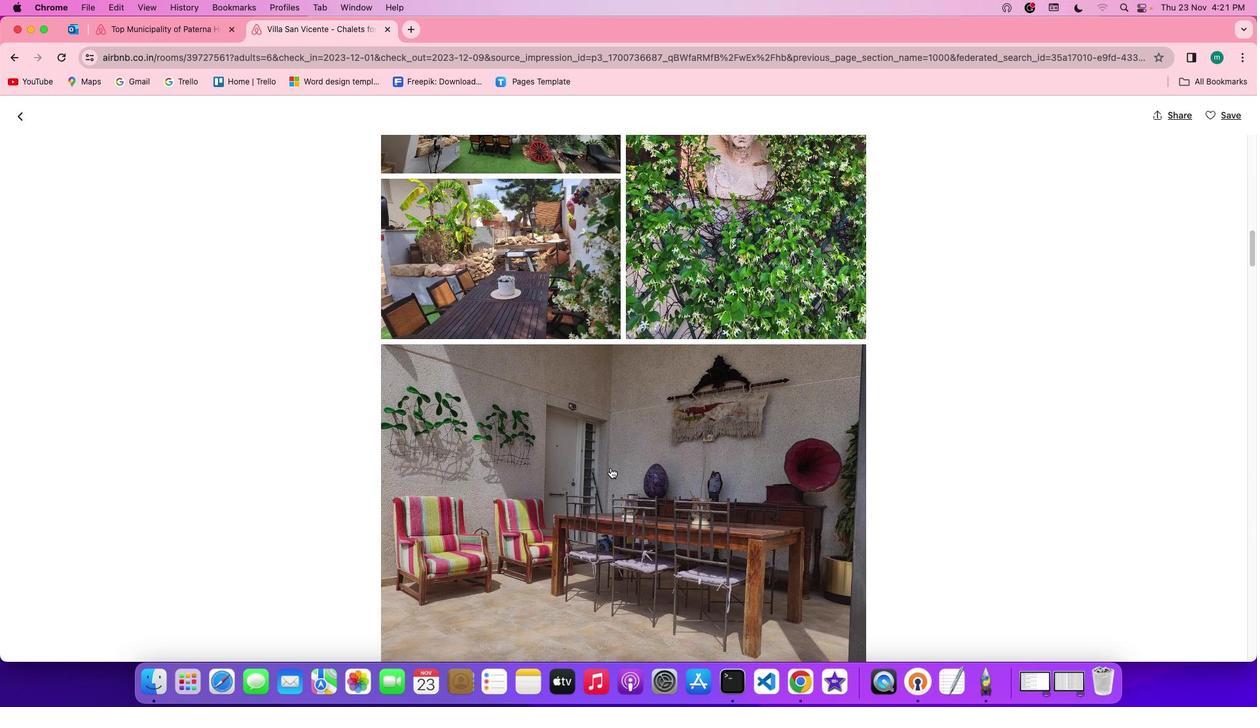 
Action: Mouse scrolled (611, 468) with delta (0, -1)
Screenshot: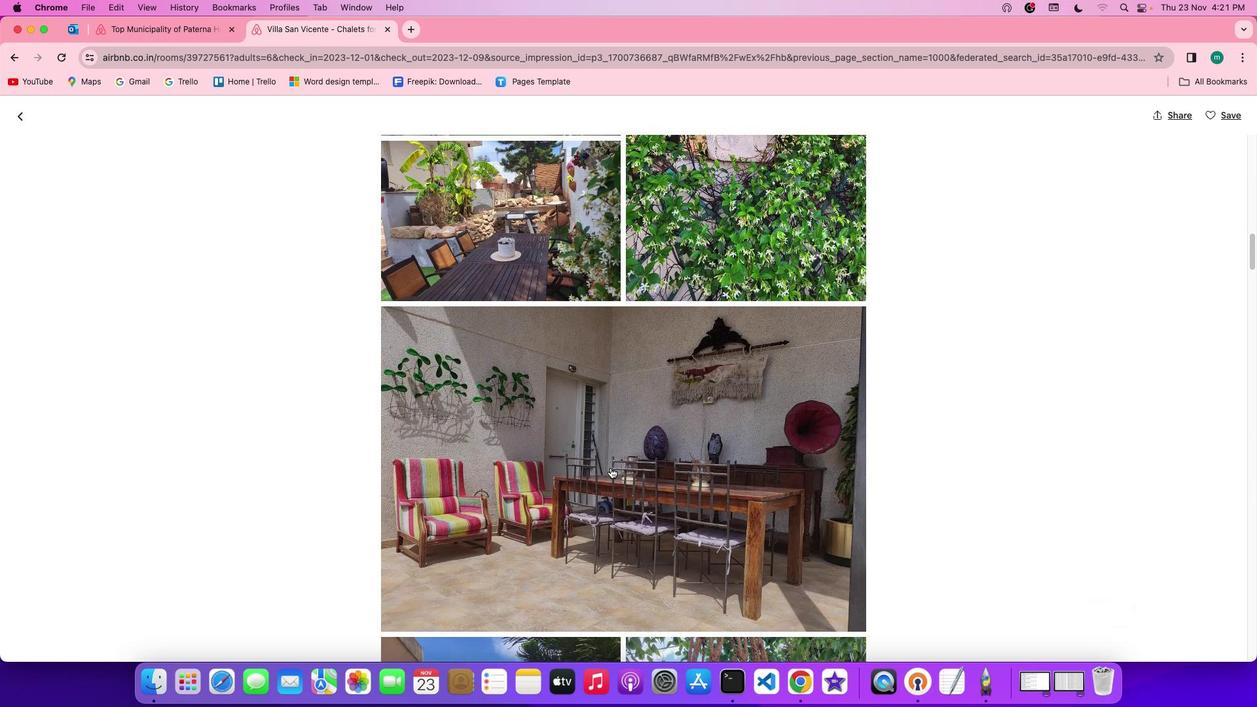 
Action: Mouse scrolled (611, 468) with delta (0, -1)
Screenshot: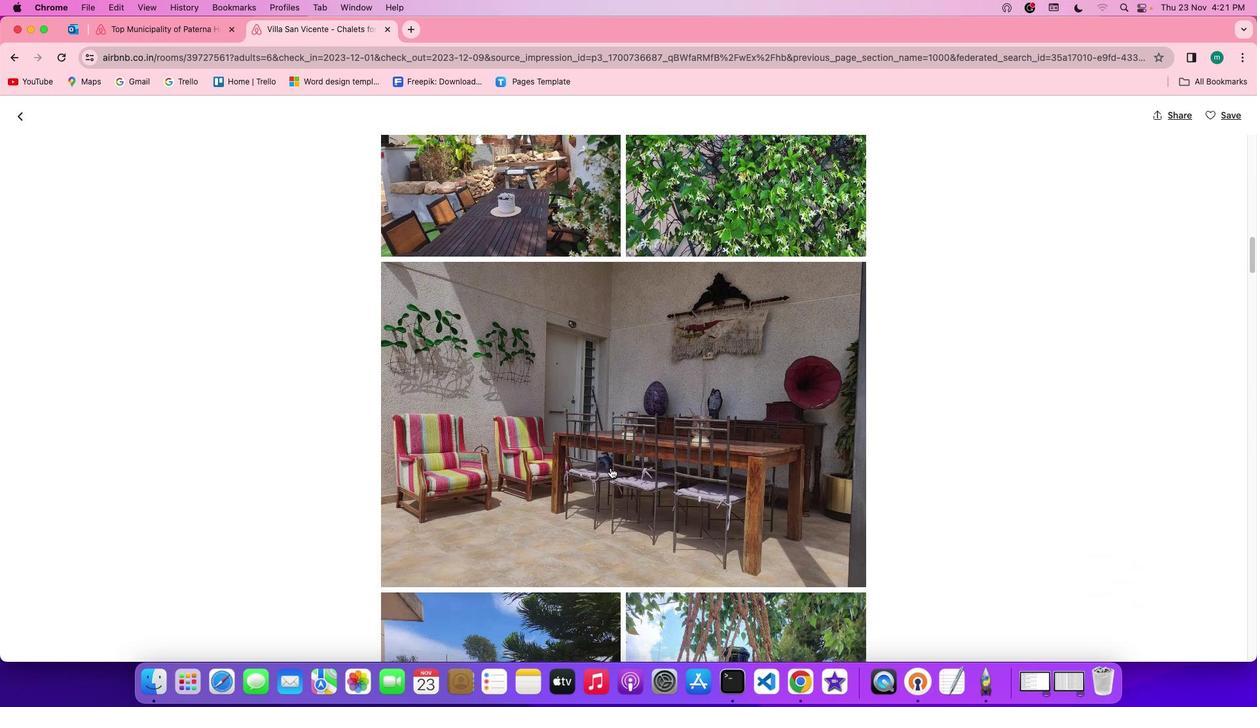 
Action: Mouse scrolled (611, 468) with delta (0, -2)
Screenshot: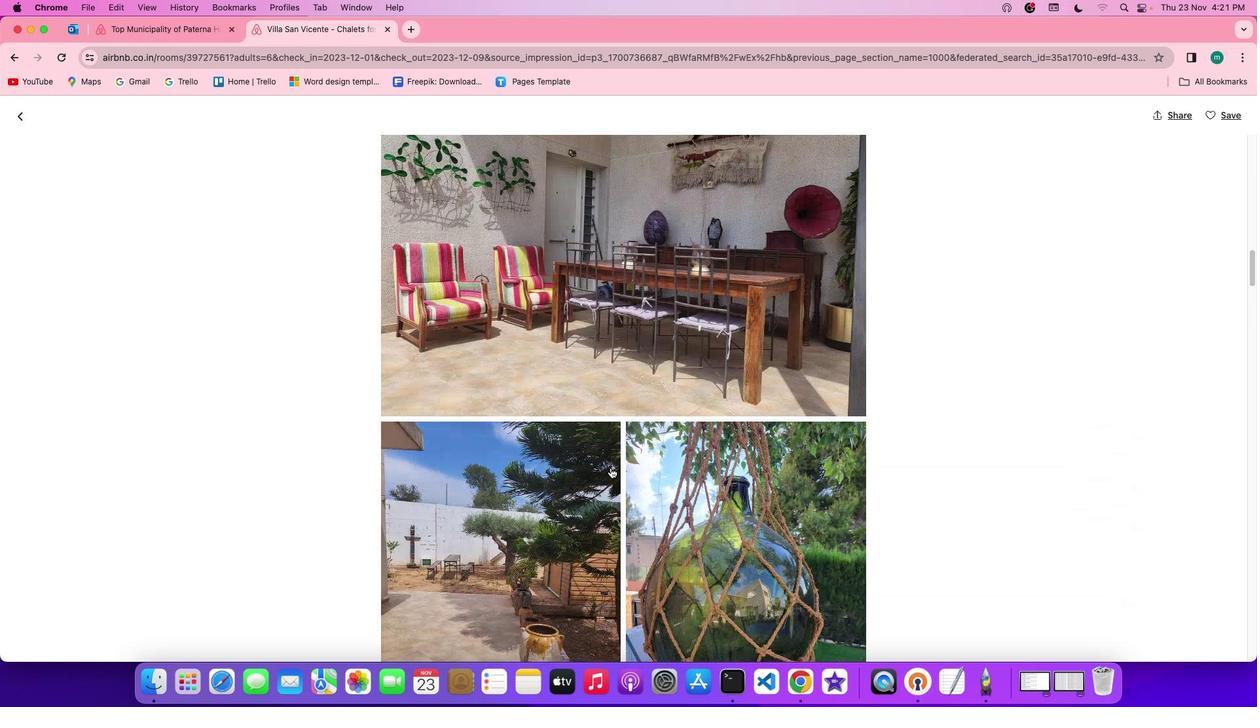 
Action: Mouse scrolled (611, 468) with delta (0, 0)
Screenshot: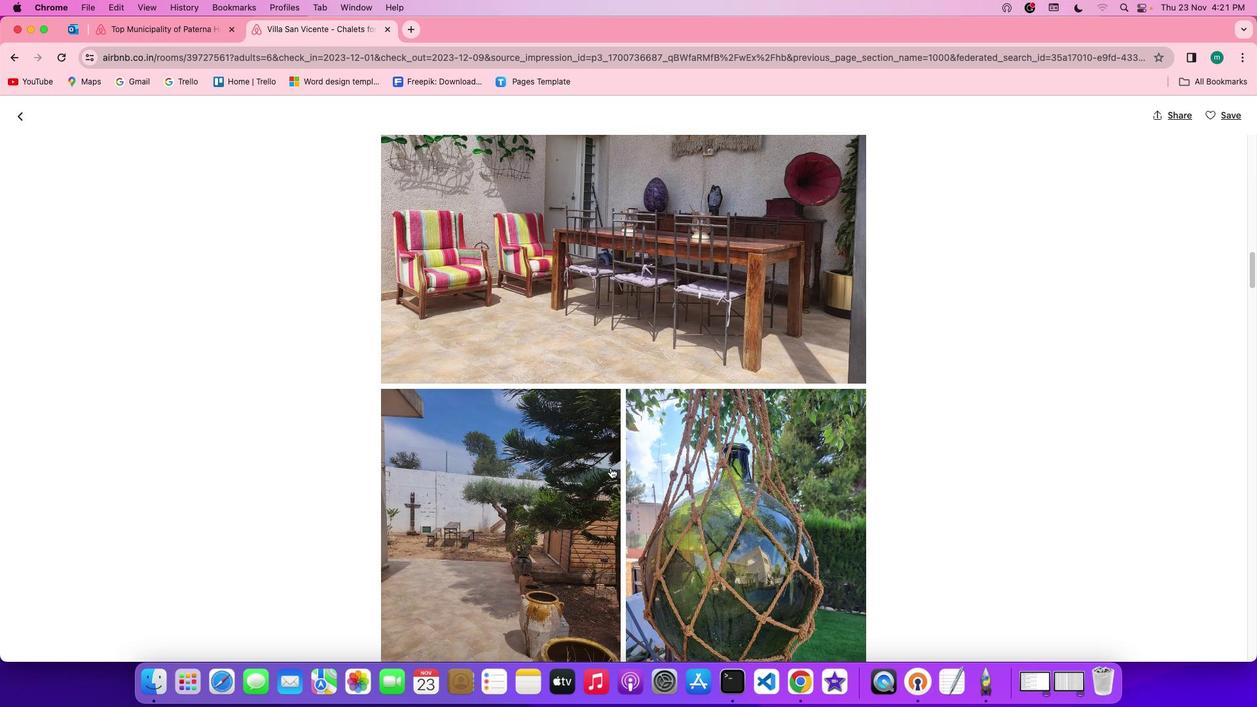 
Action: Mouse scrolled (611, 468) with delta (0, 0)
Screenshot: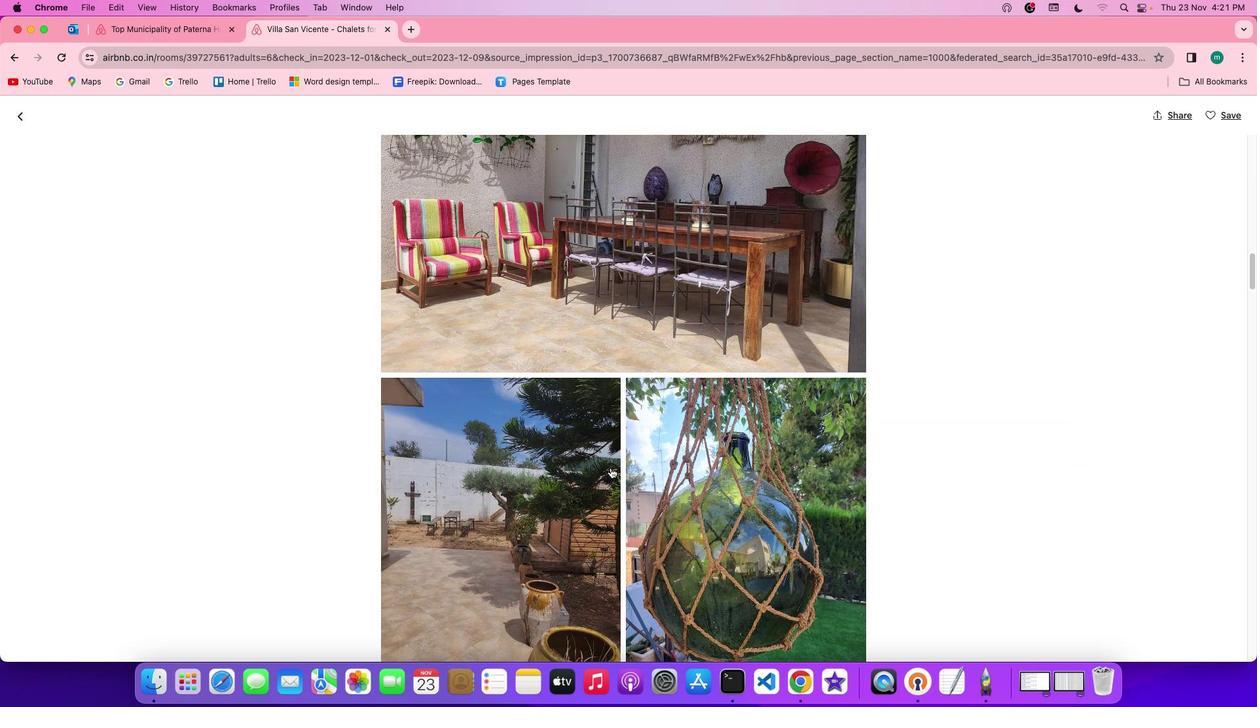 
Action: Mouse scrolled (611, 468) with delta (0, -1)
Screenshot: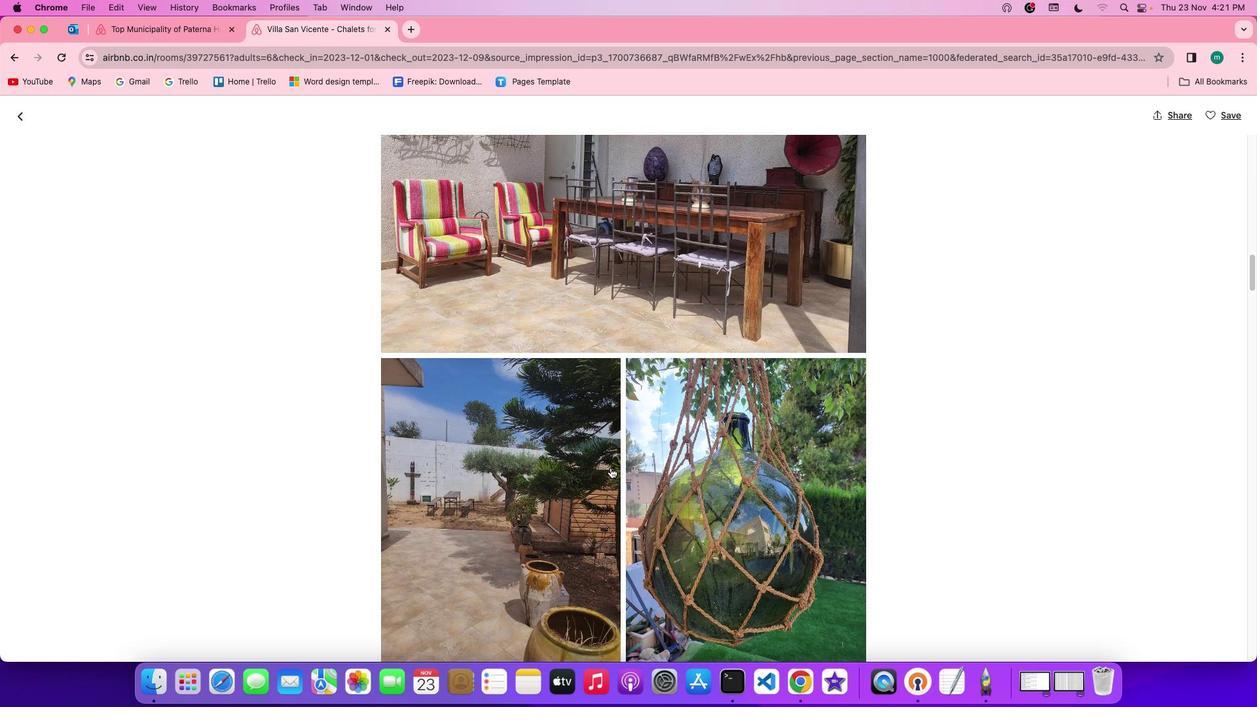 
Action: Mouse scrolled (611, 468) with delta (0, -1)
Screenshot: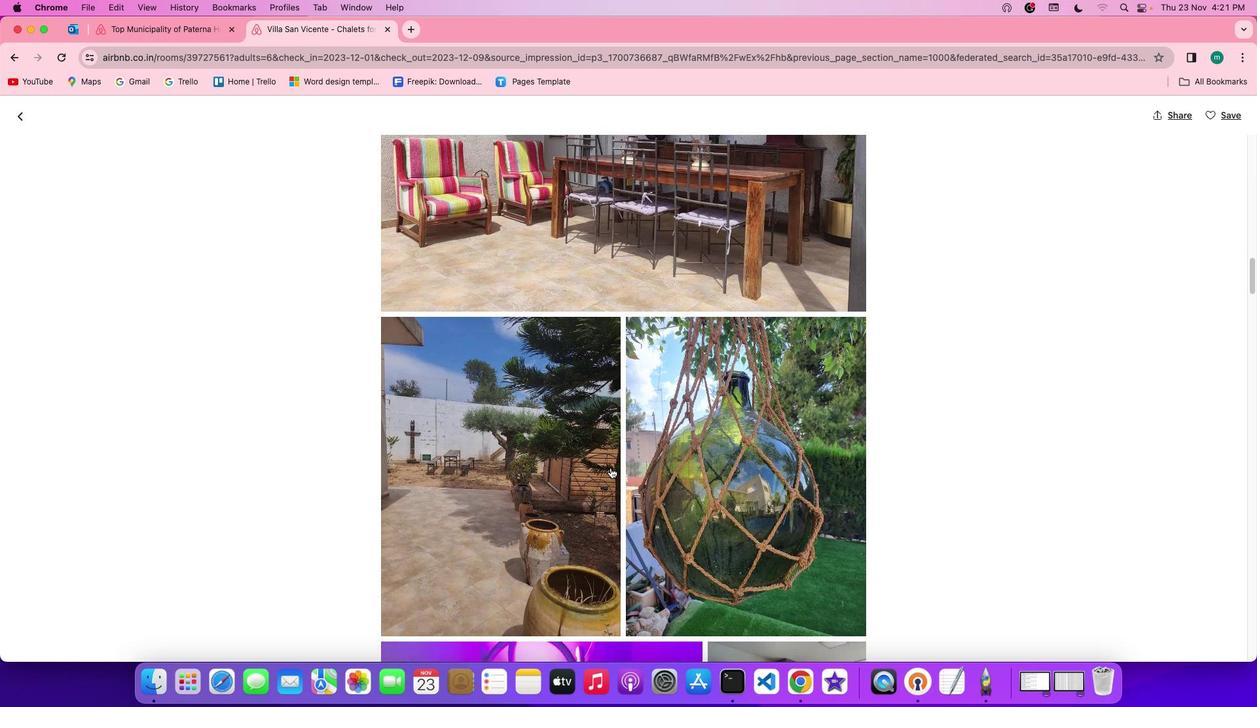 
Action: Mouse scrolled (611, 468) with delta (0, -1)
Screenshot: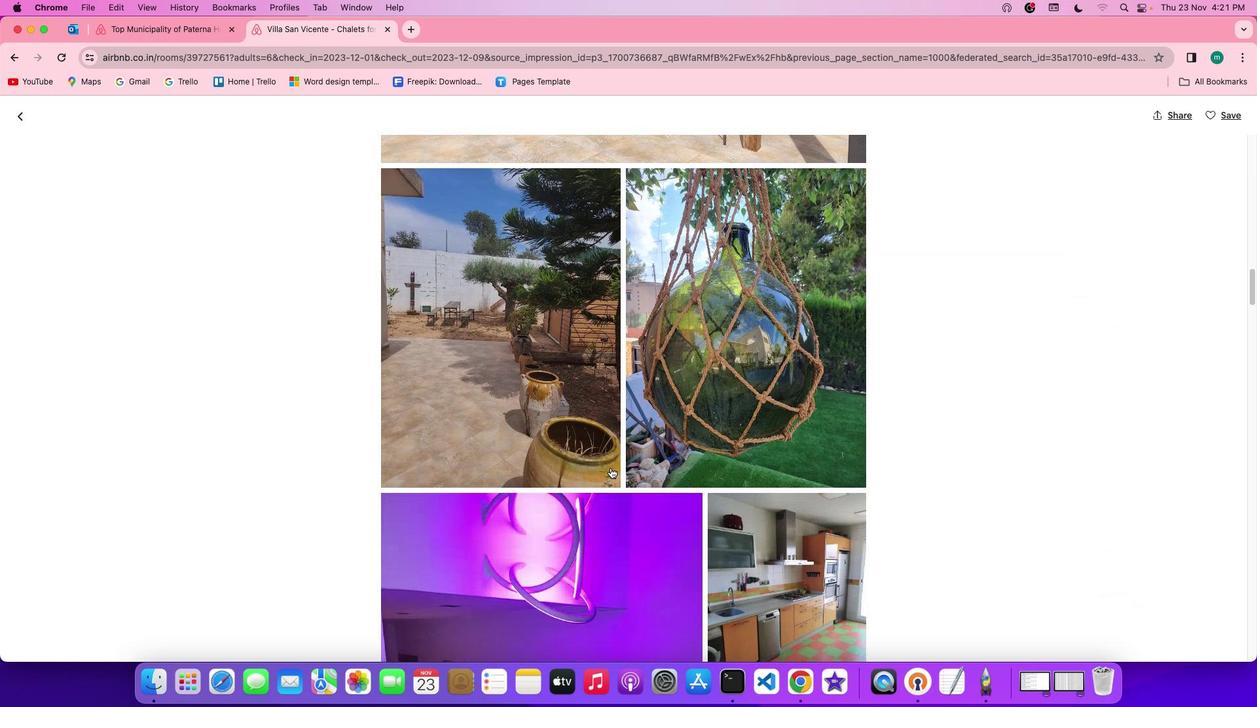 
Action: Mouse scrolled (611, 468) with delta (0, 0)
Screenshot: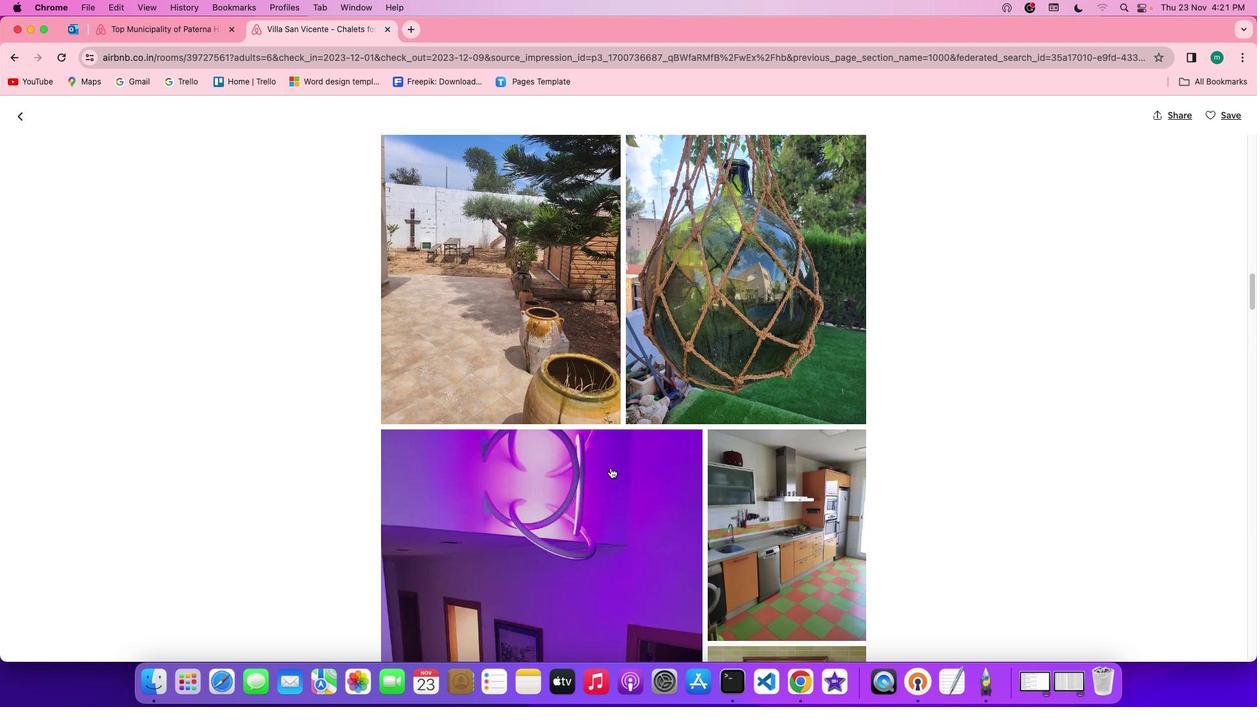 
Action: Mouse scrolled (611, 468) with delta (0, 0)
Screenshot: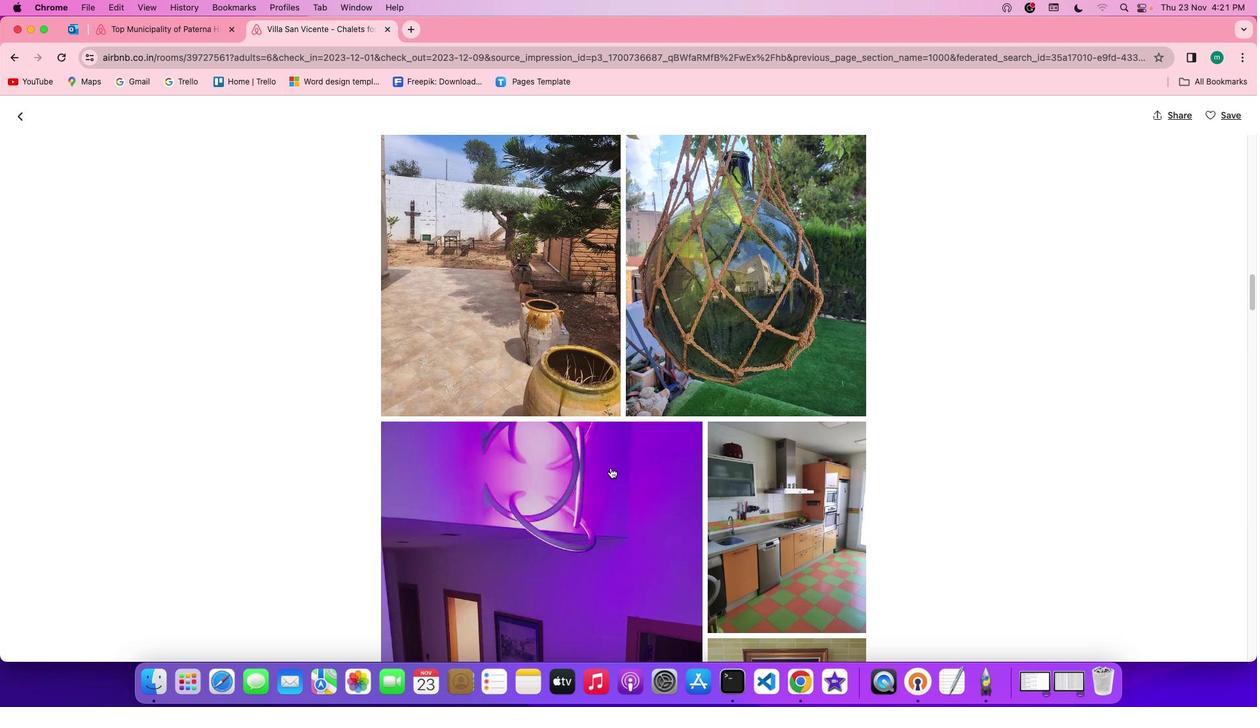 
Action: Mouse scrolled (611, 468) with delta (0, -1)
Screenshot: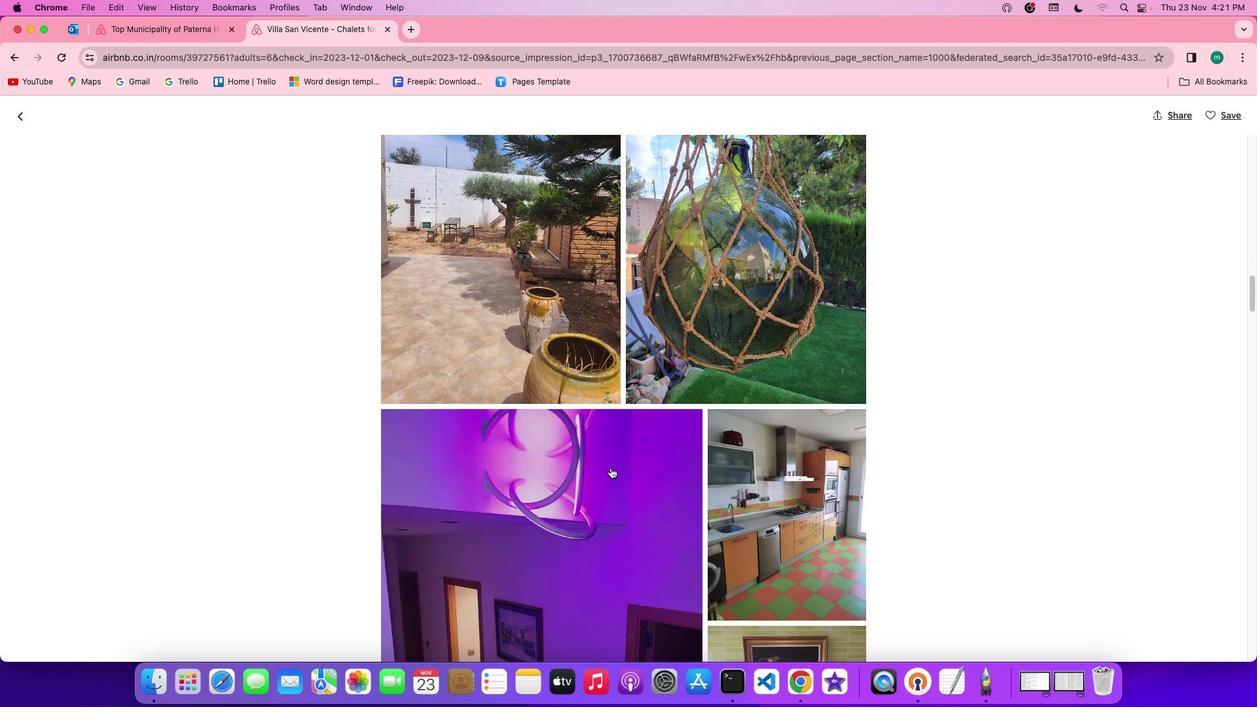 
Action: Mouse scrolled (611, 468) with delta (0, 0)
Screenshot: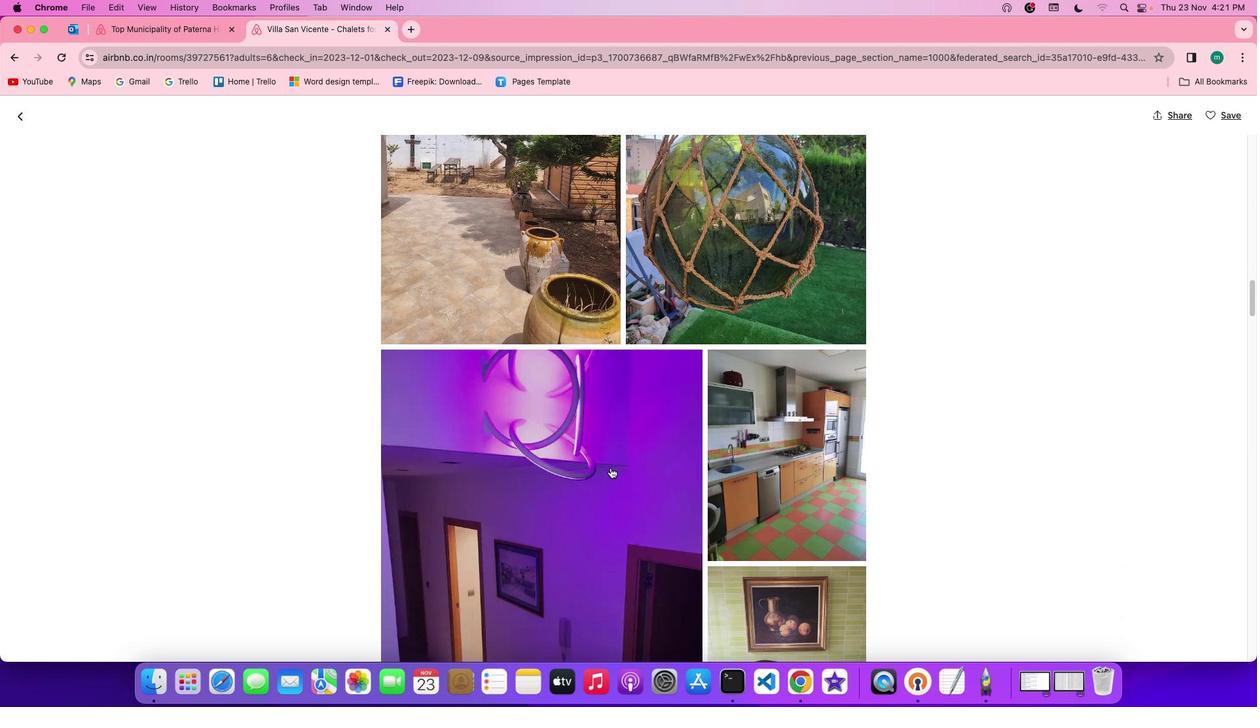 
Action: Mouse scrolled (611, 468) with delta (0, 0)
Screenshot: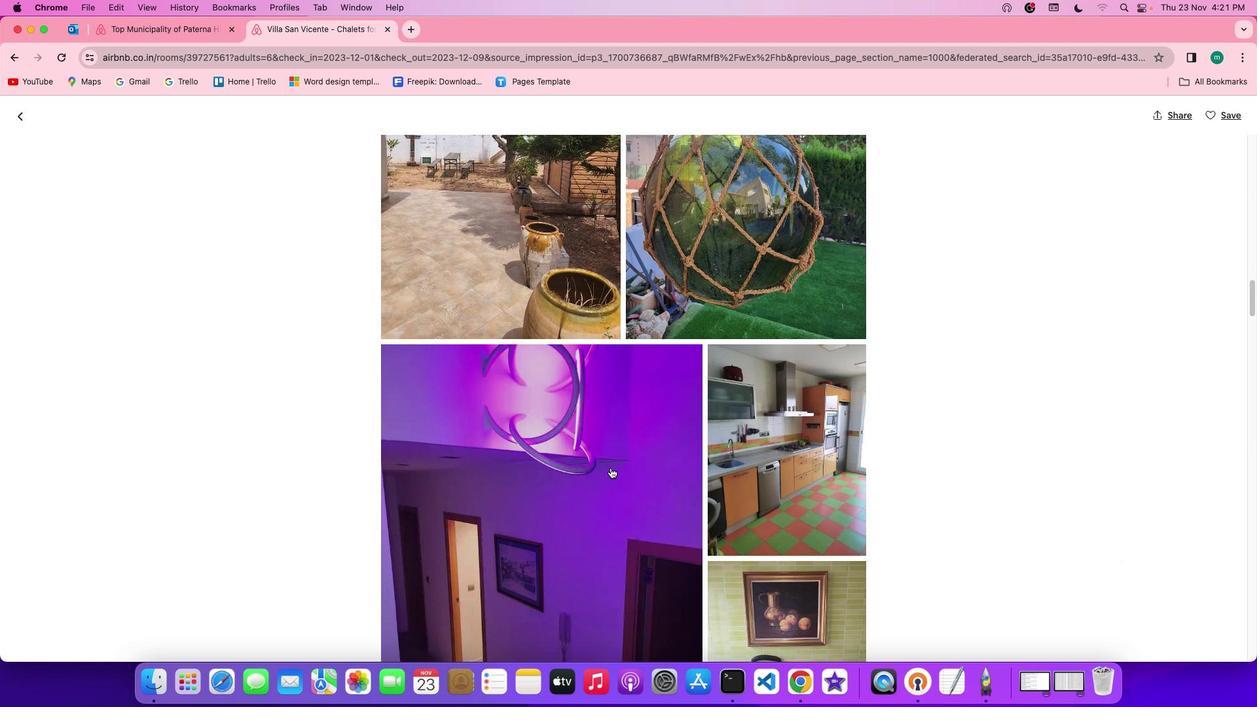 
Action: Mouse scrolled (611, 468) with delta (0, 0)
Screenshot: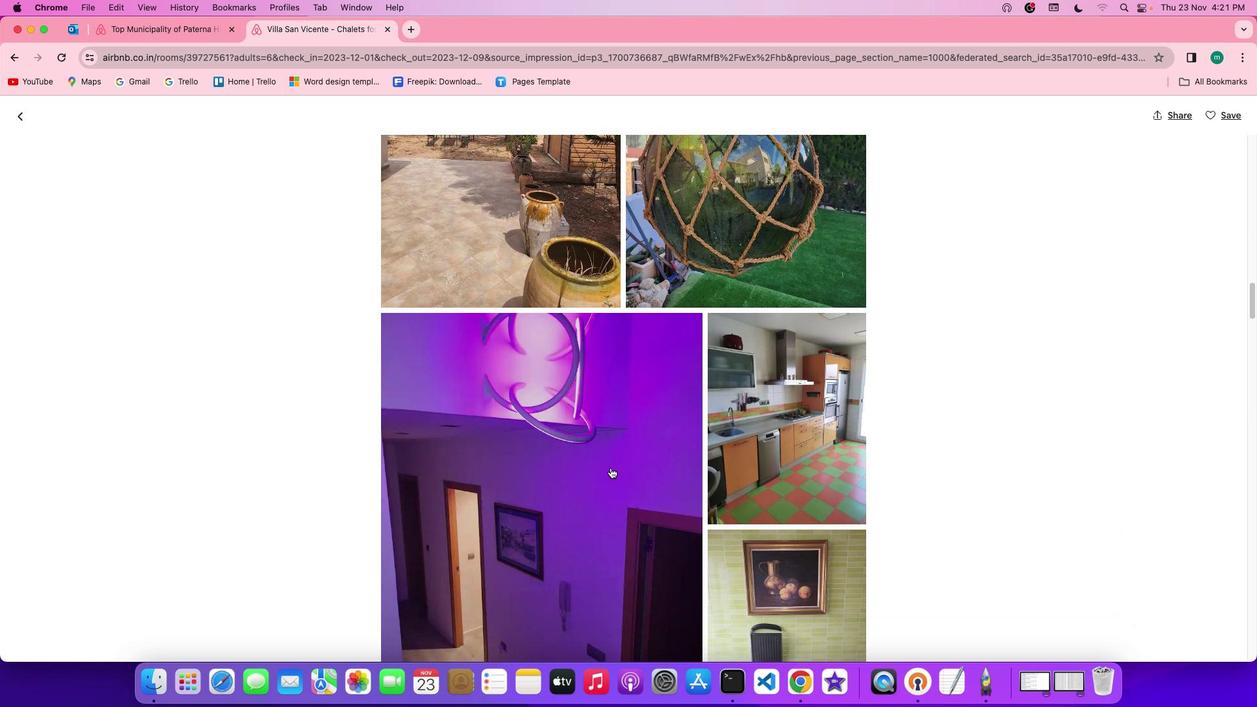 
Action: Mouse scrolled (611, 468) with delta (0, -1)
Screenshot: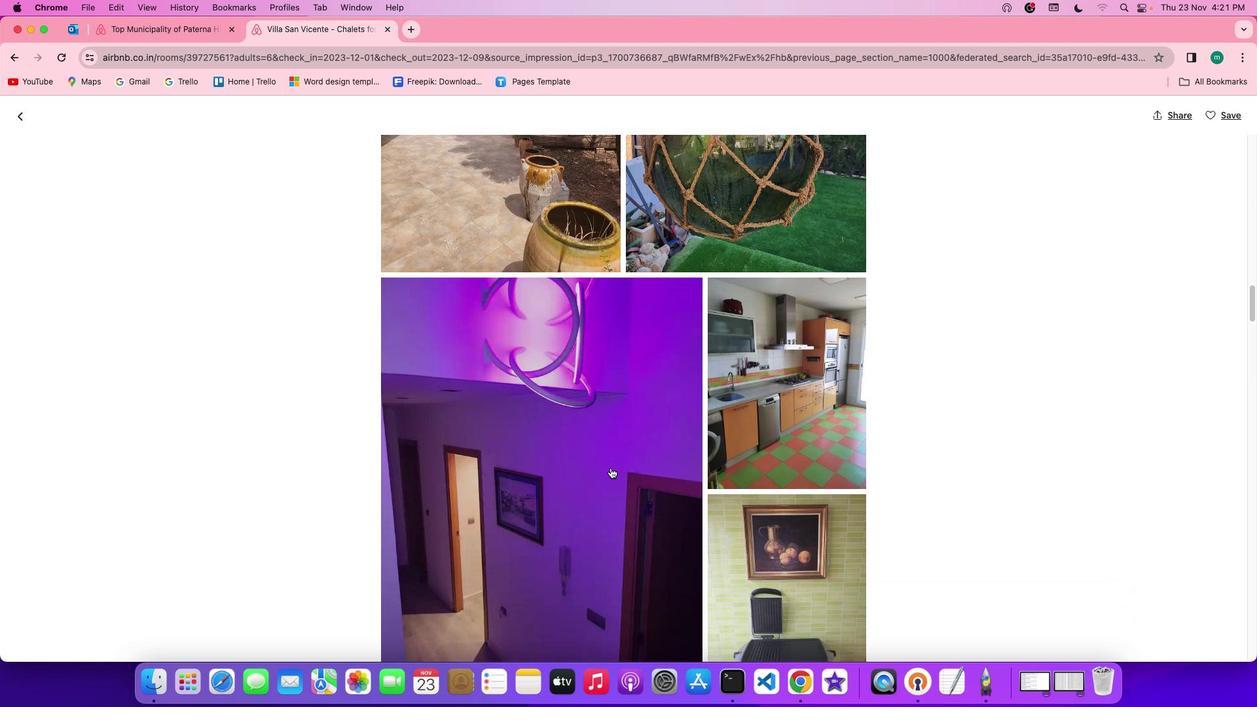 
Action: Mouse scrolled (611, 468) with delta (0, -1)
Screenshot: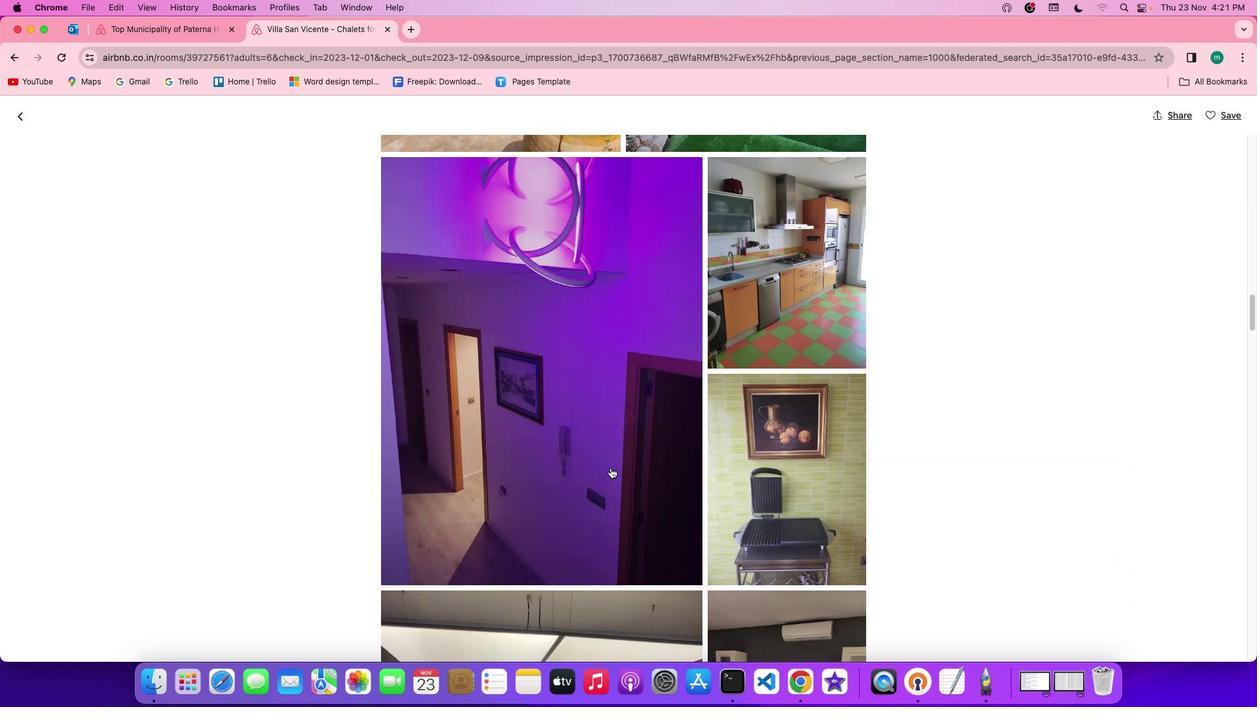 
Action: Mouse scrolled (611, 468) with delta (0, 0)
Screenshot: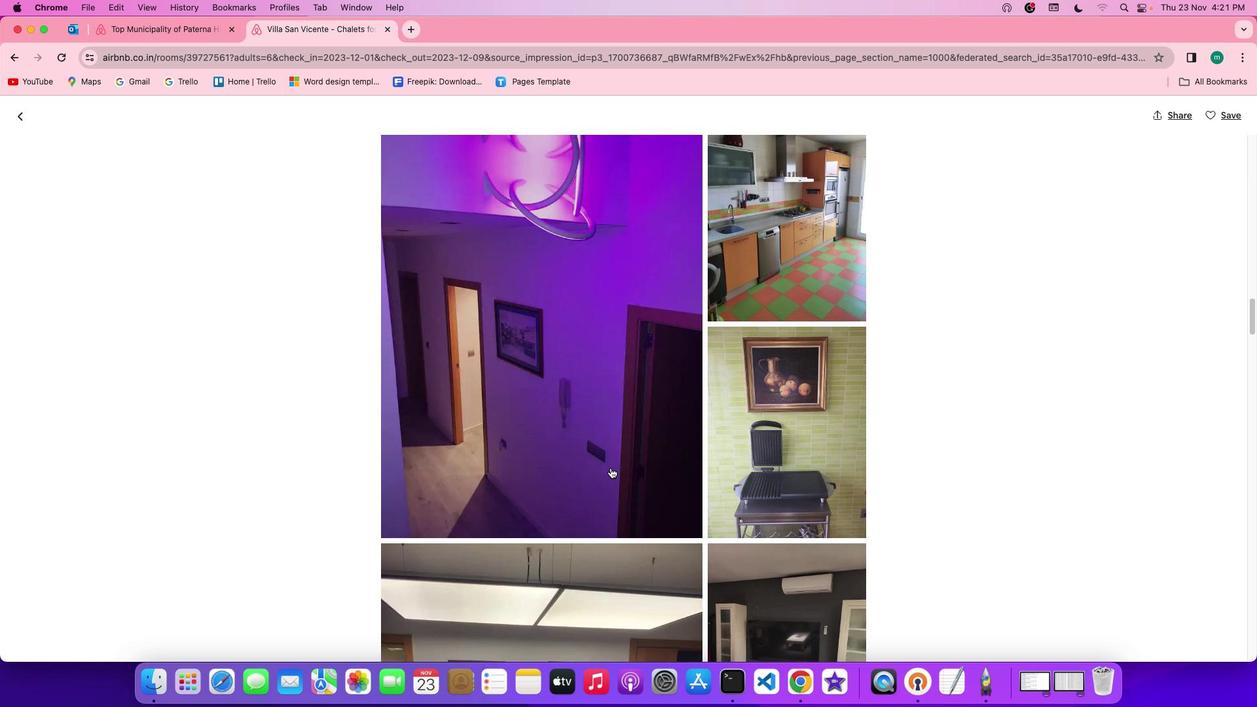 
Action: Mouse scrolled (611, 468) with delta (0, 0)
Screenshot: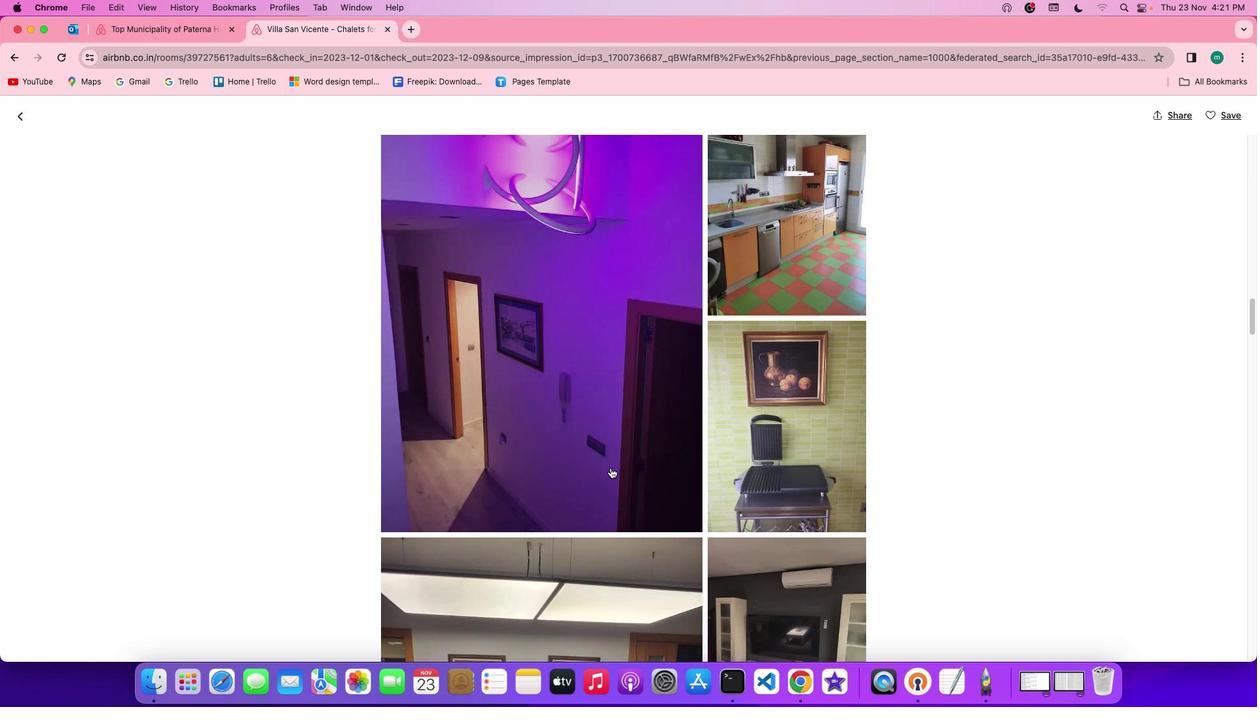 
Action: Mouse scrolled (611, 468) with delta (0, 0)
Screenshot: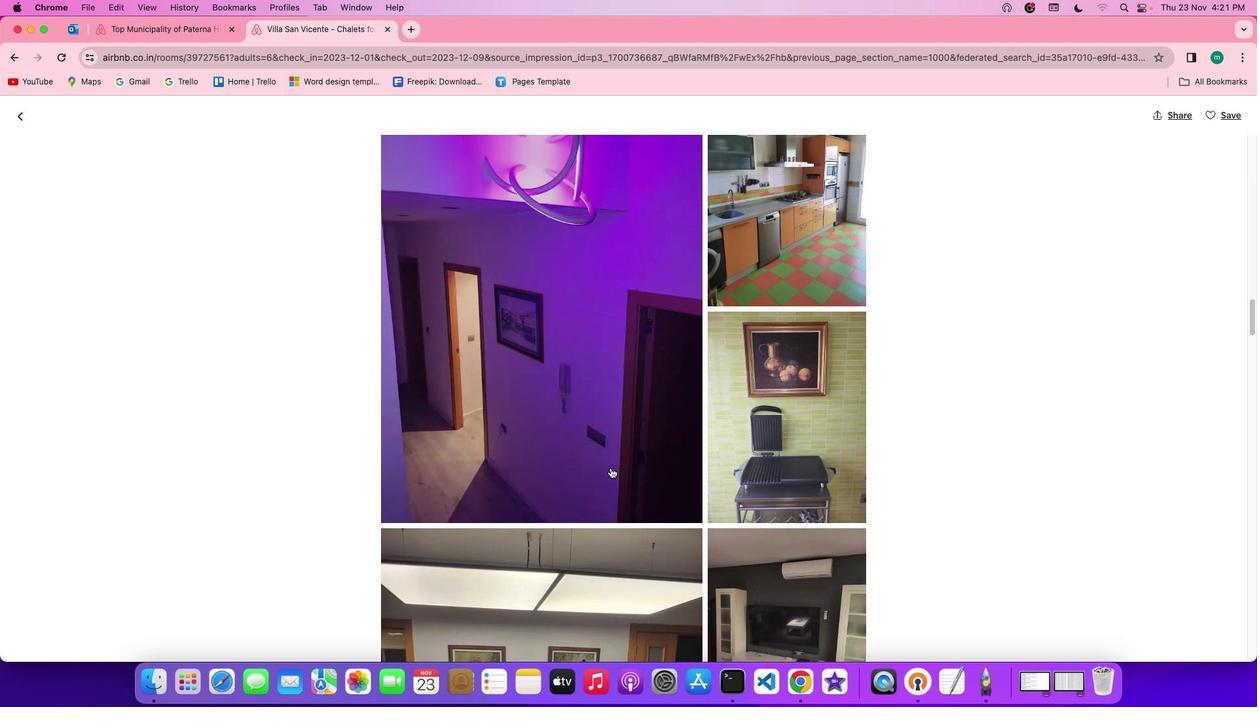 
Action: Mouse scrolled (611, 468) with delta (0, -1)
Screenshot: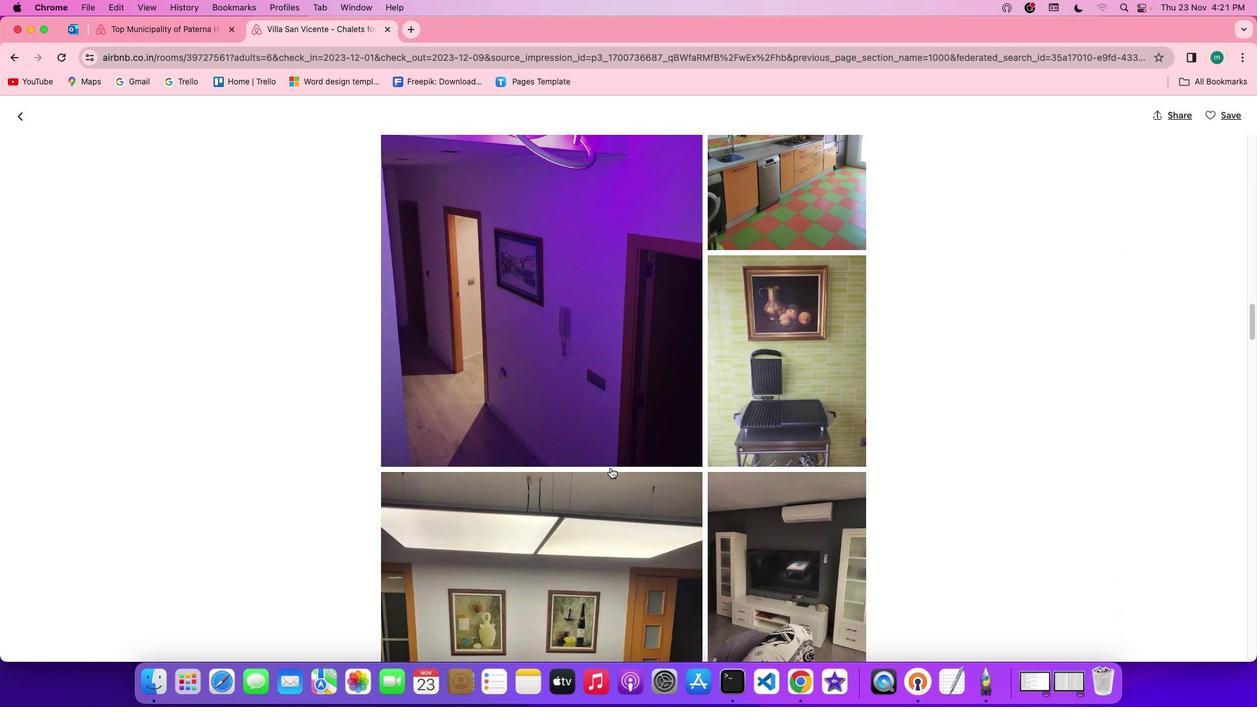 
Action: Mouse scrolled (611, 468) with delta (0, 0)
Screenshot: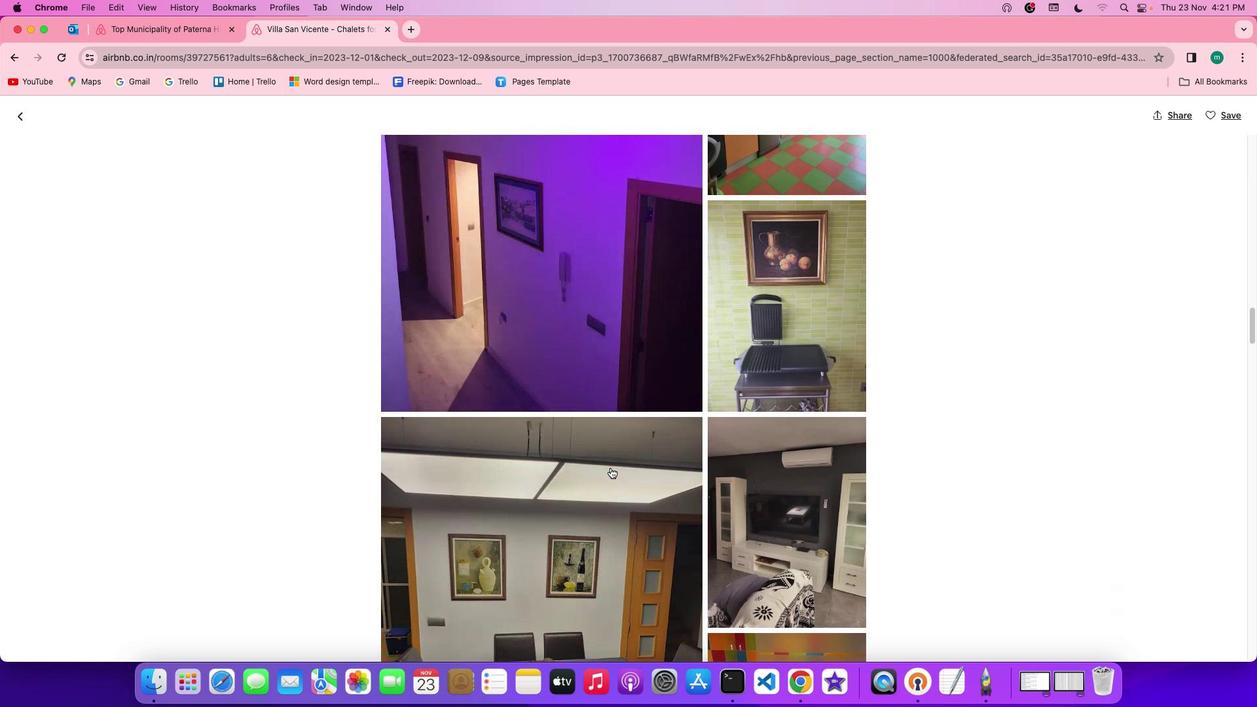 
Action: Mouse scrolled (611, 468) with delta (0, 0)
Screenshot: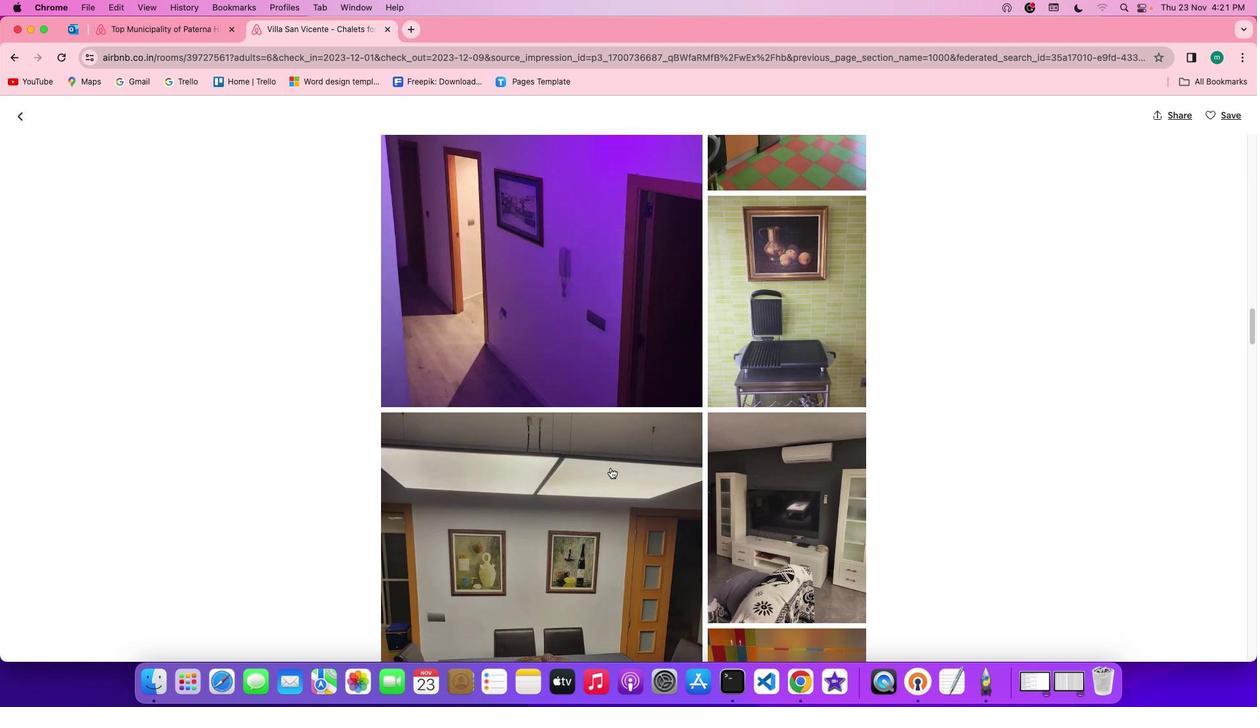 
Action: Mouse scrolled (611, 468) with delta (0, 0)
Screenshot: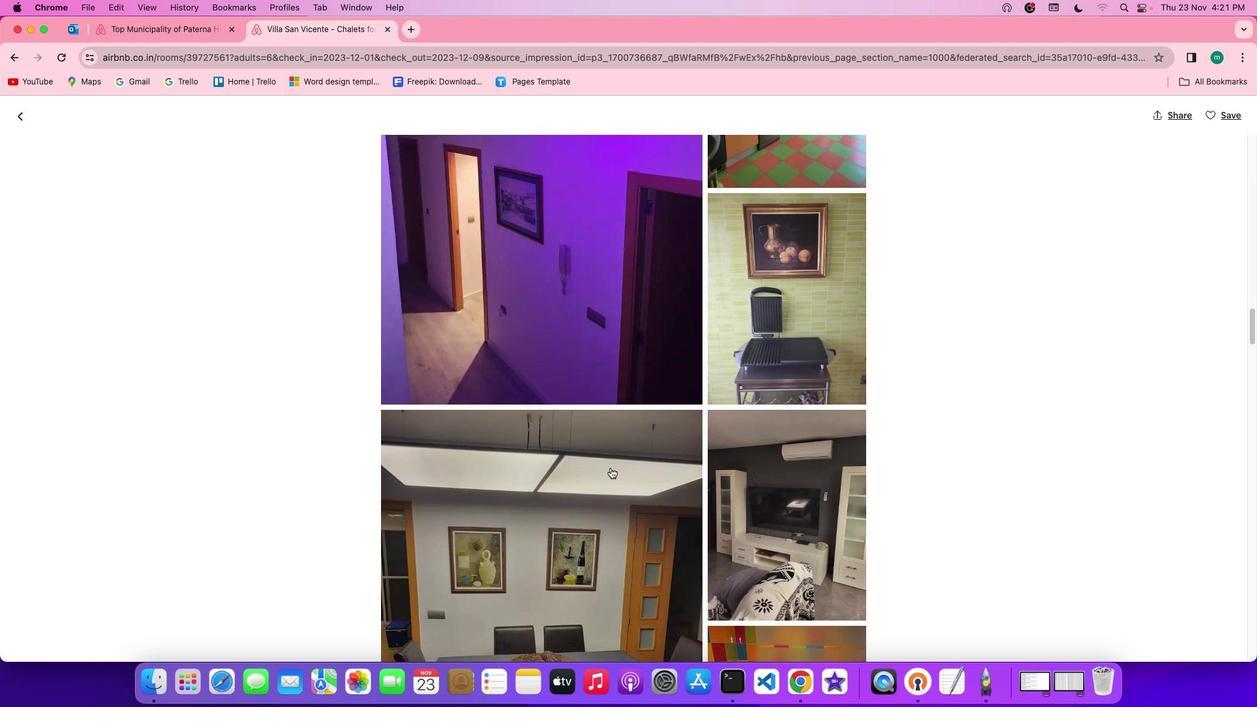 
Action: Mouse scrolled (611, 468) with delta (0, -1)
Screenshot: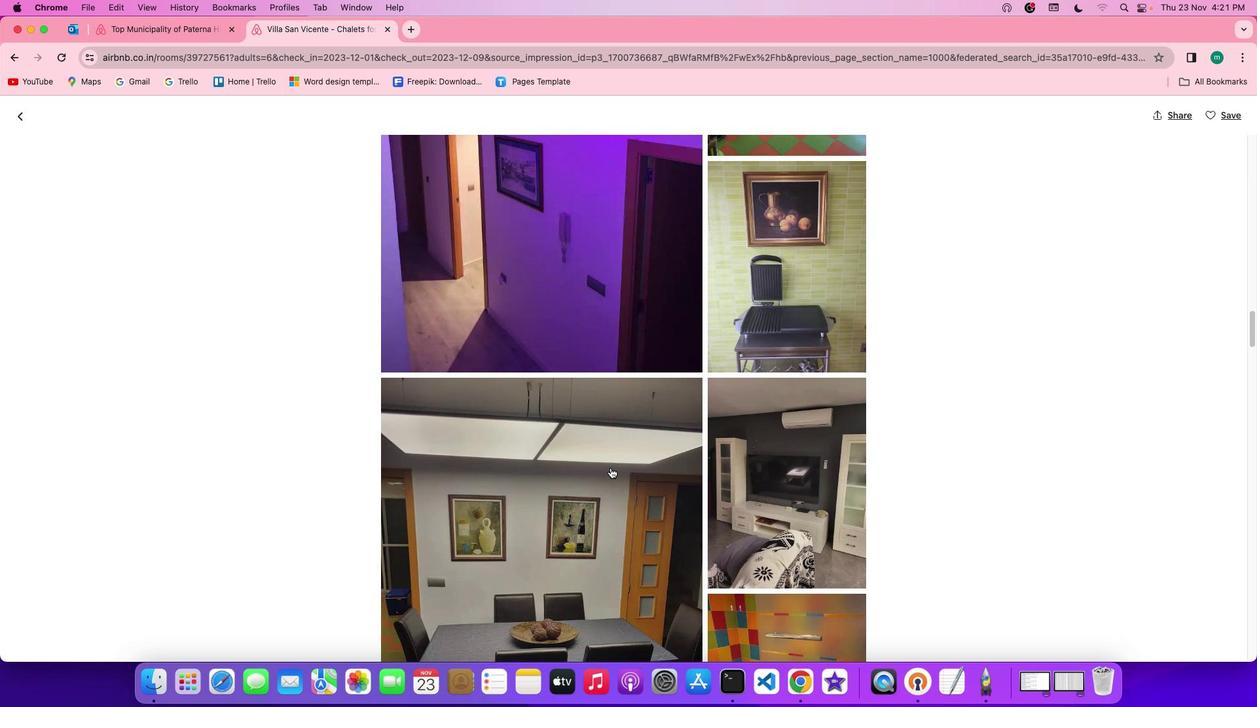 
Action: Mouse scrolled (611, 468) with delta (0, -1)
Screenshot: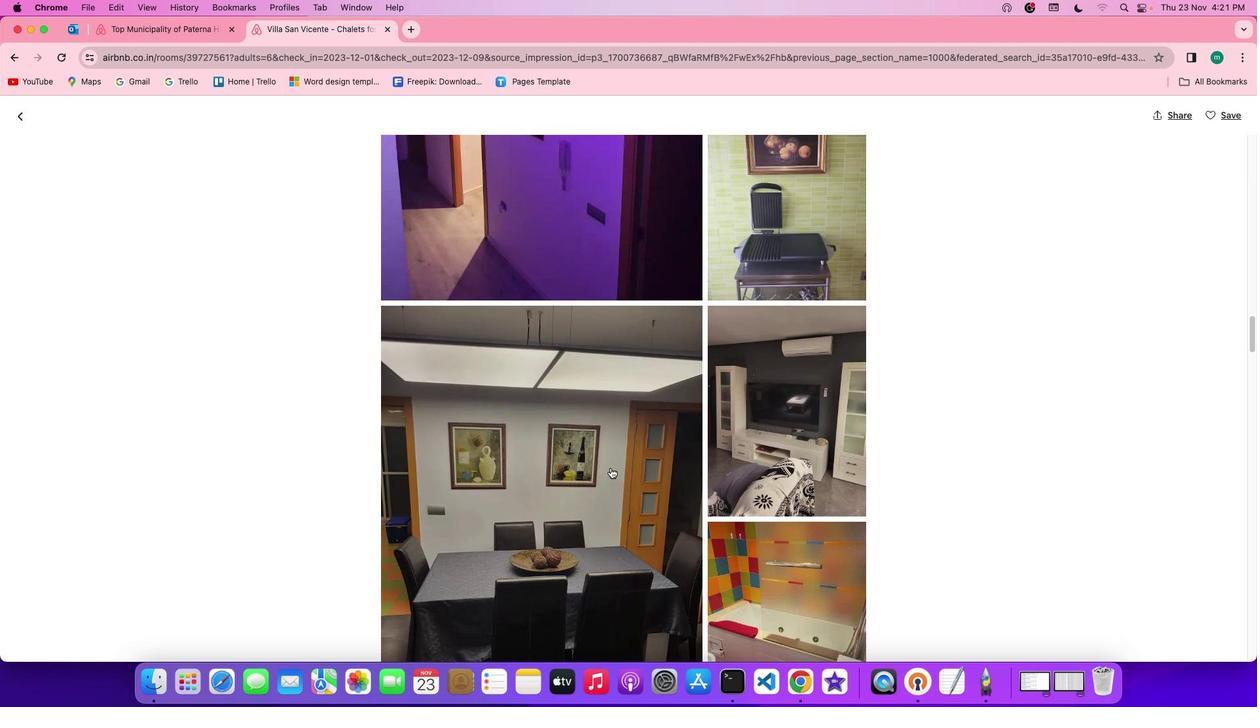 
Action: Mouse scrolled (611, 468) with delta (0, 0)
Screenshot: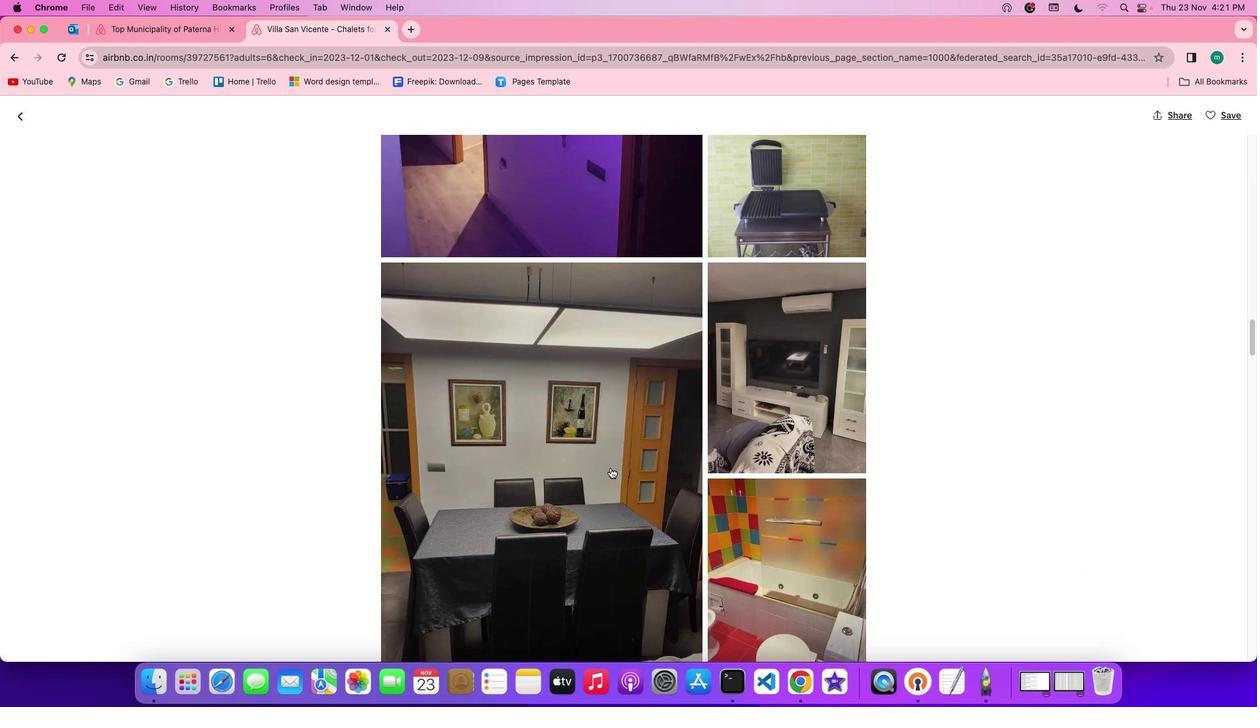 
Action: Mouse scrolled (611, 468) with delta (0, 0)
Screenshot: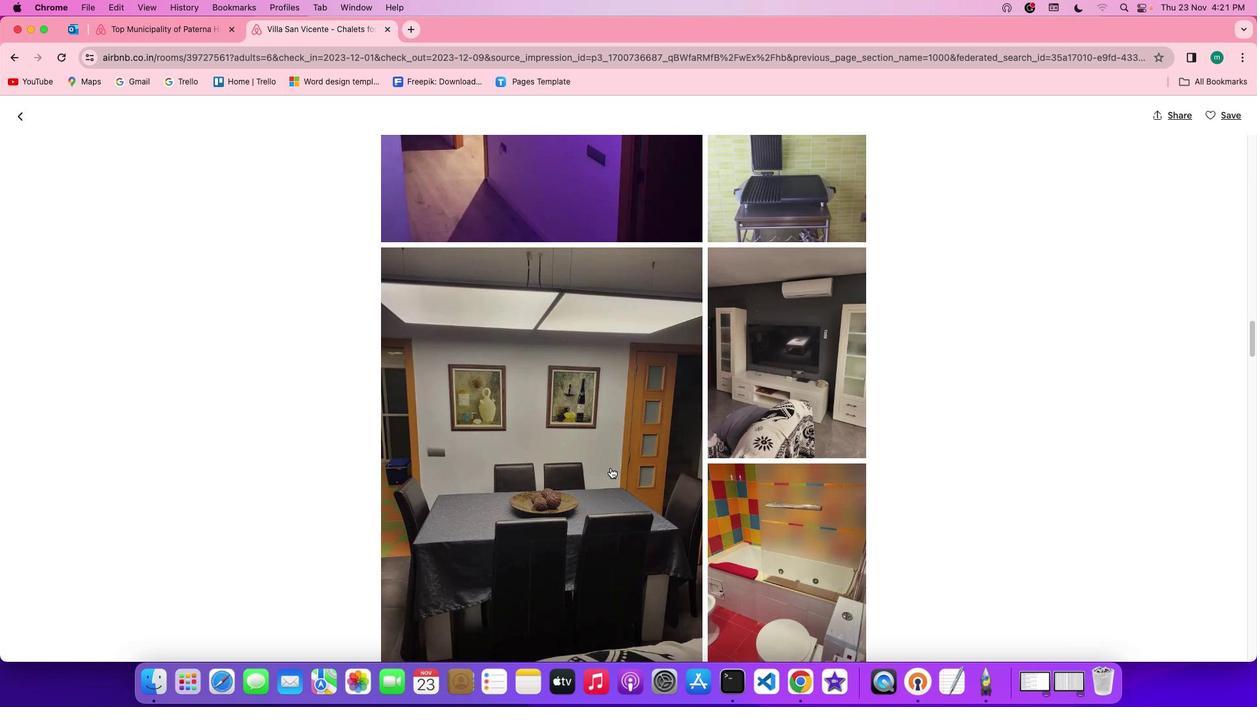 
Action: Mouse scrolled (611, 468) with delta (0, 0)
Screenshot: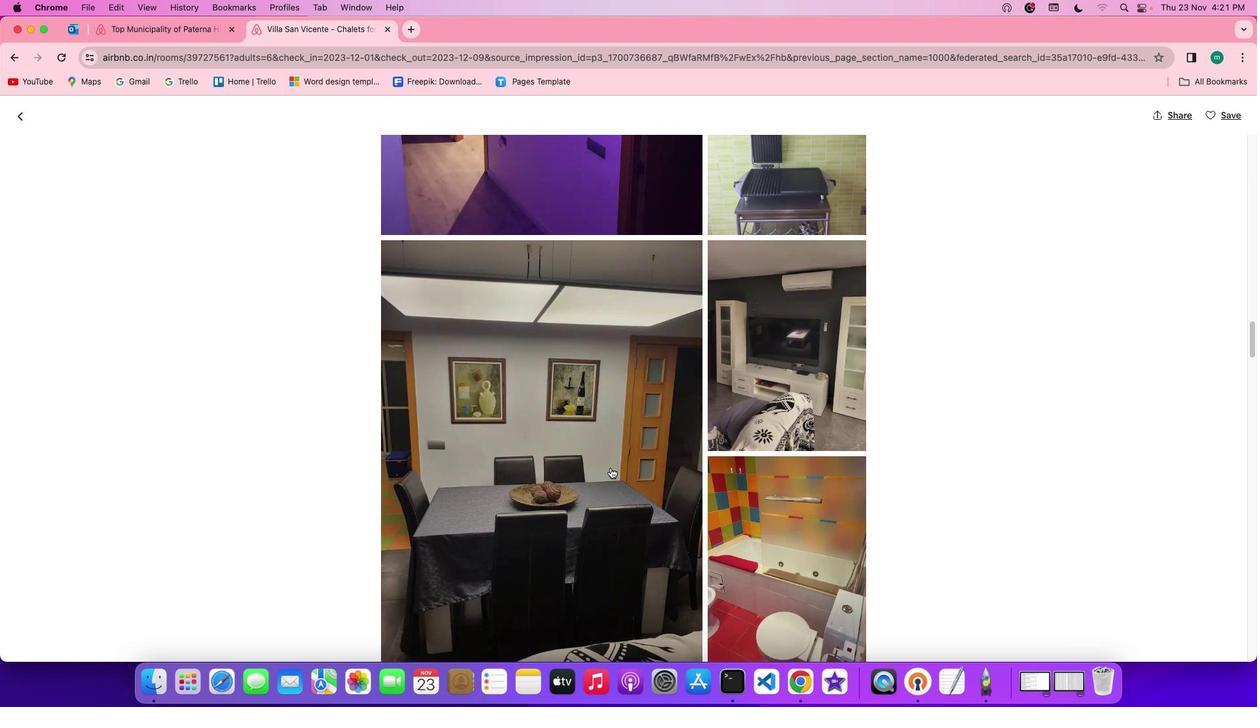 
Action: Mouse scrolled (611, 468) with delta (0, -1)
Screenshot: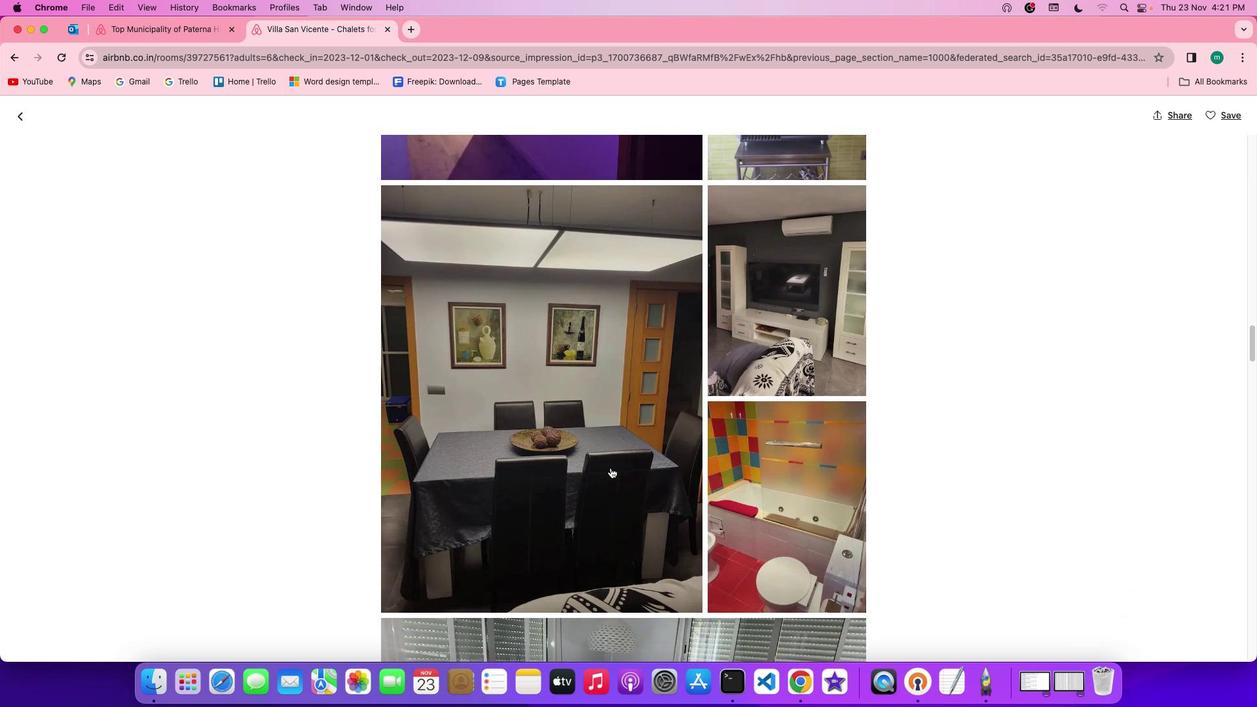 
Action: Mouse scrolled (611, 468) with delta (0, 0)
Screenshot: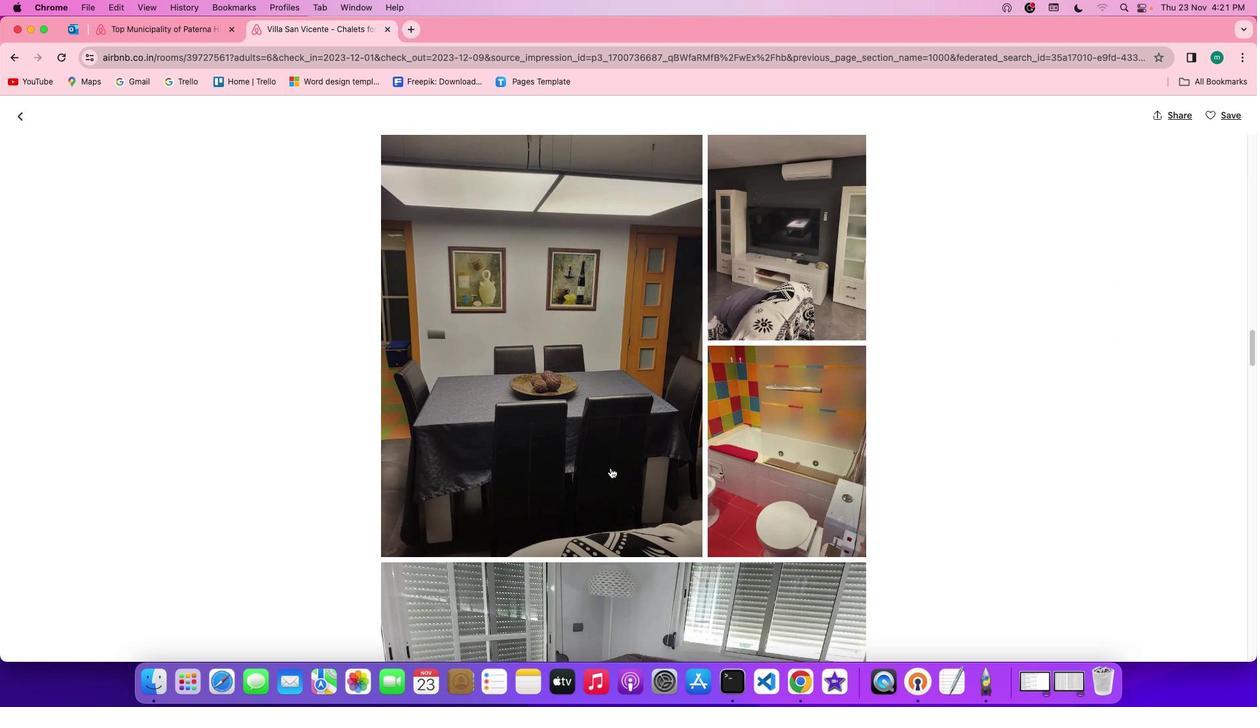 
Action: Mouse scrolled (611, 468) with delta (0, 0)
Screenshot: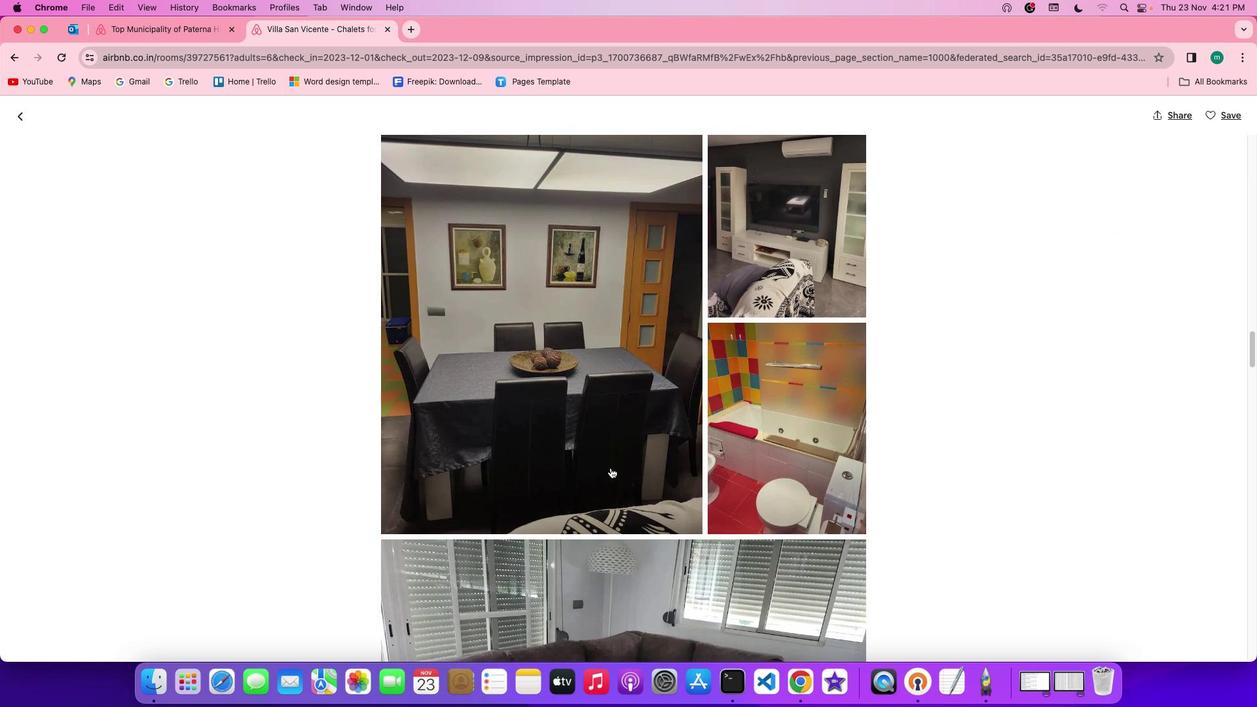 
Action: Mouse scrolled (611, 468) with delta (0, -1)
Screenshot: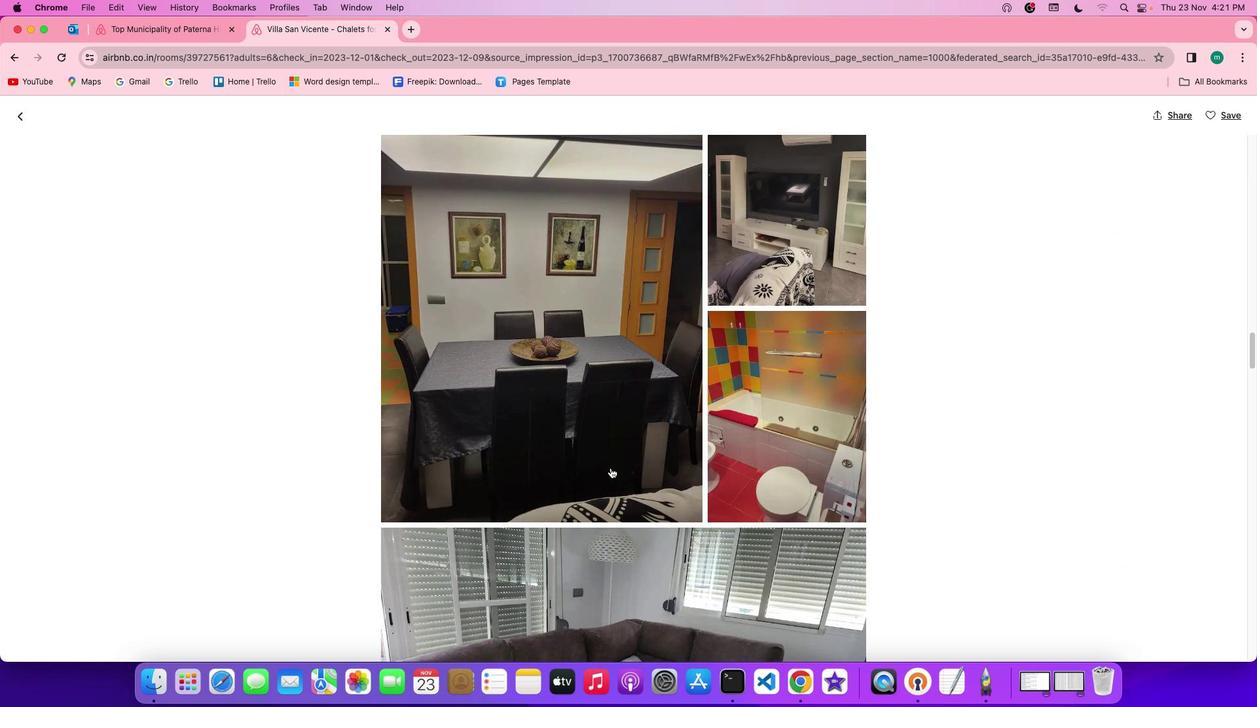 
Action: Mouse scrolled (611, 468) with delta (0, -1)
Screenshot: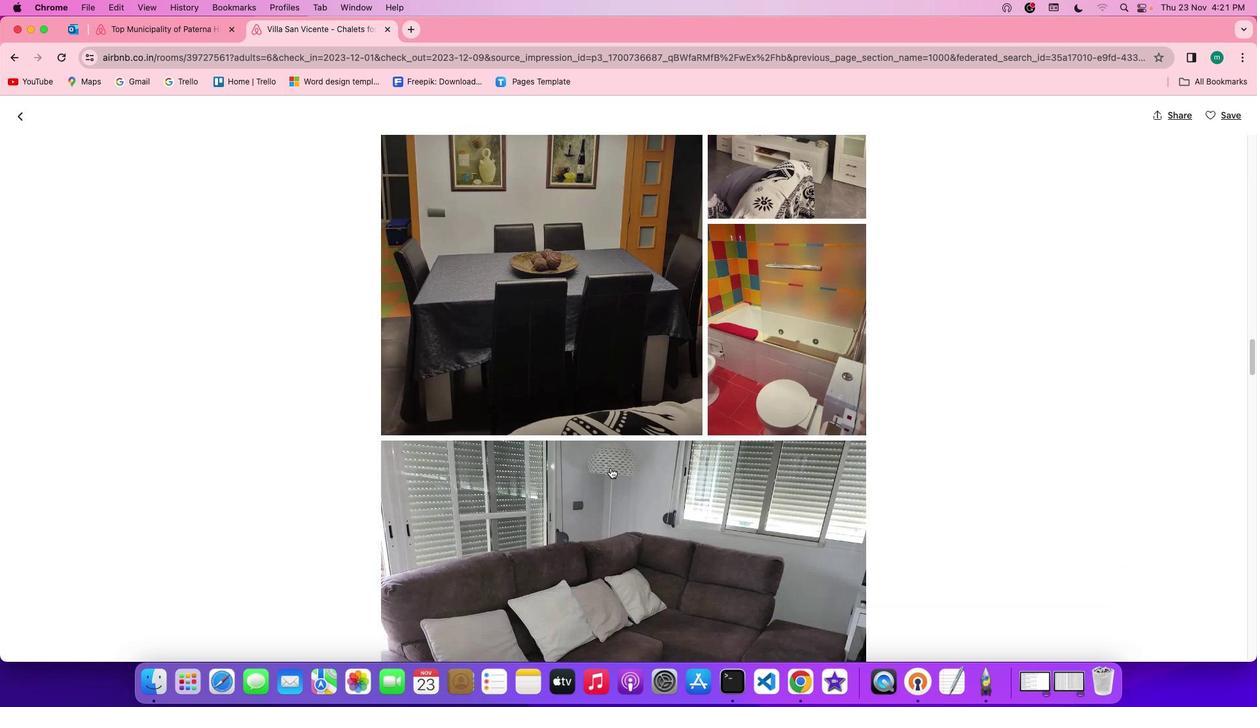 
Action: Mouse scrolled (611, 468) with delta (0, 0)
Screenshot: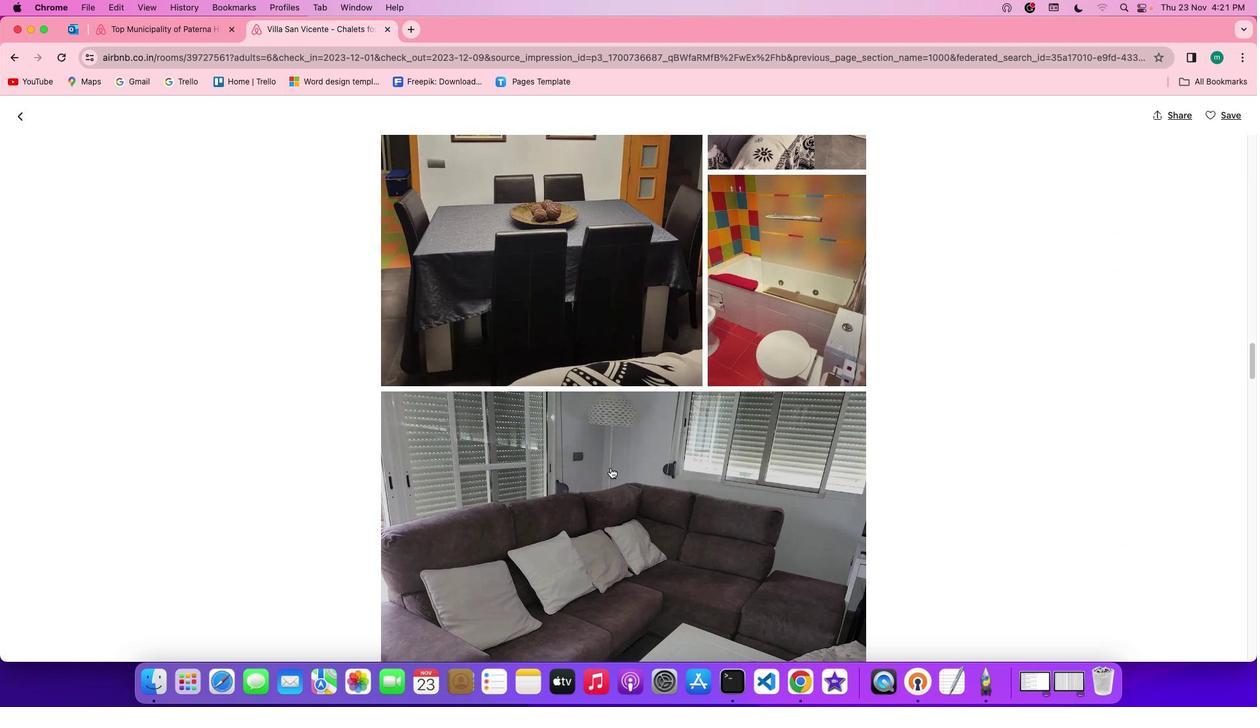 
Action: Mouse scrolled (611, 468) with delta (0, 0)
Screenshot: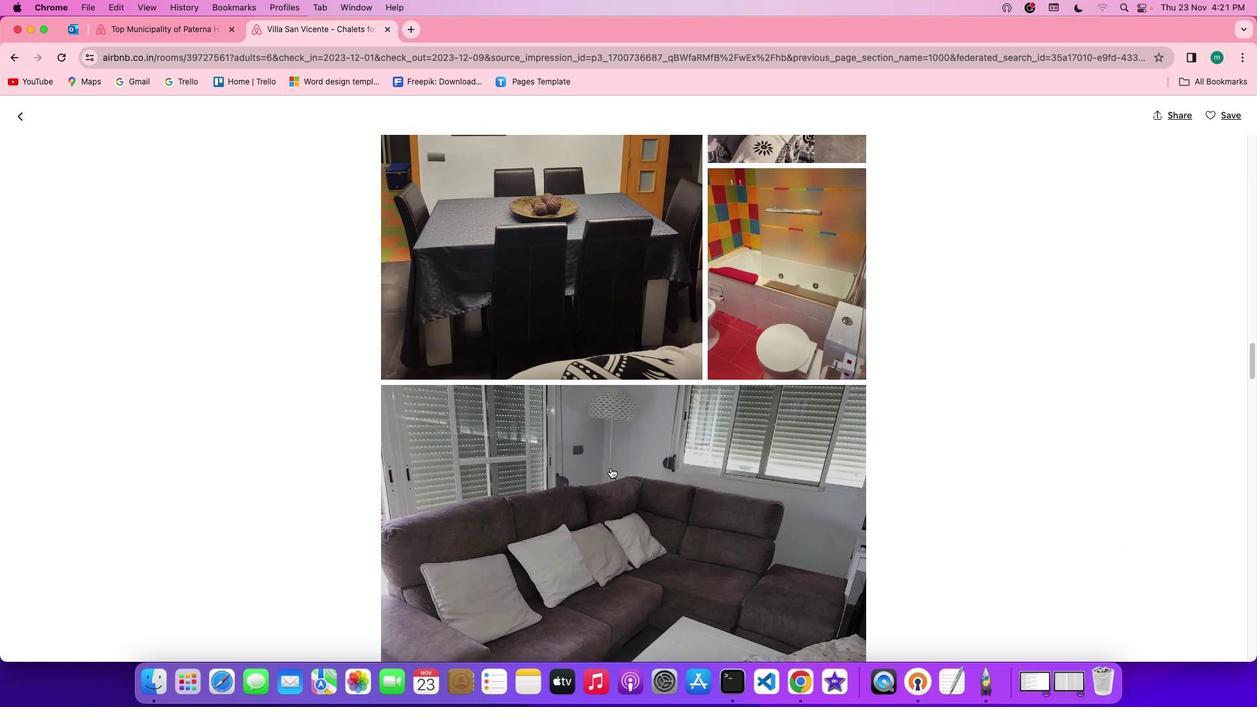 
Action: Mouse scrolled (611, 468) with delta (0, 0)
Screenshot: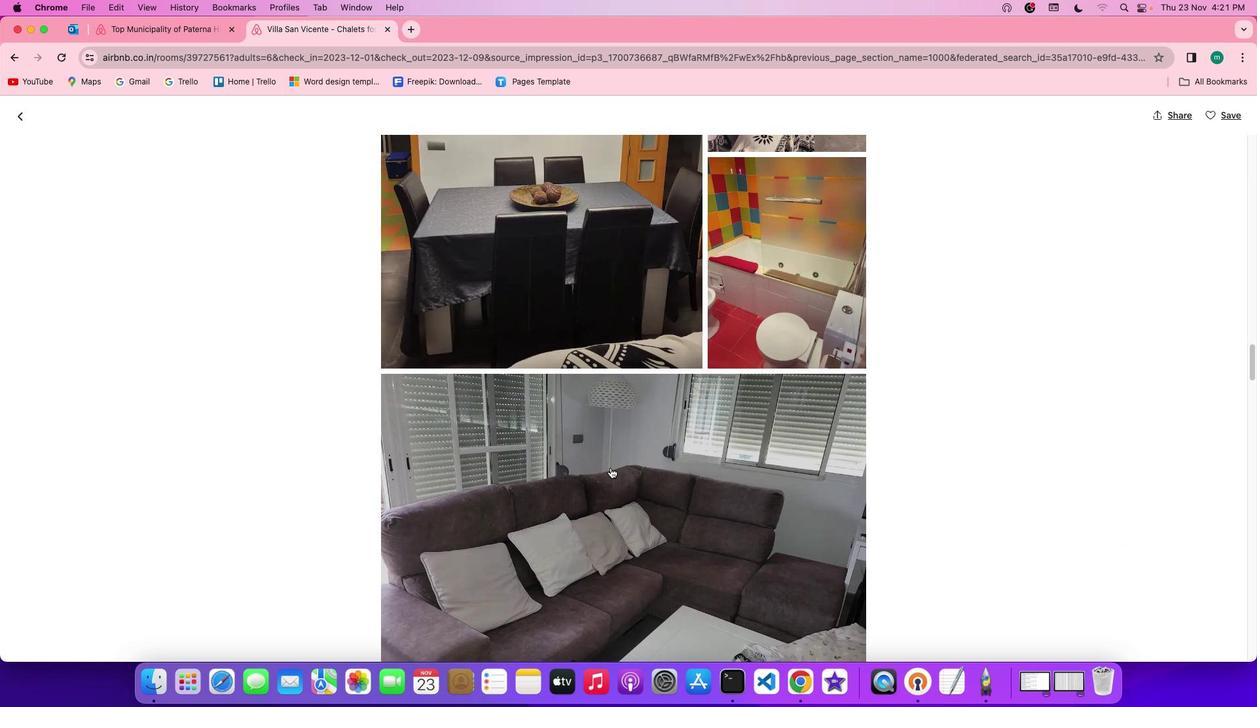 
Action: Mouse scrolled (611, 468) with delta (0, 0)
Screenshot: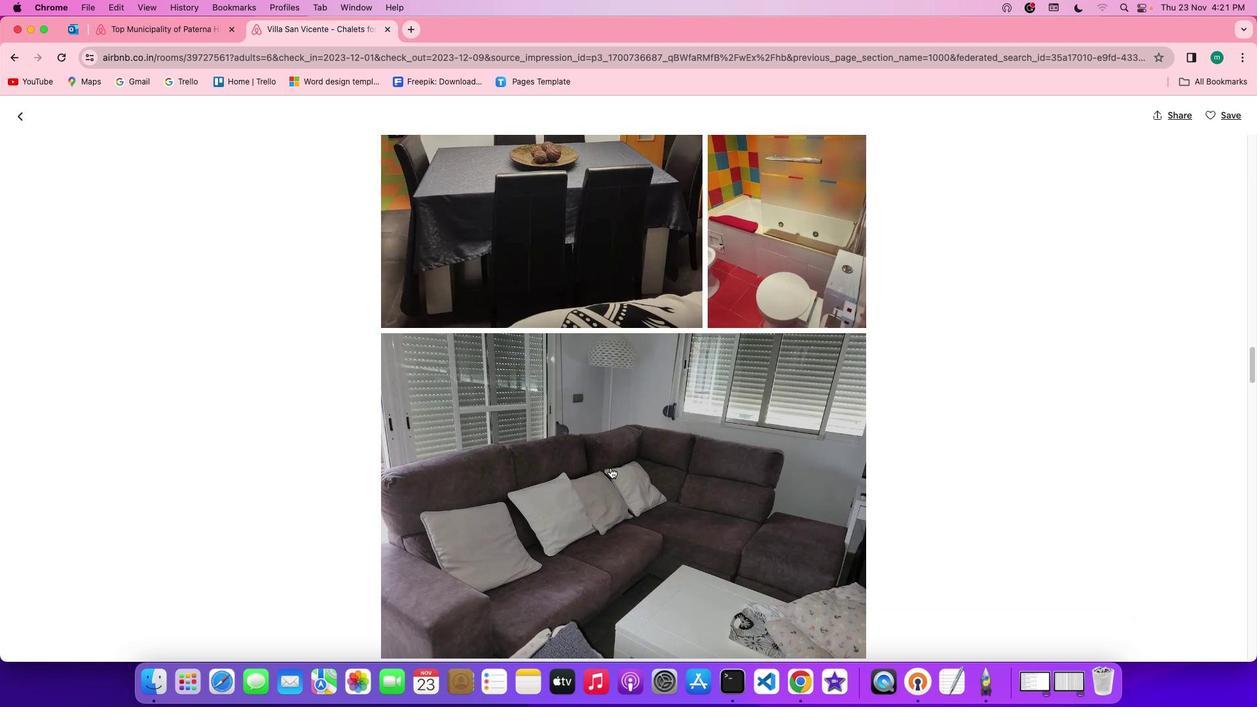 
Action: Mouse scrolled (611, 468) with delta (0, 0)
Screenshot: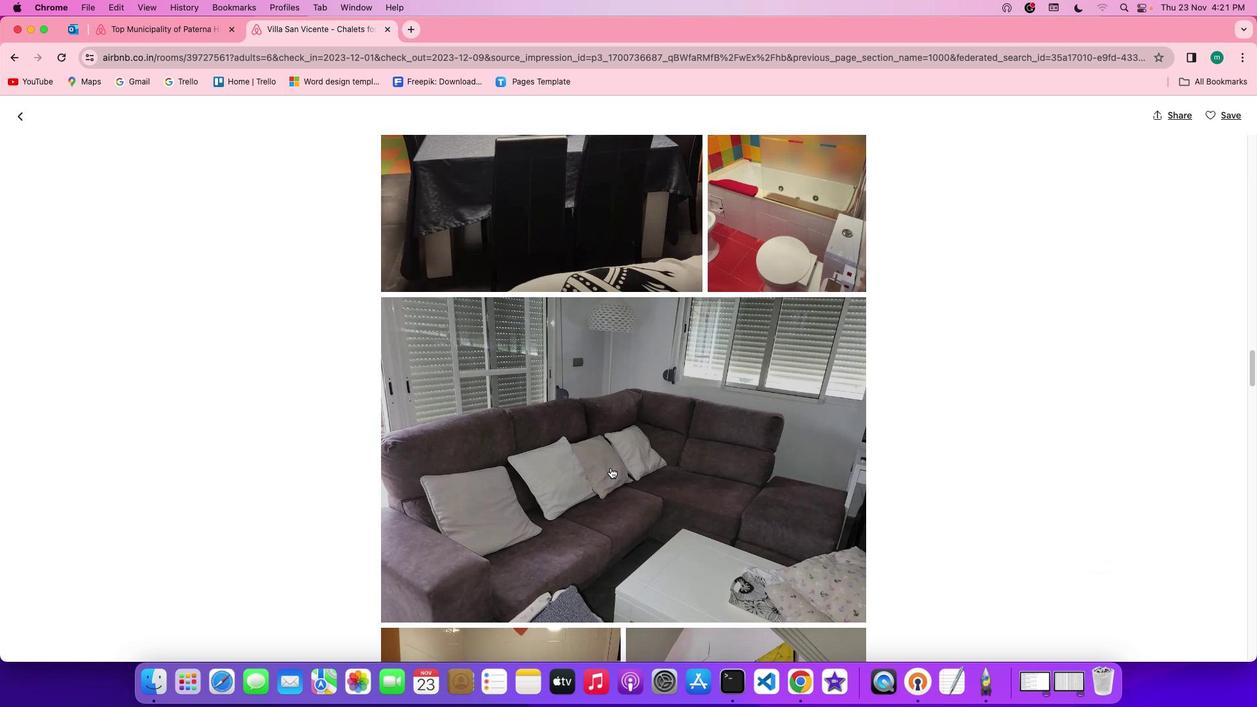 
Action: Mouse scrolled (611, 468) with delta (0, 0)
Screenshot: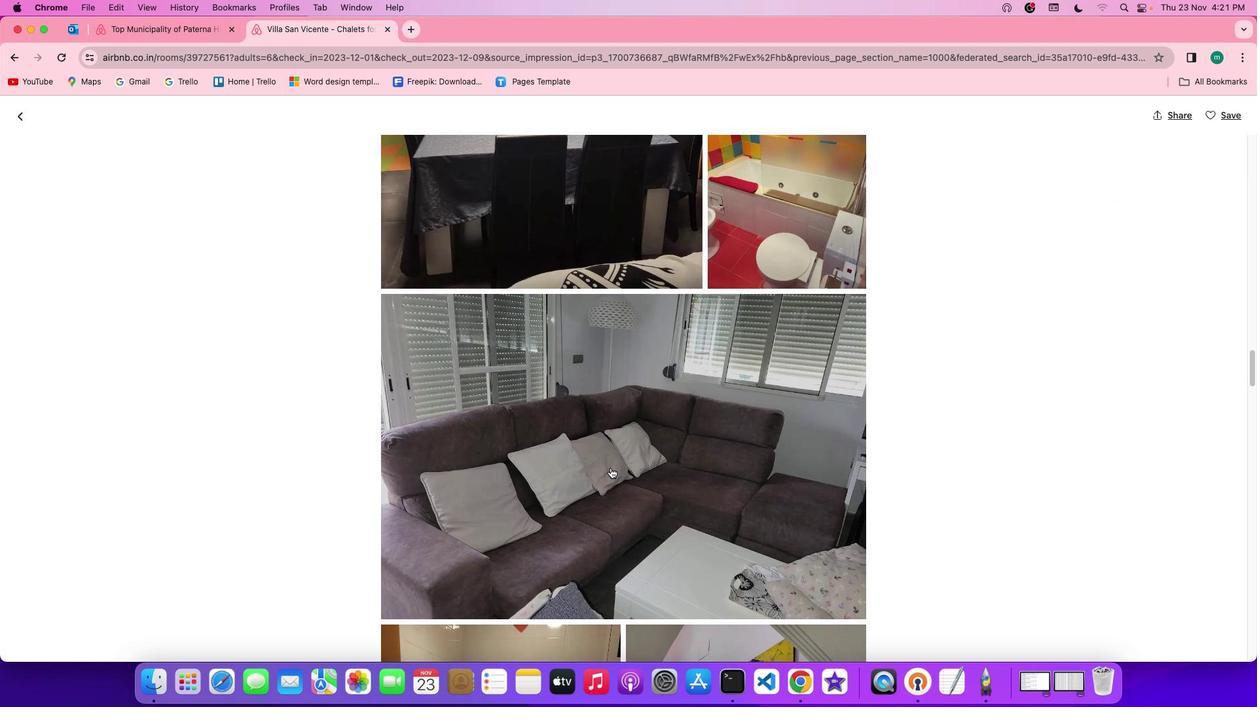 
Action: Mouse scrolled (611, 468) with delta (0, 0)
Screenshot: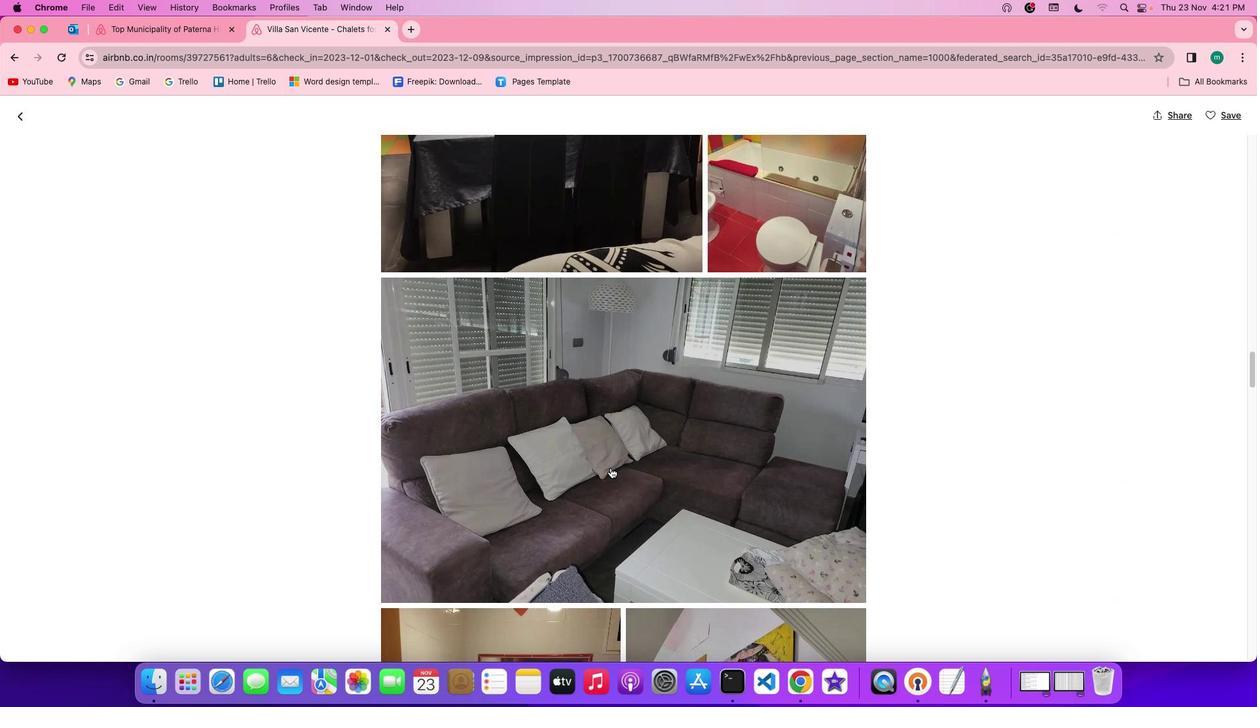 
Action: Mouse scrolled (611, 468) with delta (0, -1)
Screenshot: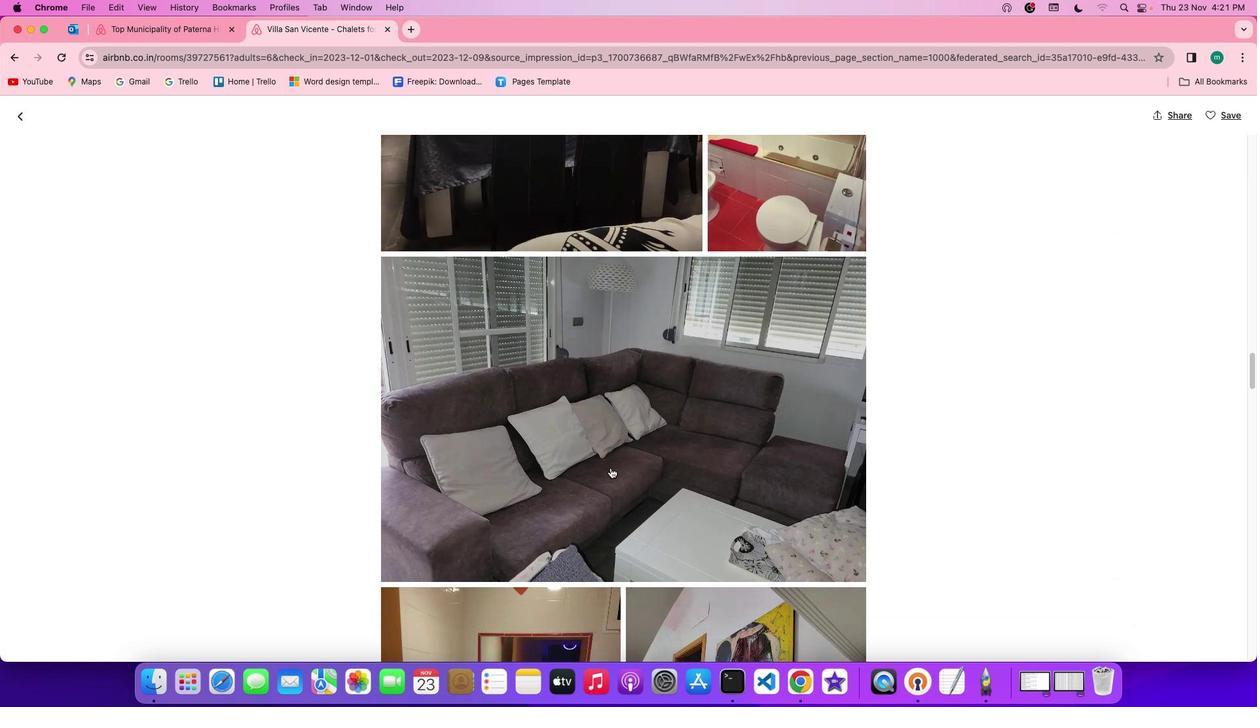 
Action: Mouse scrolled (611, 468) with delta (0, -1)
Screenshot: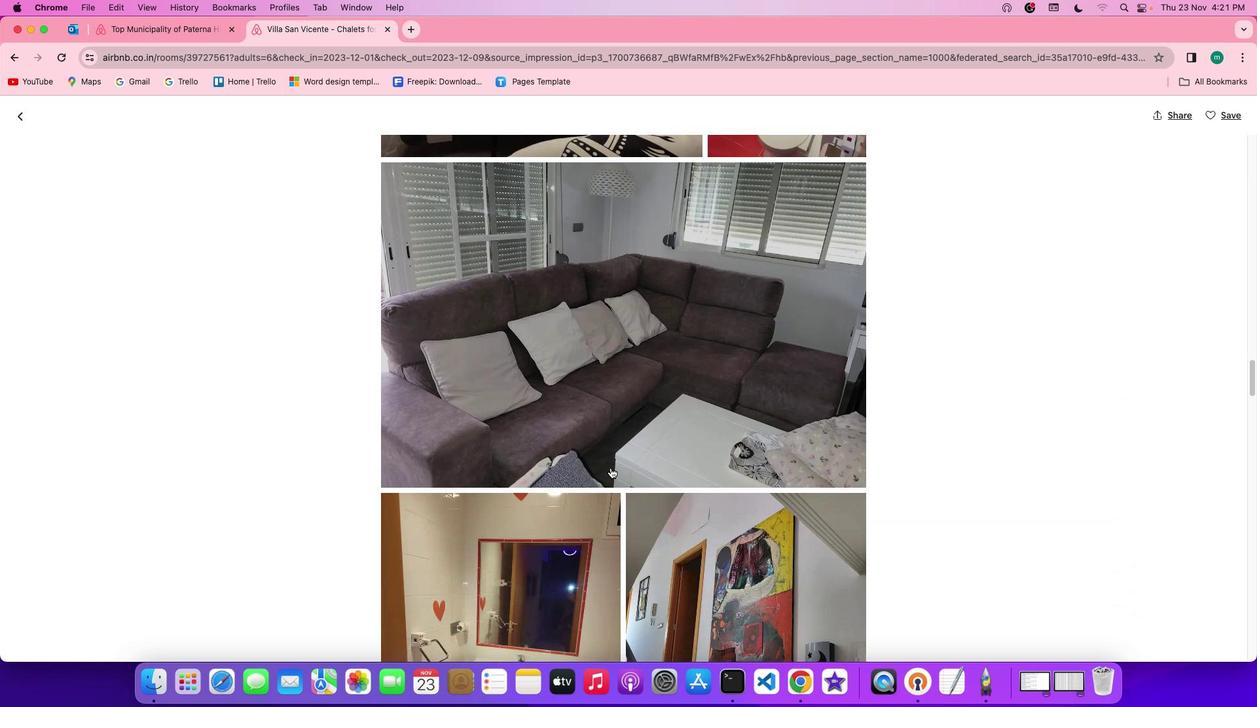 
Action: Mouse scrolled (611, 468) with delta (0, 0)
Screenshot: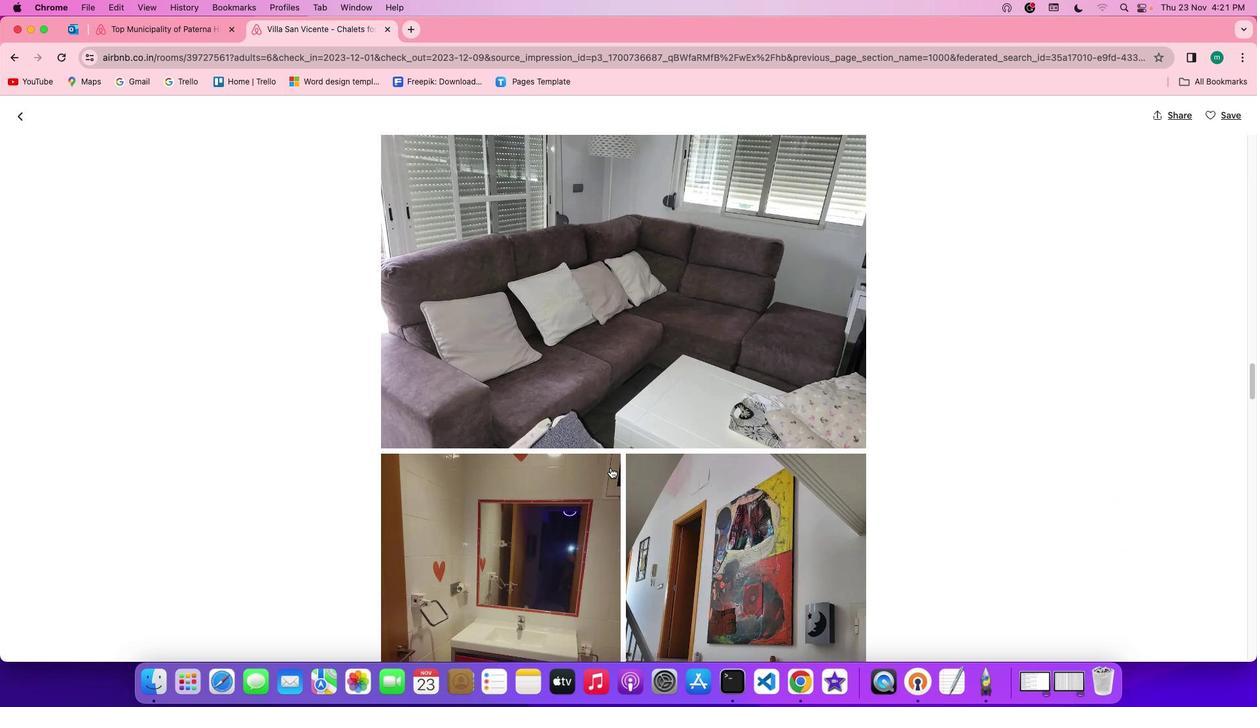 
Action: Mouse scrolled (611, 468) with delta (0, 0)
Screenshot: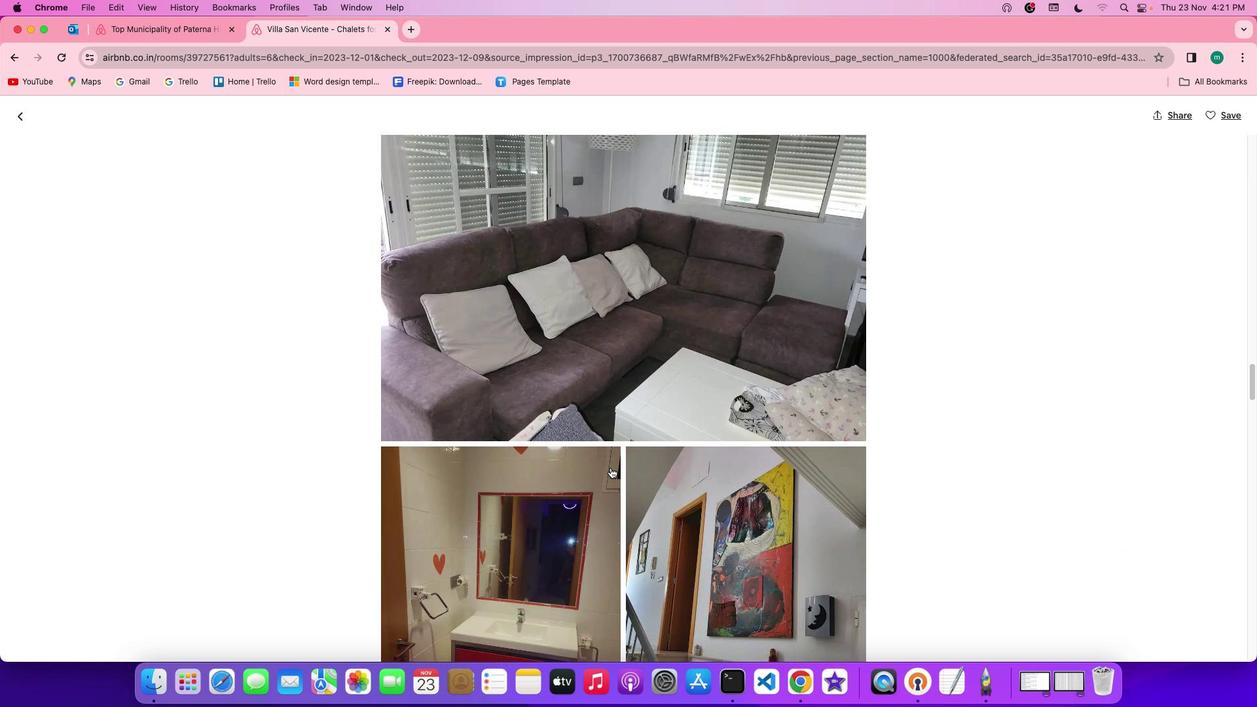 
Action: Mouse scrolled (611, 468) with delta (0, -1)
Screenshot: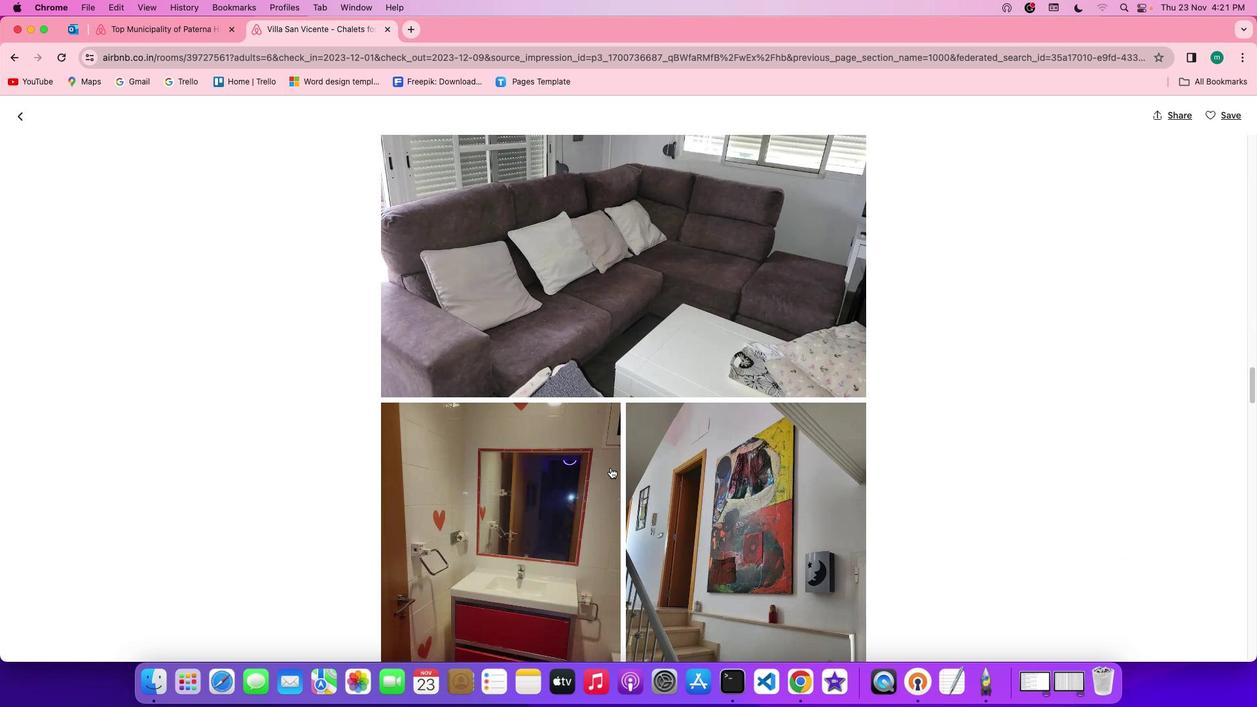 
Action: Mouse scrolled (611, 468) with delta (0, -1)
Screenshot: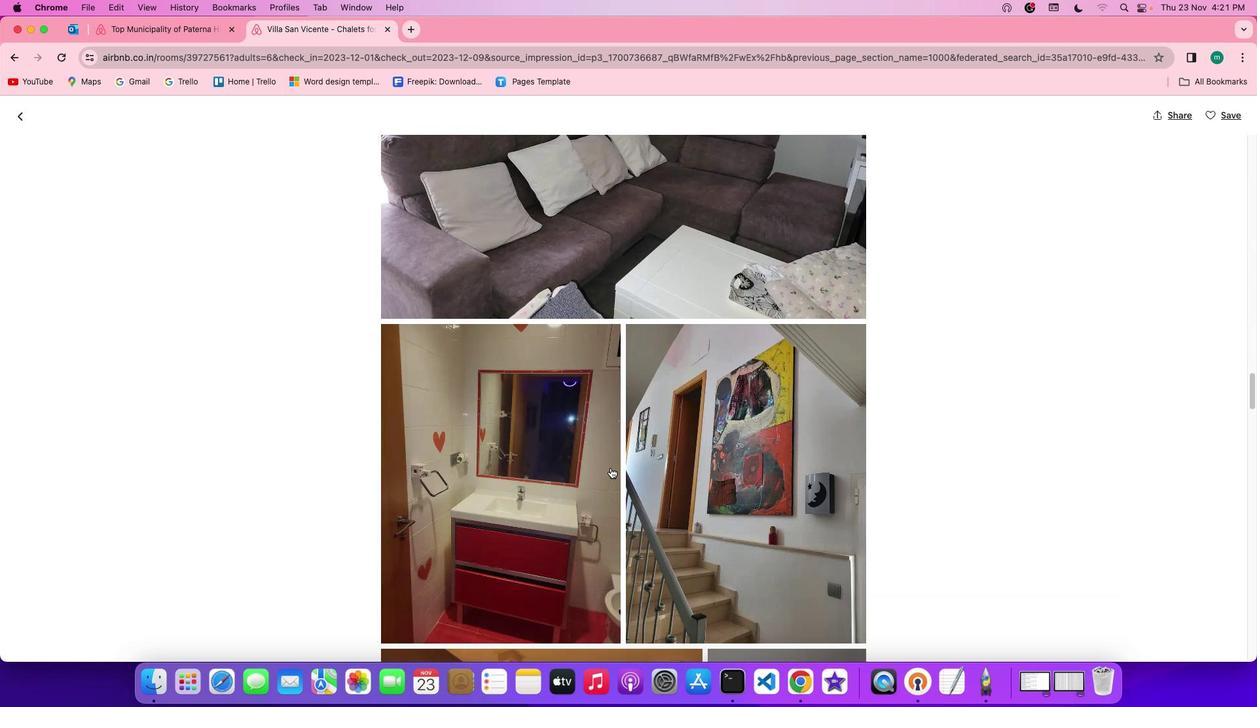 
Action: Mouse scrolled (611, 468) with delta (0, 0)
Screenshot: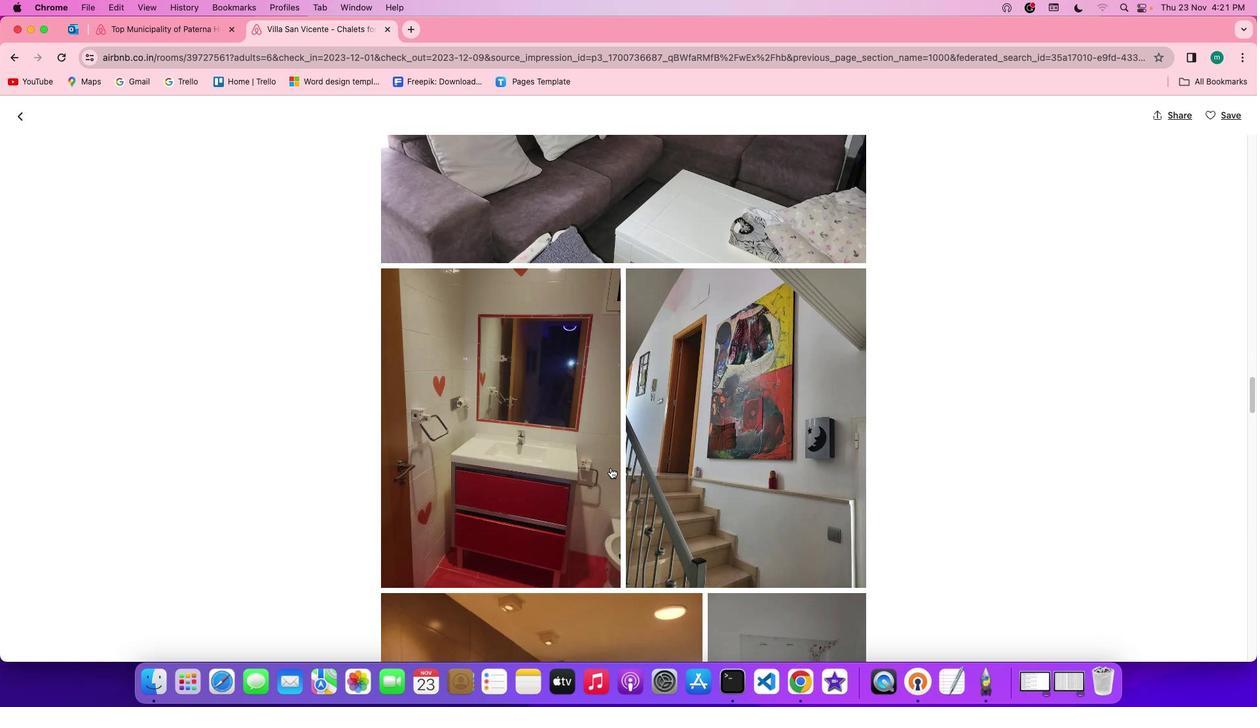 
Action: Mouse scrolled (611, 468) with delta (0, 0)
Screenshot: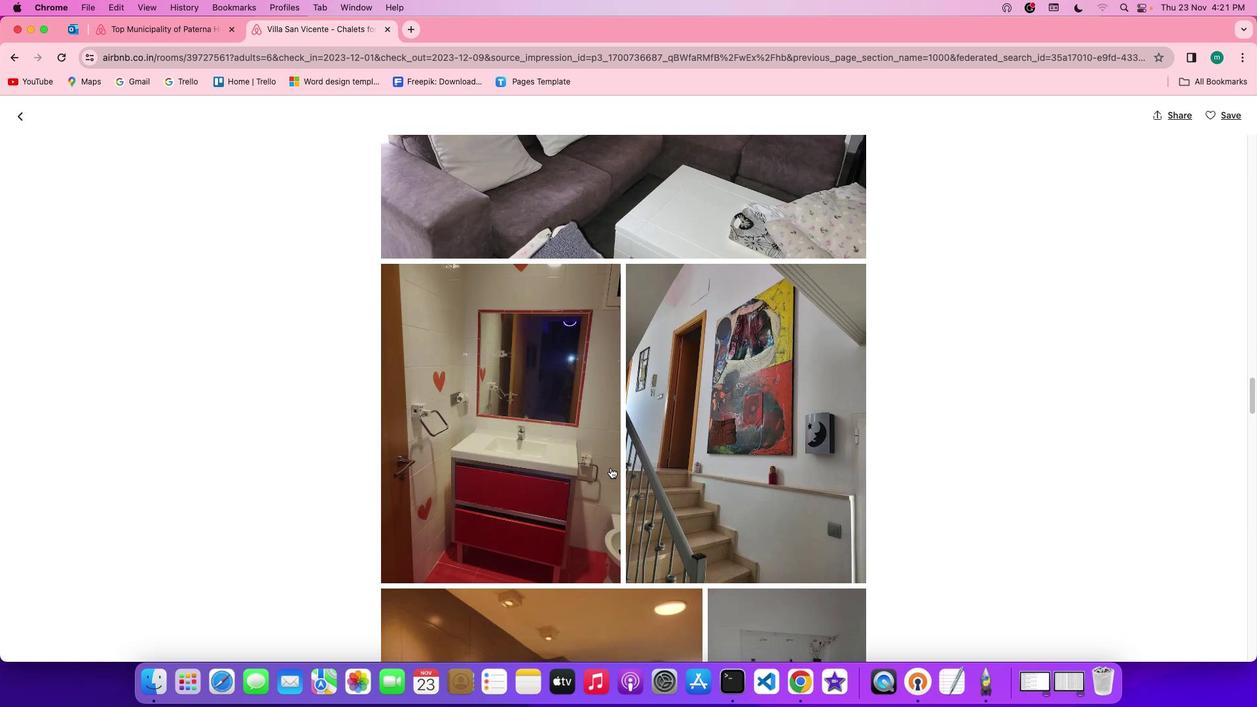 
Action: Mouse scrolled (611, 468) with delta (0, -1)
Screenshot: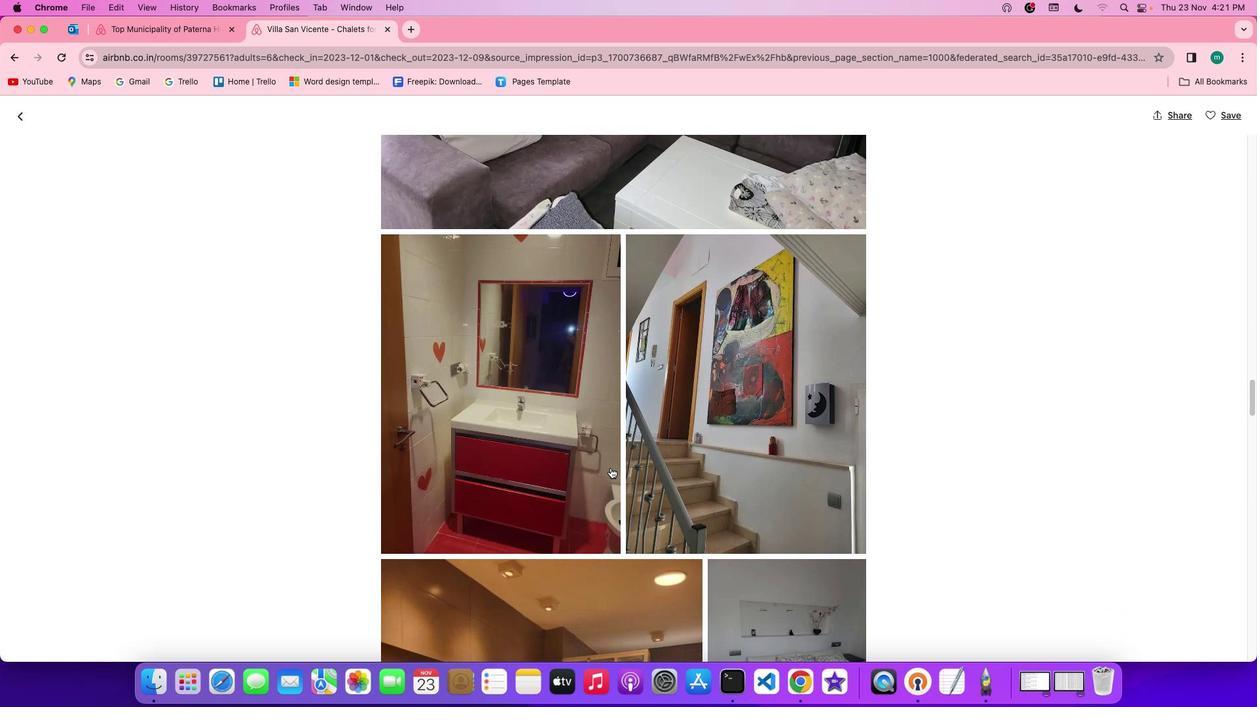 
Action: Mouse scrolled (611, 468) with delta (0, -1)
Screenshot: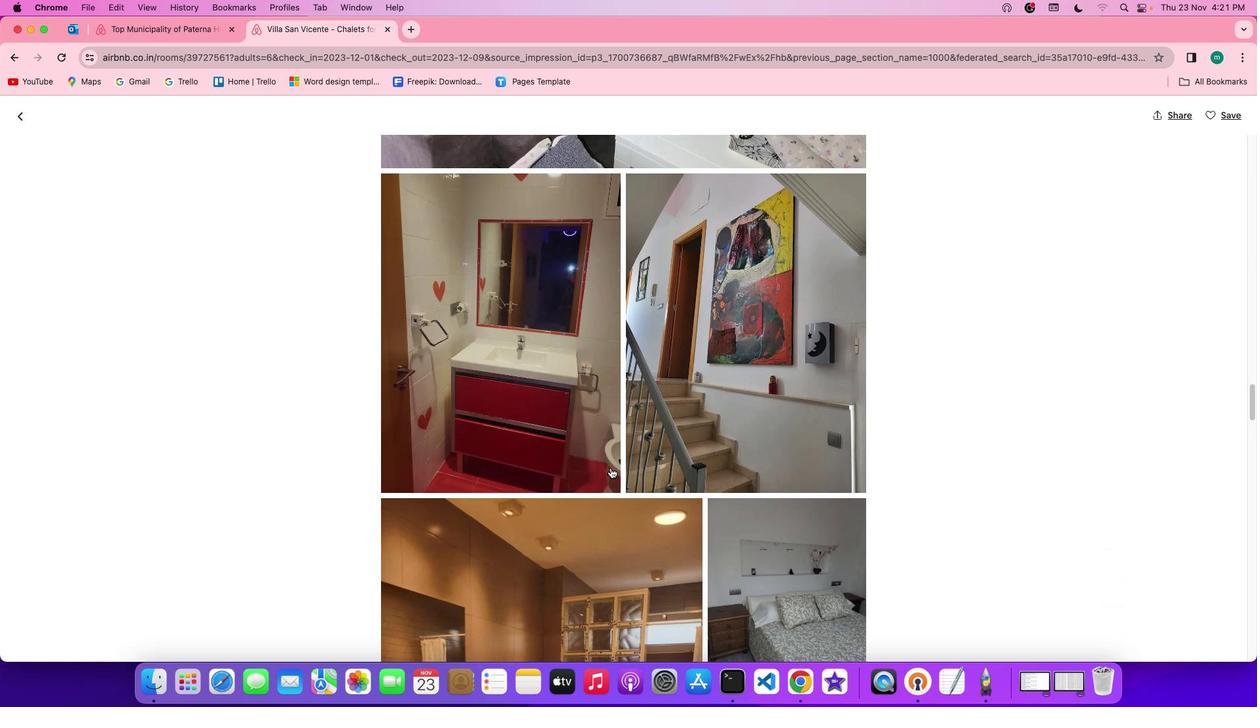 
Action: Mouse scrolled (611, 468) with delta (0, -1)
Screenshot: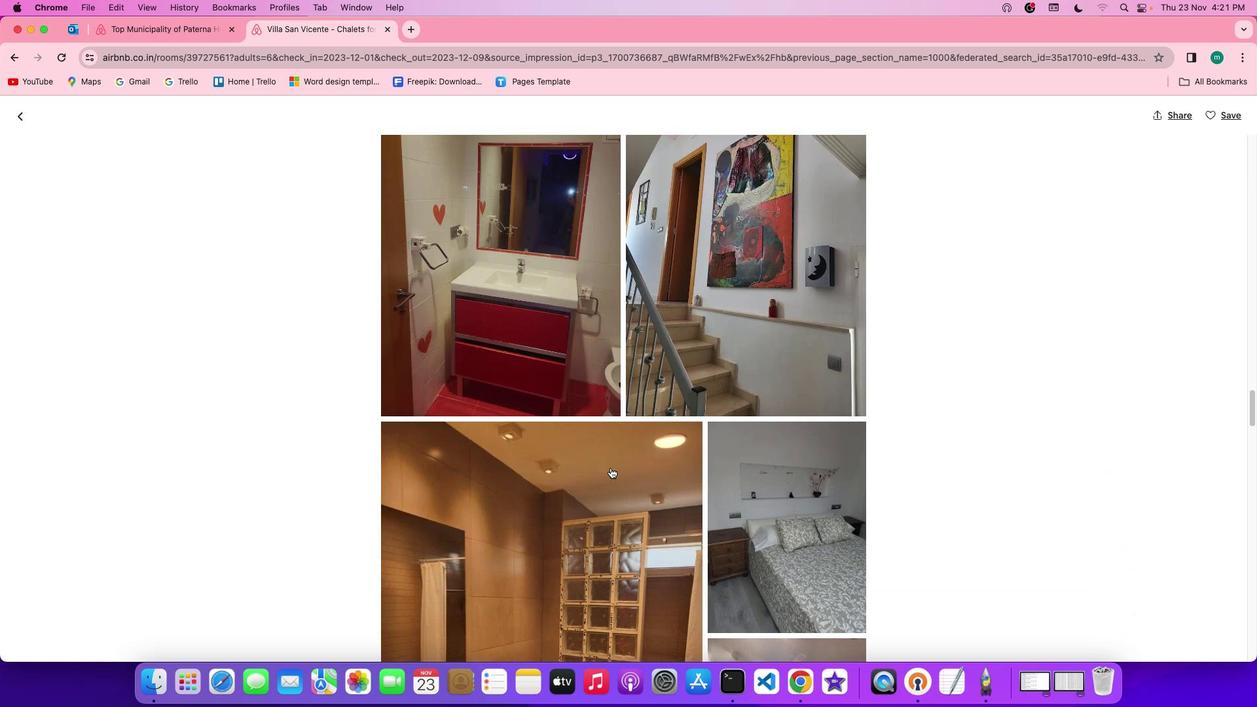 
Action: Mouse scrolled (611, 468) with delta (0, 0)
Screenshot: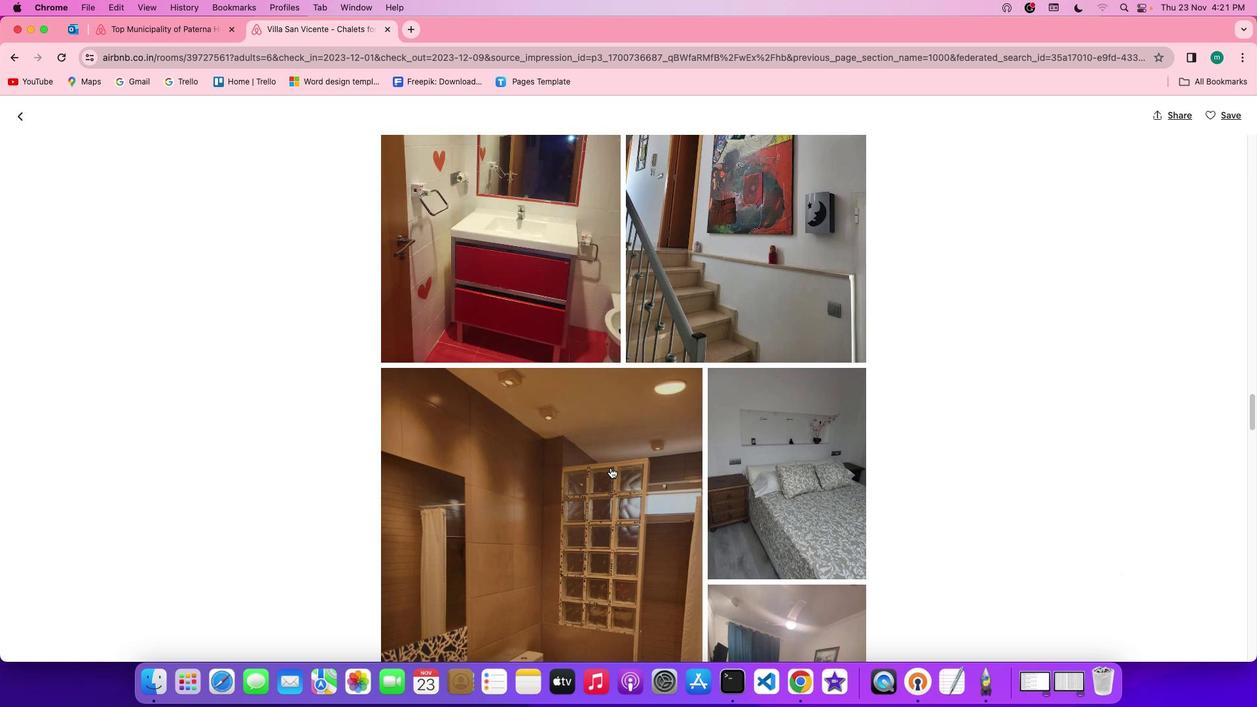 
Action: Mouse scrolled (611, 468) with delta (0, 0)
Screenshot: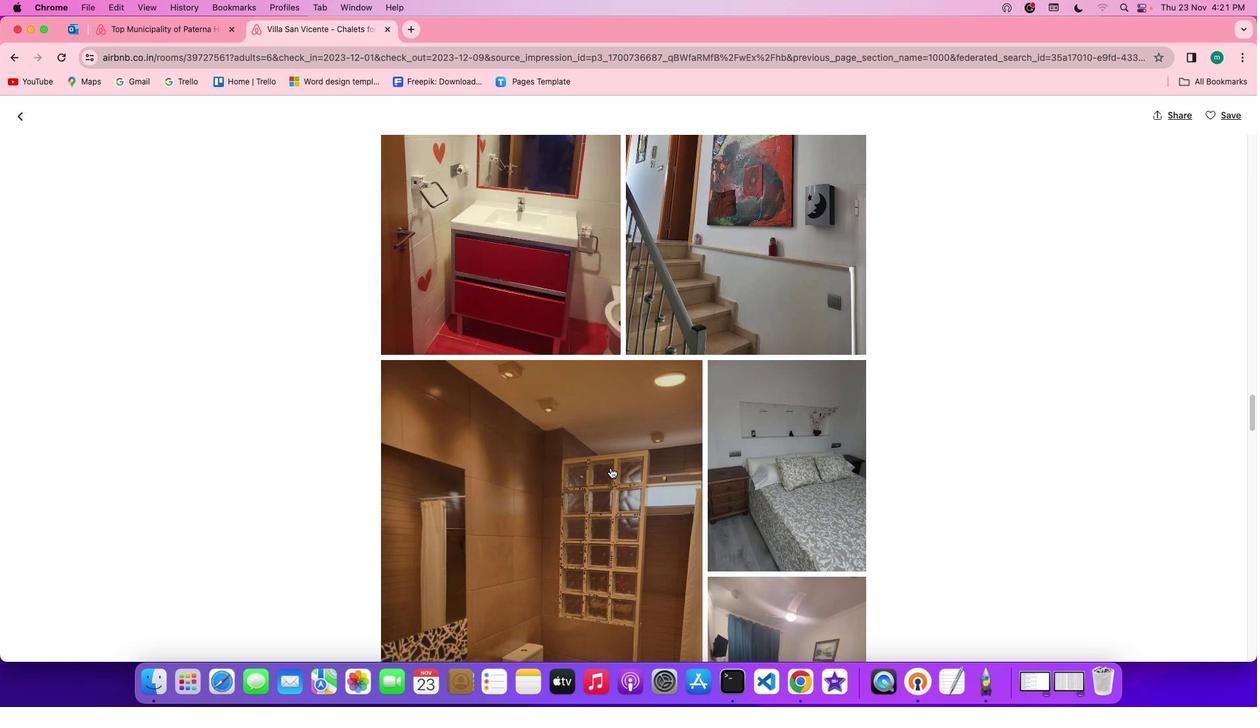 
Action: Mouse scrolled (611, 468) with delta (0, -1)
Screenshot: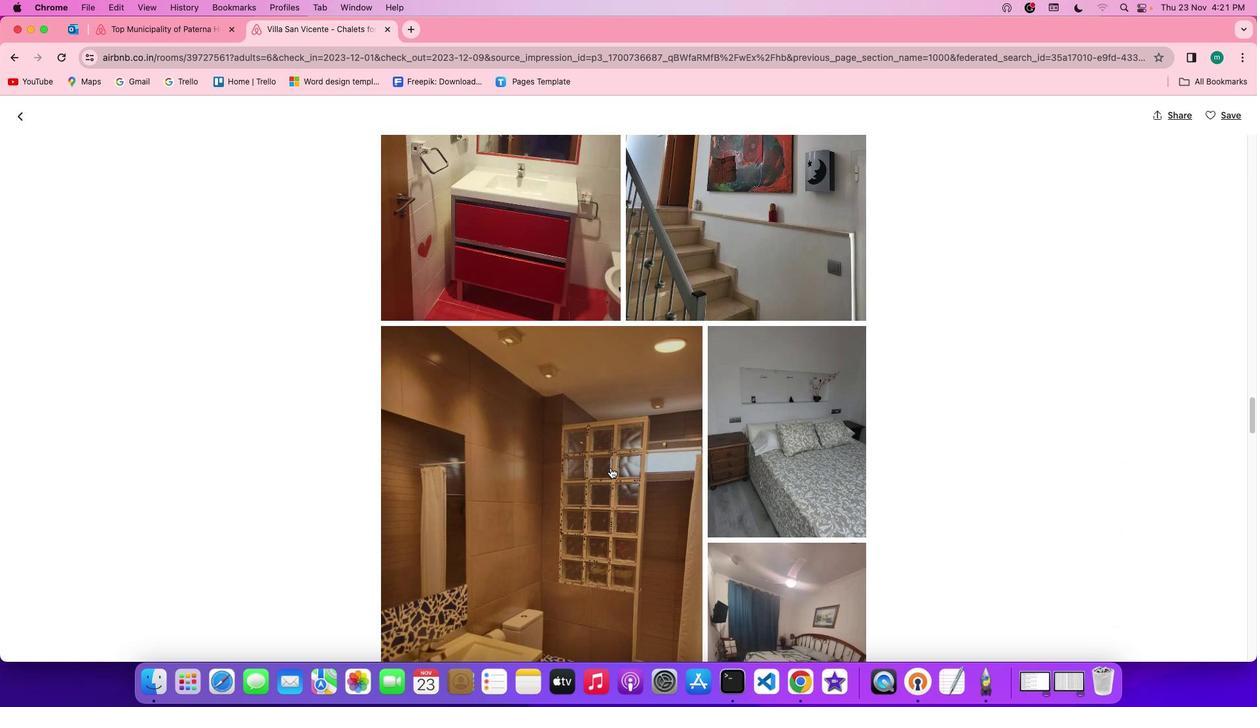 
Action: Mouse scrolled (611, 468) with delta (0, -1)
Screenshot: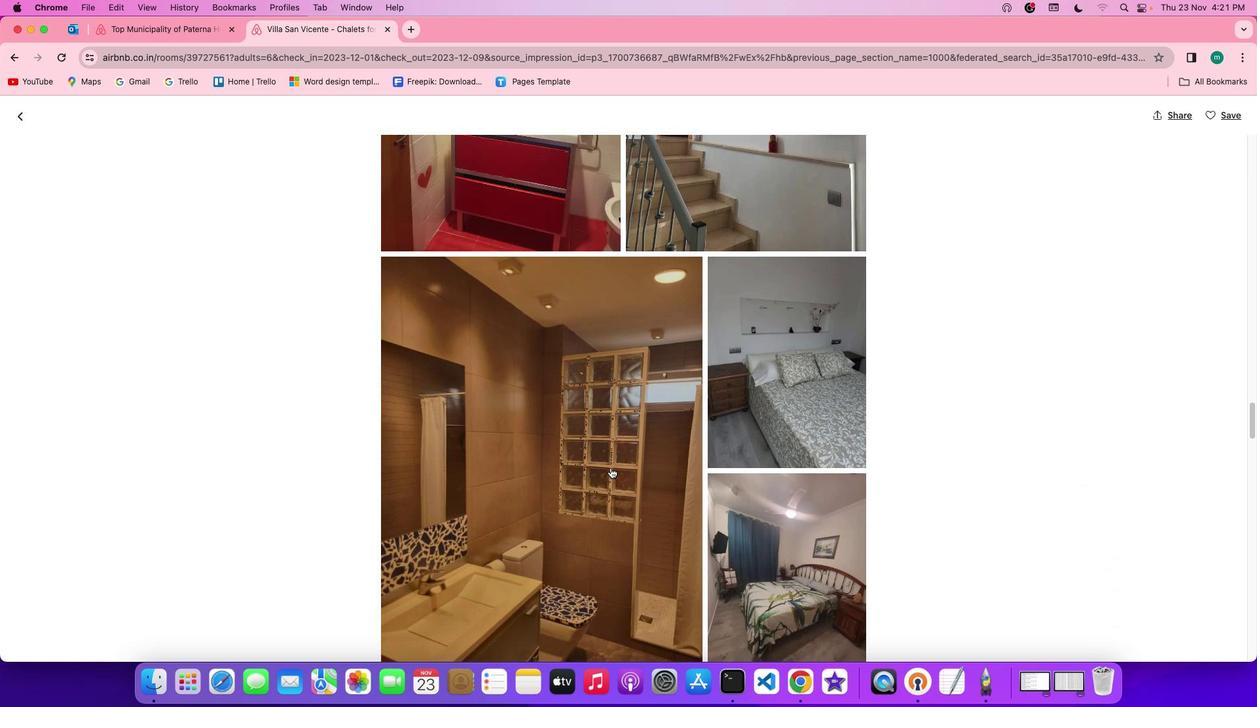 
Action: Mouse scrolled (611, 468) with delta (0, 0)
Screenshot: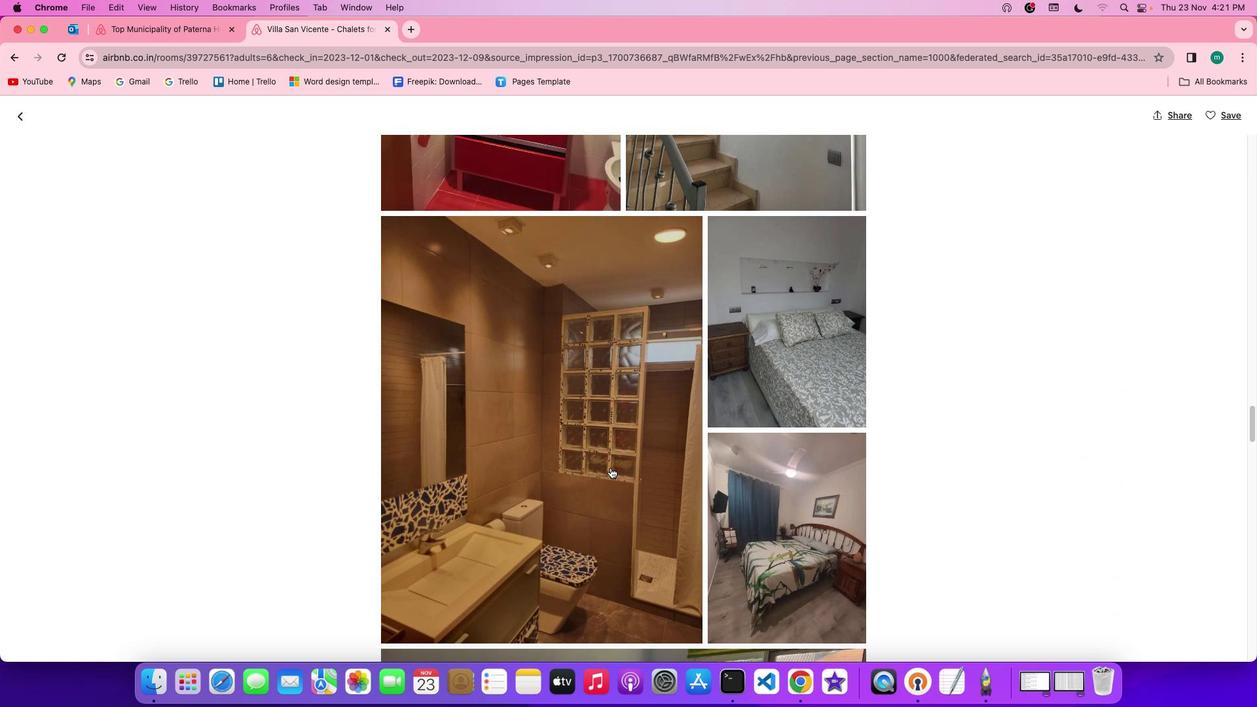 
Action: Mouse scrolled (611, 468) with delta (0, 0)
Screenshot: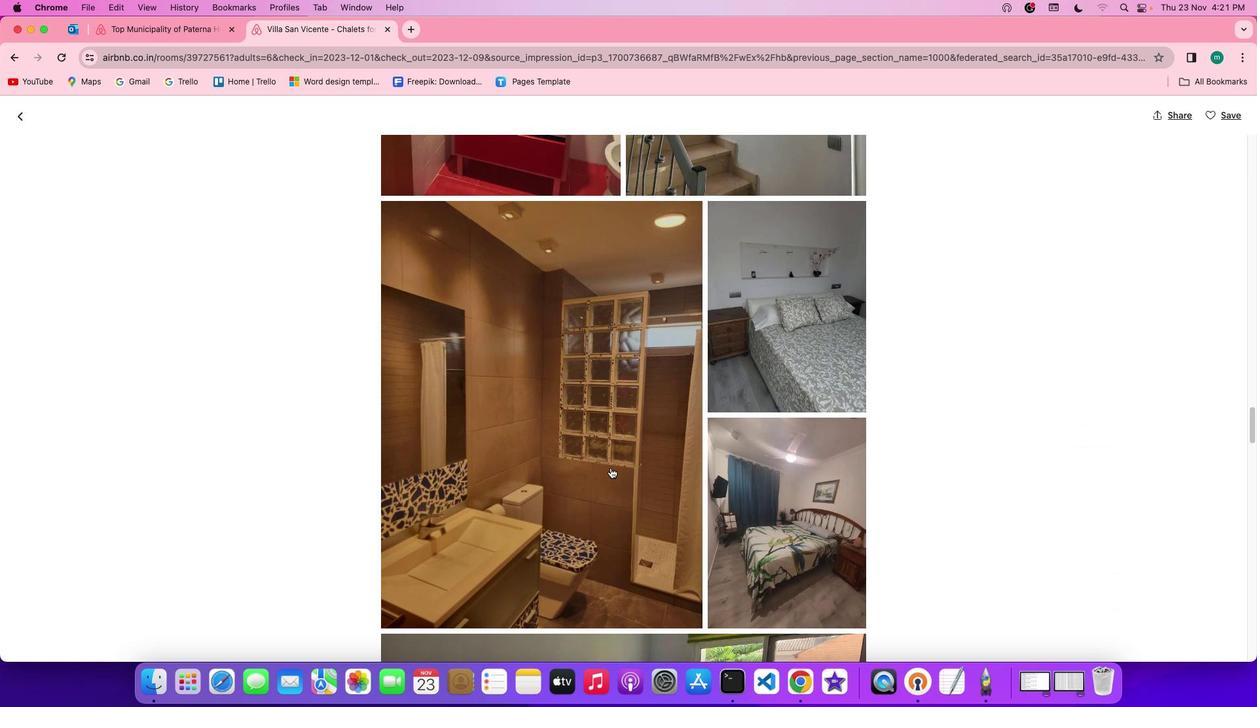 
Action: Mouse scrolled (611, 468) with delta (0, -1)
Screenshot: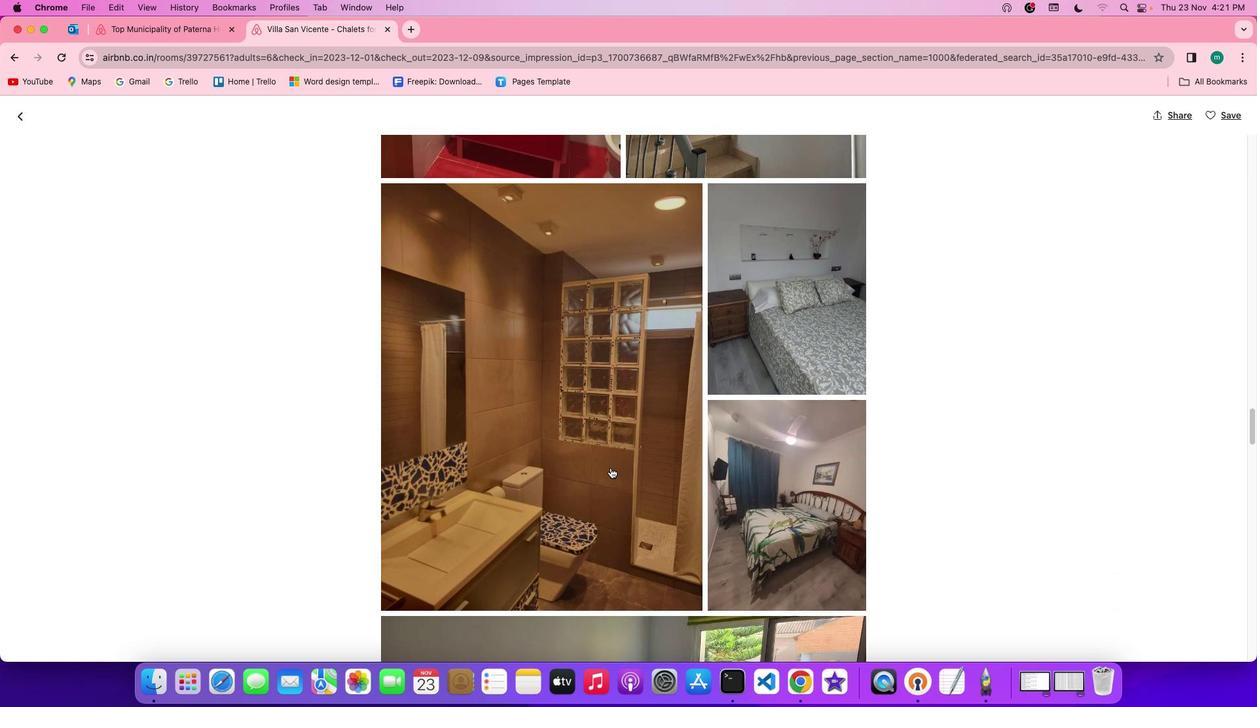 
Action: Mouse scrolled (611, 468) with delta (0, -1)
Screenshot: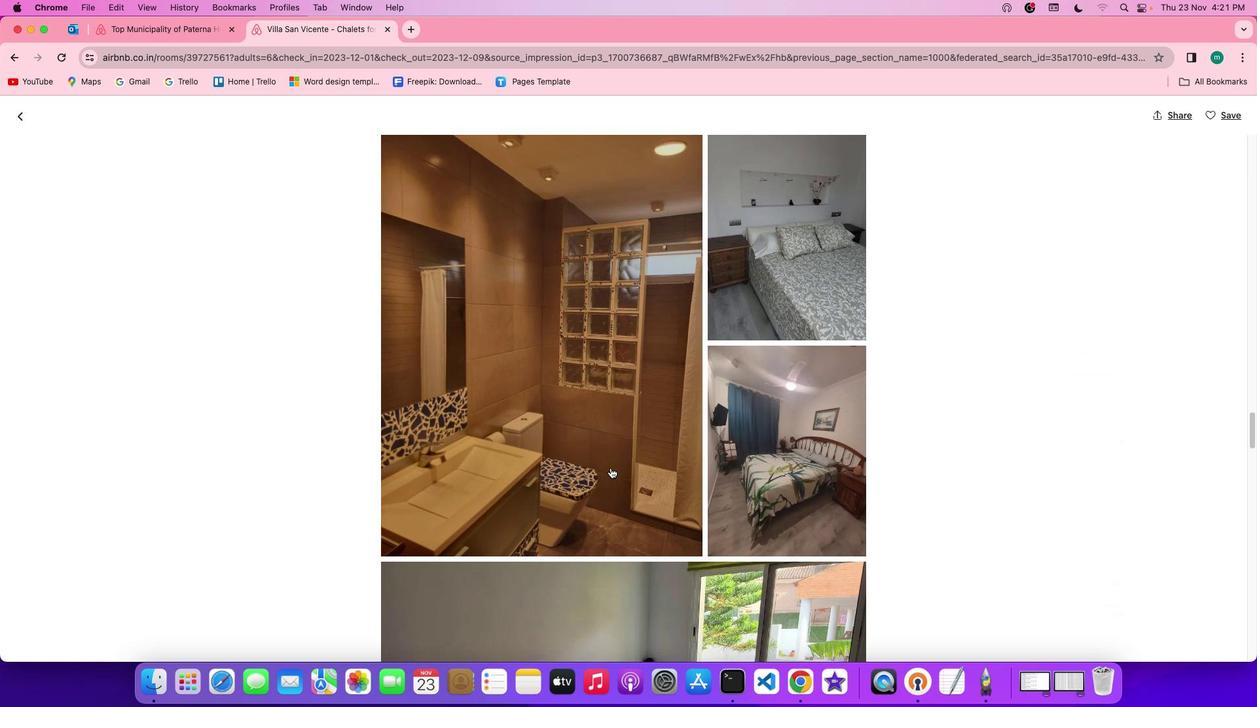 
Action: Mouse scrolled (611, 468) with delta (0, 0)
Screenshot: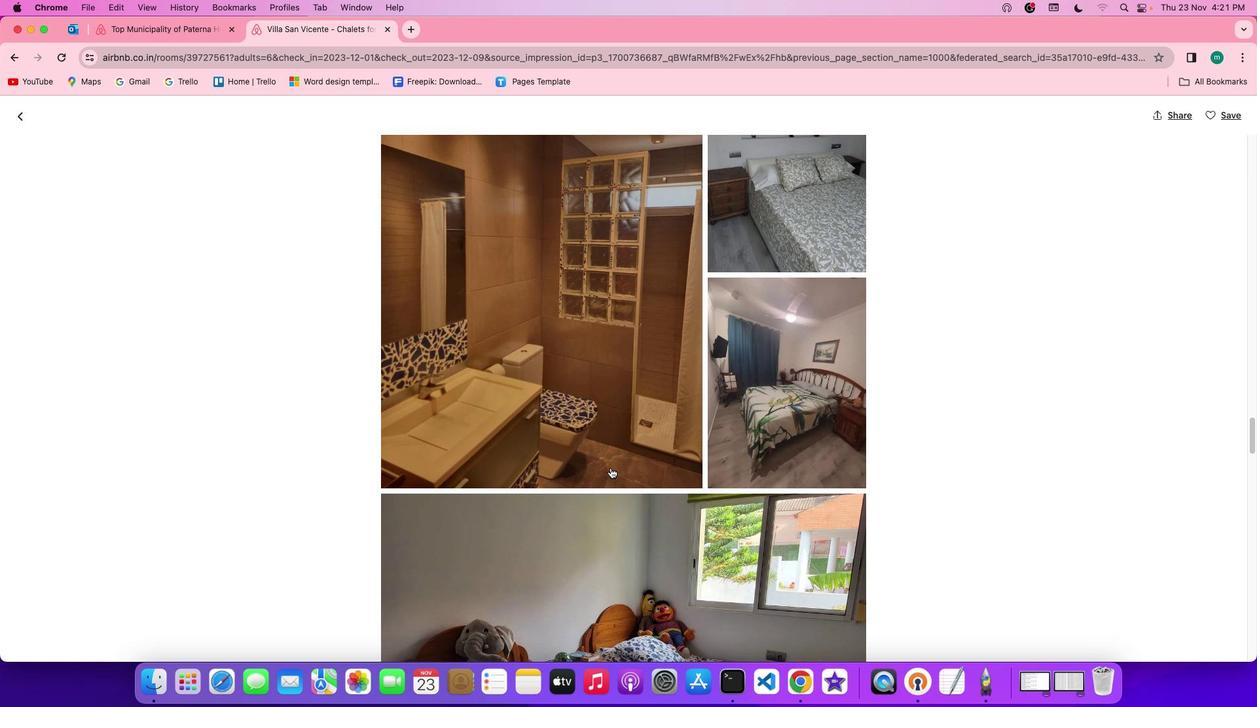 
Action: Mouse scrolled (611, 468) with delta (0, 0)
Screenshot: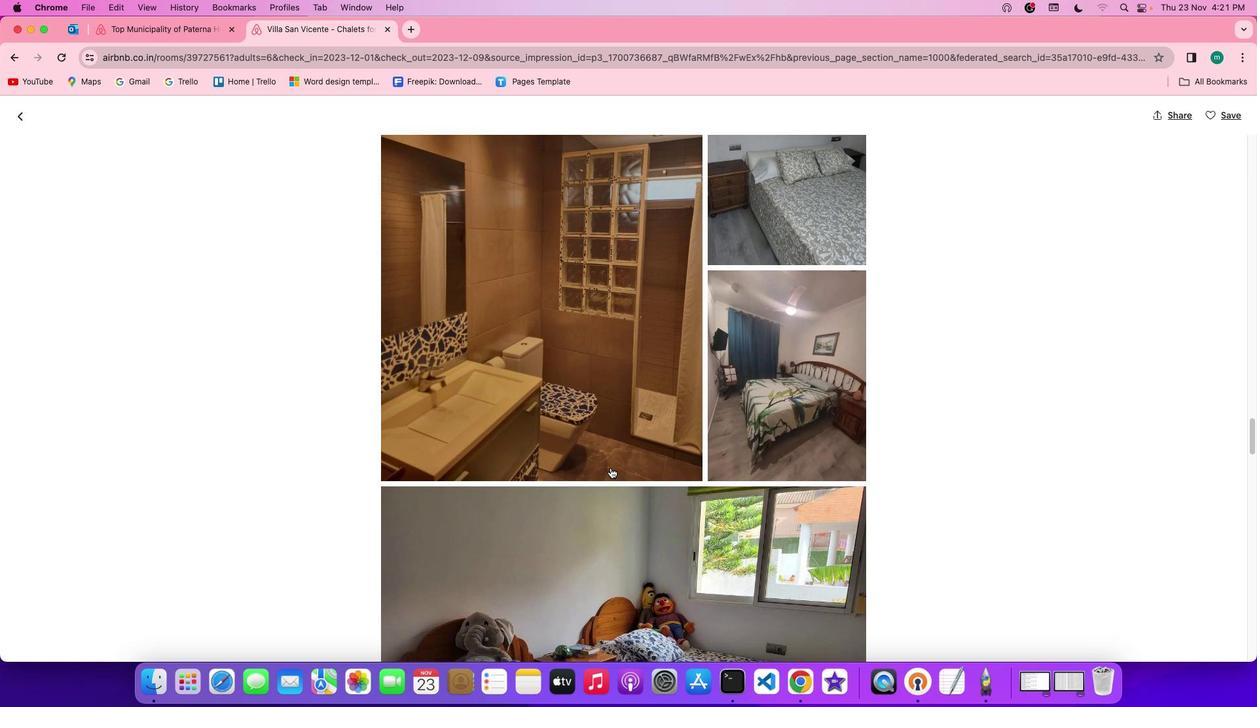 
Action: Mouse scrolled (611, 468) with delta (0, -1)
Screenshot: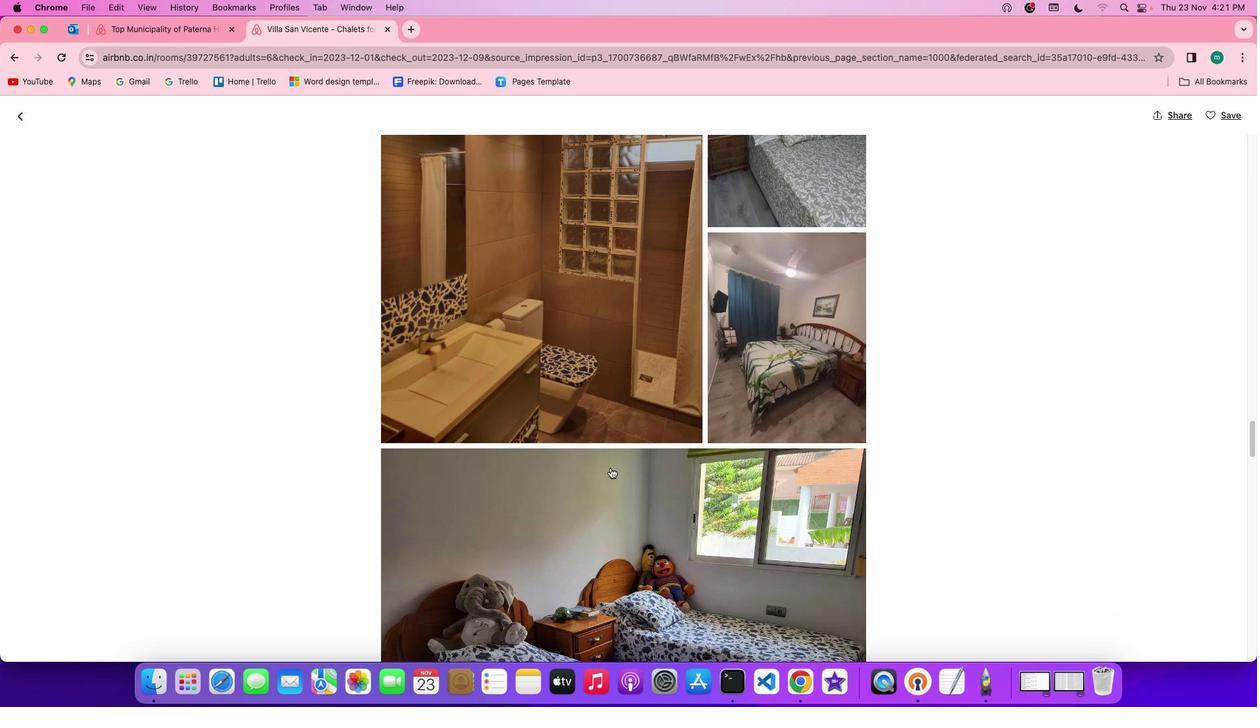 
Action: Mouse scrolled (611, 468) with delta (0, -1)
Screenshot: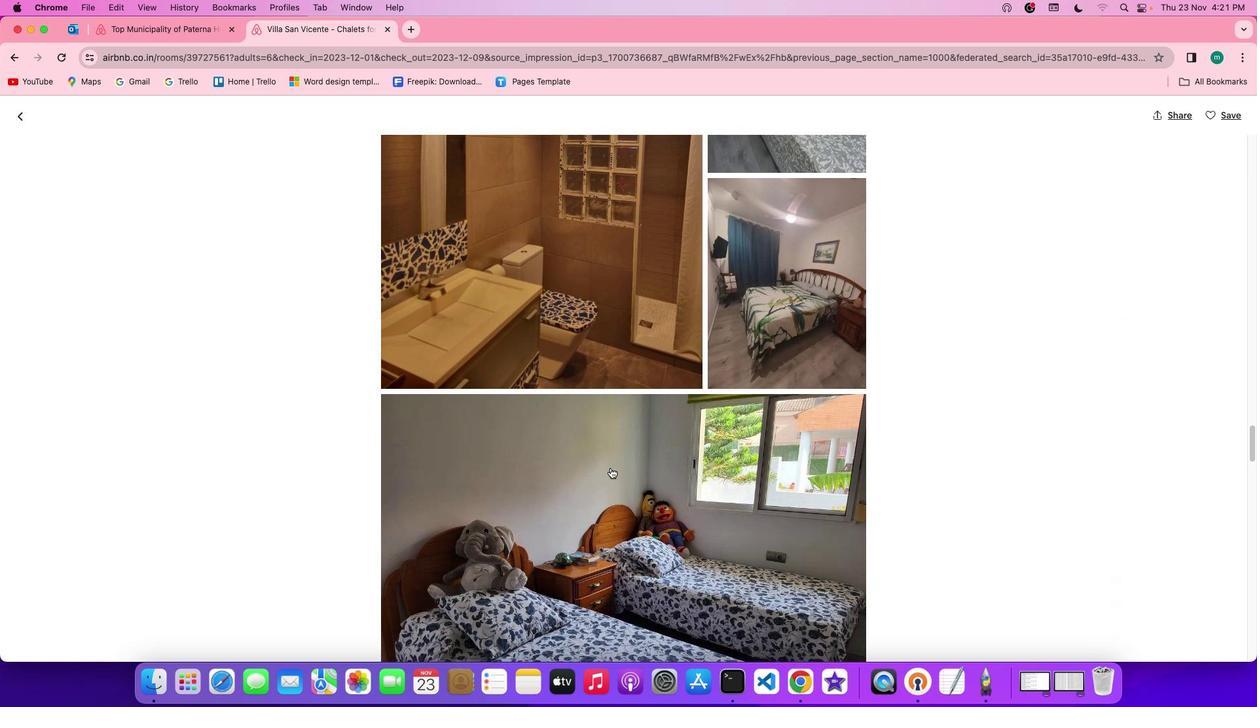 
Action: Mouse scrolled (611, 468) with delta (0, 0)
Screenshot: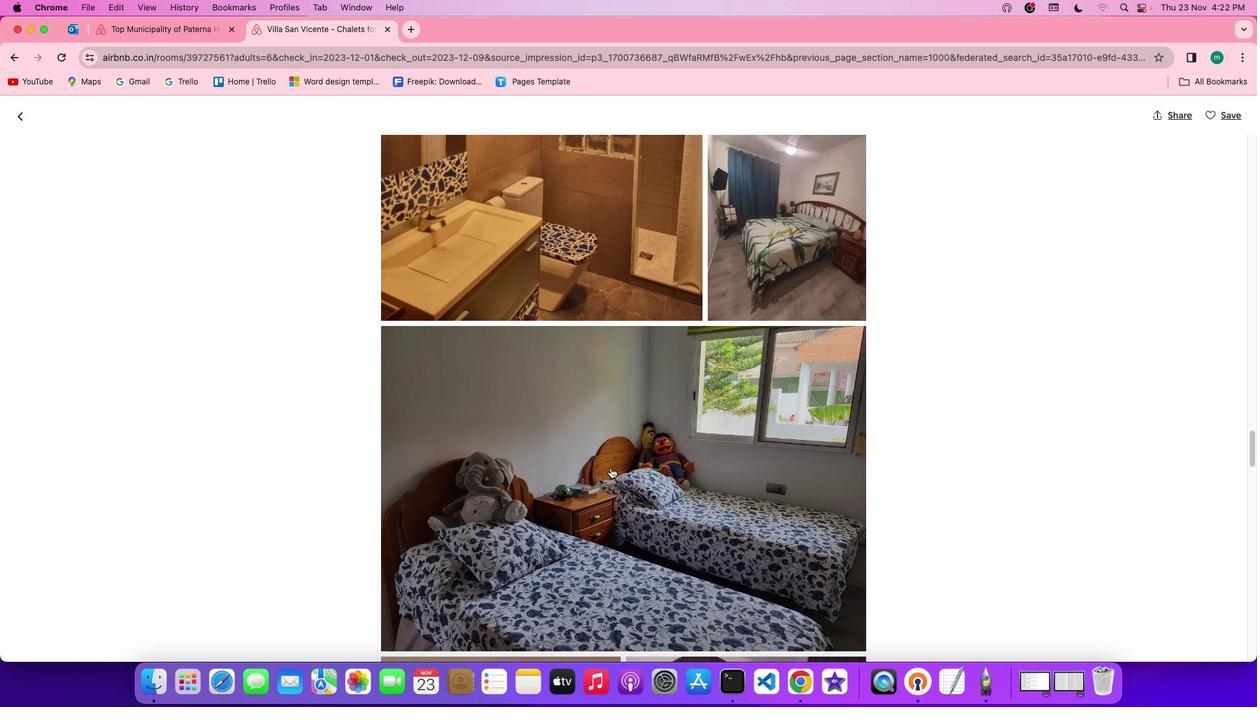 
Action: Mouse scrolled (611, 468) with delta (0, 0)
Screenshot: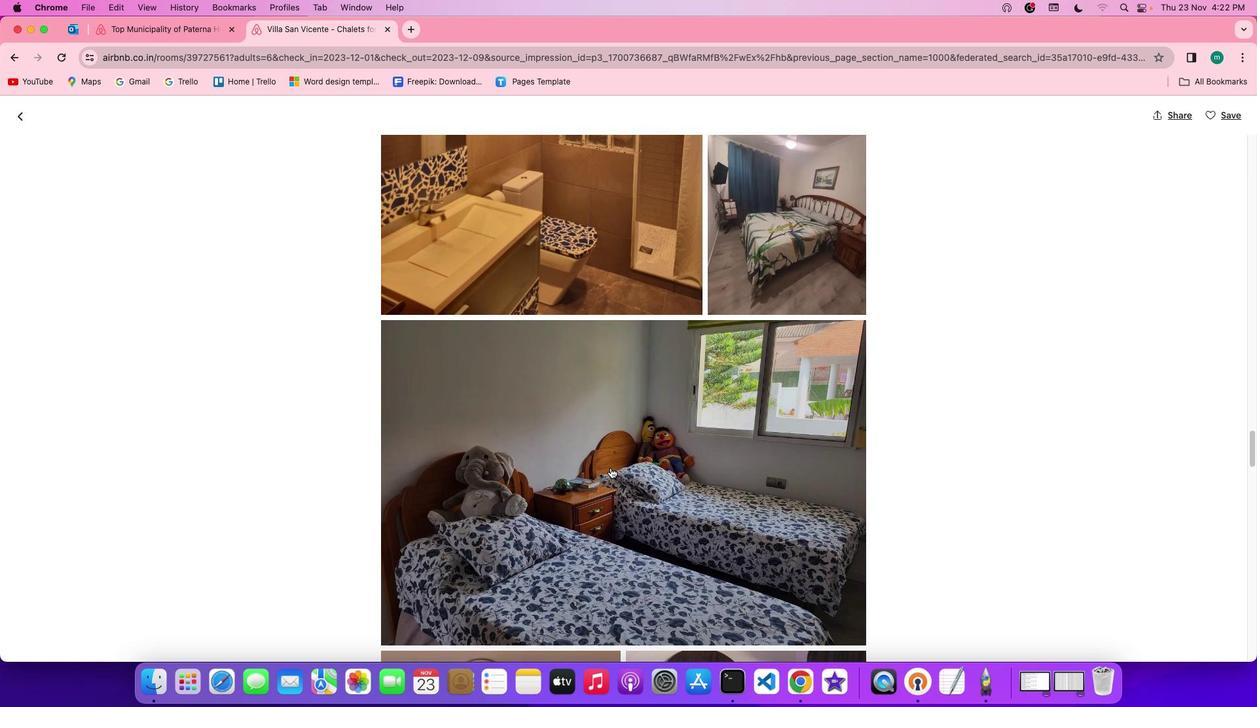 
Action: Mouse scrolled (611, 468) with delta (0, -1)
Screenshot: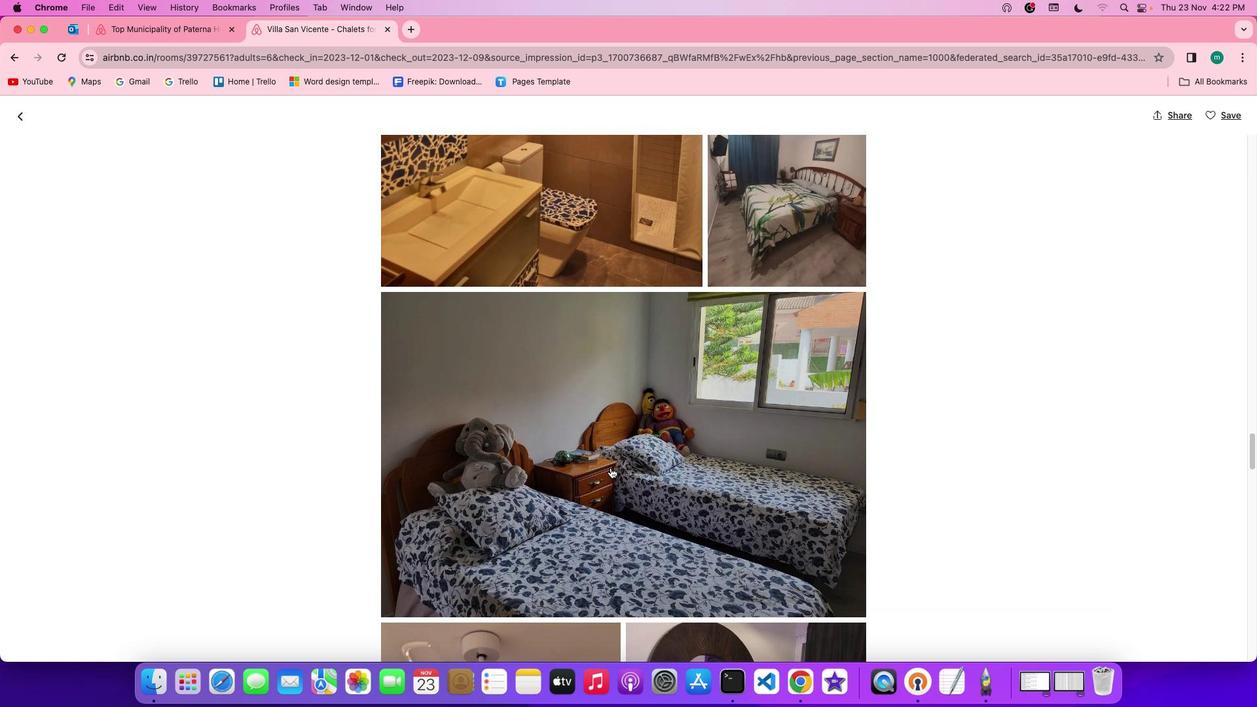 
Action: Mouse scrolled (611, 468) with delta (0, -1)
Screenshot: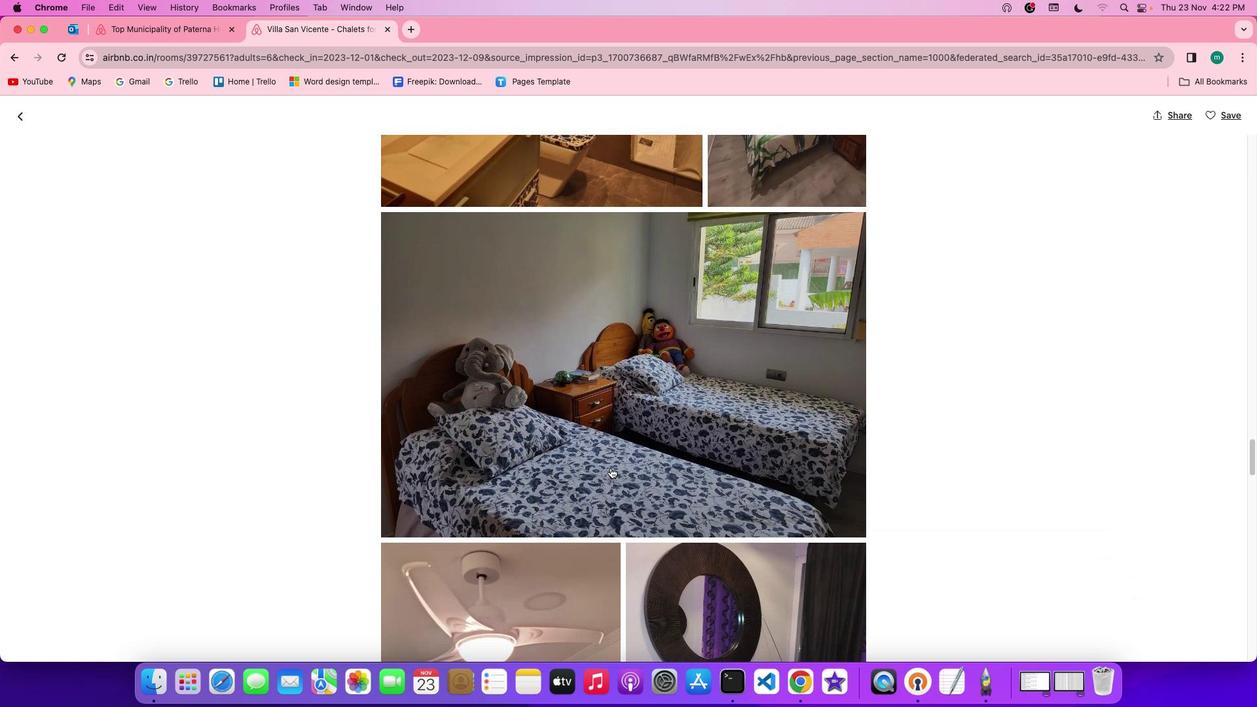 
Action: Mouse scrolled (611, 468) with delta (0, 0)
Screenshot: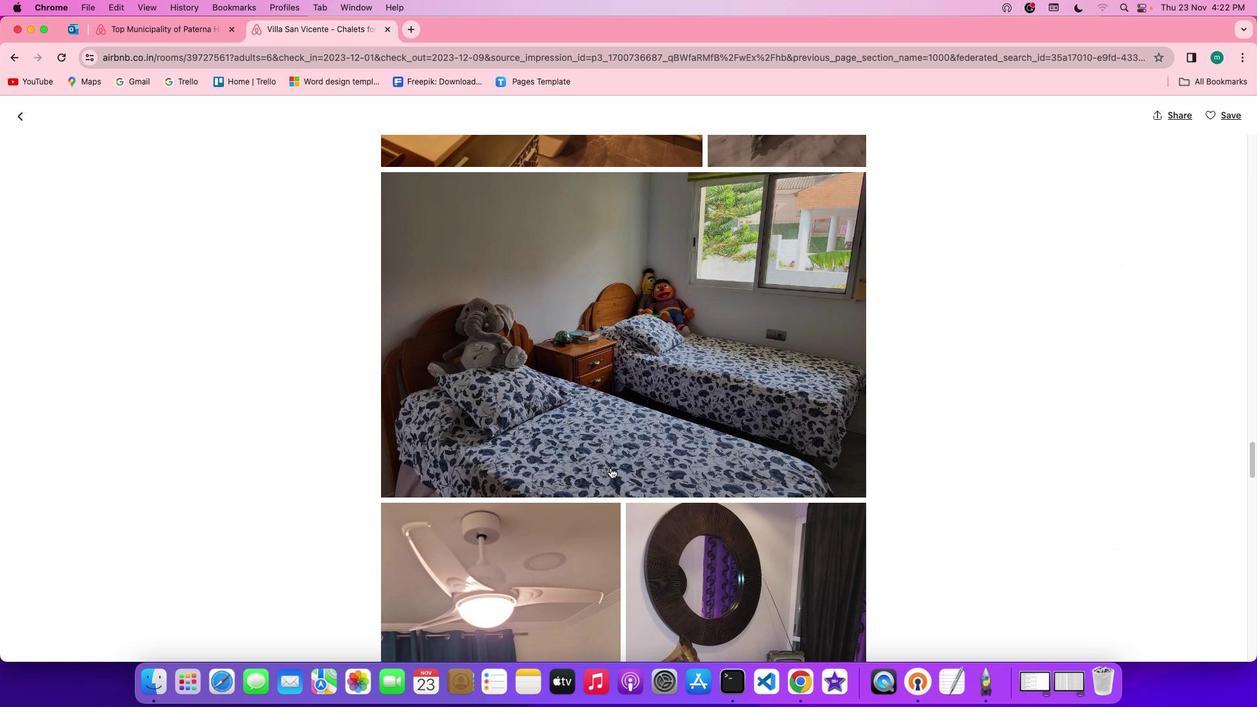 
Action: Mouse scrolled (611, 468) with delta (0, 0)
Screenshot: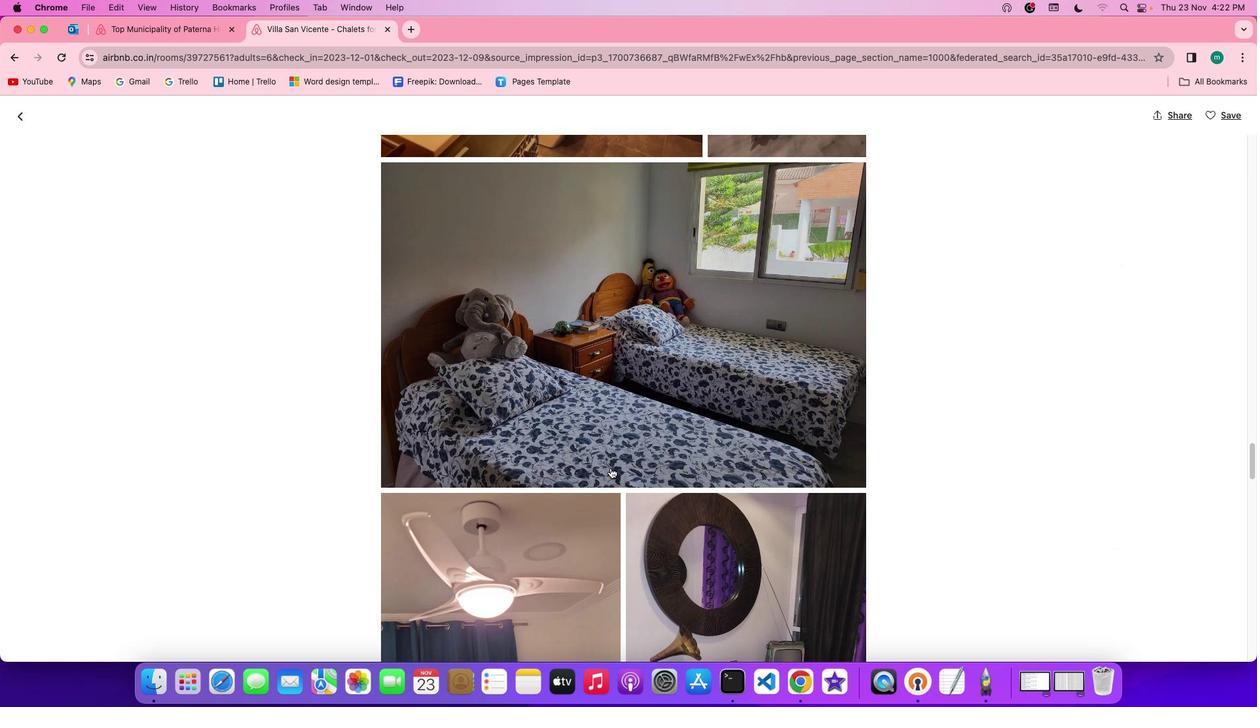 
Action: Mouse scrolled (611, 468) with delta (0, -1)
Screenshot: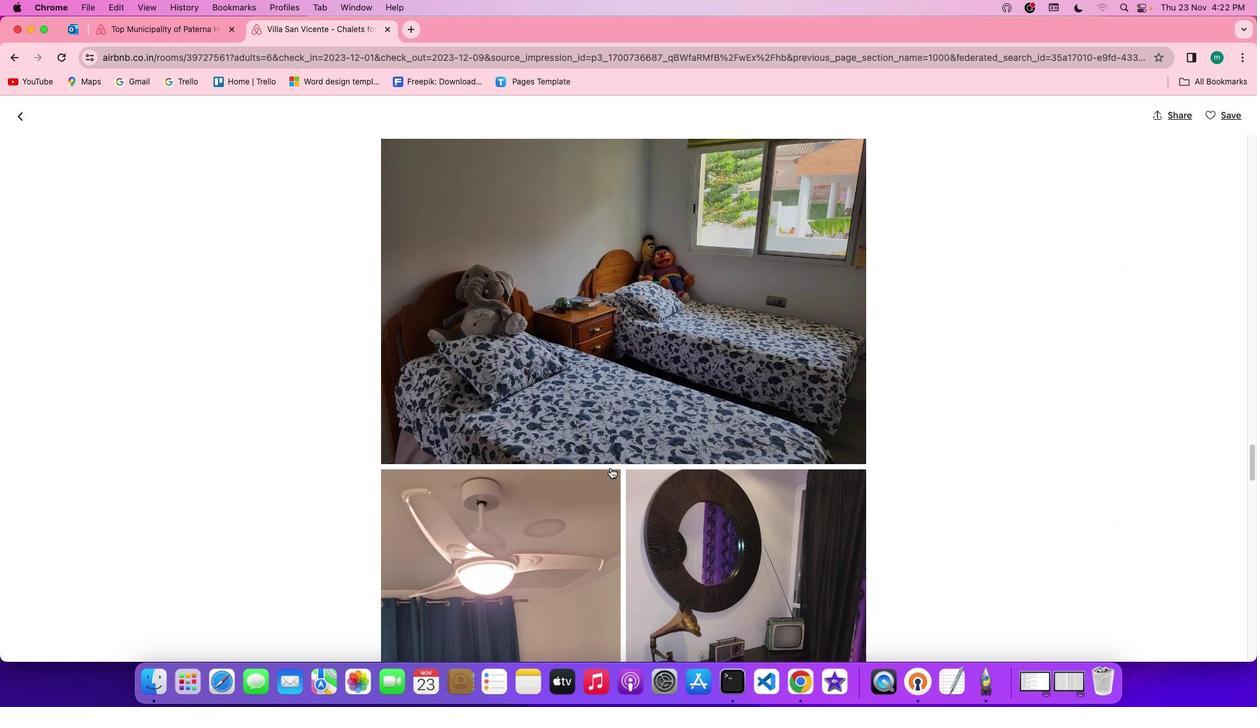 
Action: Mouse scrolled (611, 468) with delta (0, -1)
Screenshot: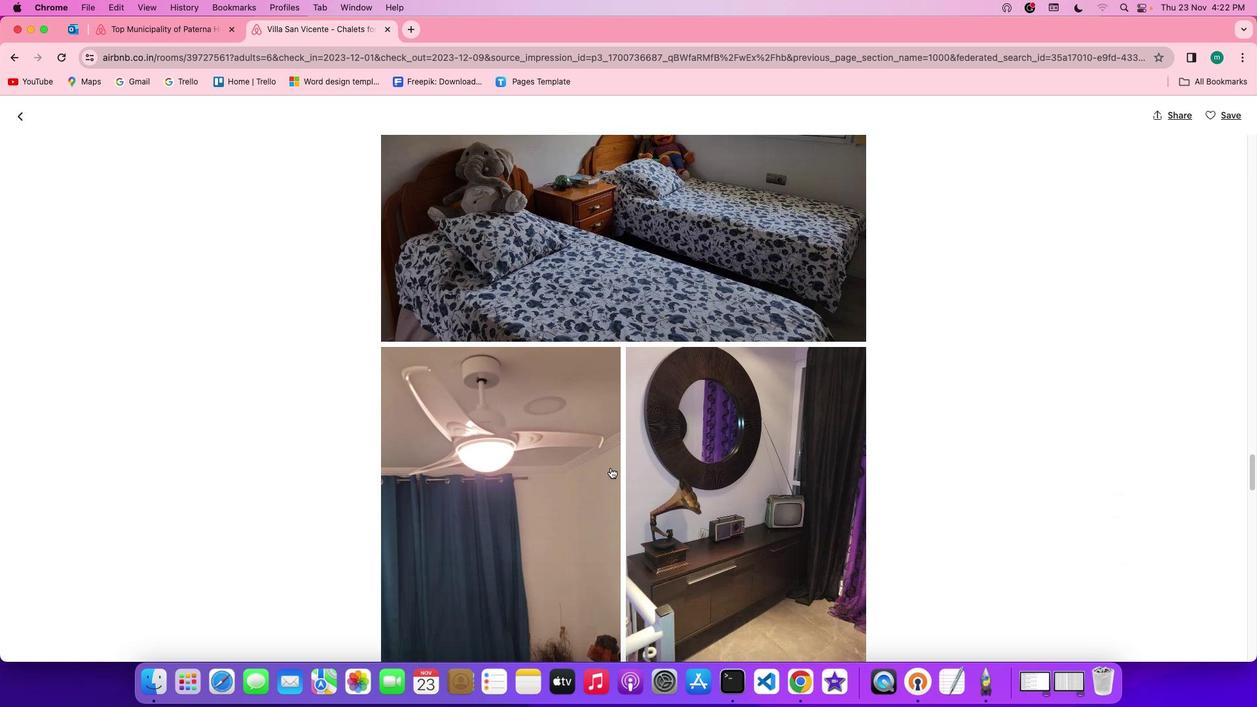 
Action: Mouse scrolled (611, 468) with delta (0, 0)
Screenshot: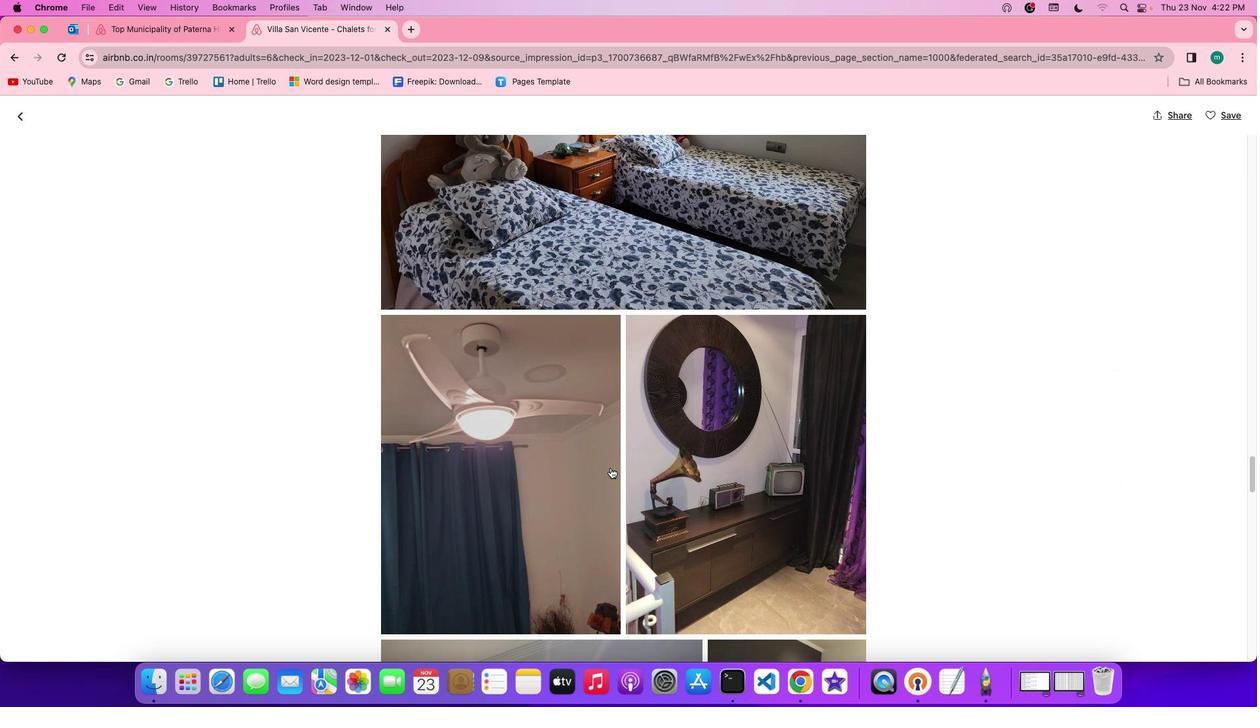 
Action: Mouse scrolled (611, 468) with delta (0, 0)
Screenshot: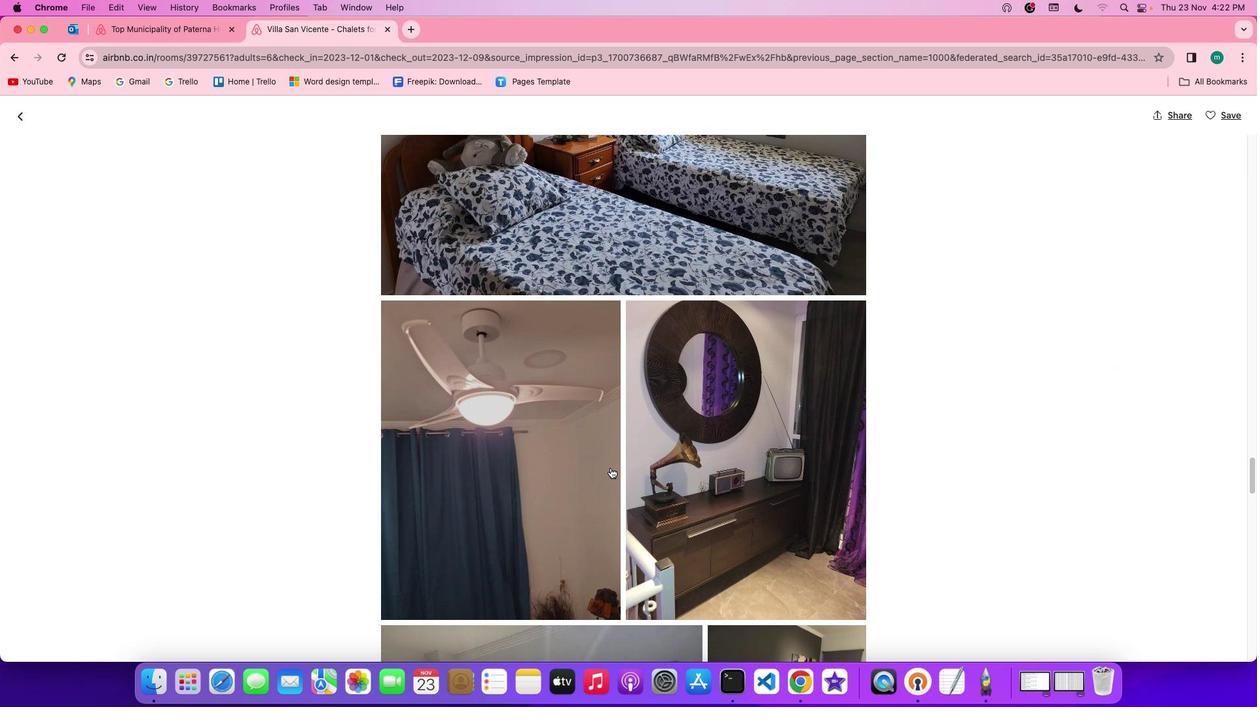 
Action: Mouse scrolled (611, 468) with delta (0, -1)
Screenshot: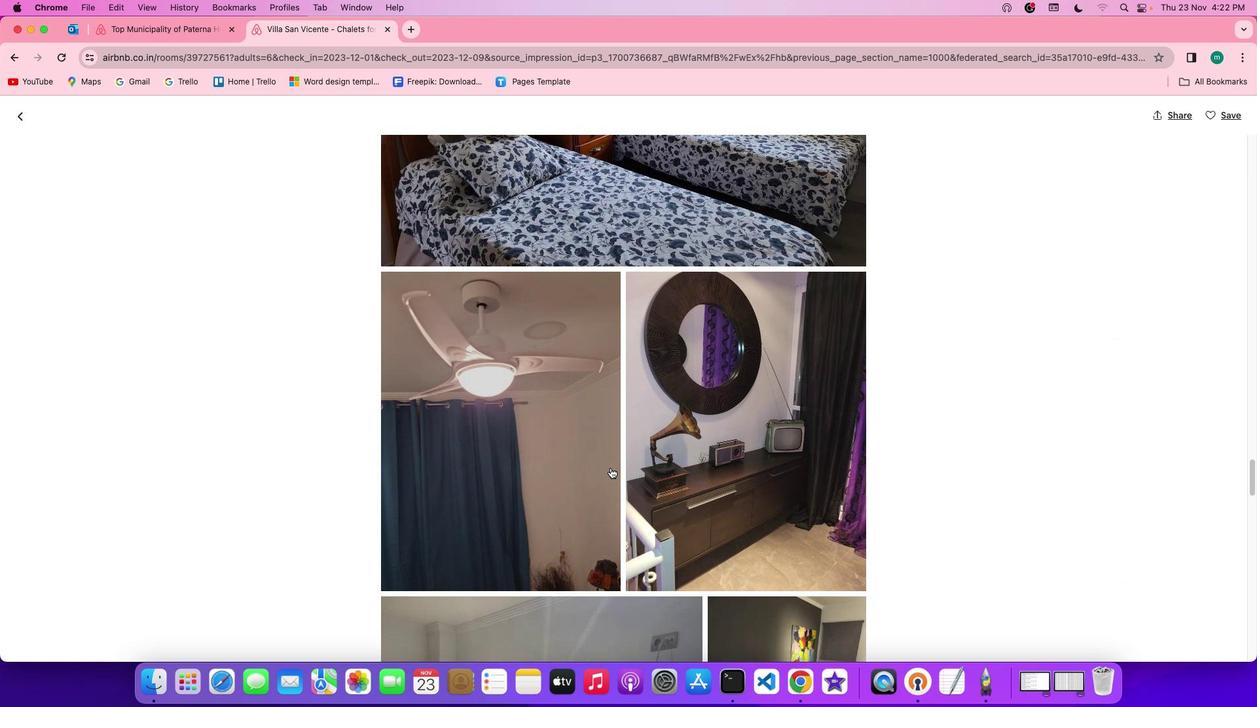
Action: Mouse scrolled (611, 468) with delta (0, -1)
Screenshot: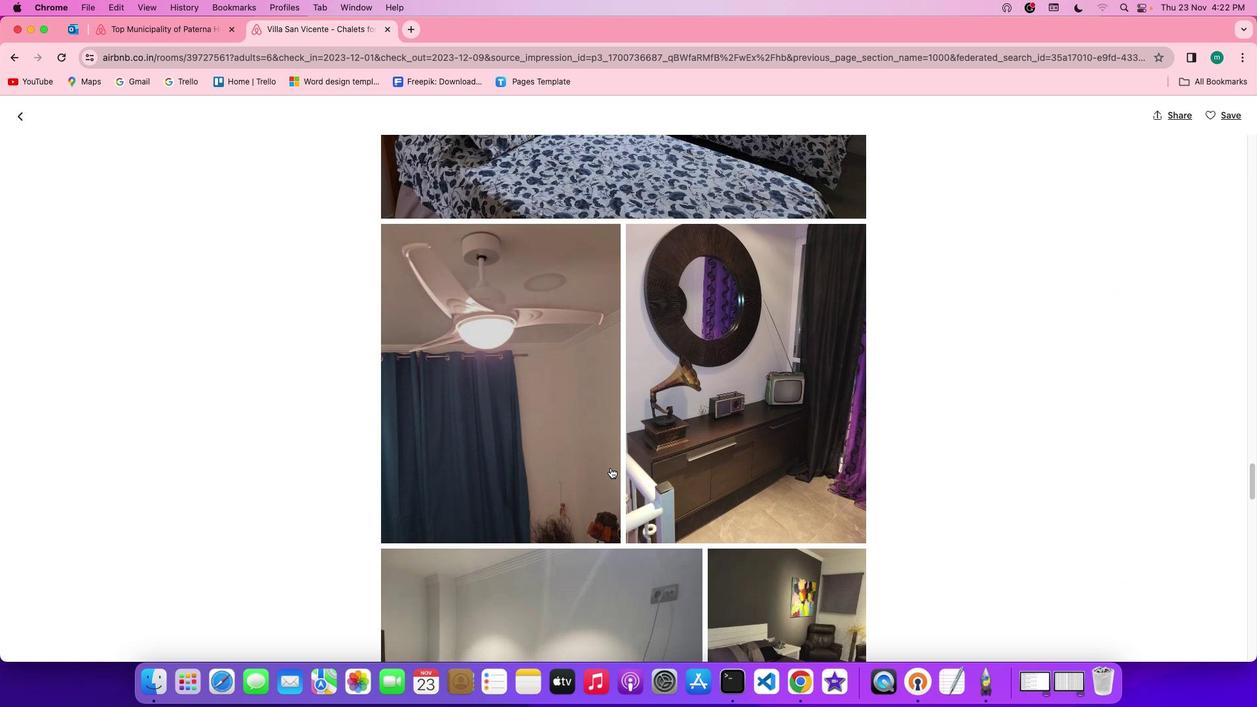 
Action: Mouse scrolled (611, 468) with delta (0, -2)
Screenshot: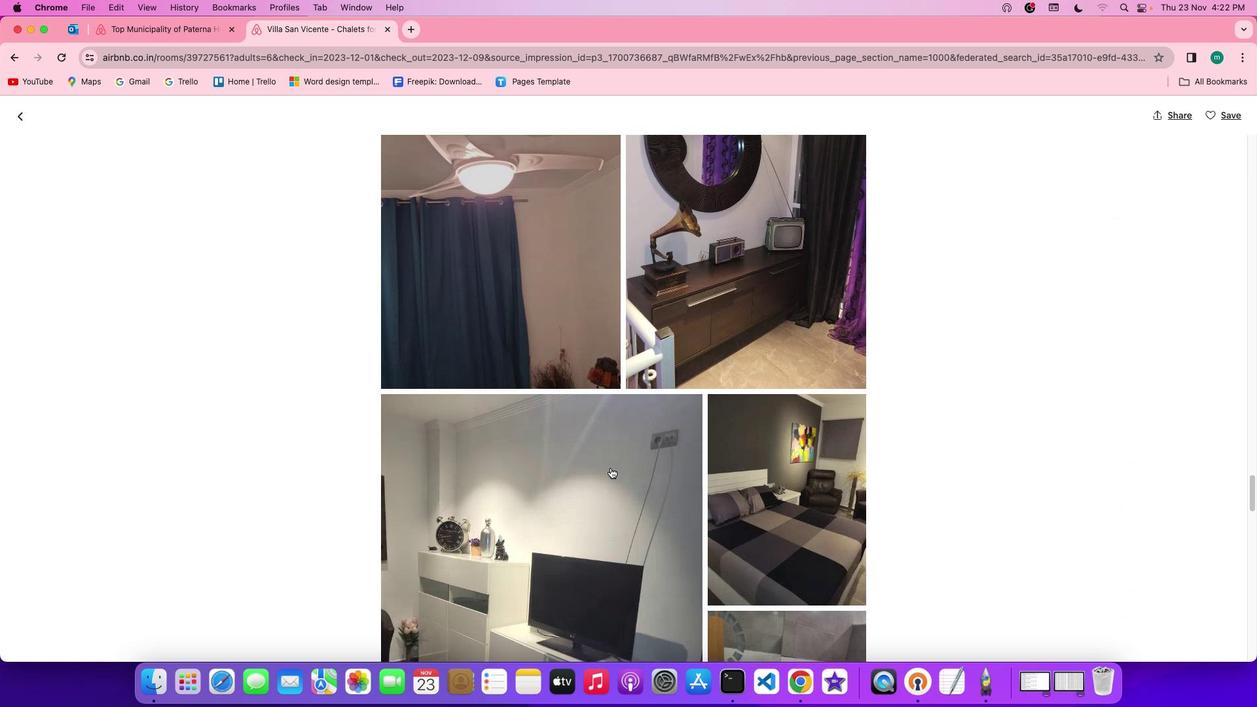 
Action: Mouse scrolled (611, 468) with delta (0, 0)
Screenshot: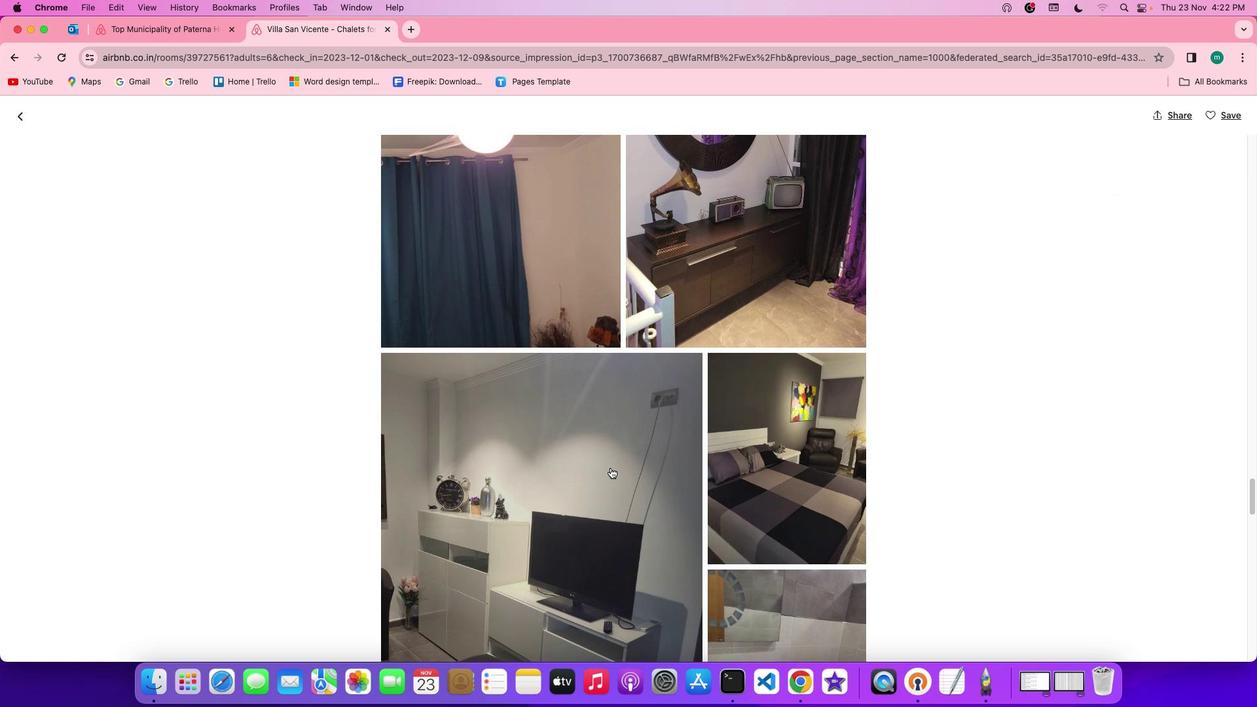 
Action: Mouse scrolled (611, 468) with delta (0, 0)
Screenshot: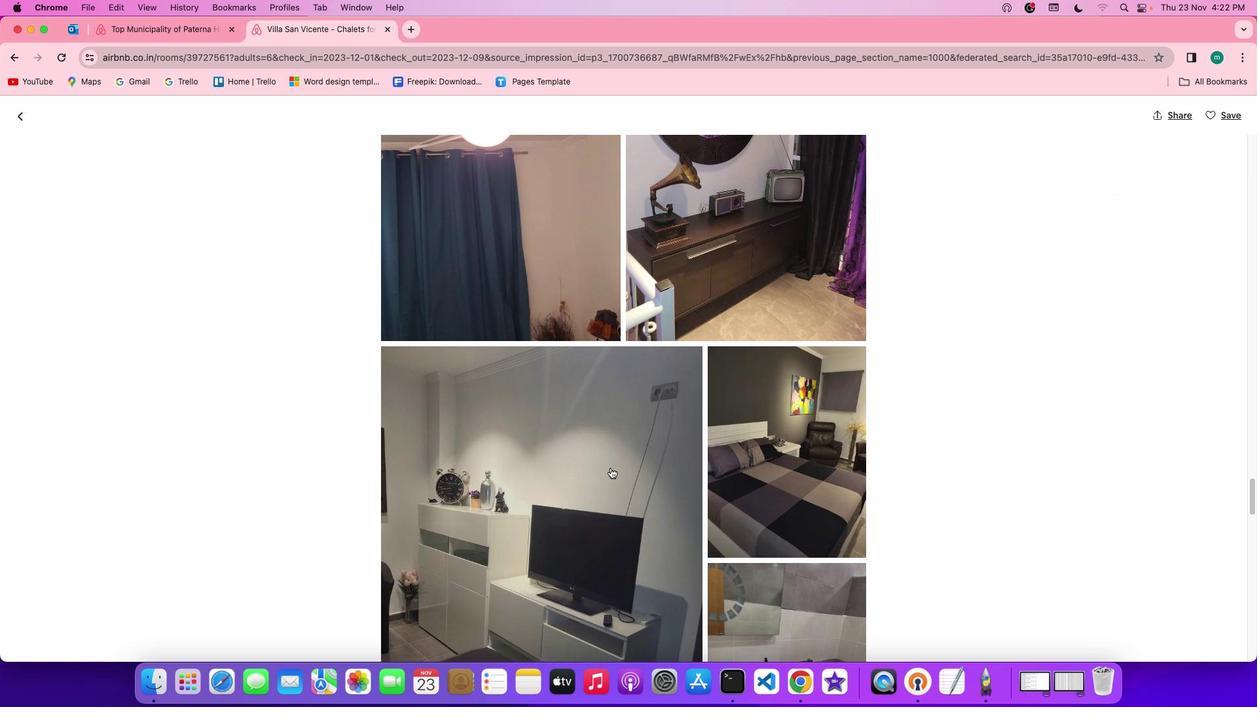 
Action: Mouse scrolled (611, 468) with delta (0, -1)
Screenshot: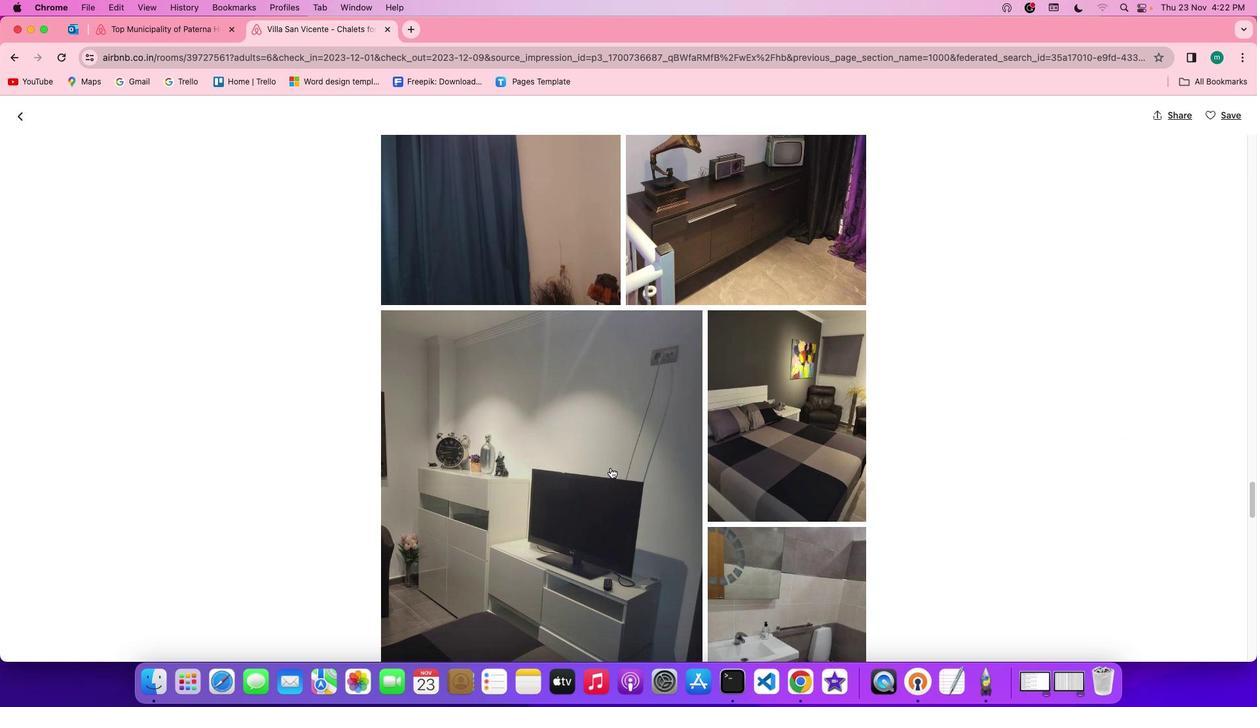 
Action: Mouse scrolled (611, 468) with delta (0, -2)
Screenshot: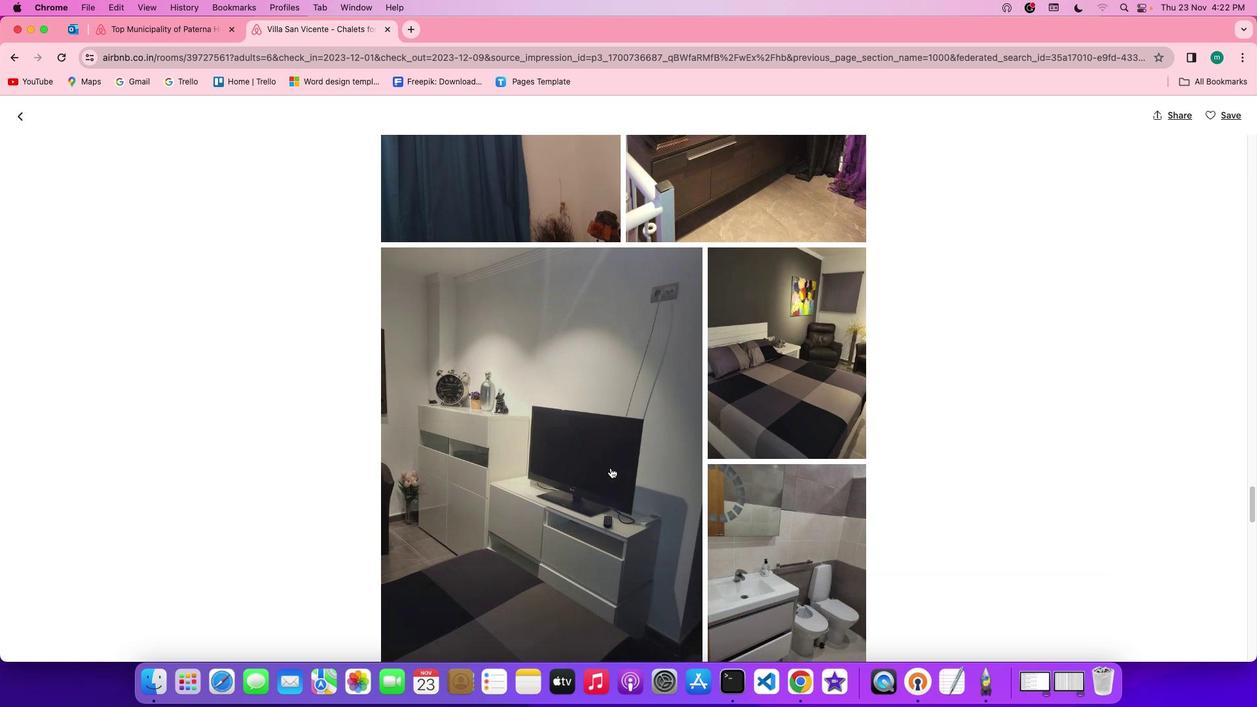 
Action: Mouse scrolled (611, 468) with delta (0, -1)
Screenshot: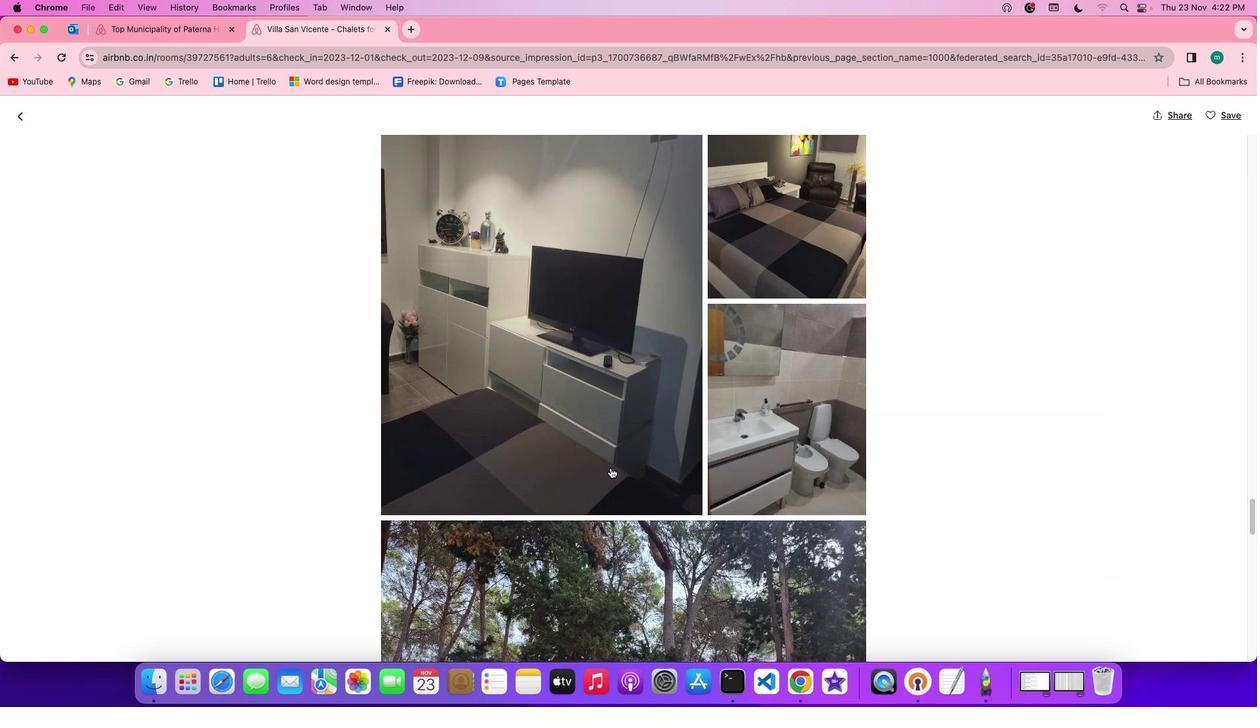 
Action: Mouse scrolled (611, 468) with delta (0, 0)
Screenshot: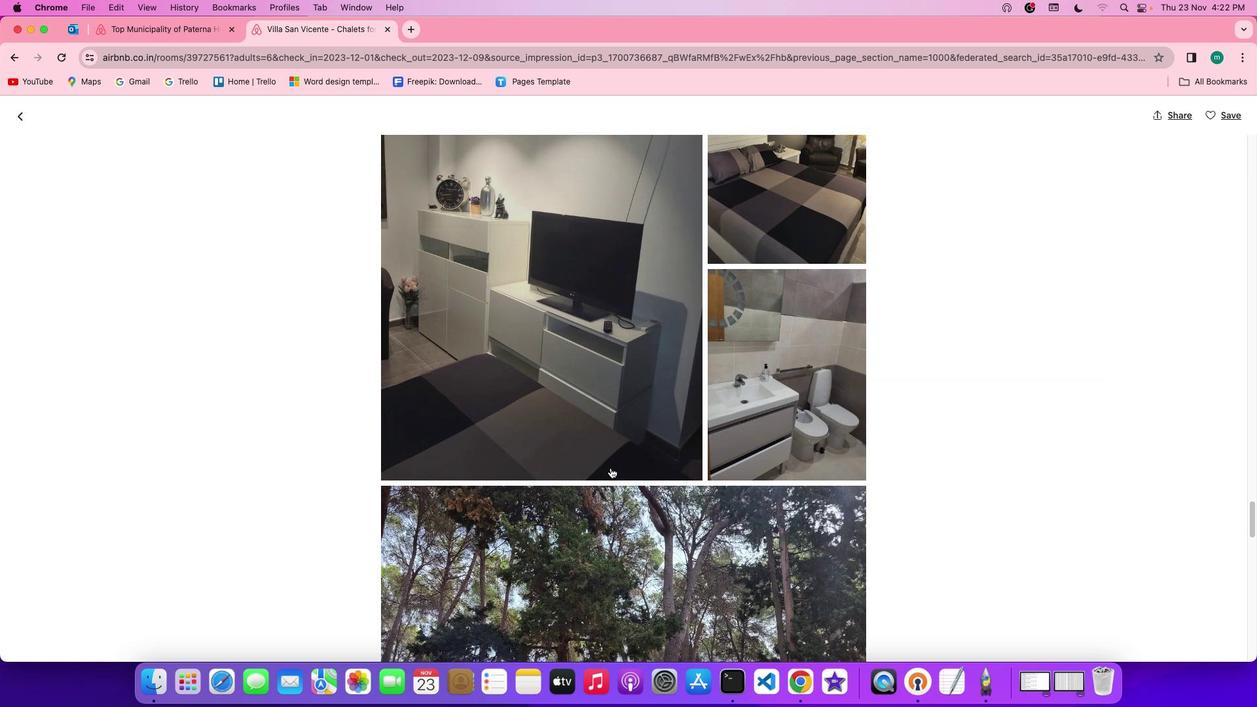 
Action: Mouse scrolled (611, 468) with delta (0, 0)
Screenshot: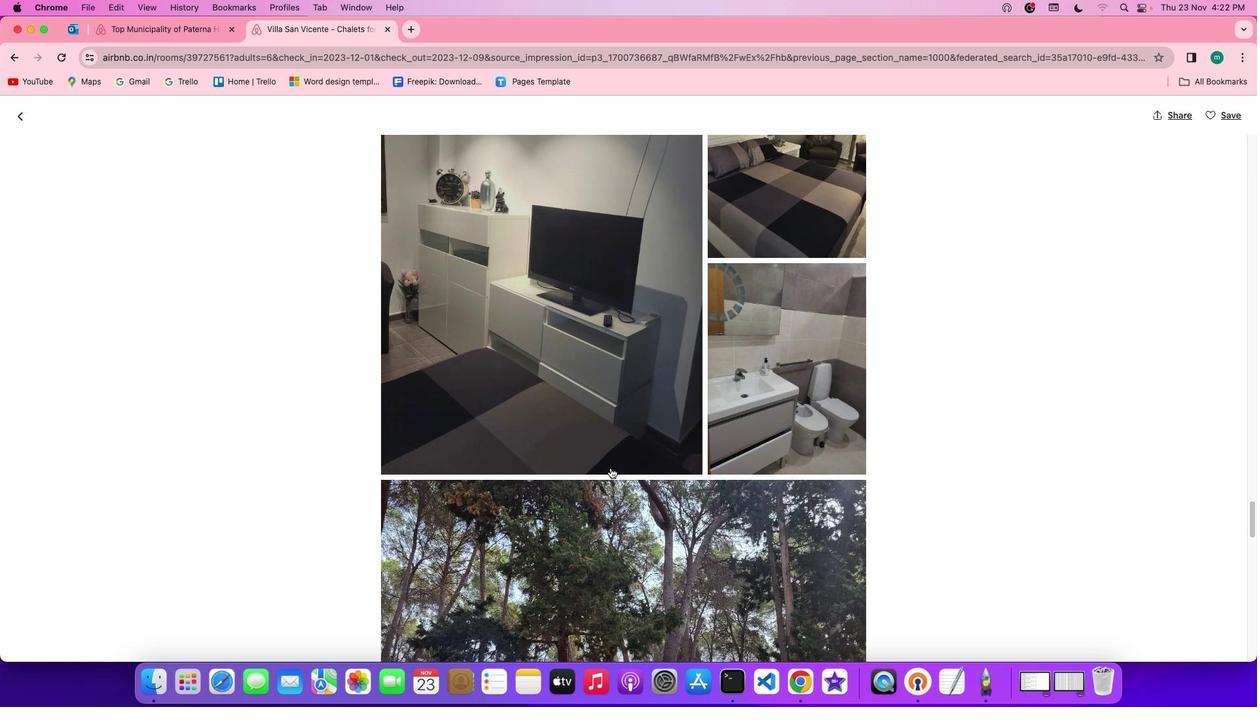 
Action: Mouse scrolled (611, 468) with delta (0, -1)
Screenshot: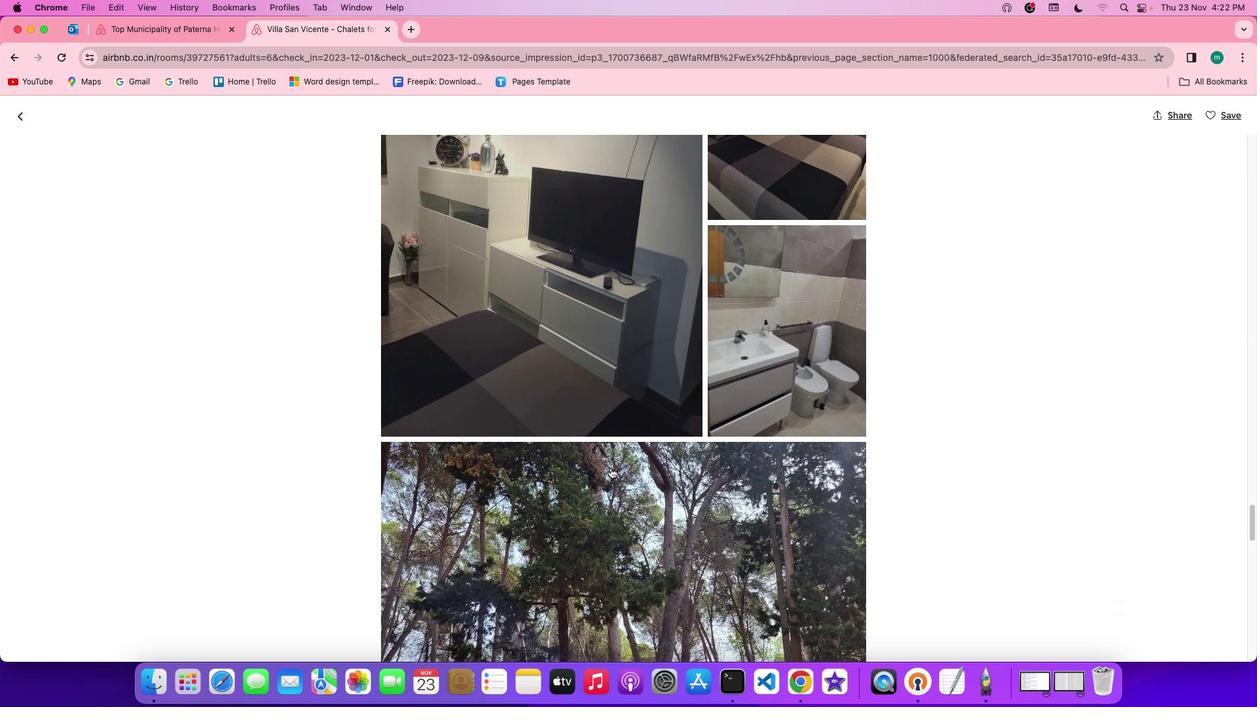 
Action: Mouse scrolled (611, 468) with delta (0, -1)
Screenshot: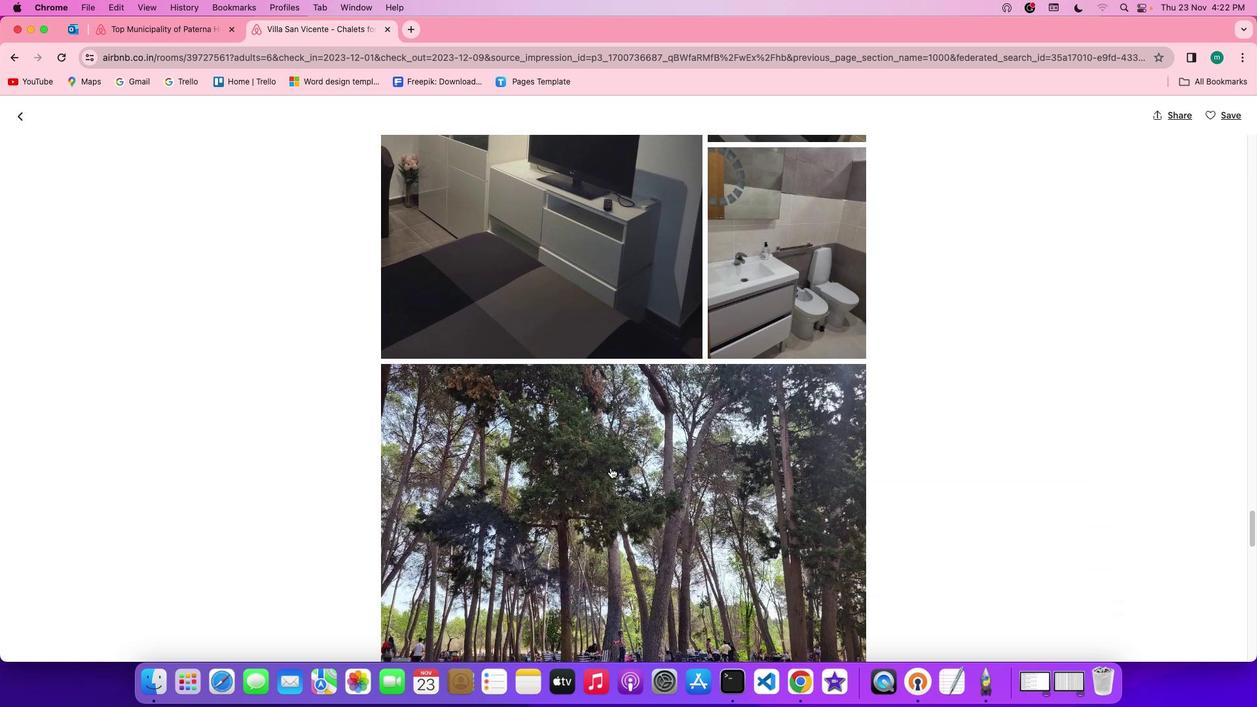 
Action: Mouse scrolled (611, 468) with delta (0, 0)
Screenshot: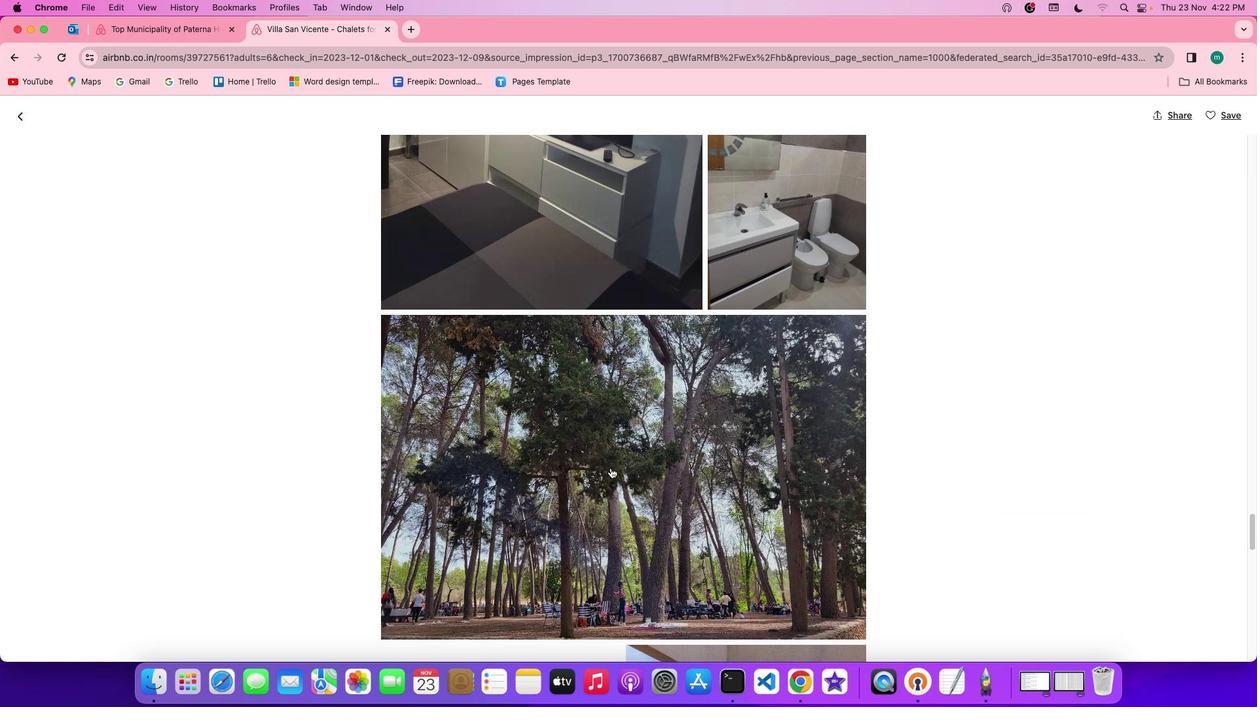 
Action: Mouse scrolled (611, 468) with delta (0, 0)
Screenshot: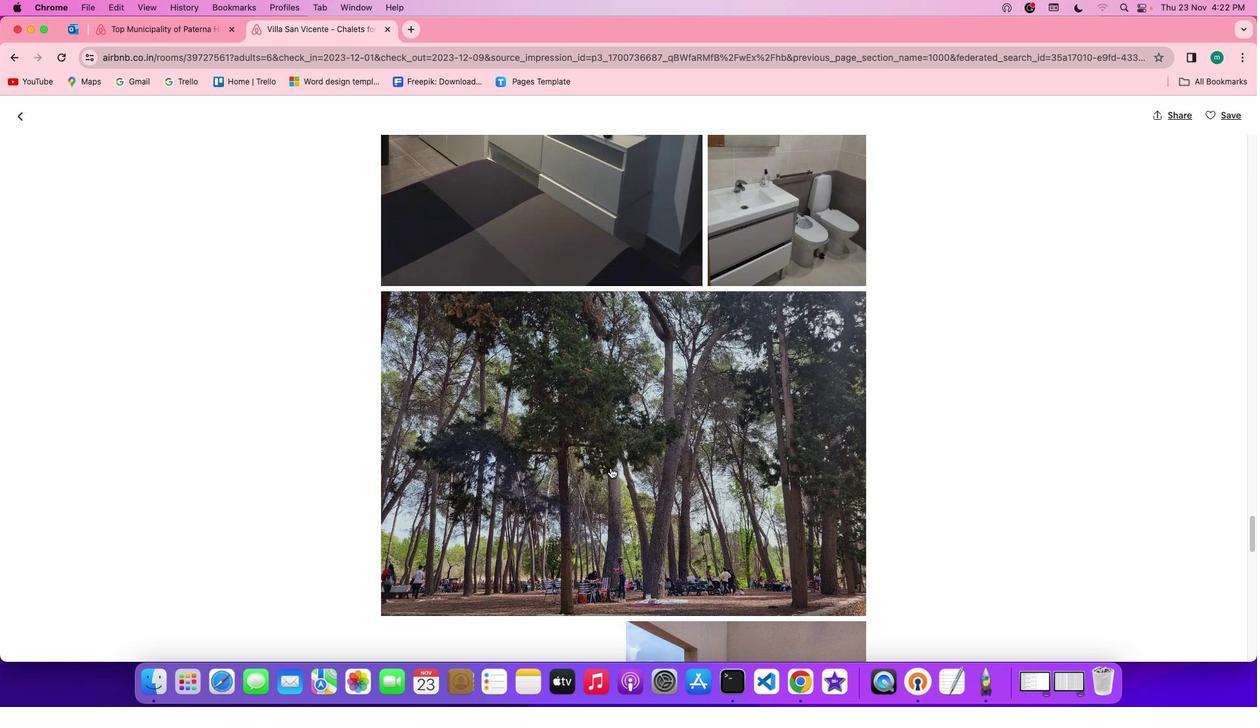 
Action: Mouse scrolled (611, 468) with delta (0, -1)
Screenshot: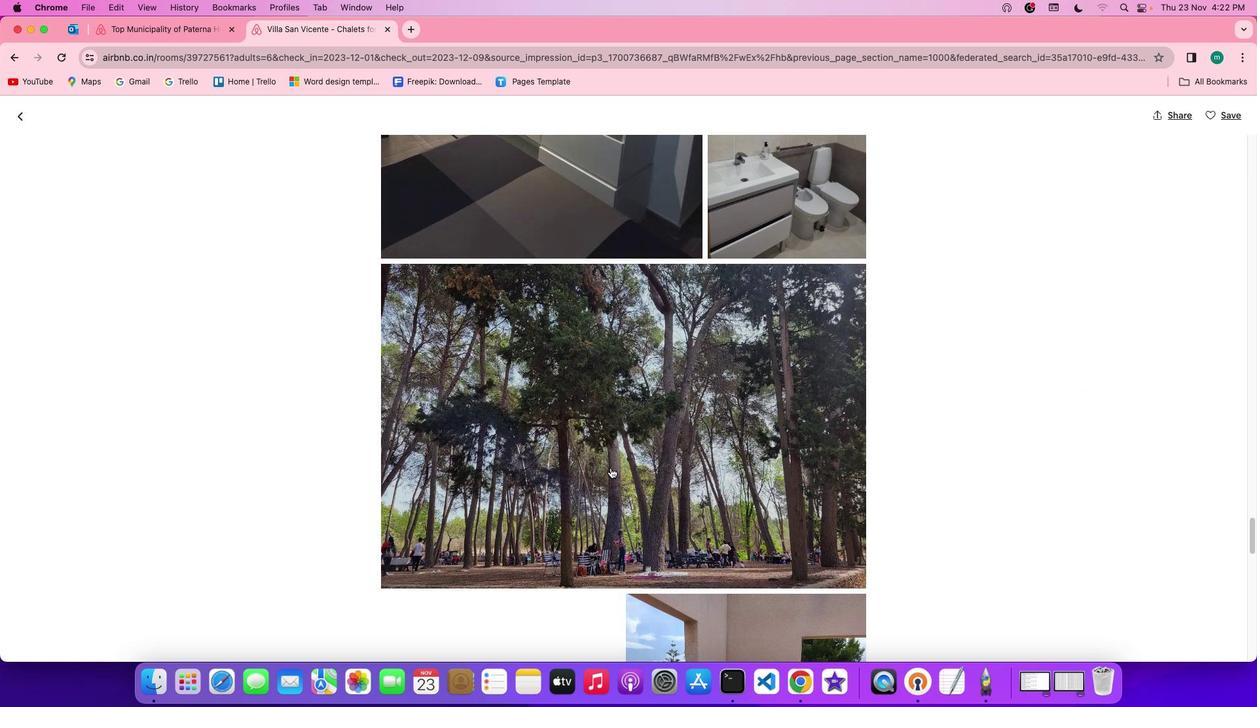 
Action: Mouse scrolled (611, 468) with delta (0, -1)
Screenshot: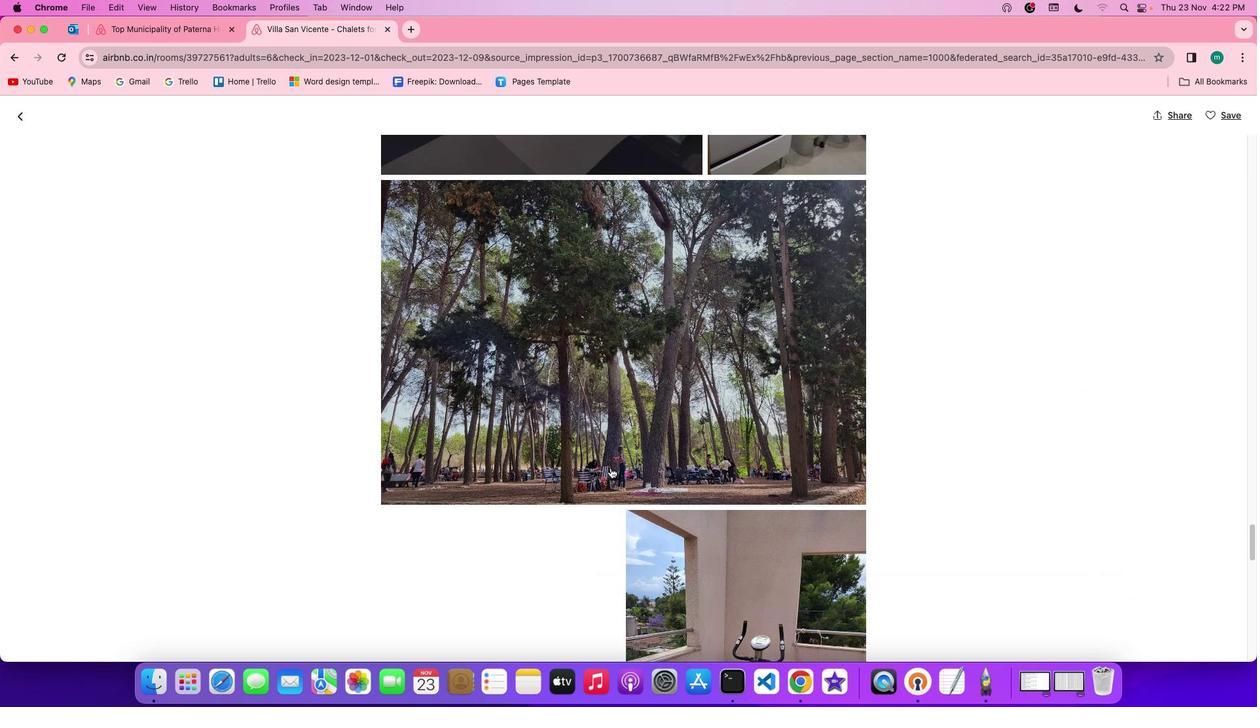 
Action: Mouse scrolled (611, 468) with delta (0, 0)
